 Task: Compose an email with the signature Javier Perez with the subject Thank you for your interest and the message I am writing to request your inputs on the upcoming product launch. from softage.8@softage.net to softage.6@softage.net Select the numbered list and change the font typography to strikethroughSelect the numbered list and remove the font typography strikethrough Send the email. Finally, move the email from Sent Items to the label Syllabi
Action: Mouse moved to (1327, 69)
Screenshot: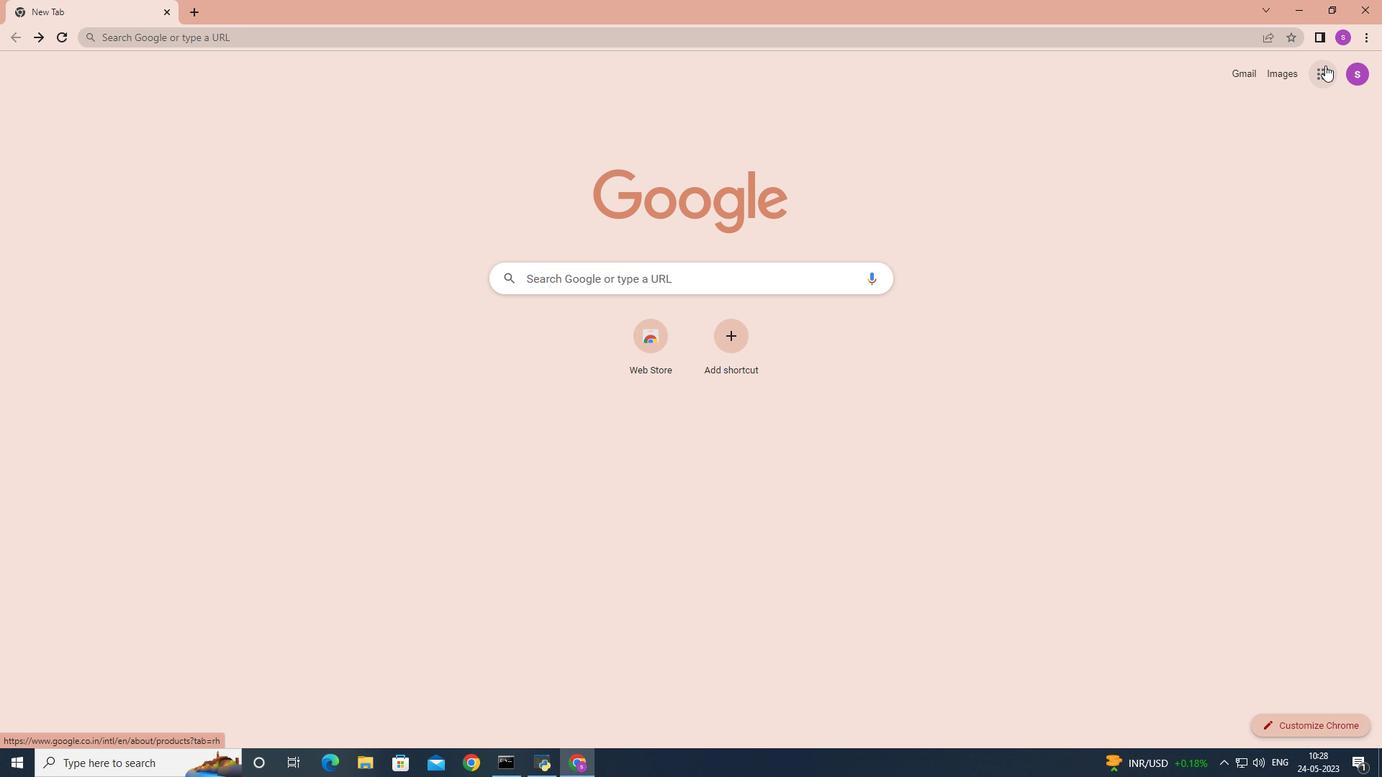
Action: Mouse pressed left at (1327, 69)
Screenshot: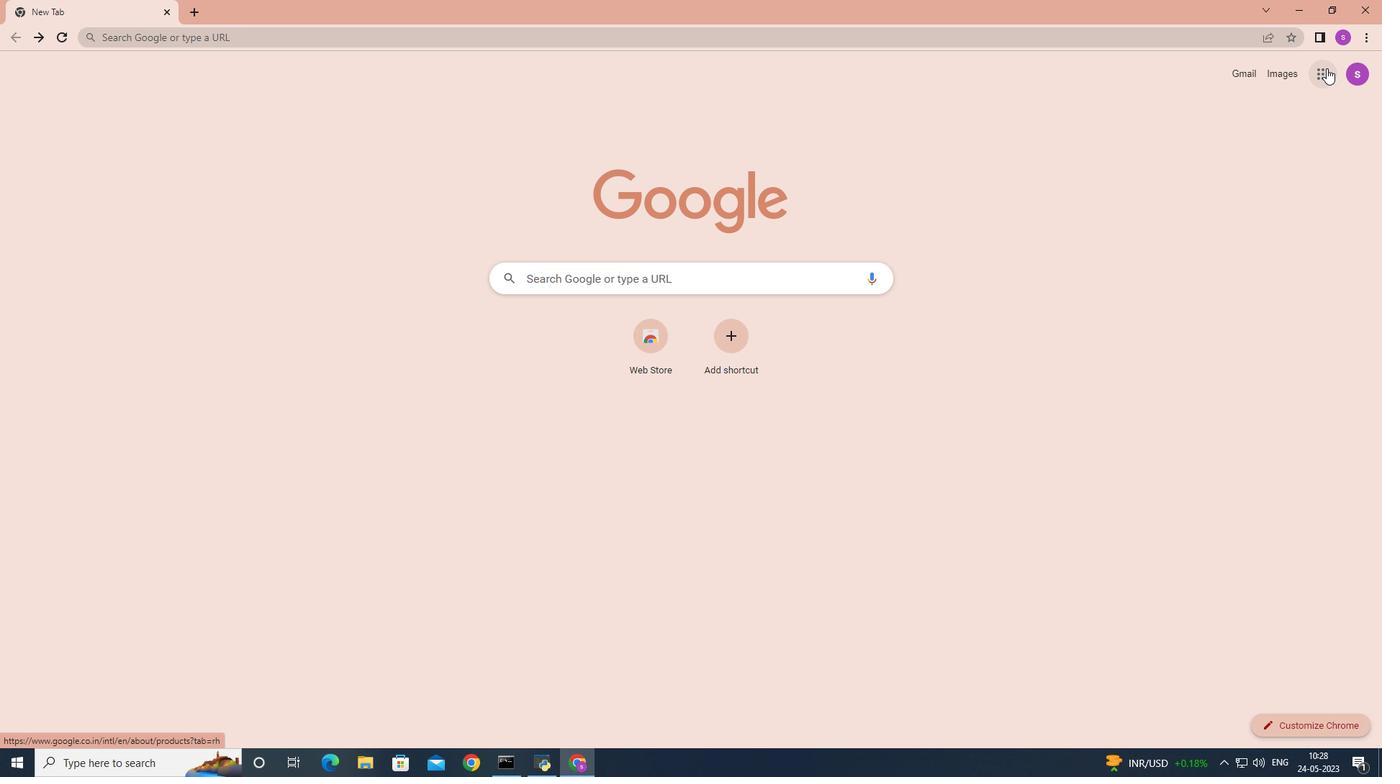 
Action: Mouse moved to (1261, 142)
Screenshot: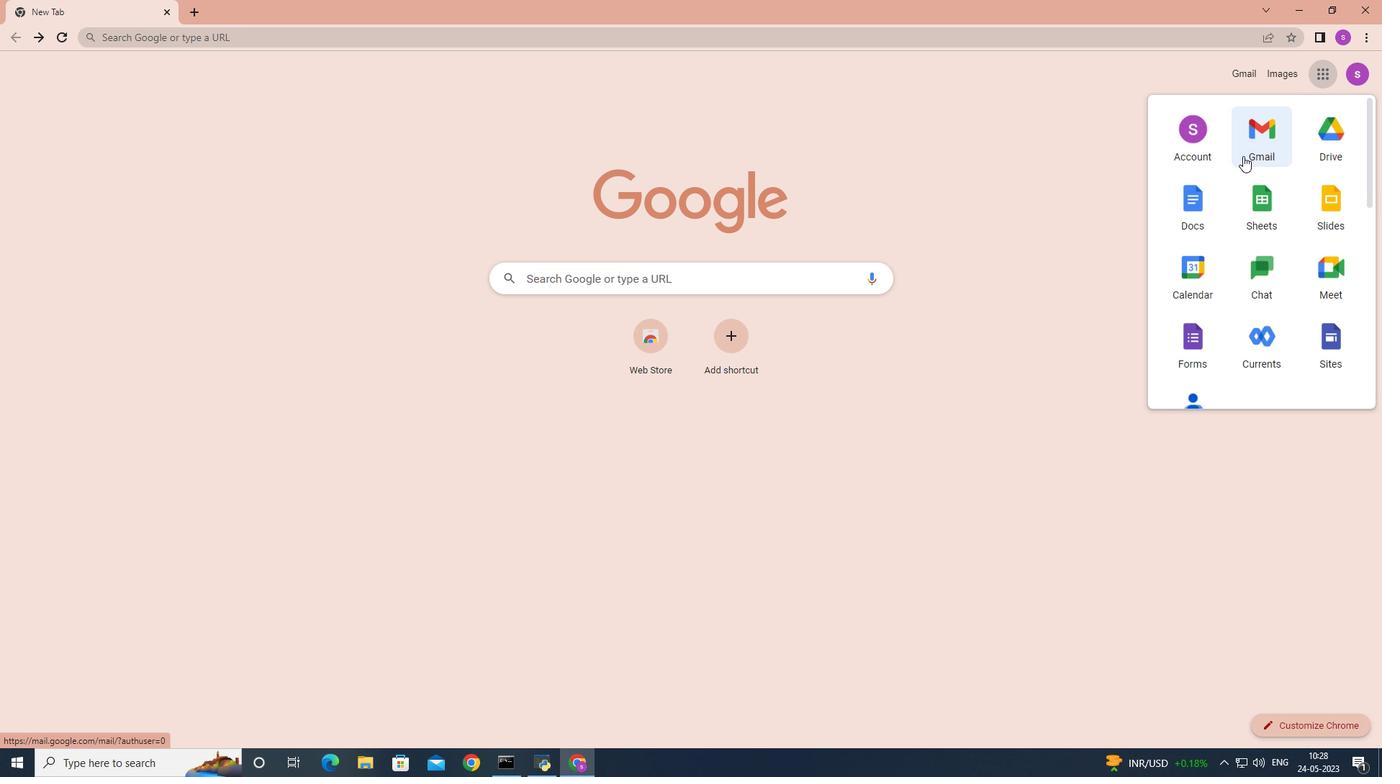 
Action: Mouse pressed left at (1261, 142)
Screenshot: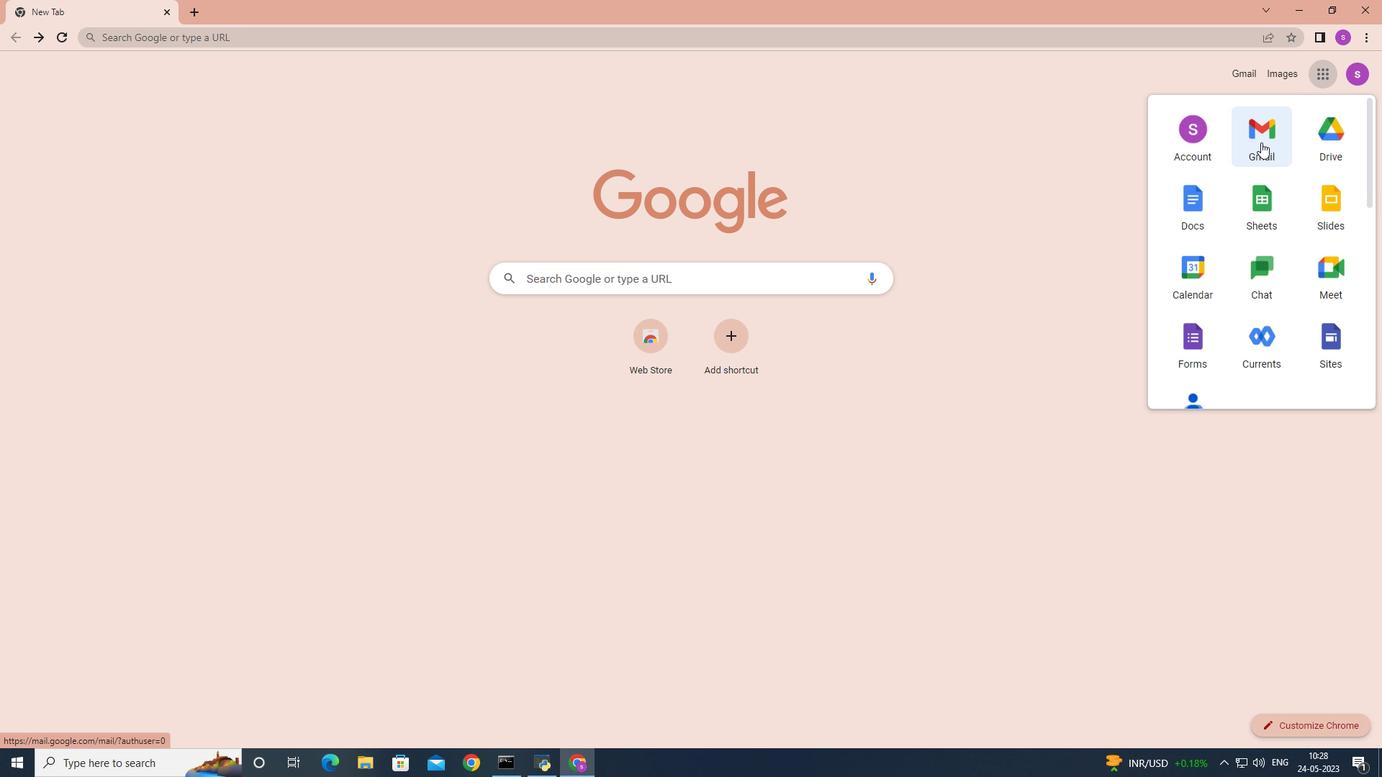 
Action: Mouse moved to (1219, 80)
Screenshot: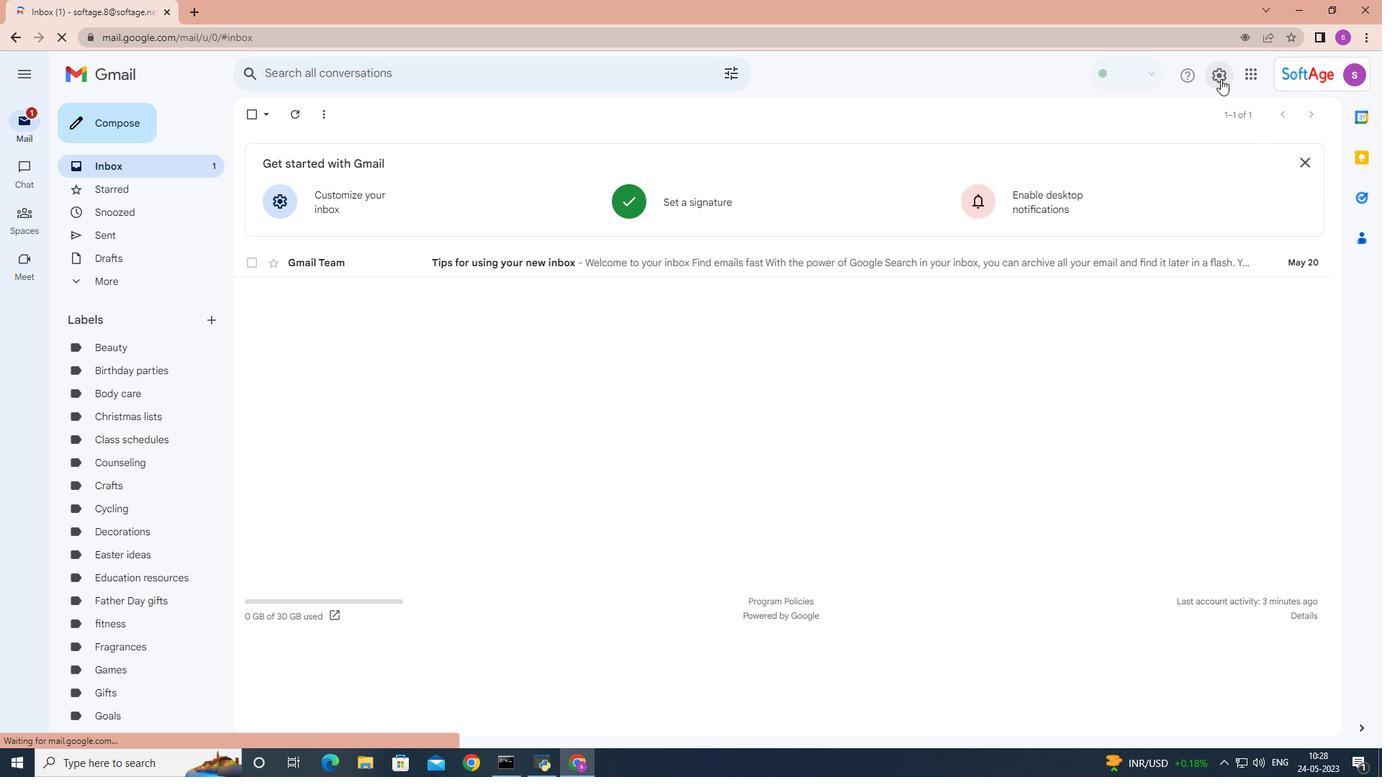 
Action: Mouse pressed left at (1219, 80)
Screenshot: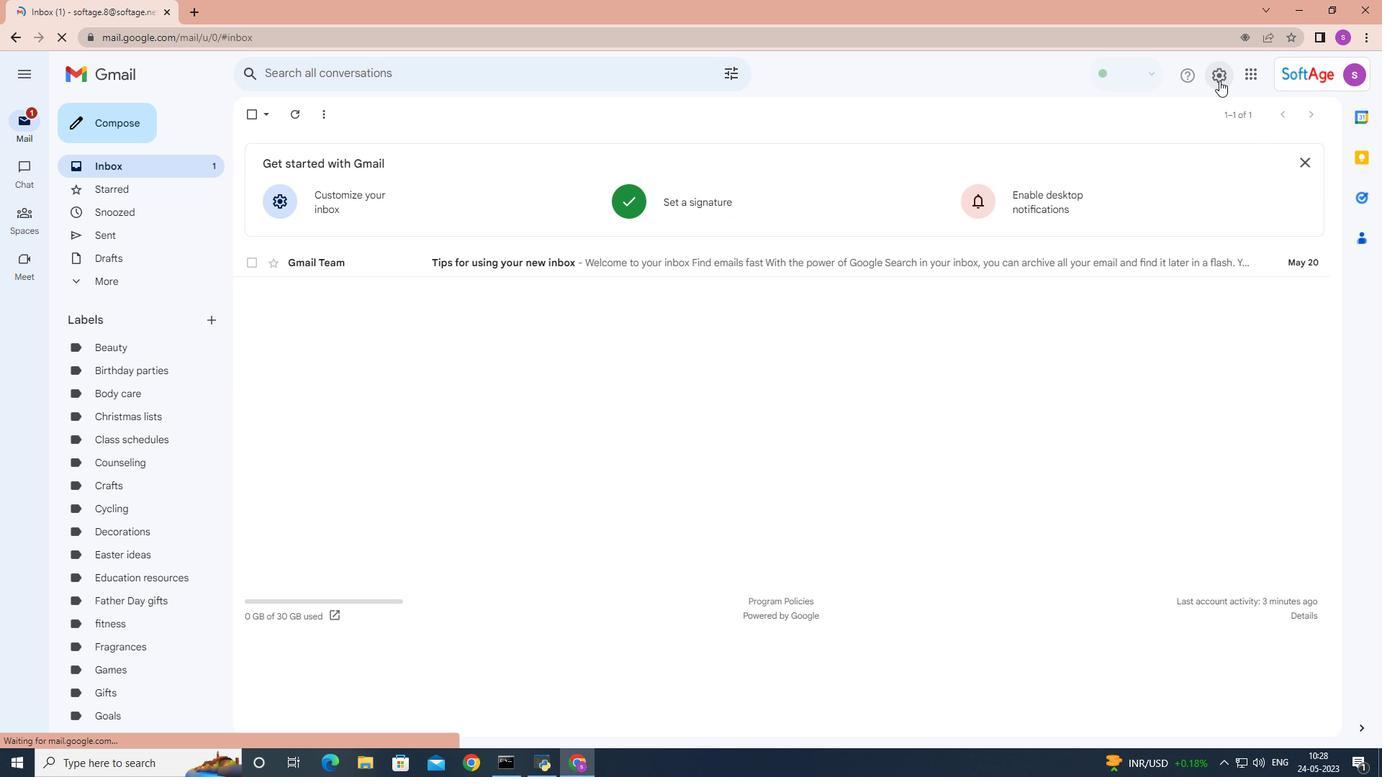 
Action: Mouse moved to (1233, 145)
Screenshot: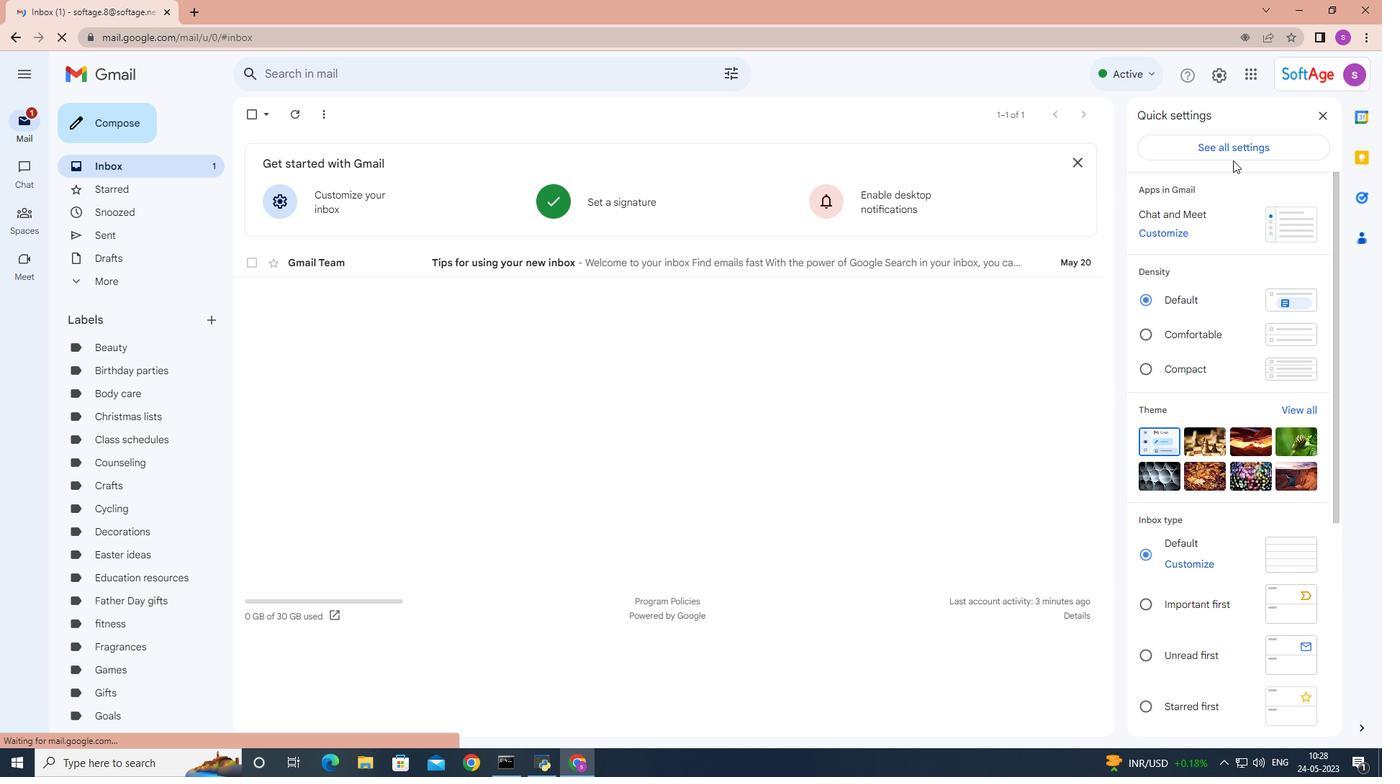 
Action: Mouse pressed left at (1233, 145)
Screenshot: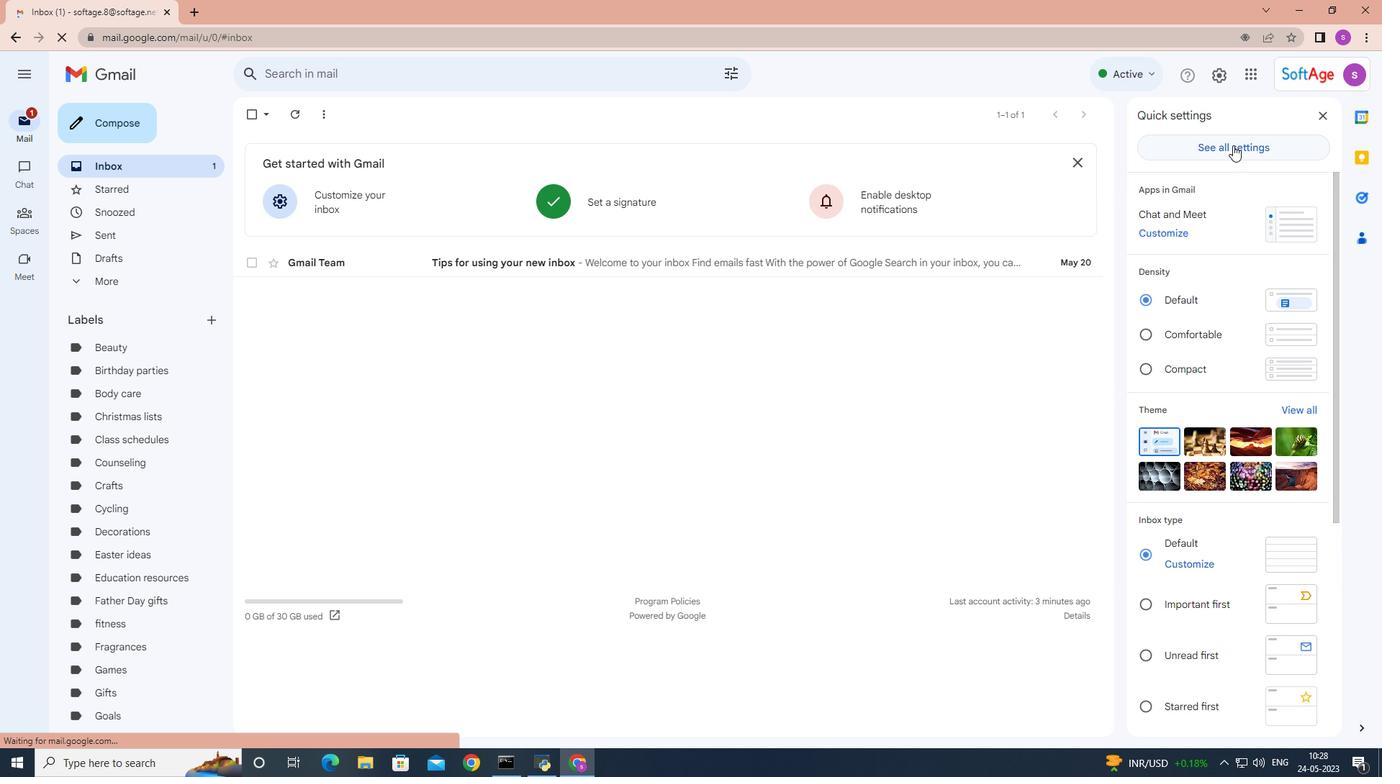 
Action: Mouse moved to (898, 280)
Screenshot: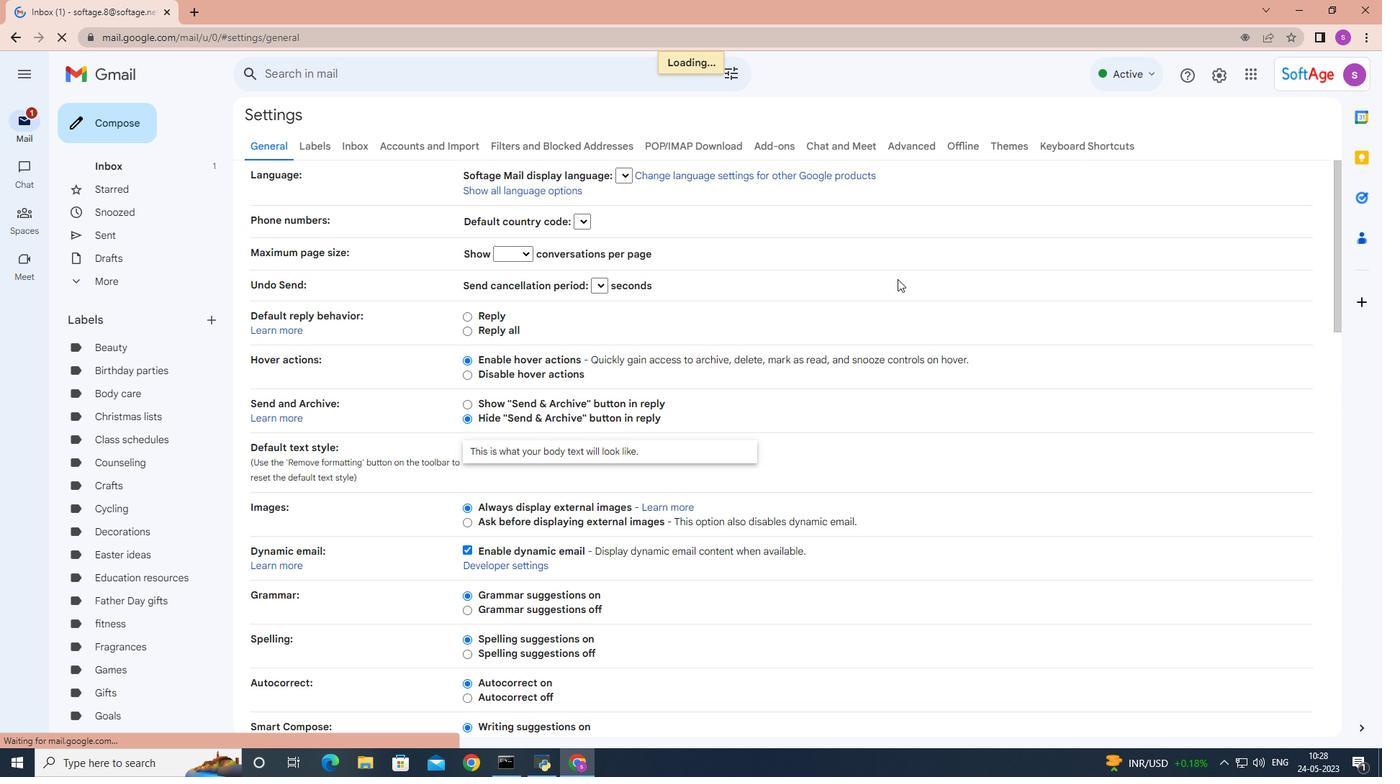 
Action: Mouse scrolled (898, 279) with delta (0, 0)
Screenshot: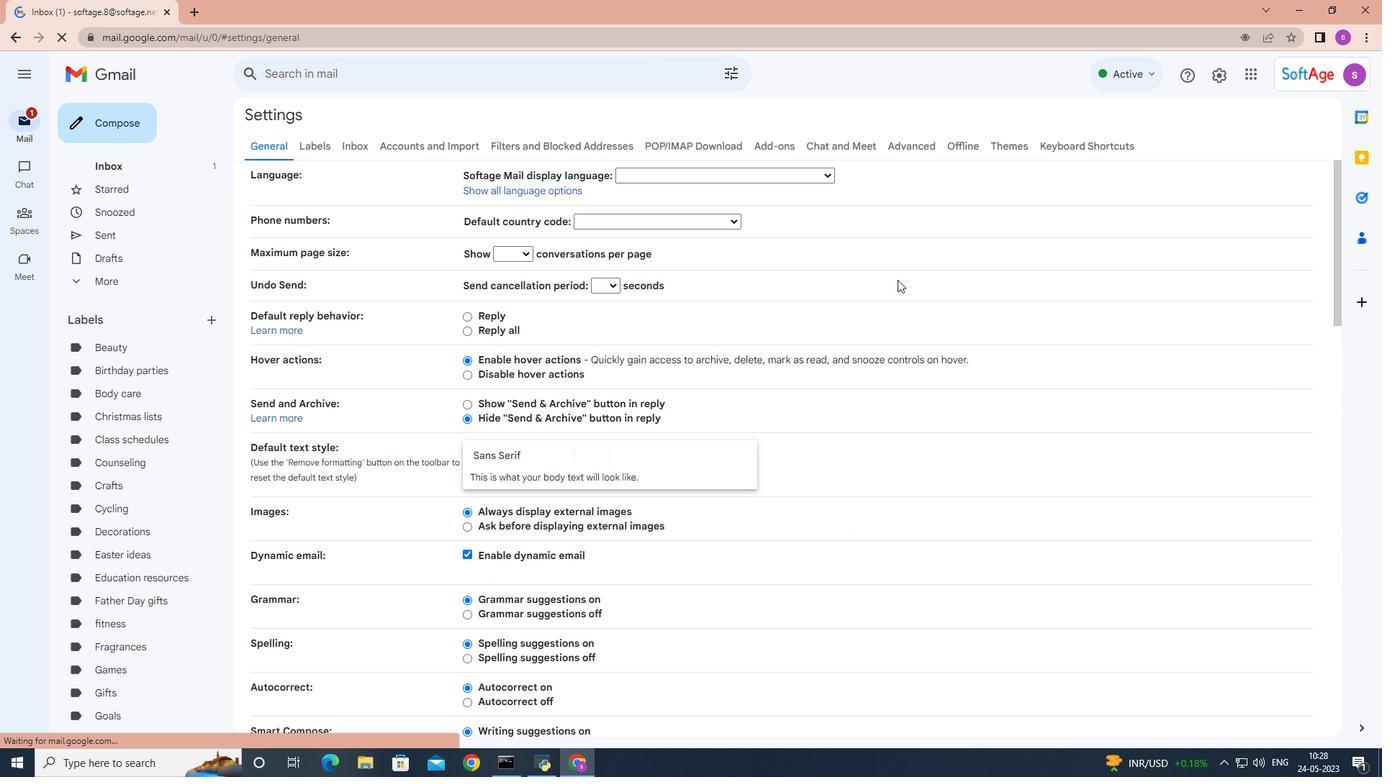 
Action: Mouse moved to (898, 280)
Screenshot: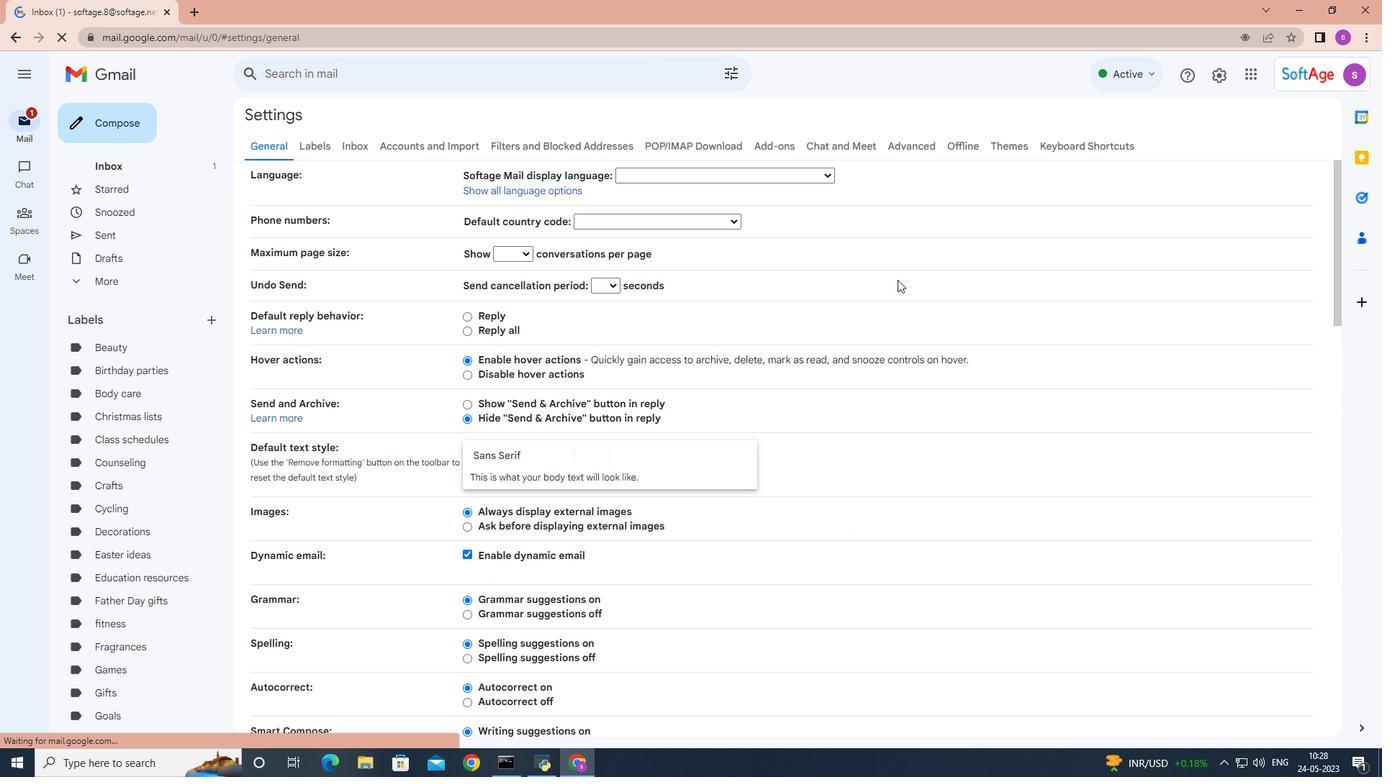 
Action: Mouse scrolled (898, 280) with delta (0, 0)
Screenshot: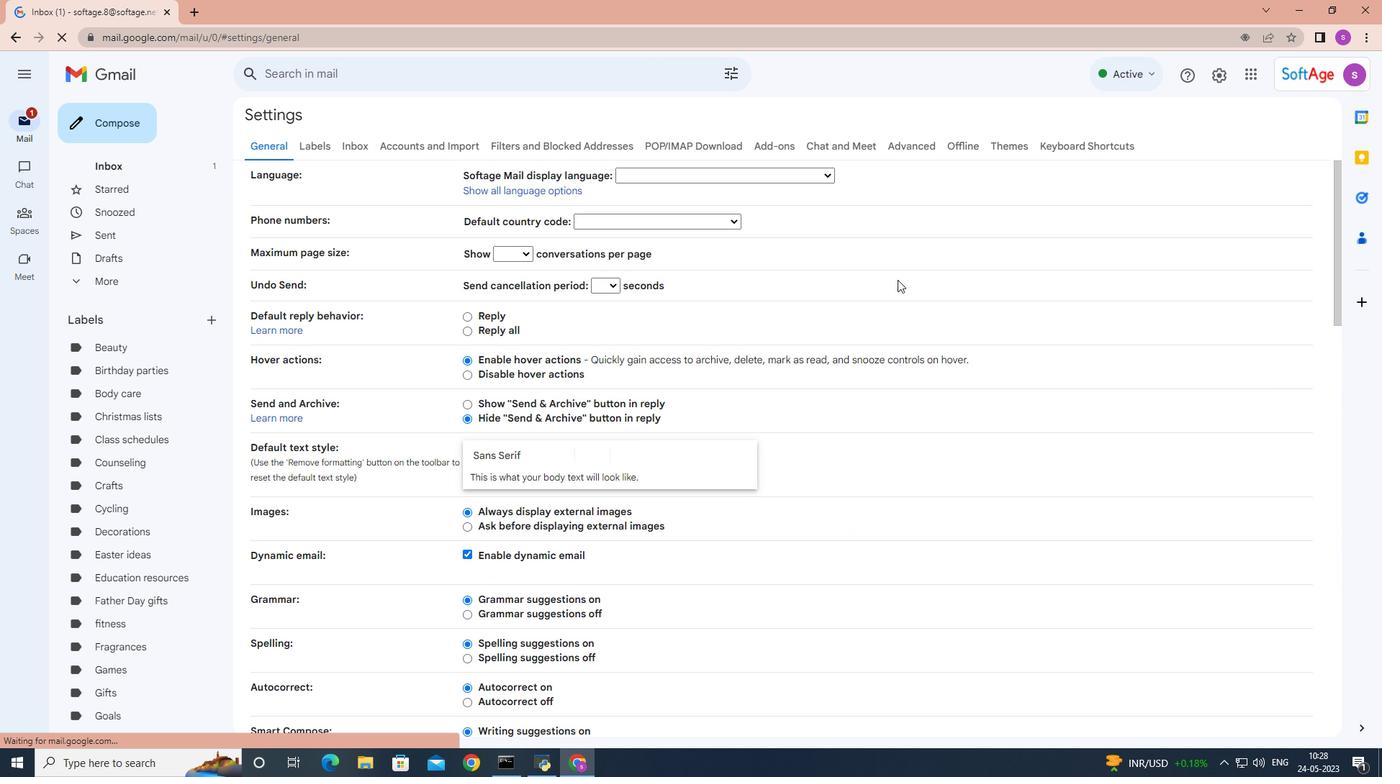 
Action: Mouse moved to (898, 280)
Screenshot: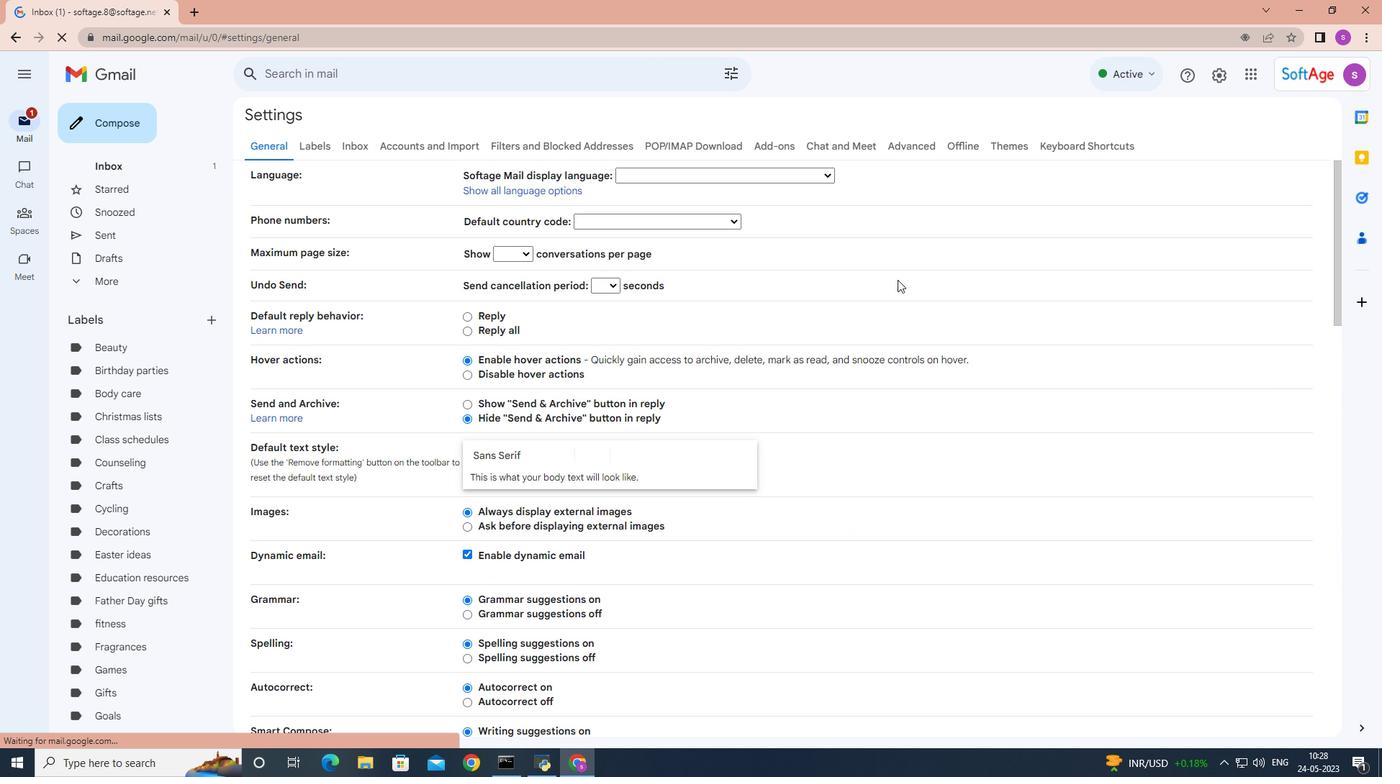 
Action: Mouse scrolled (898, 280) with delta (0, 0)
Screenshot: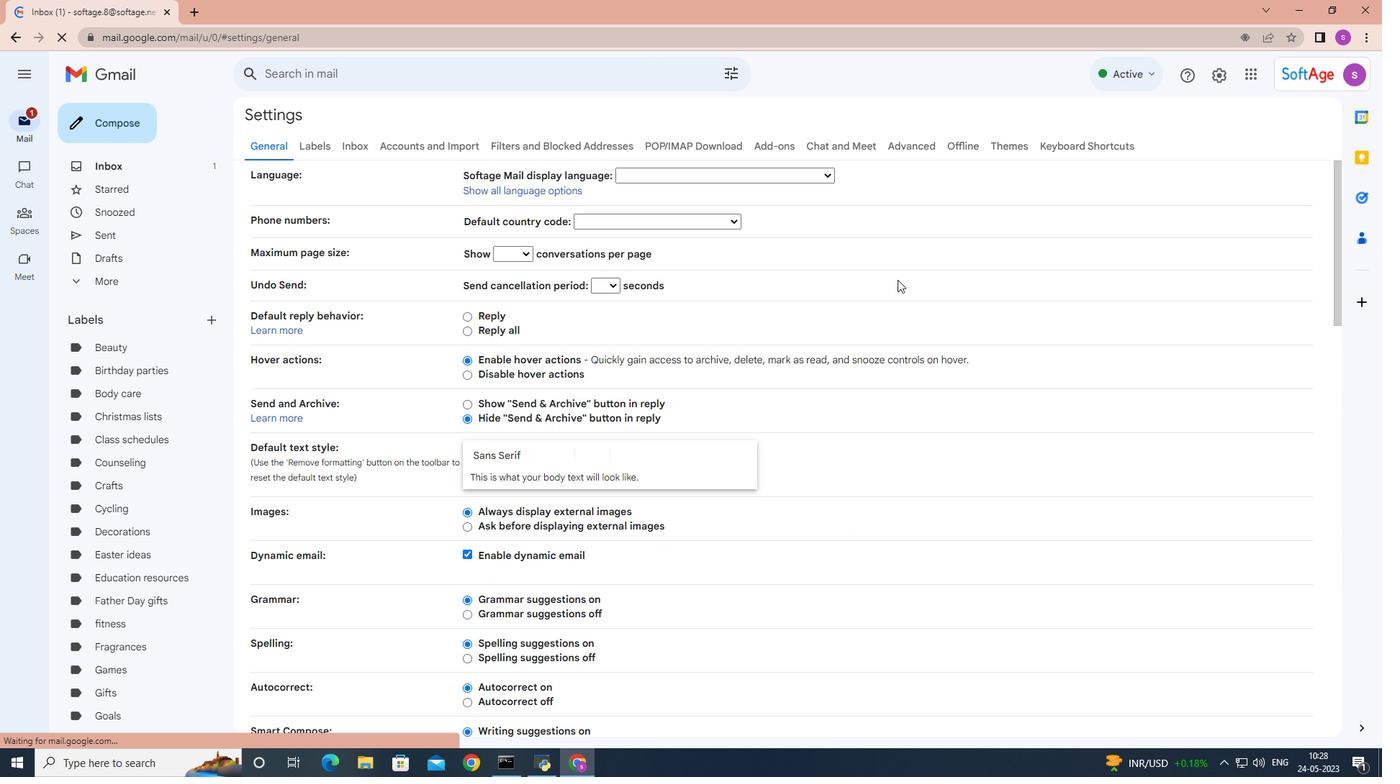 
Action: Mouse moved to (898, 281)
Screenshot: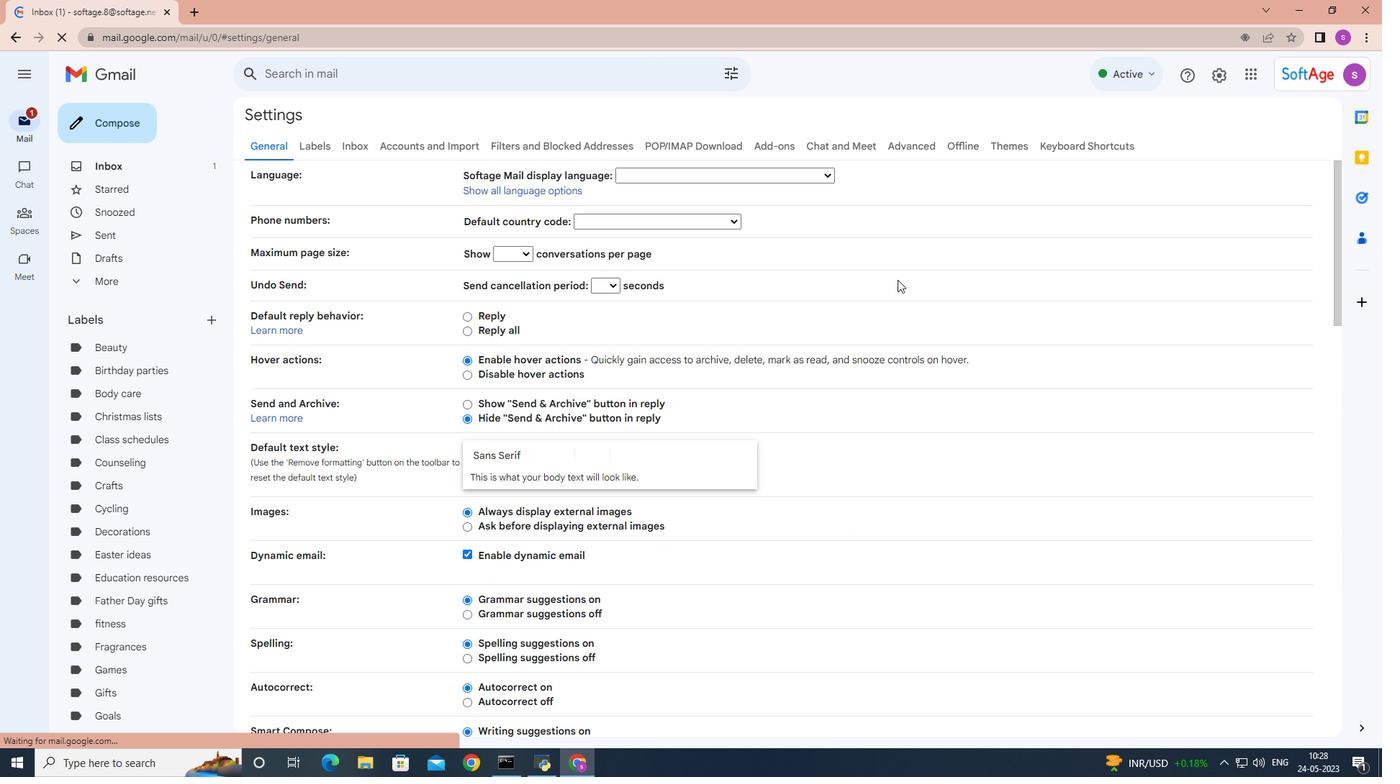 
Action: Mouse scrolled (898, 280) with delta (0, 0)
Screenshot: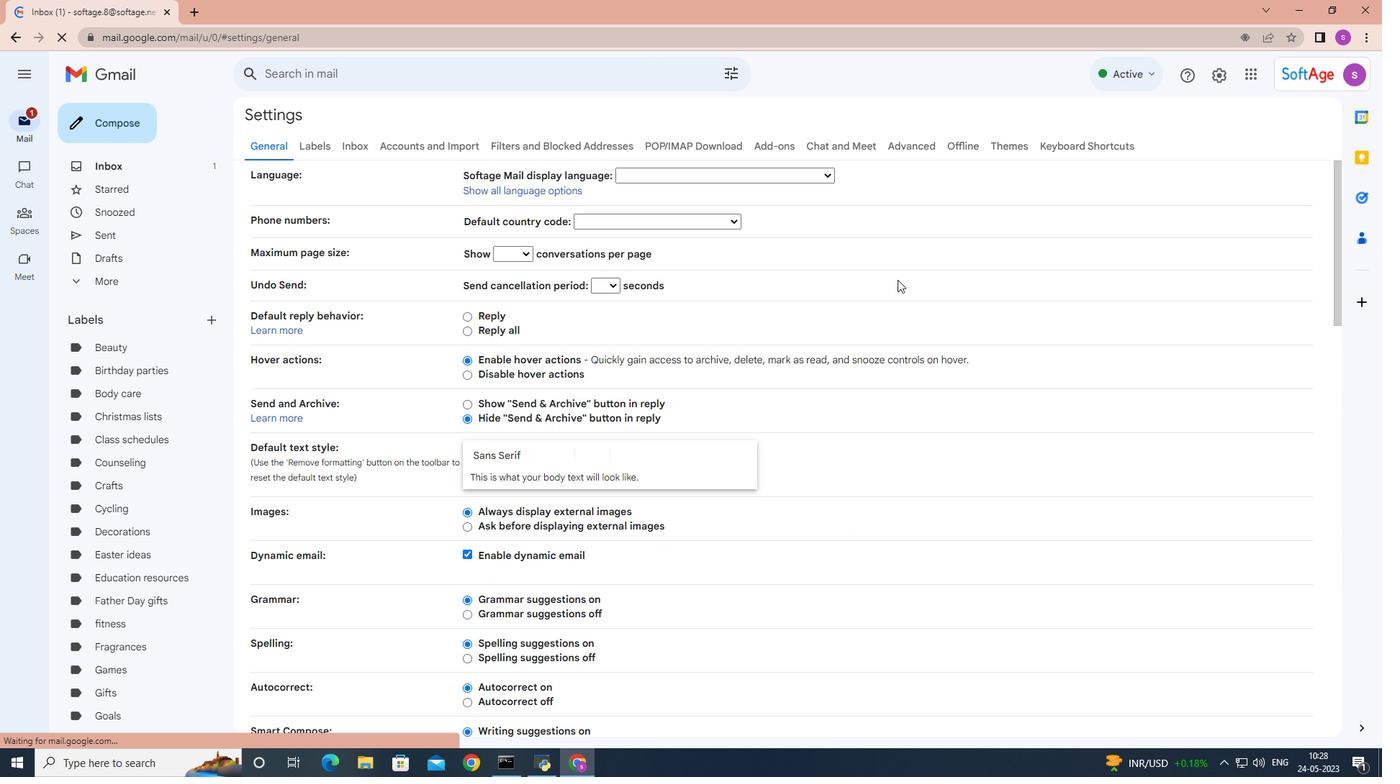 
Action: Mouse scrolled (898, 280) with delta (0, 0)
Screenshot: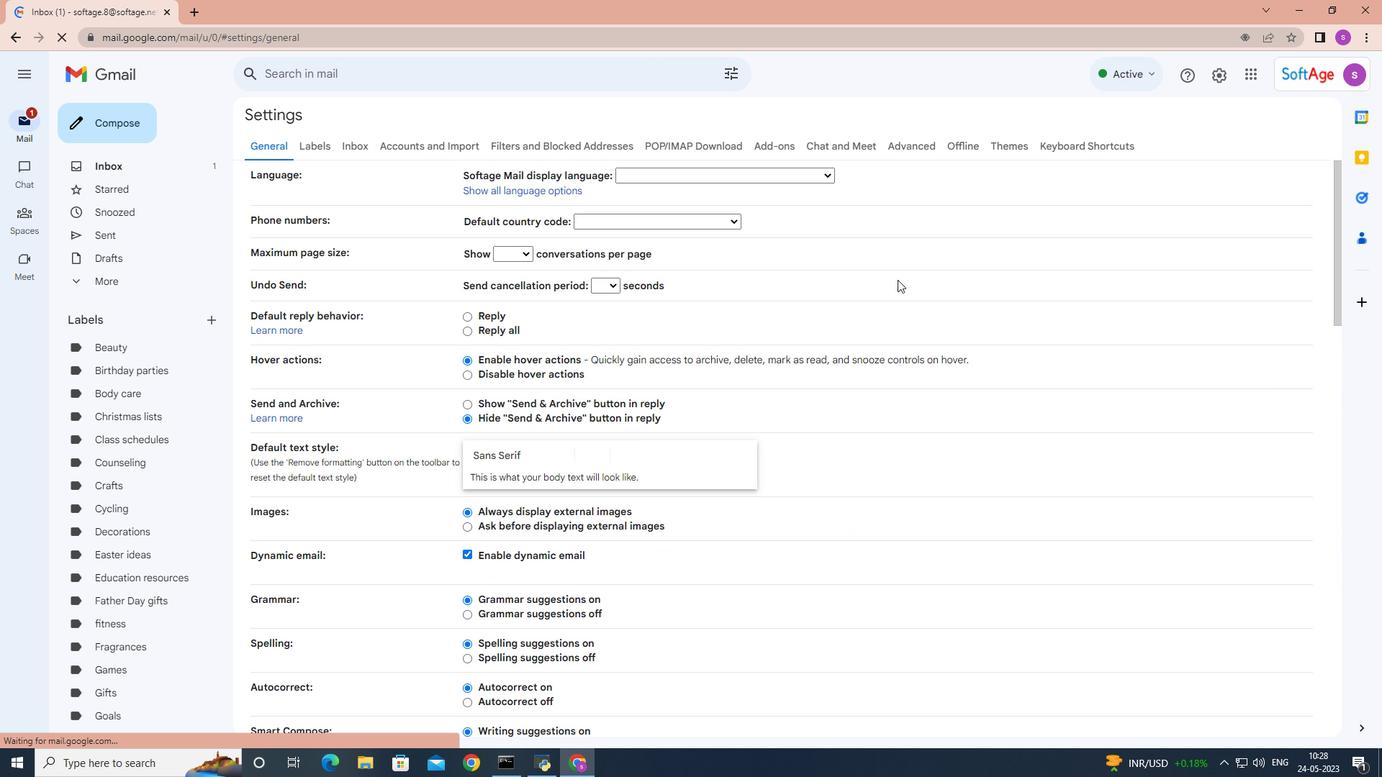 
Action: Mouse moved to (898, 281)
Screenshot: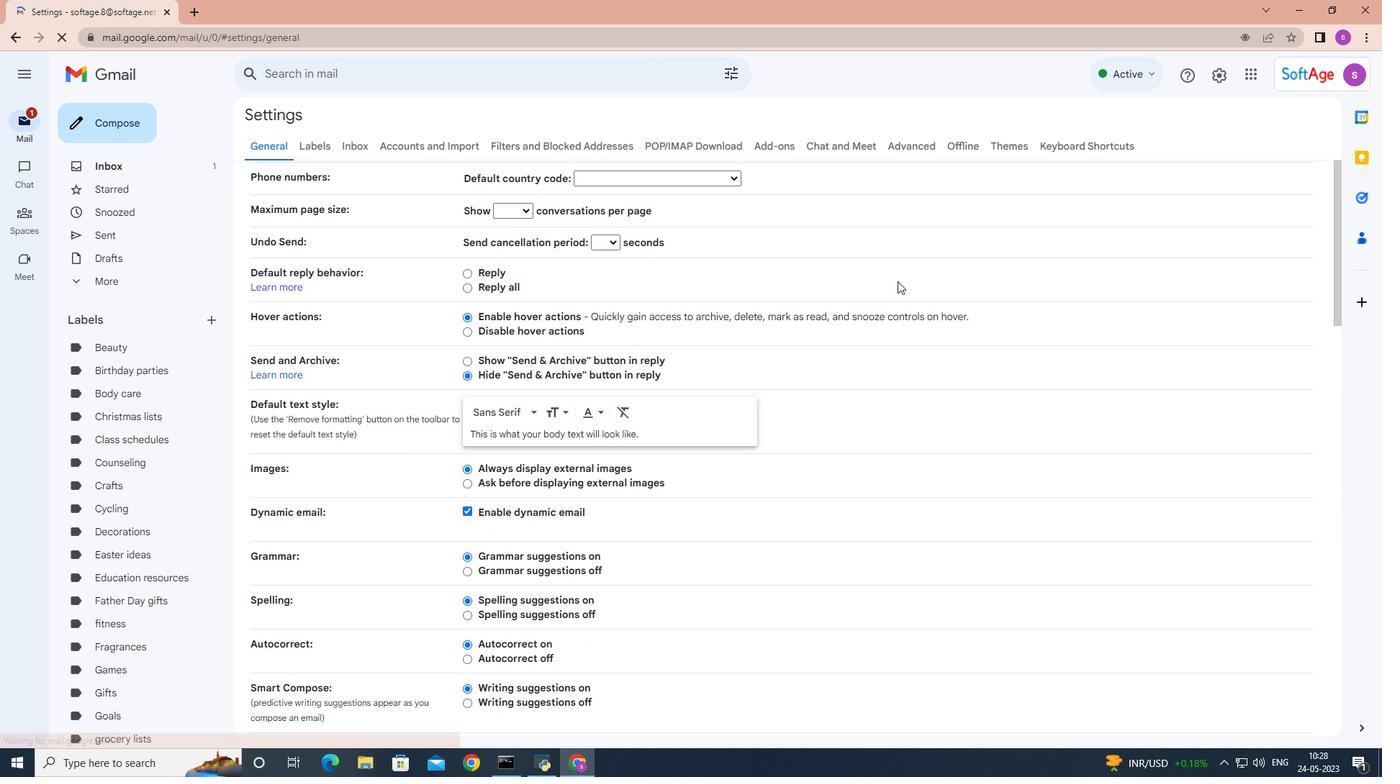 
Action: Mouse scrolled (898, 280) with delta (0, 0)
Screenshot: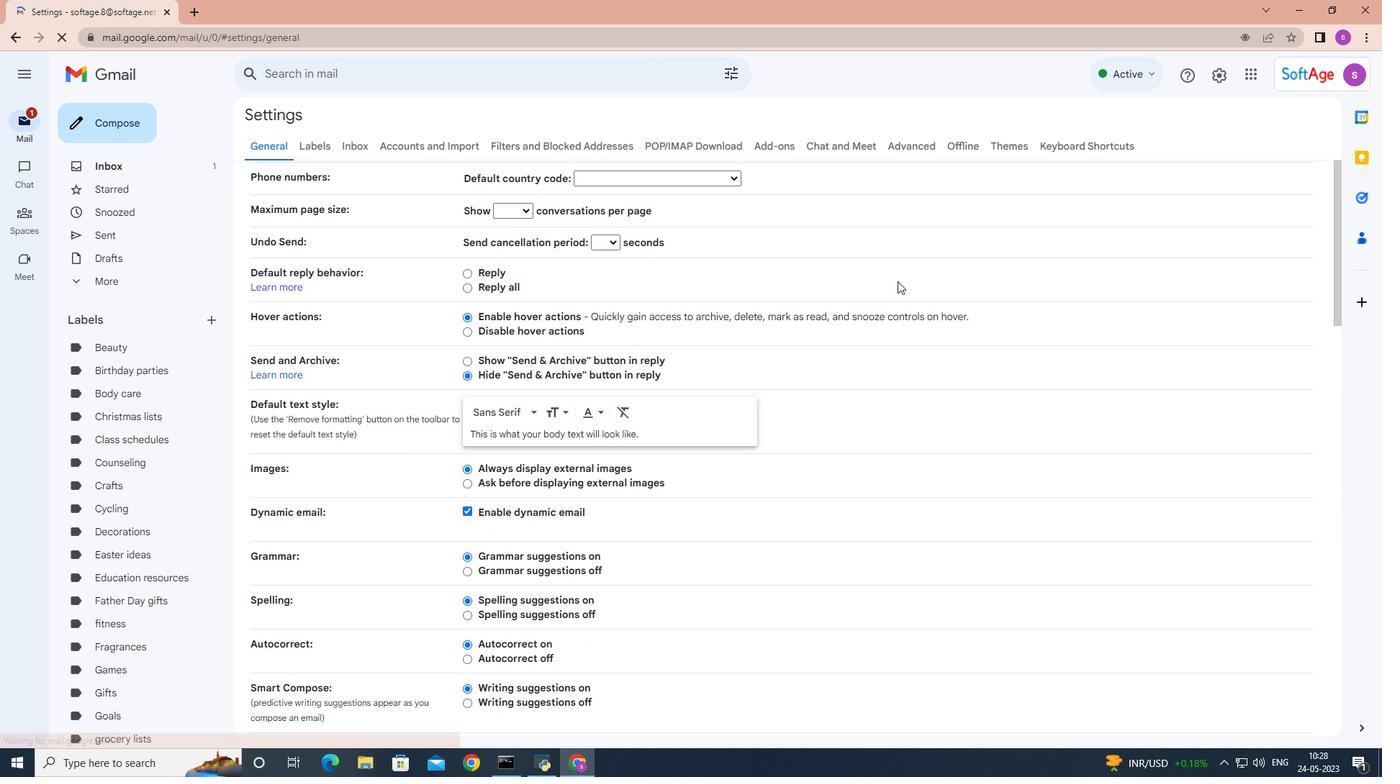 
Action: Mouse moved to (895, 278)
Screenshot: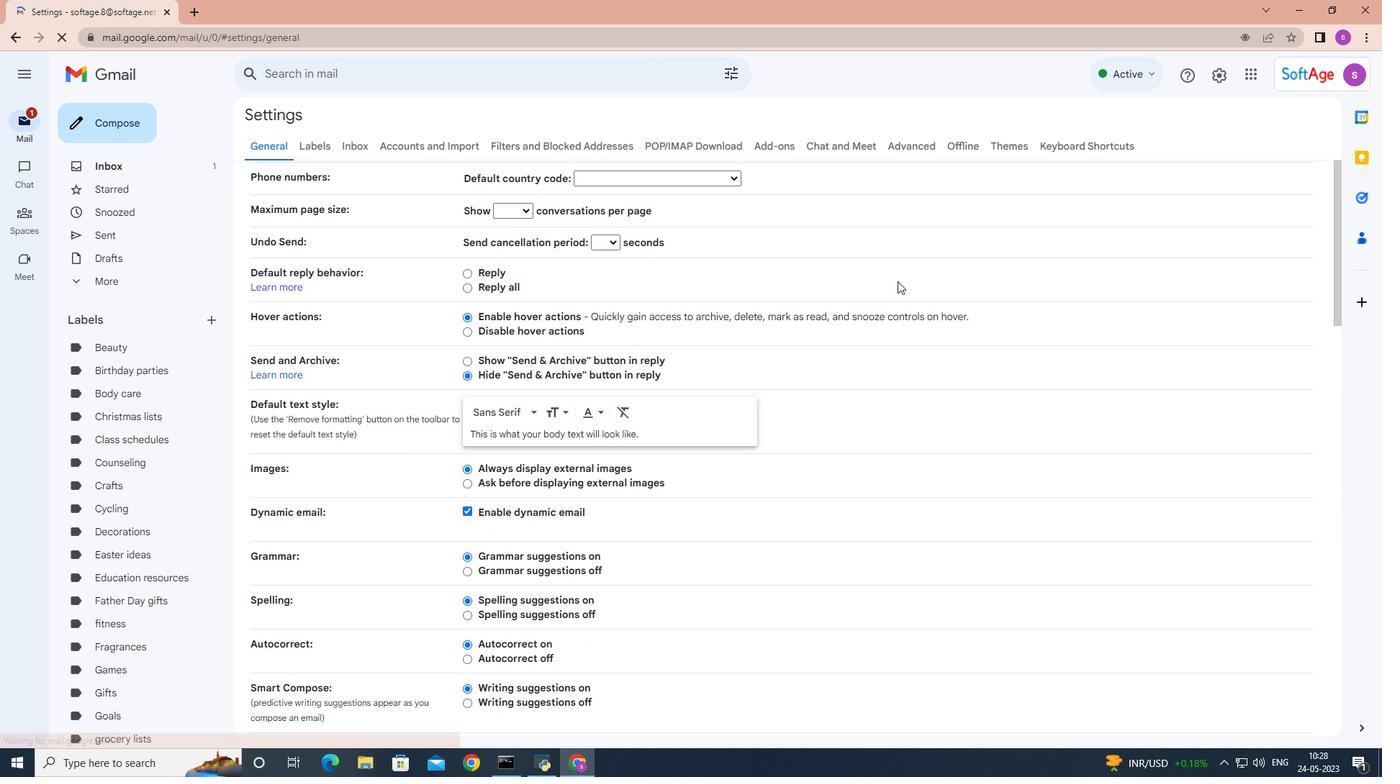 
Action: Mouse scrolled (898, 280) with delta (0, 0)
Screenshot: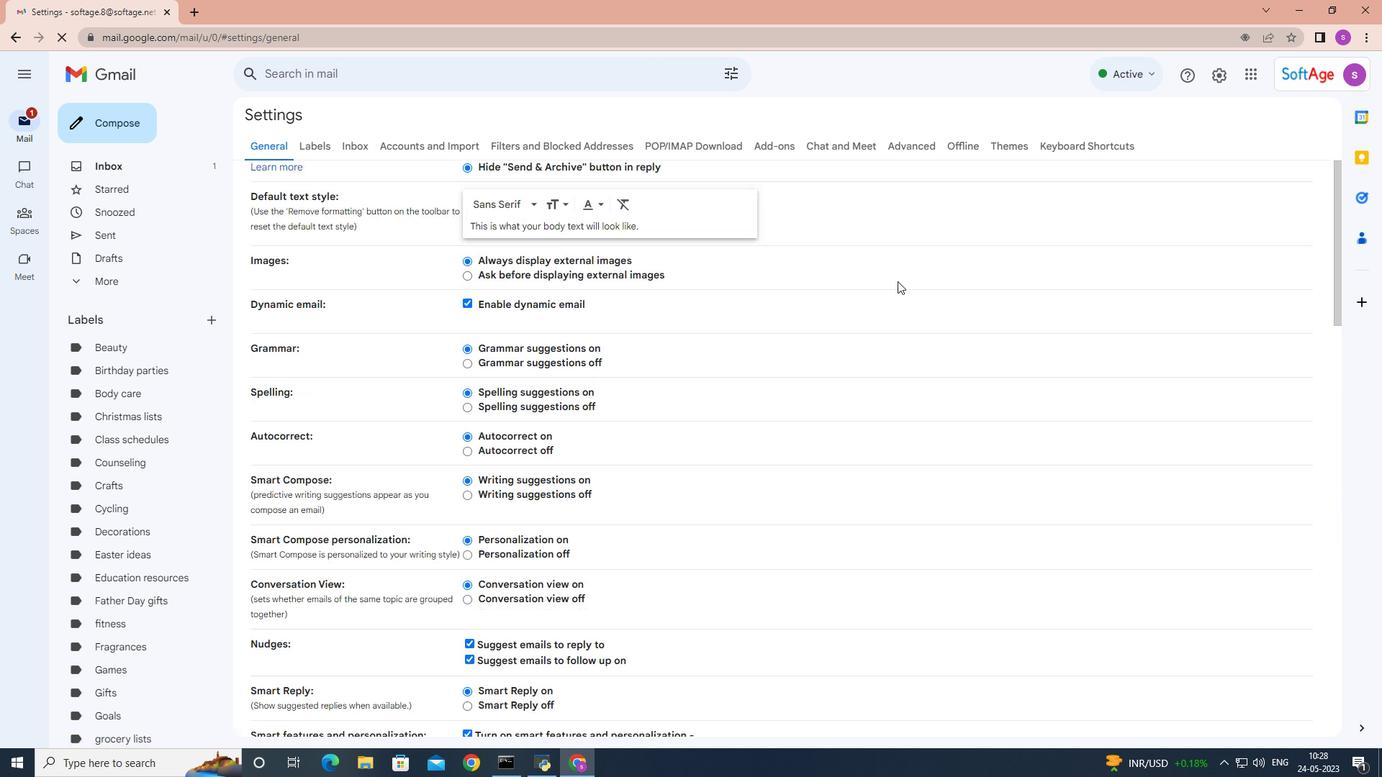 
Action: Mouse scrolled (895, 277) with delta (0, 0)
Screenshot: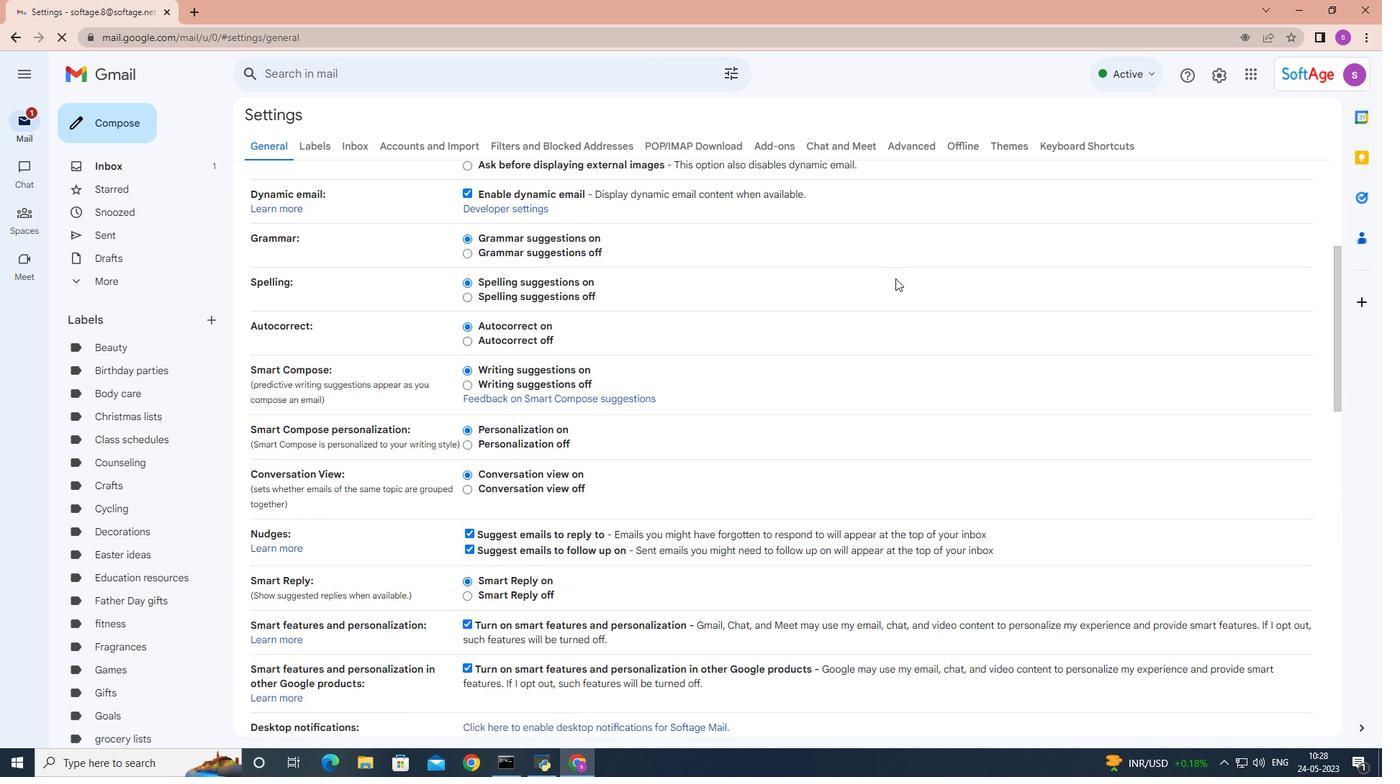 
Action: Mouse scrolled (895, 277) with delta (0, 0)
Screenshot: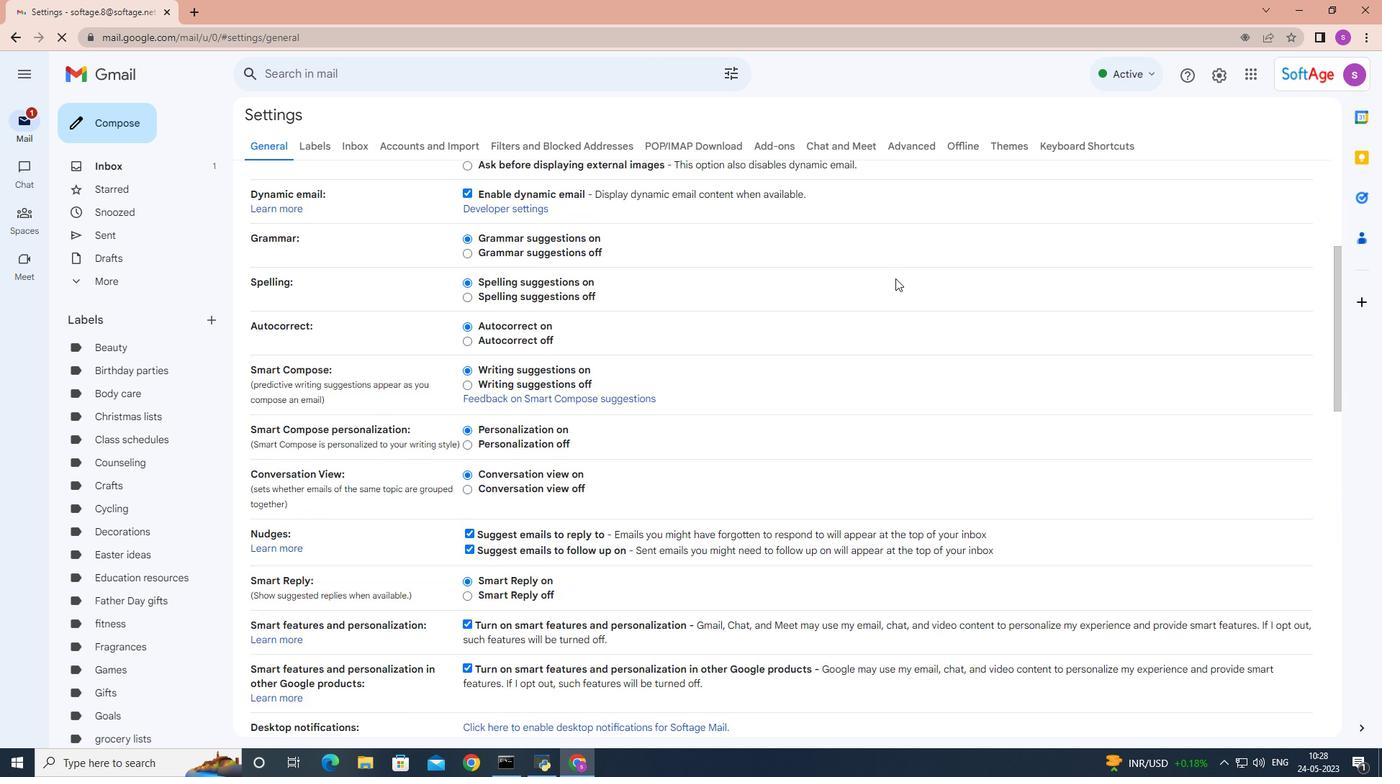 
Action: Mouse scrolled (895, 277) with delta (0, 0)
Screenshot: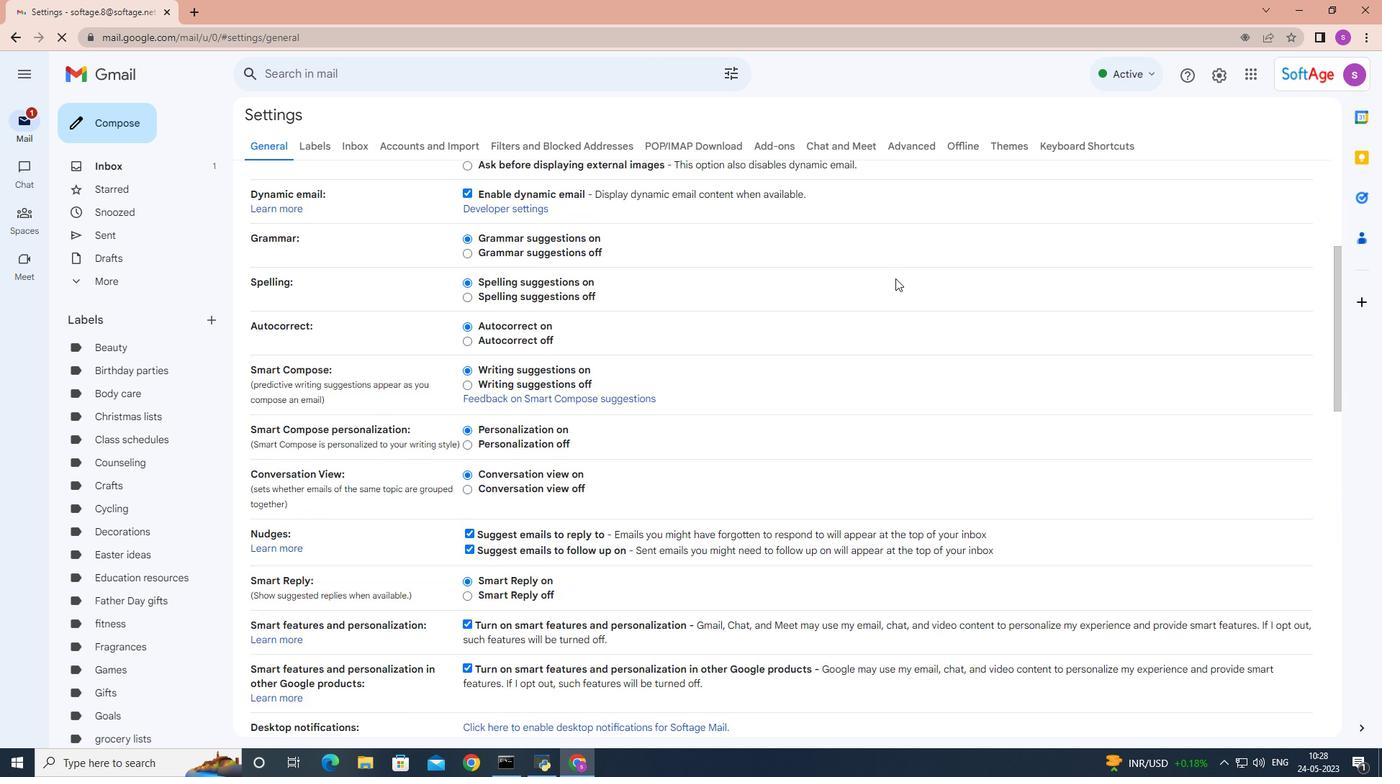 
Action: Mouse scrolled (895, 277) with delta (0, 0)
Screenshot: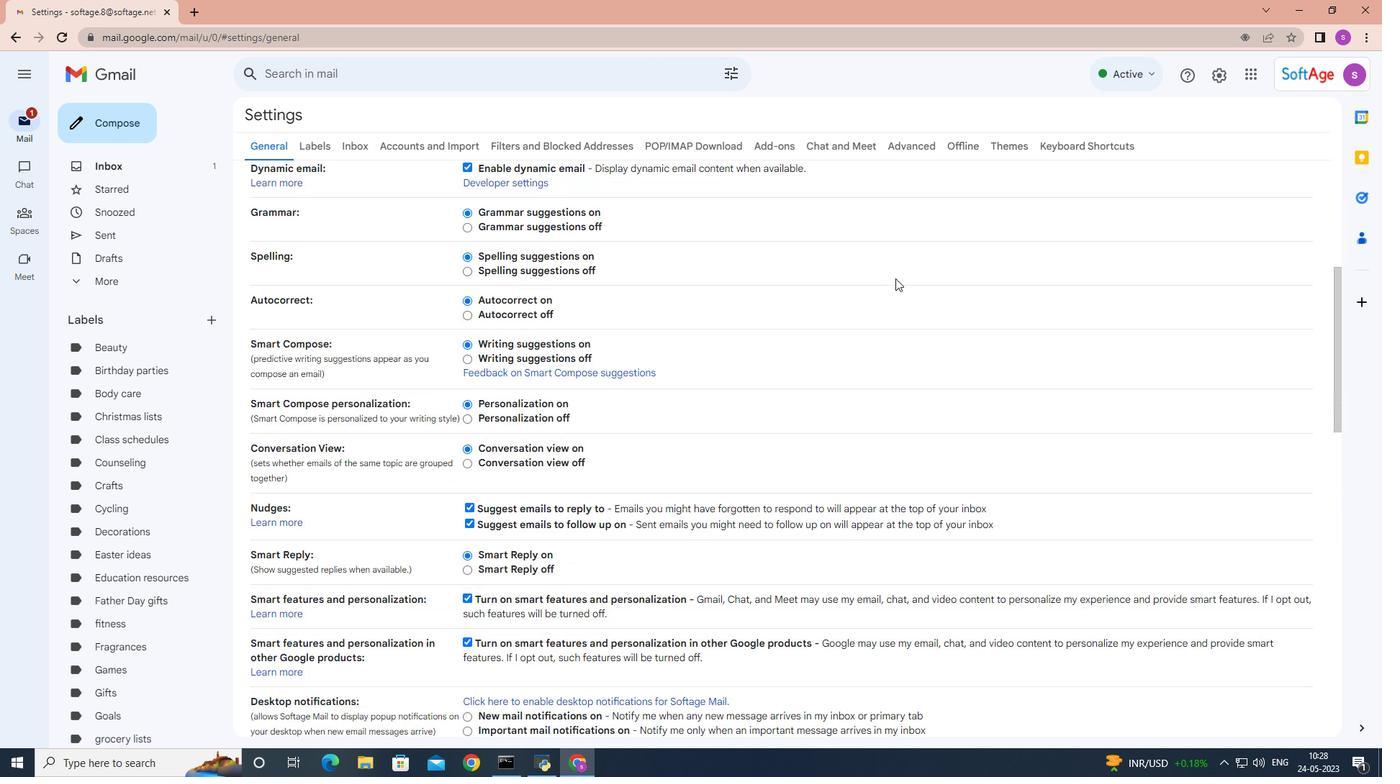 
Action: Mouse moved to (895, 278)
Screenshot: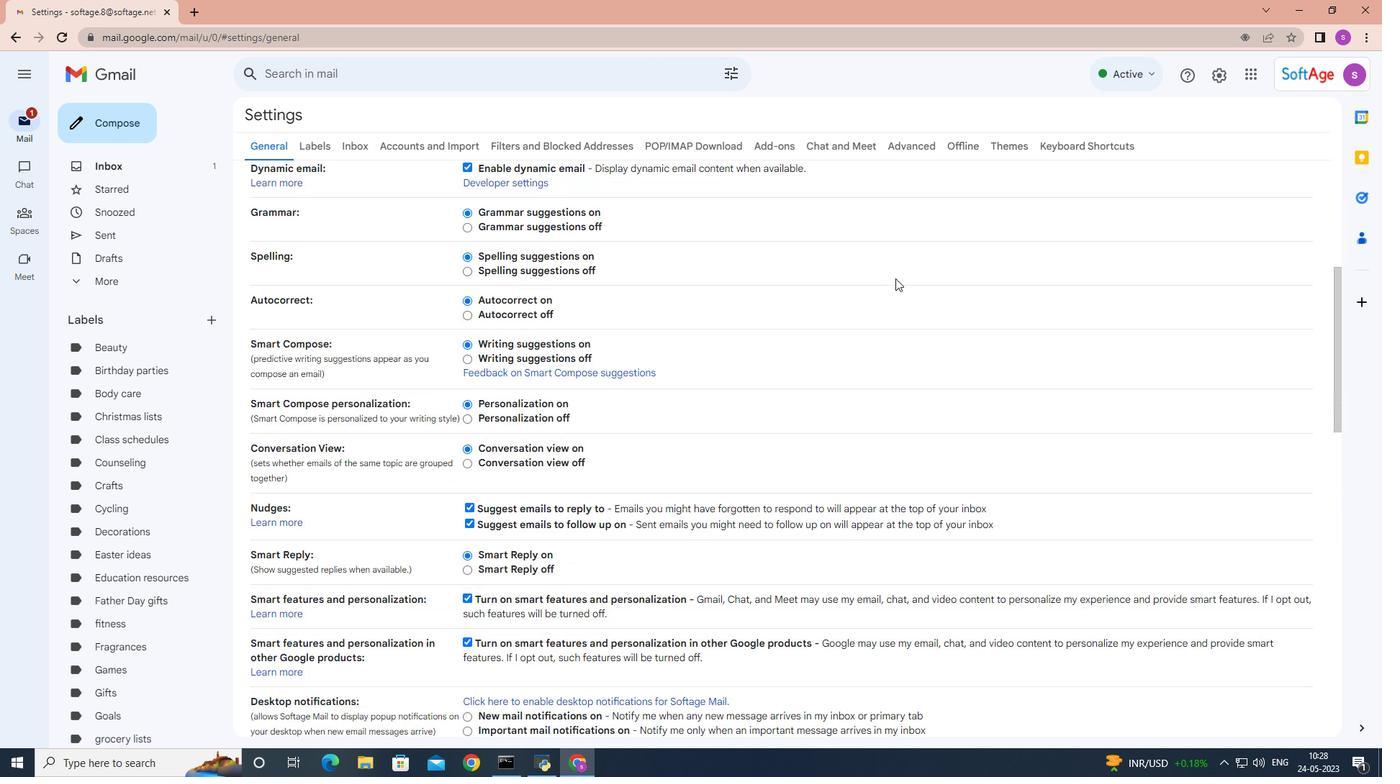 
Action: Mouse scrolled (895, 277) with delta (0, 0)
Screenshot: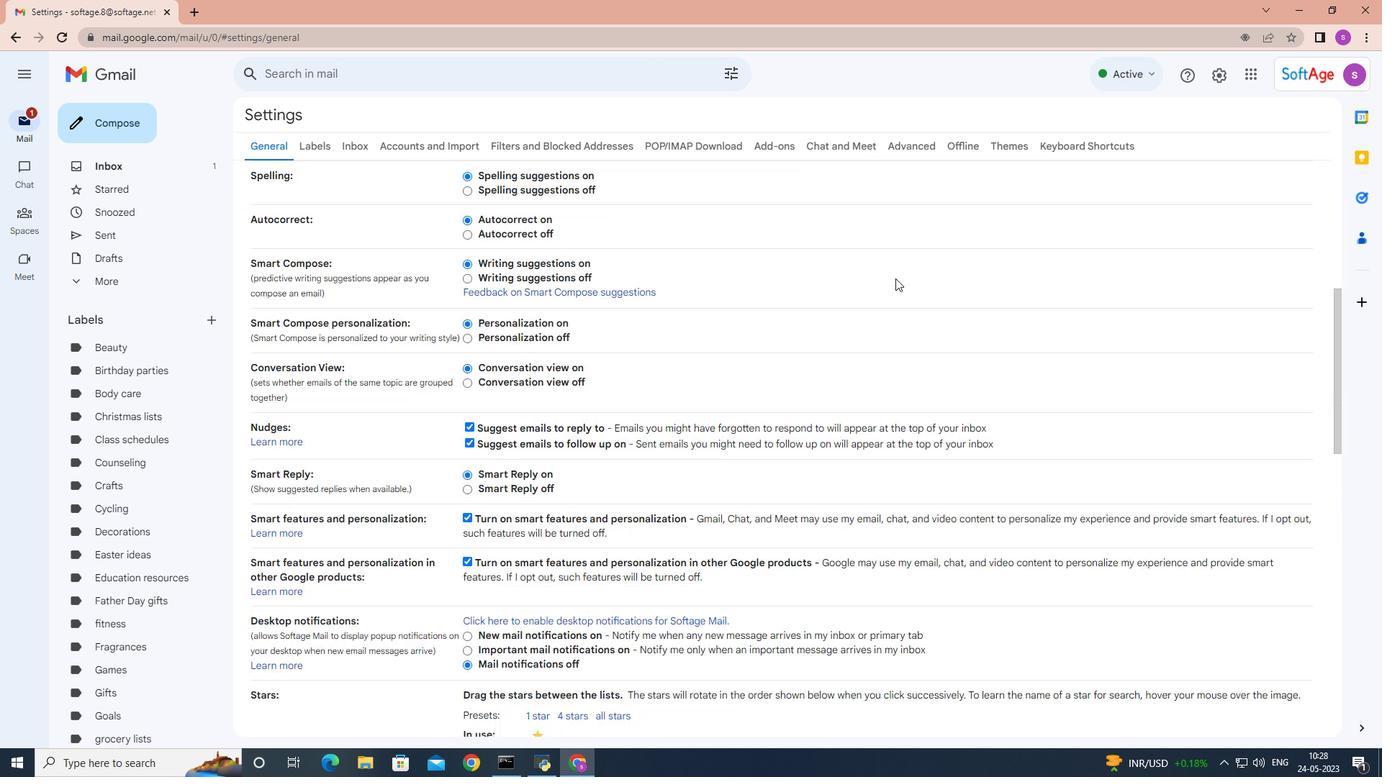 
Action: Mouse moved to (893, 277)
Screenshot: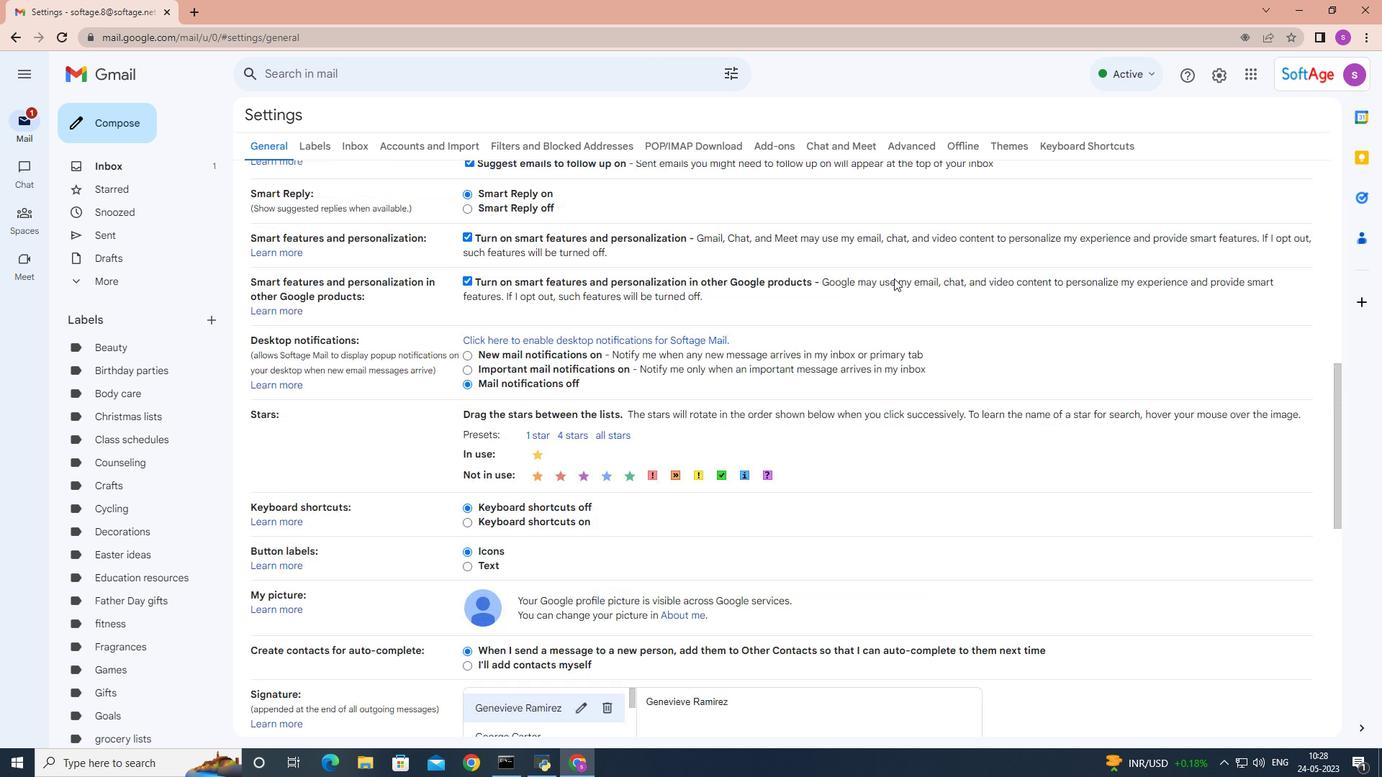 
Action: Mouse scrolled (893, 277) with delta (0, 0)
Screenshot: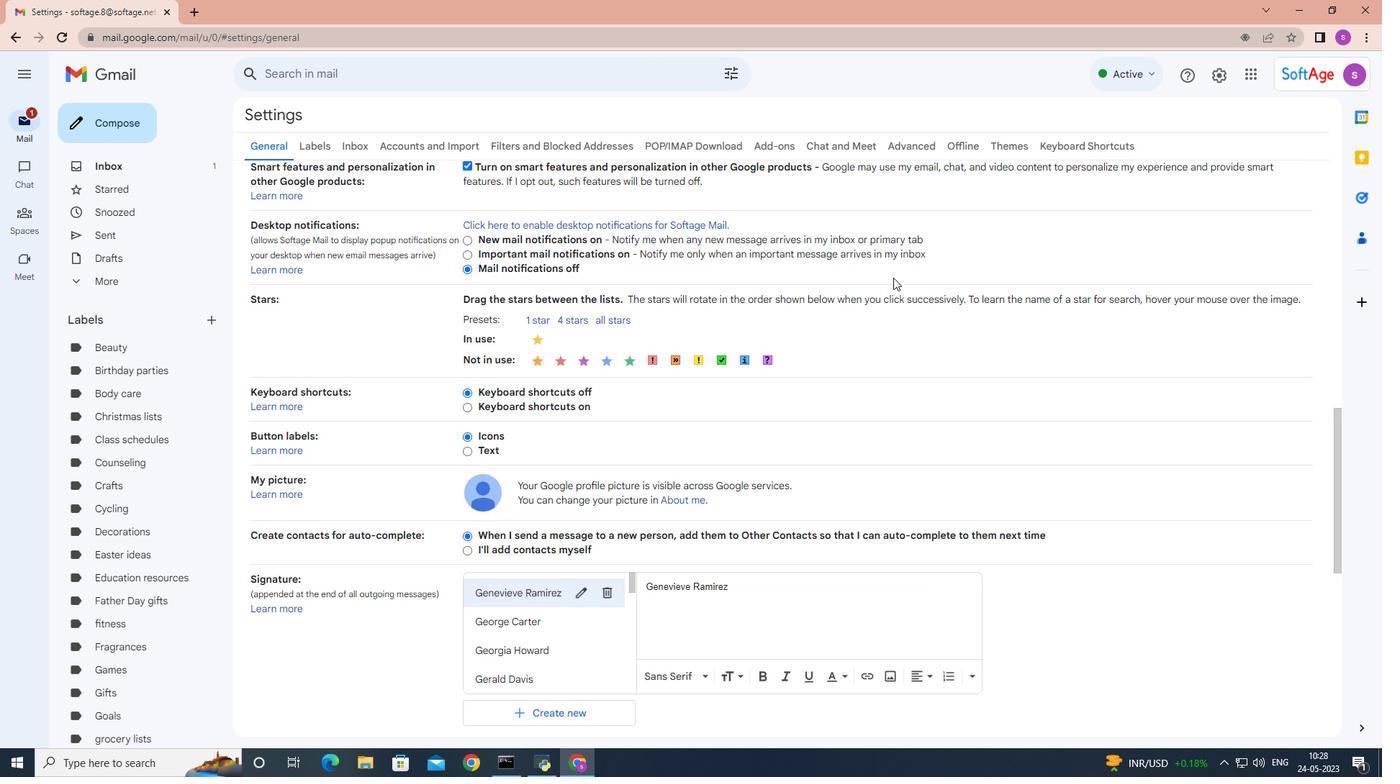
Action: Mouse scrolled (893, 277) with delta (0, 0)
Screenshot: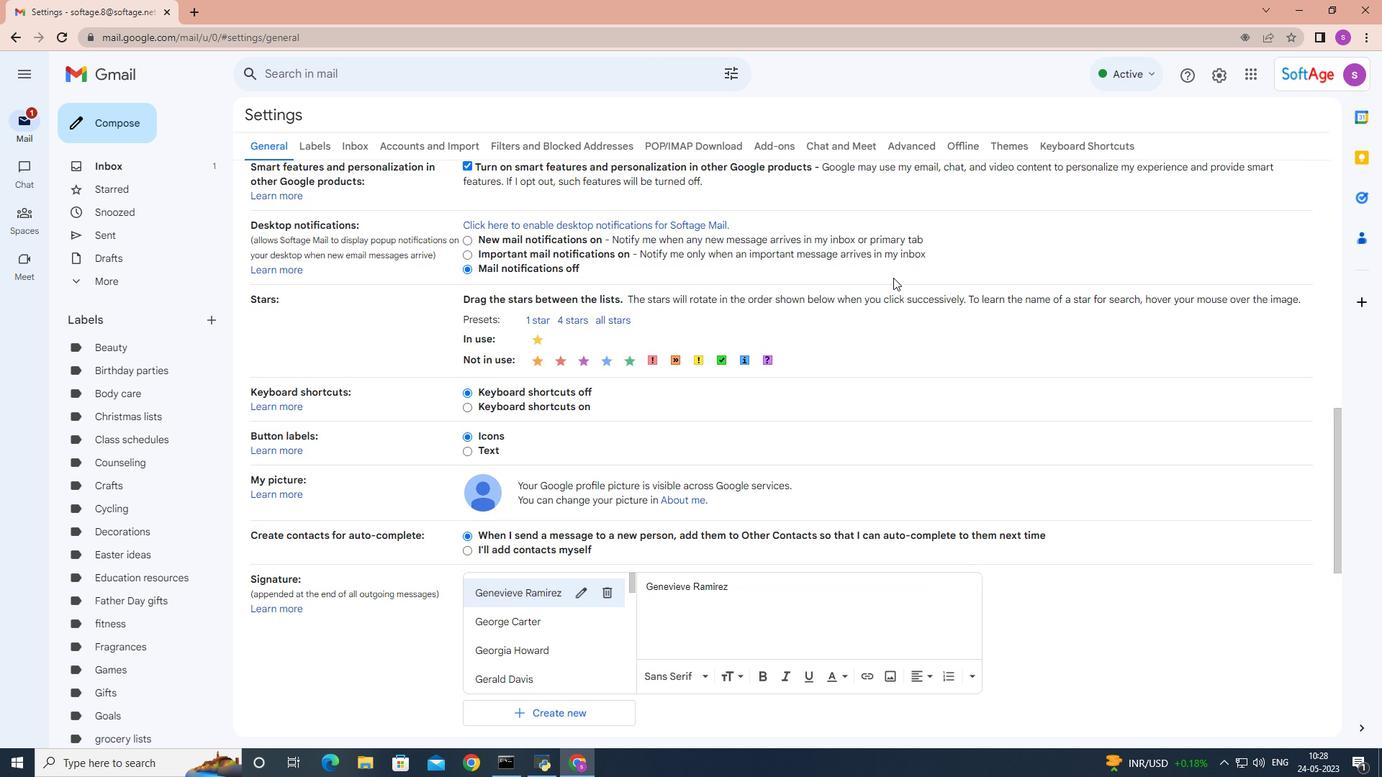 
Action: Mouse scrolled (893, 277) with delta (0, 0)
Screenshot: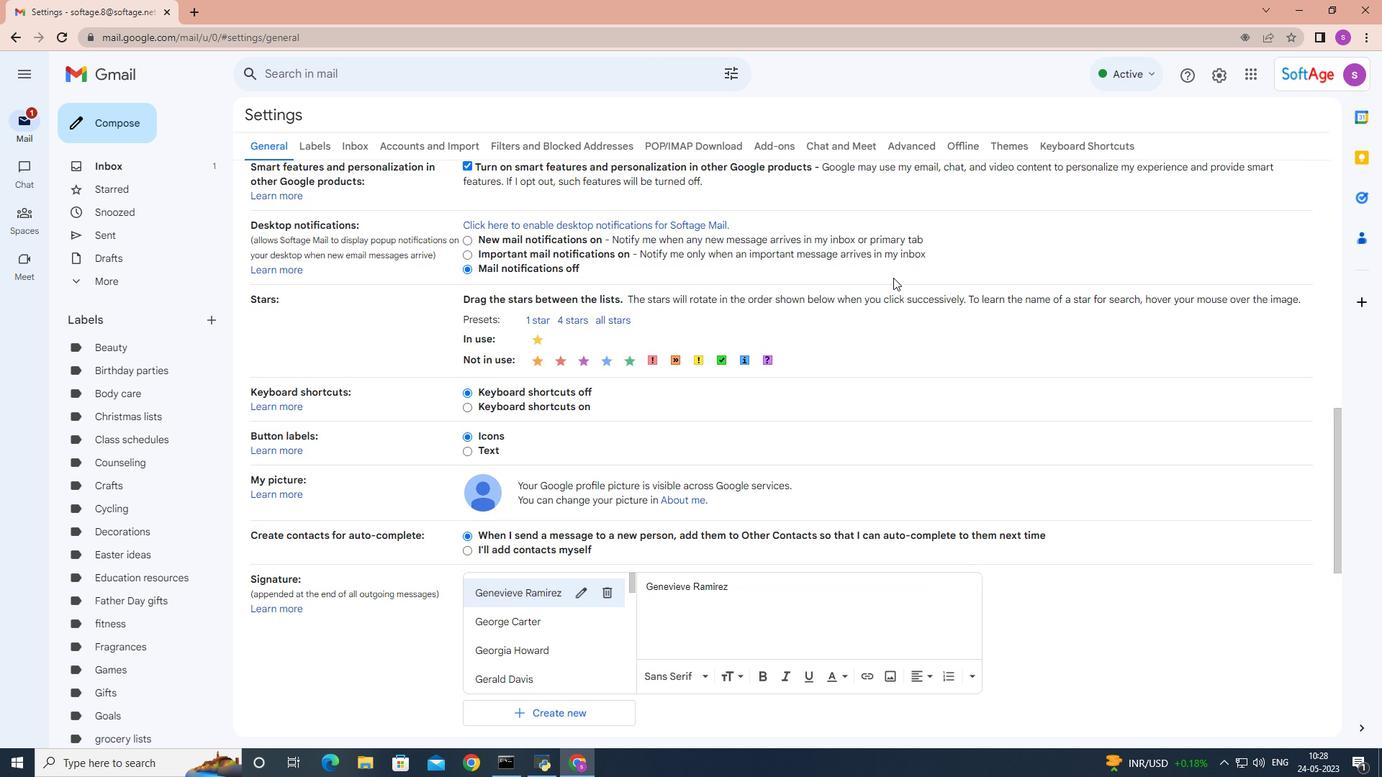 
Action: Mouse scrolled (893, 277) with delta (0, 0)
Screenshot: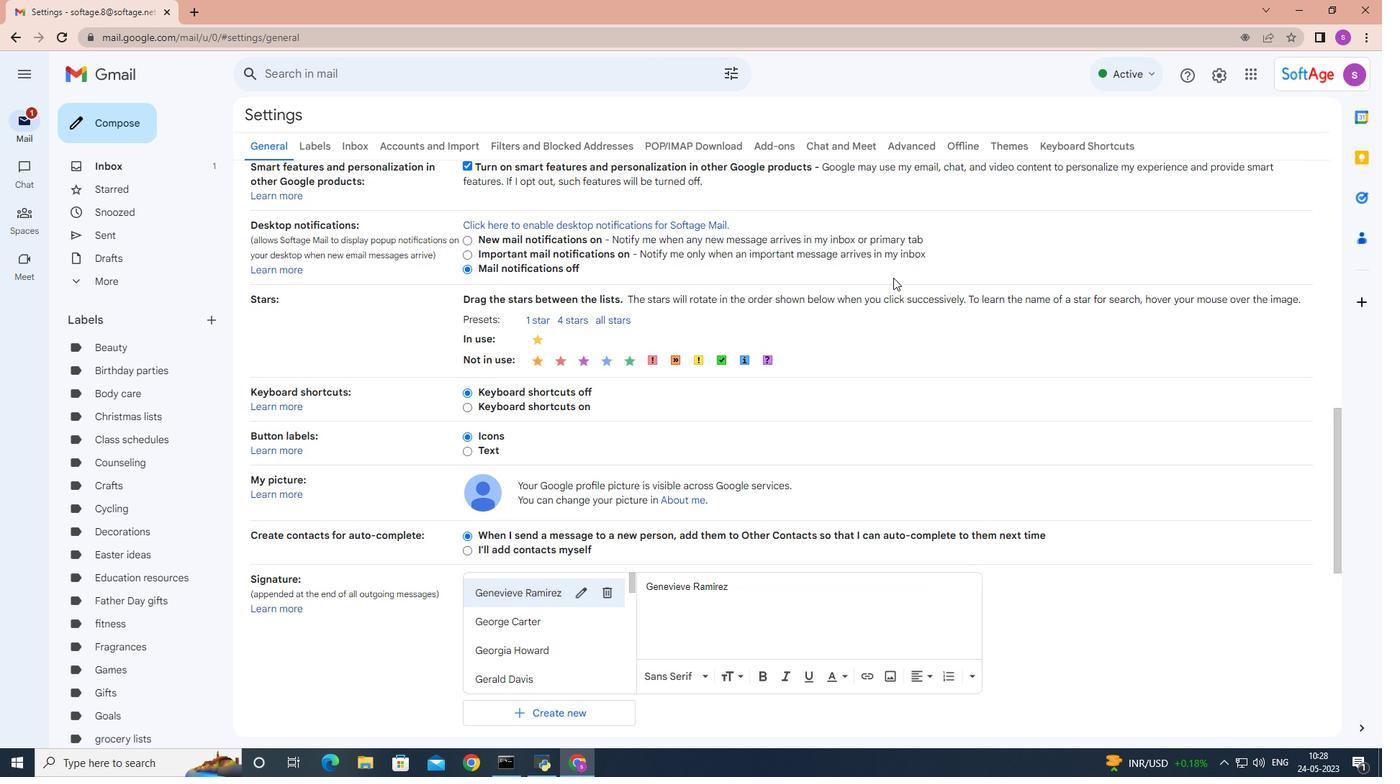 
Action: Mouse moved to (602, 420)
Screenshot: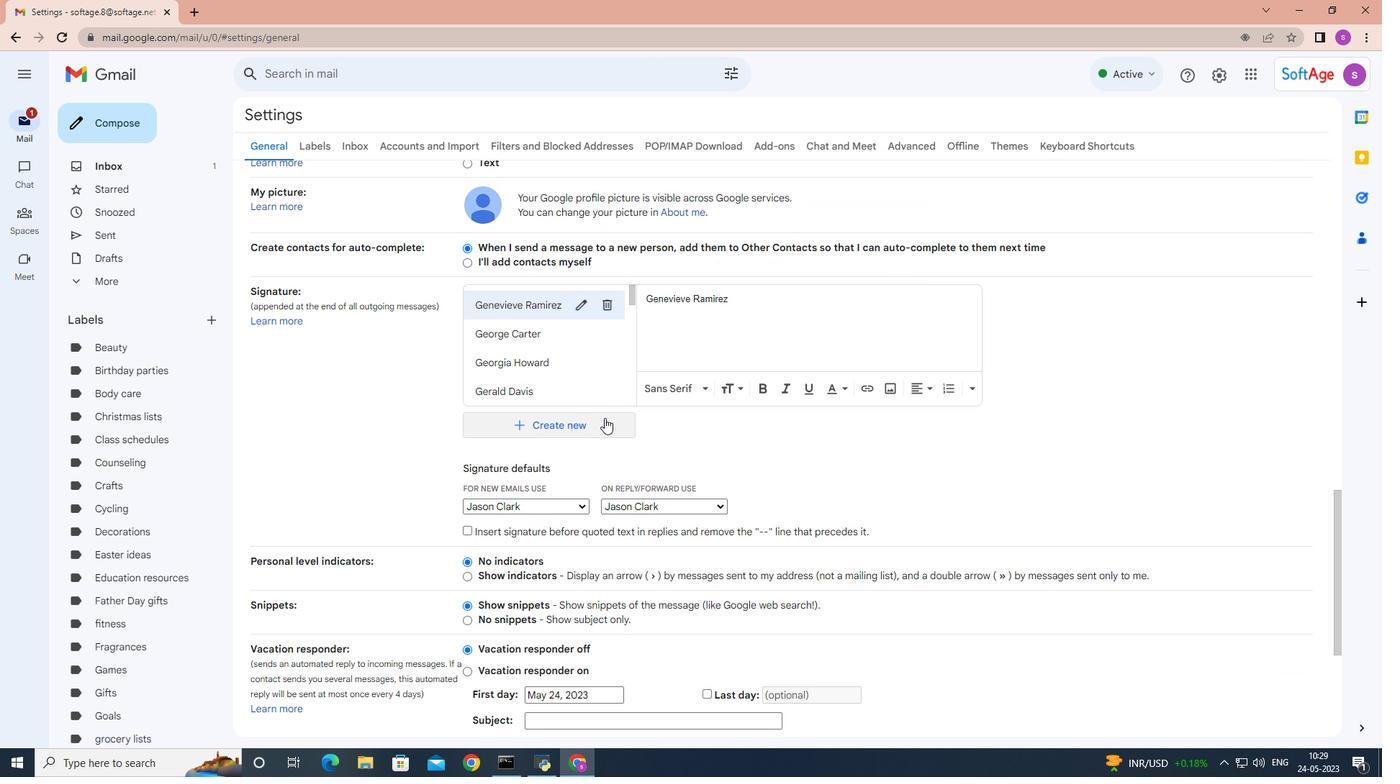 
Action: Mouse pressed left at (602, 420)
Screenshot: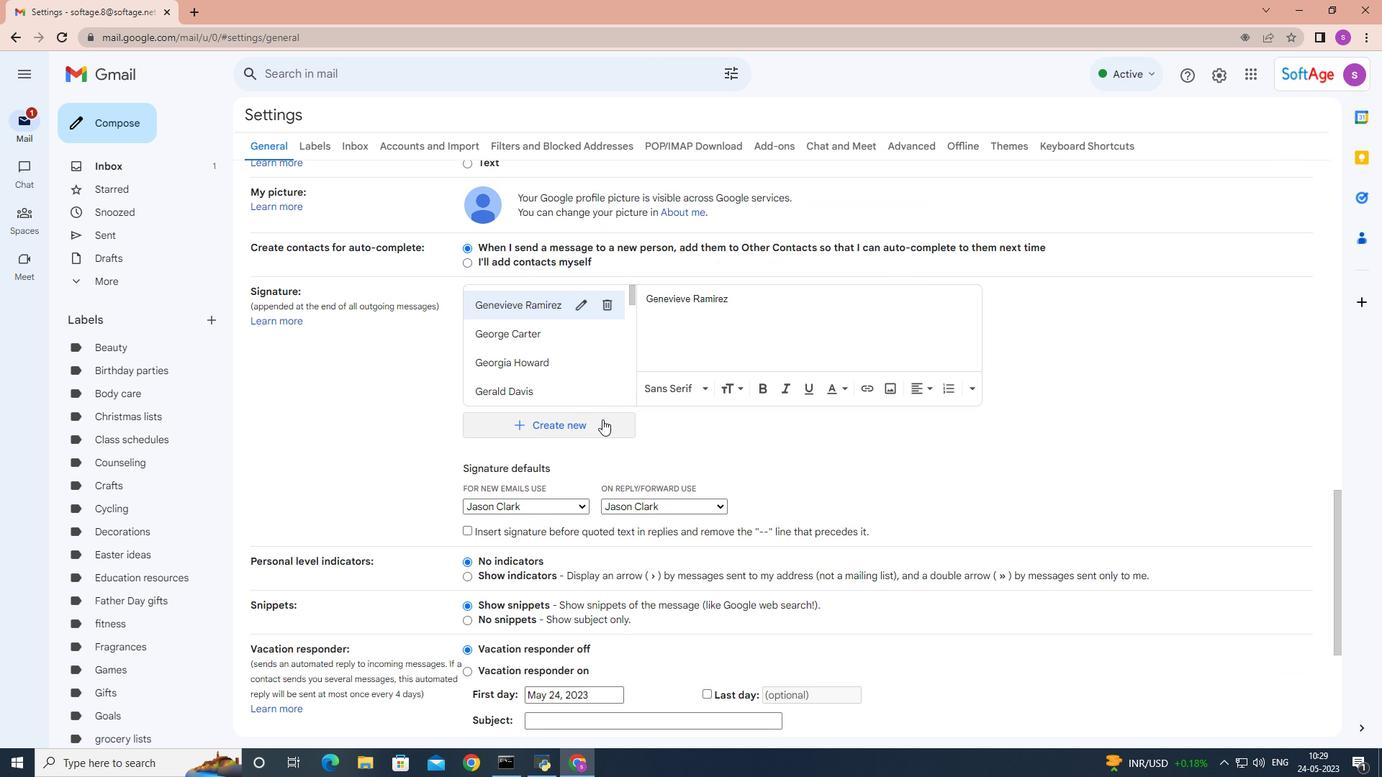 
Action: Mouse moved to (652, 401)
Screenshot: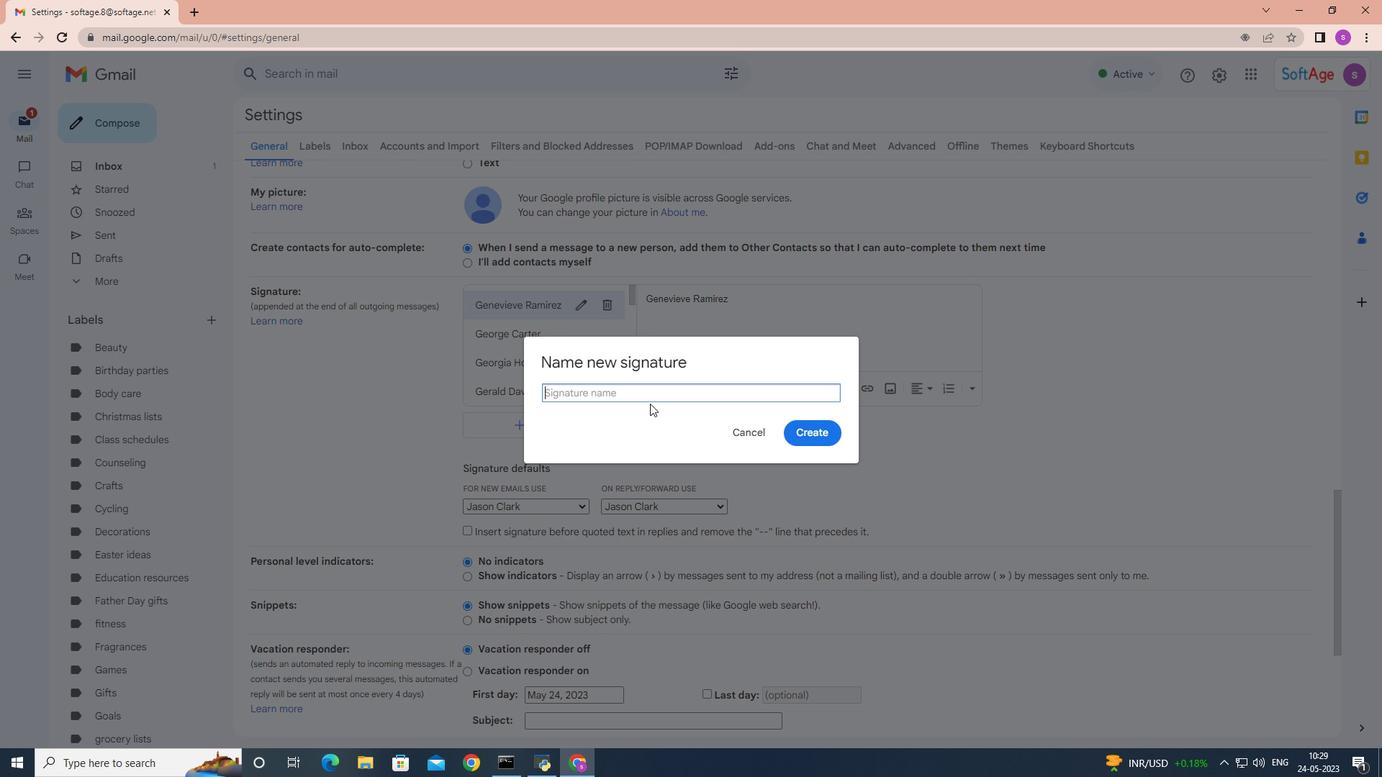 
Action: Key pressed <Key.shift>Javier<Key.space><Key.shift>Perez
Screenshot: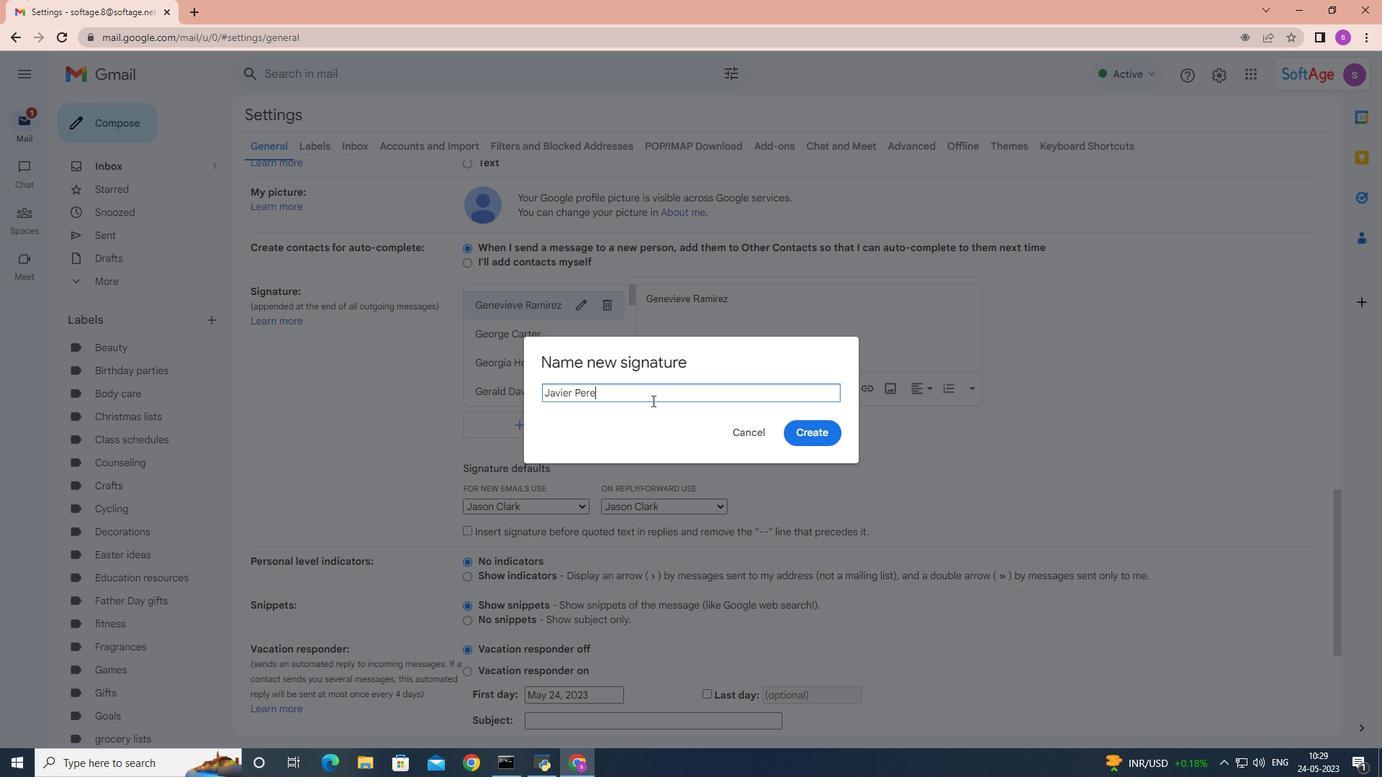 
Action: Mouse moved to (806, 432)
Screenshot: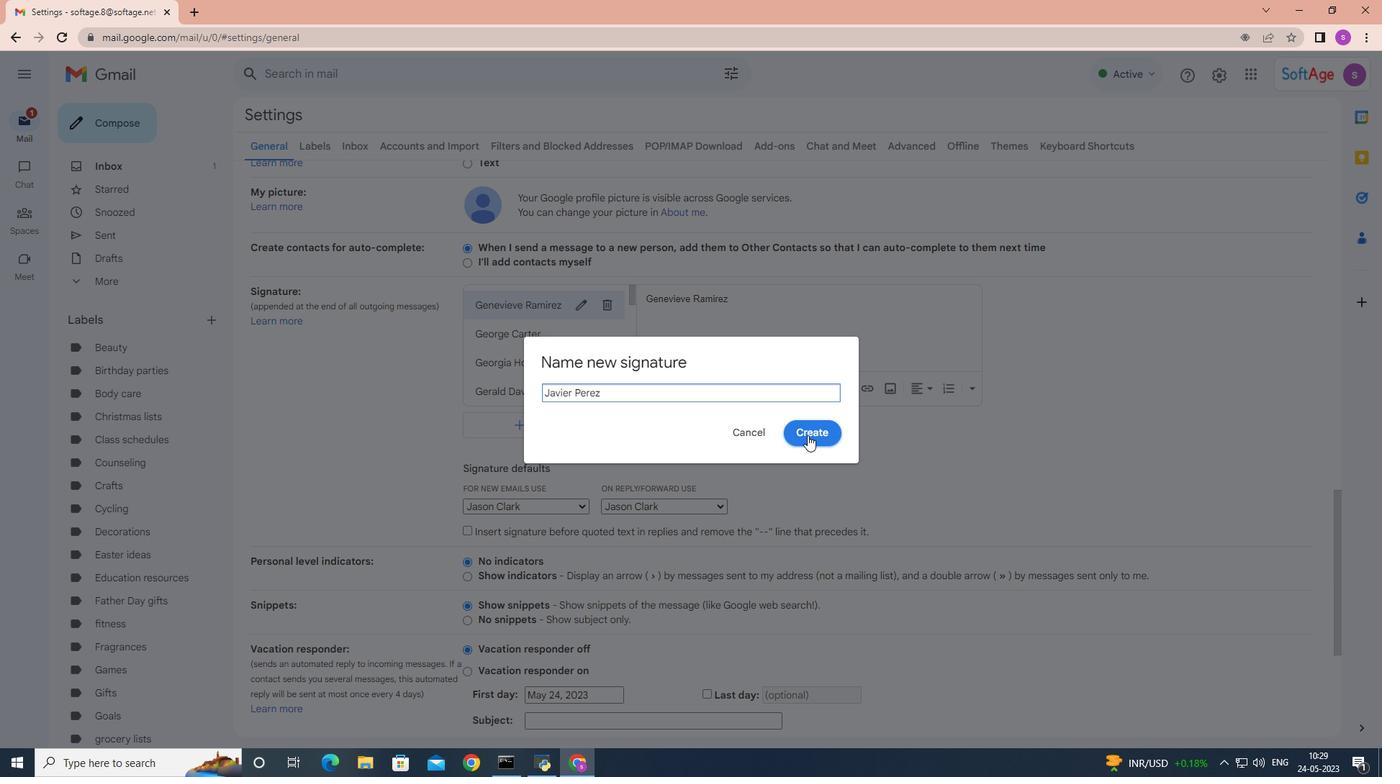 
Action: Mouse pressed left at (806, 432)
Screenshot: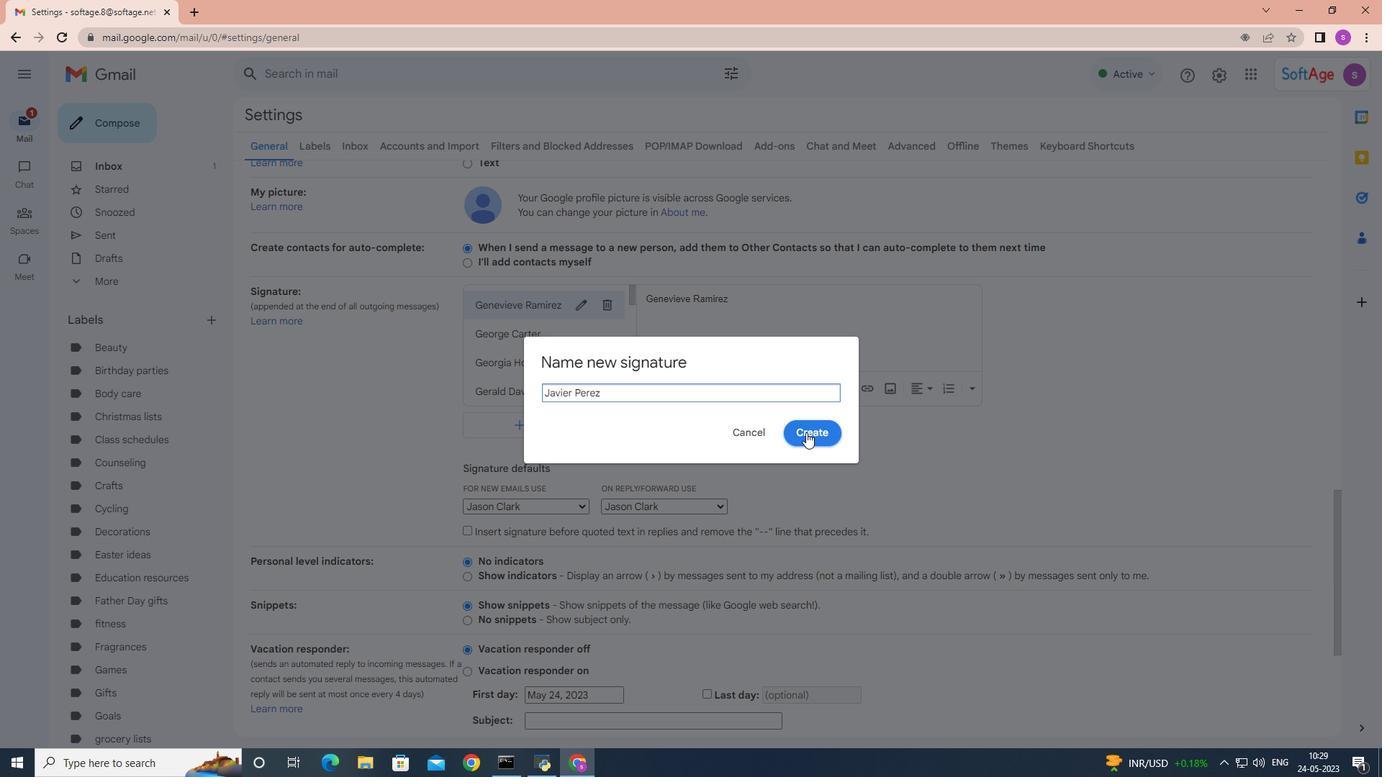 
Action: Key pressed <Key.shift>Javier<Key.space><Key.shift>Perez
Screenshot: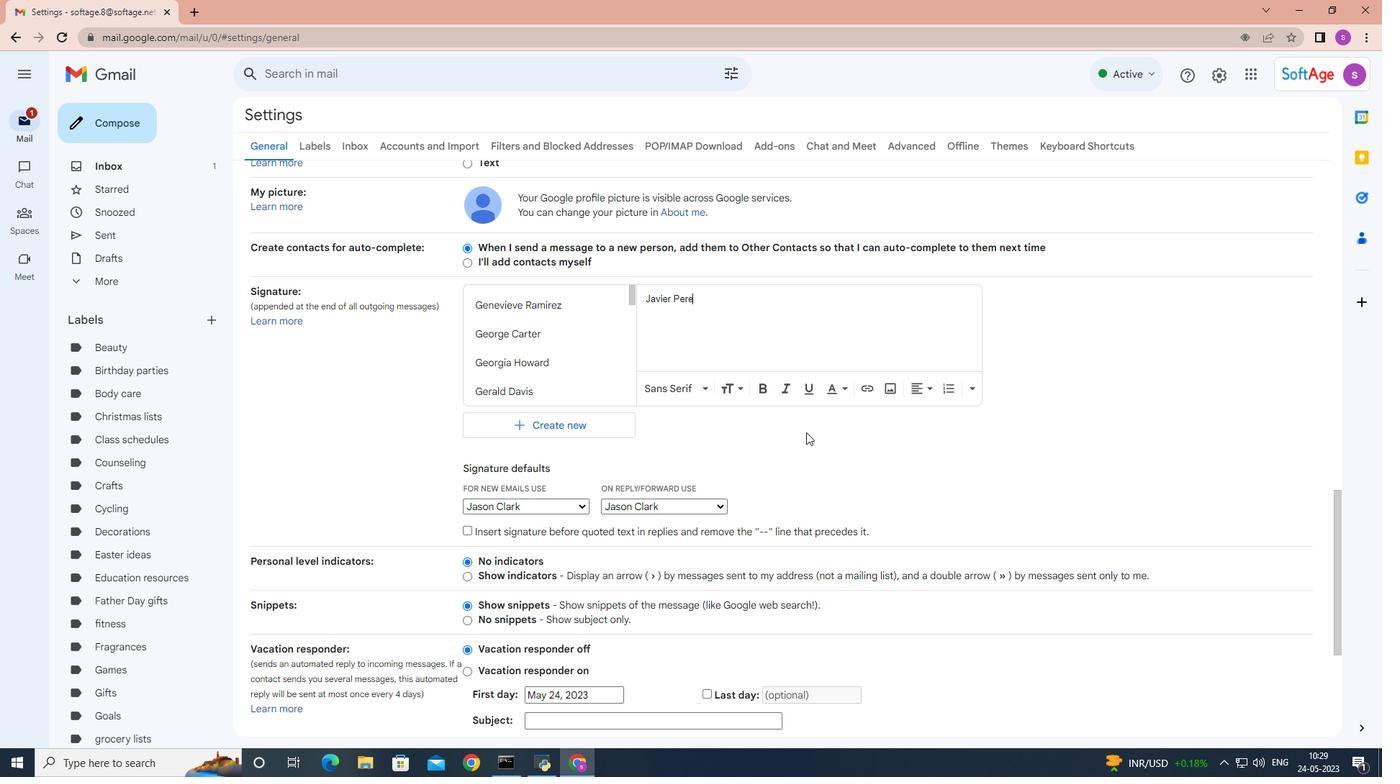 
Action: Mouse moved to (739, 463)
Screenshot: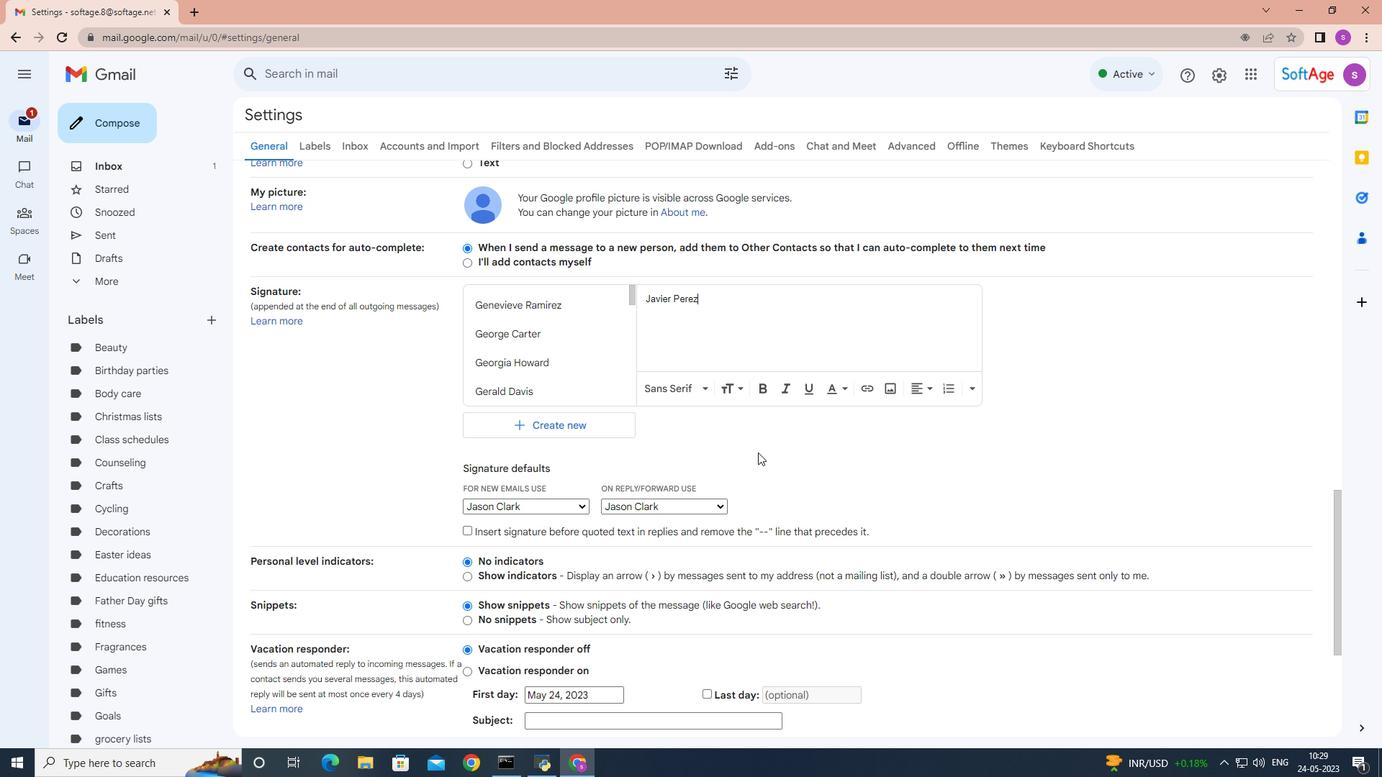 
Action: Mouse scrolled (739, 462) with delta (0, 0)
Screenshot: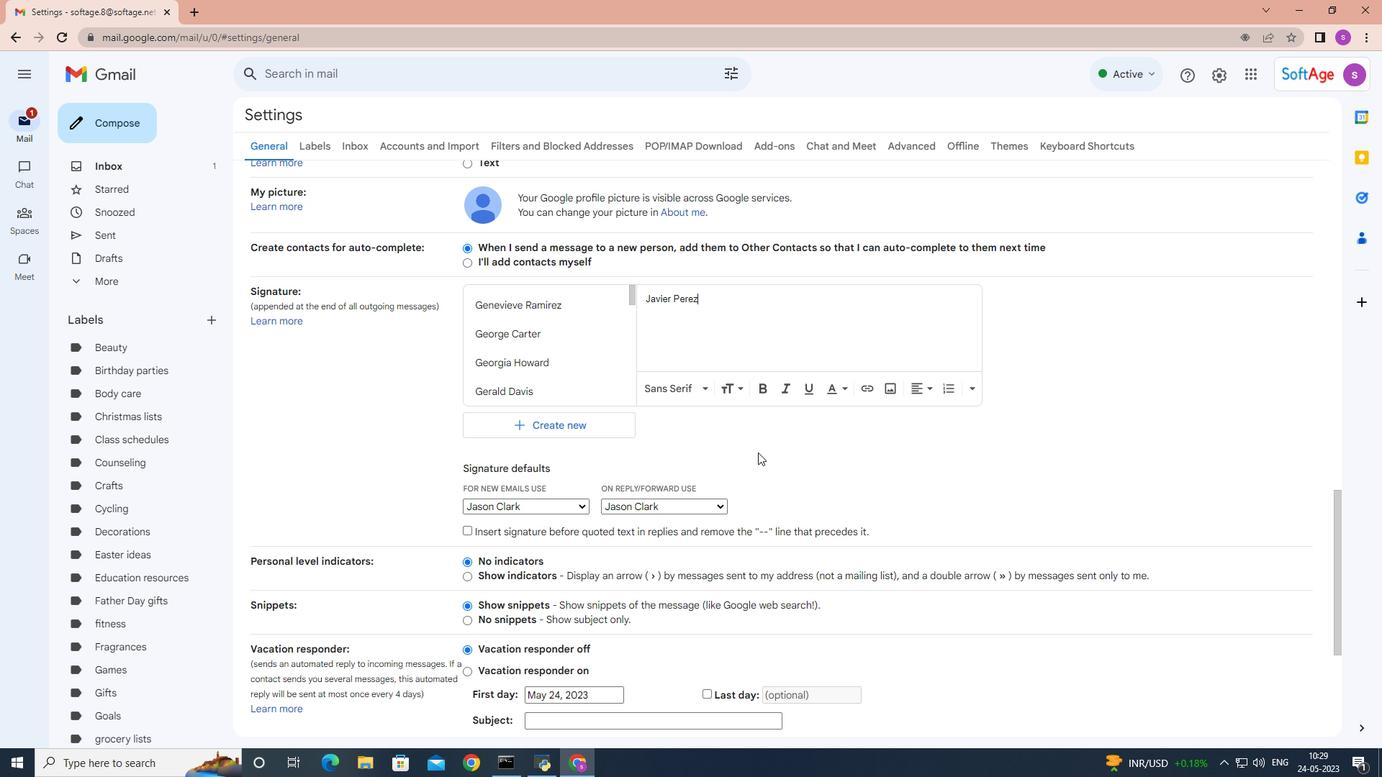 
Action: Mouse moved to (581, 437)
Screenshot: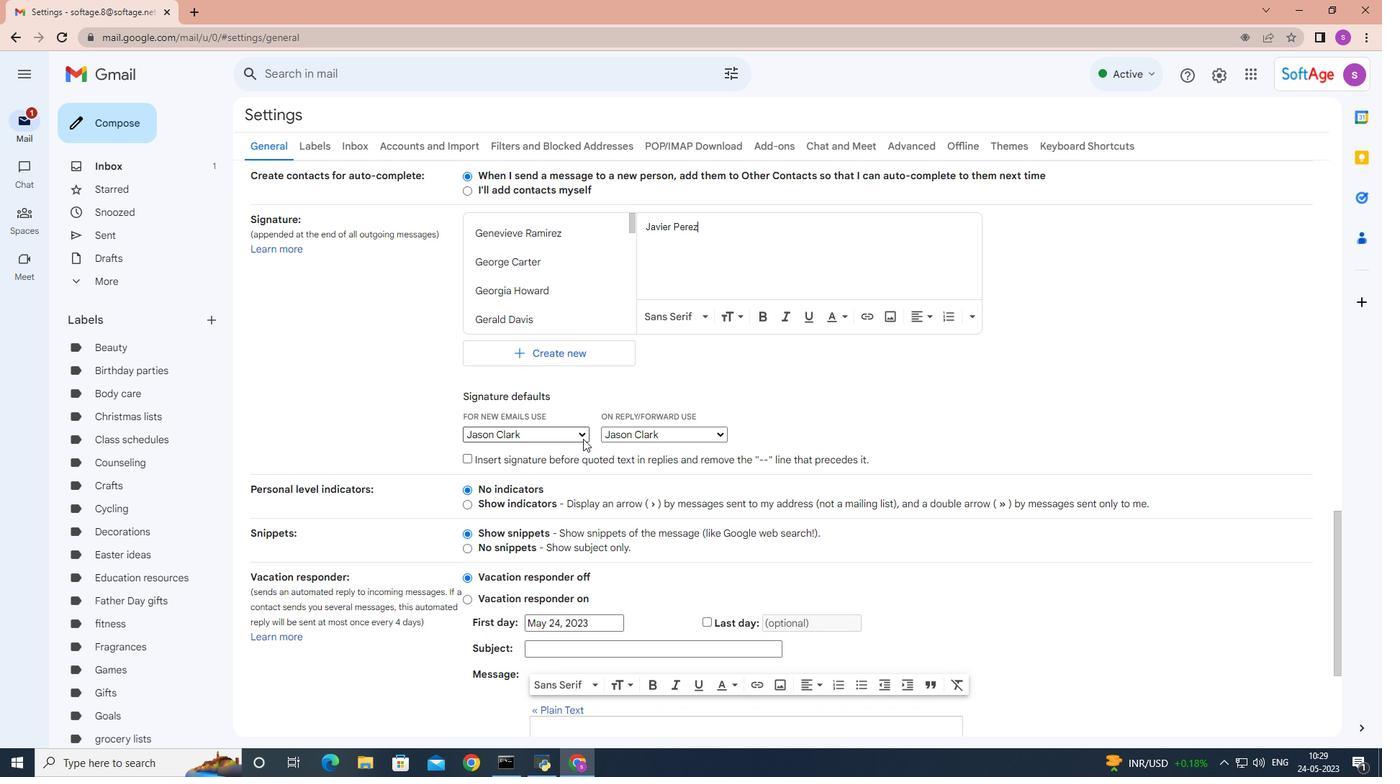 
Action: Mouse pressed left at (581, 437)
Screenshot: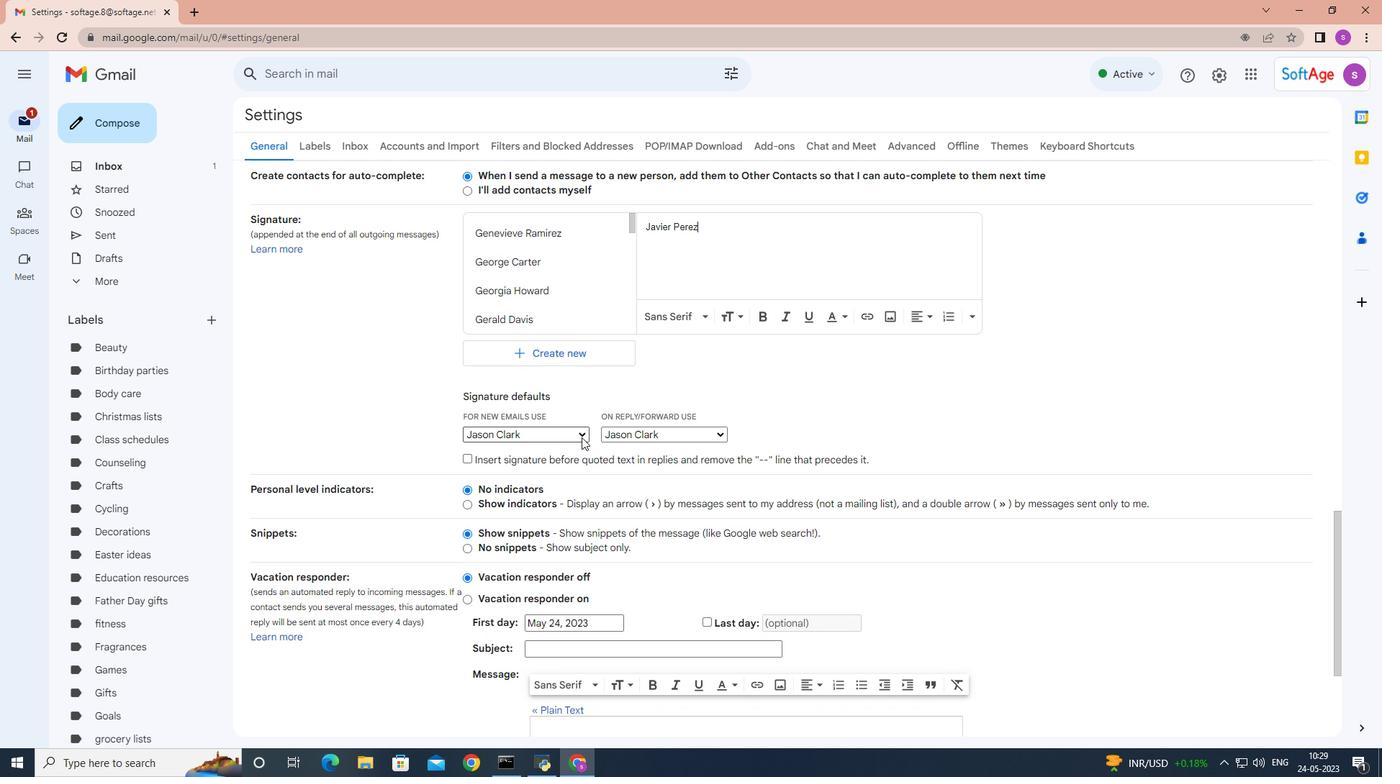 
Action: Mouse moved to (522, 618)
Screenshot: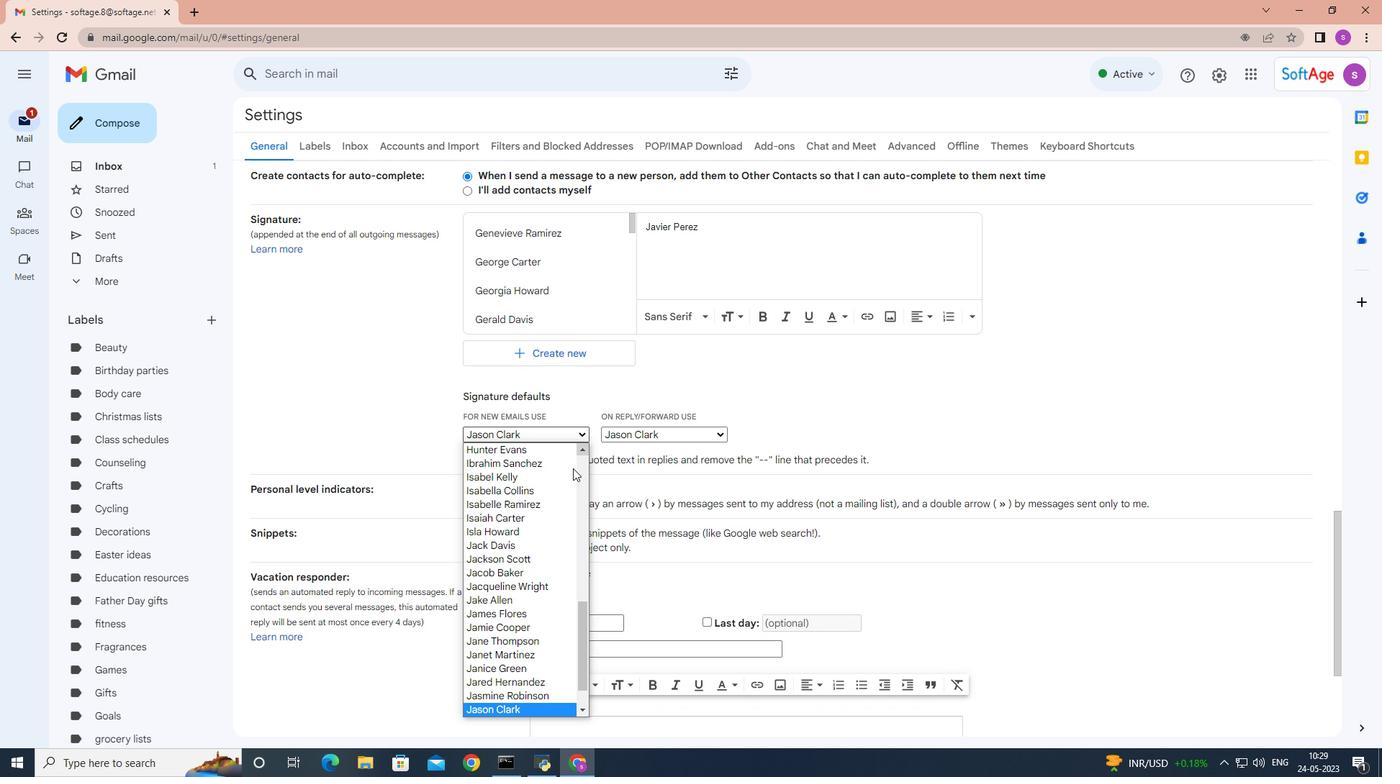 
Action: Mouse scrolled (522, 617) with delta (0, 0)
Screenshot: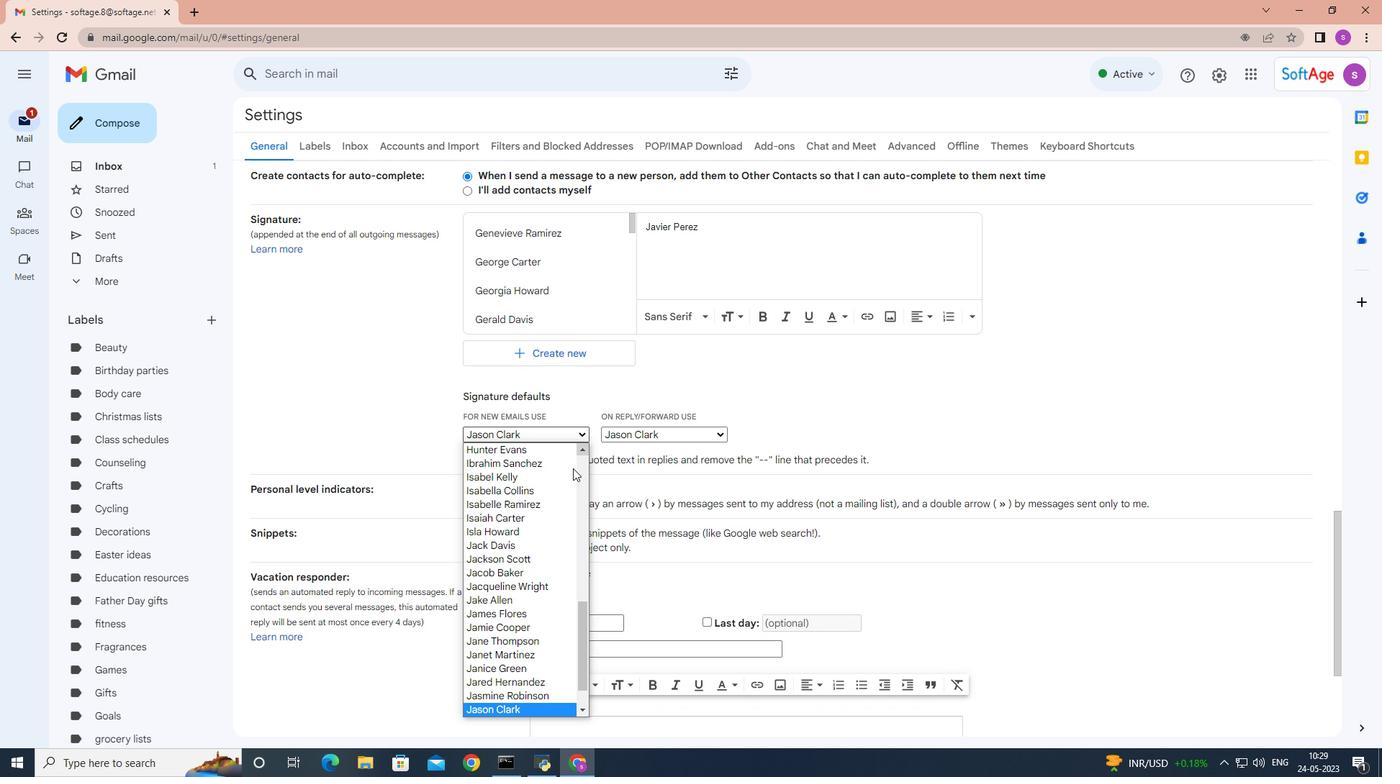 
Action: Mouse moved to (518, 631)
Screenshot: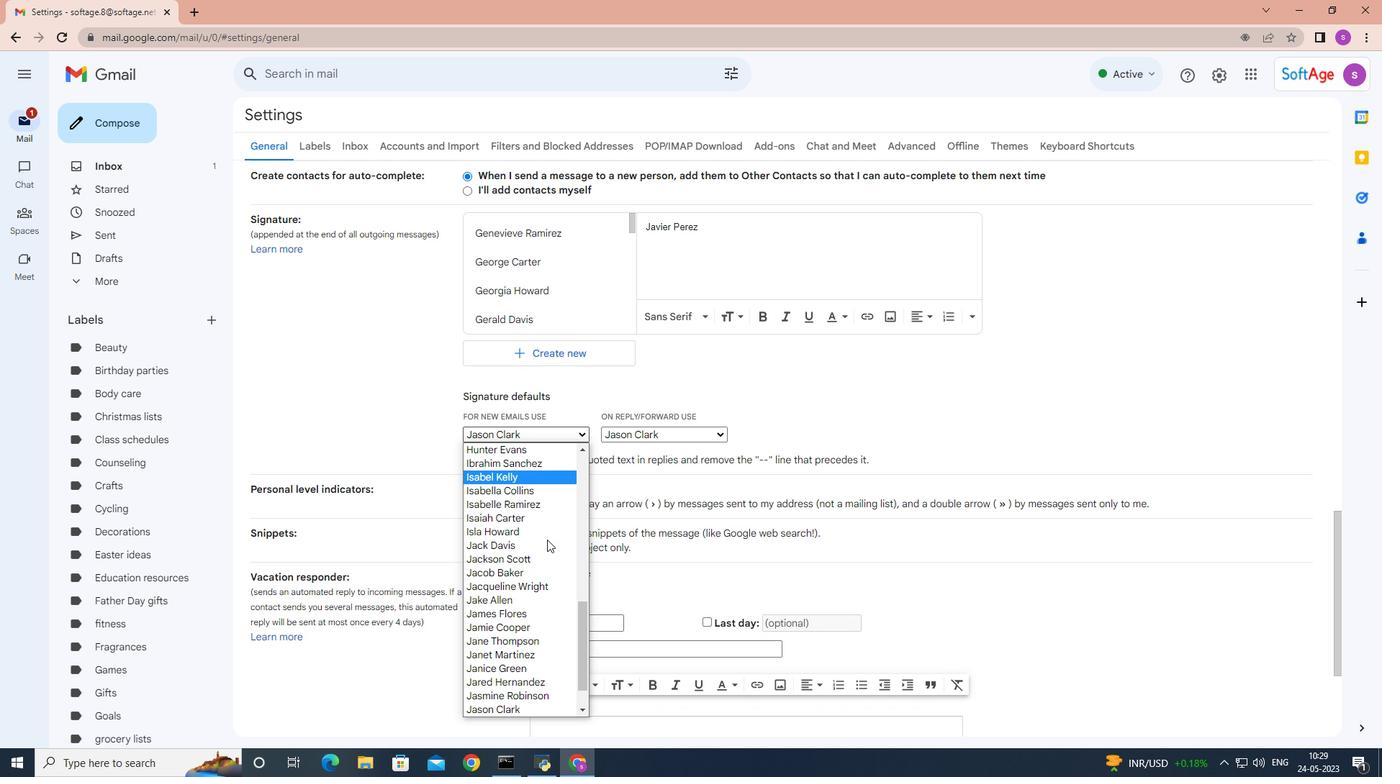 
Action: Mouse scrolled (518, 630) with delta (0, 0)
Screenshot: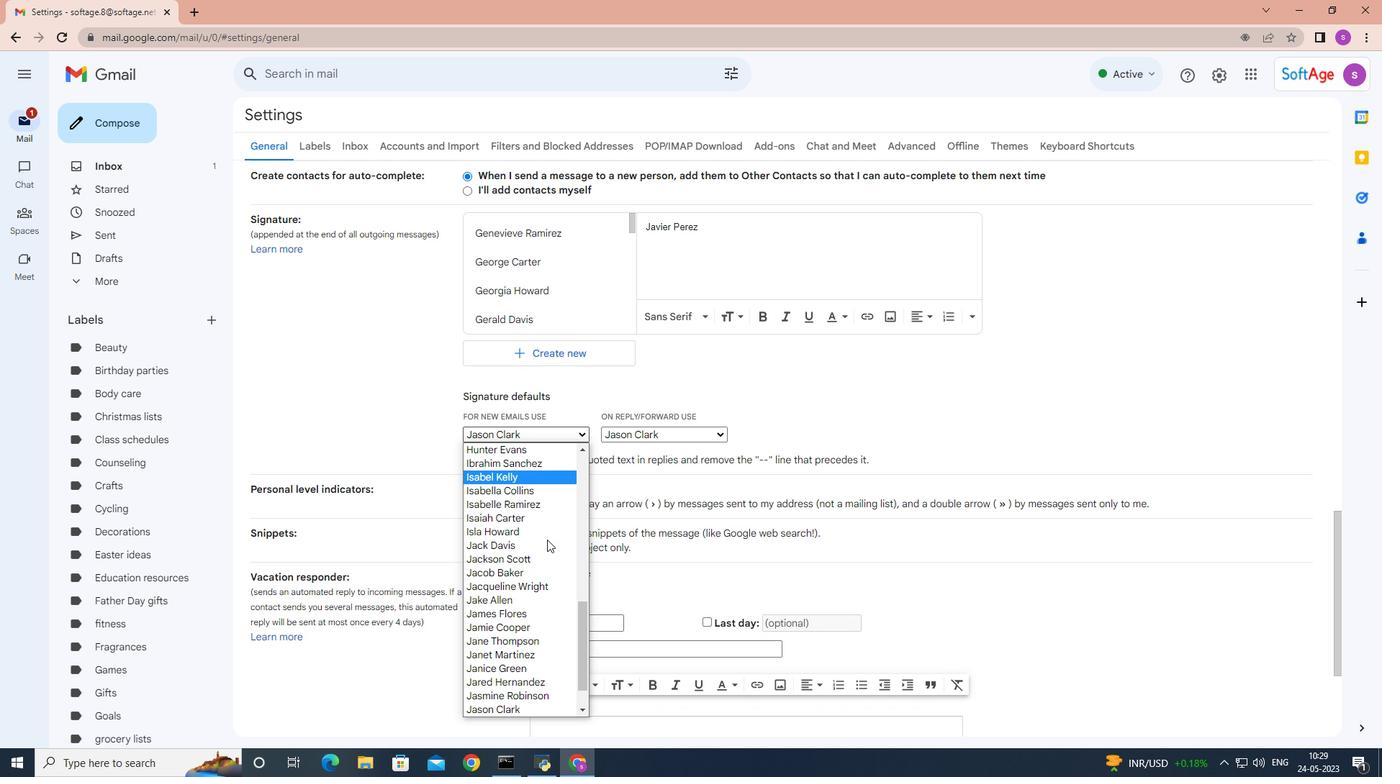 
Action: Mouse moved to (517, 637)
Screenshot: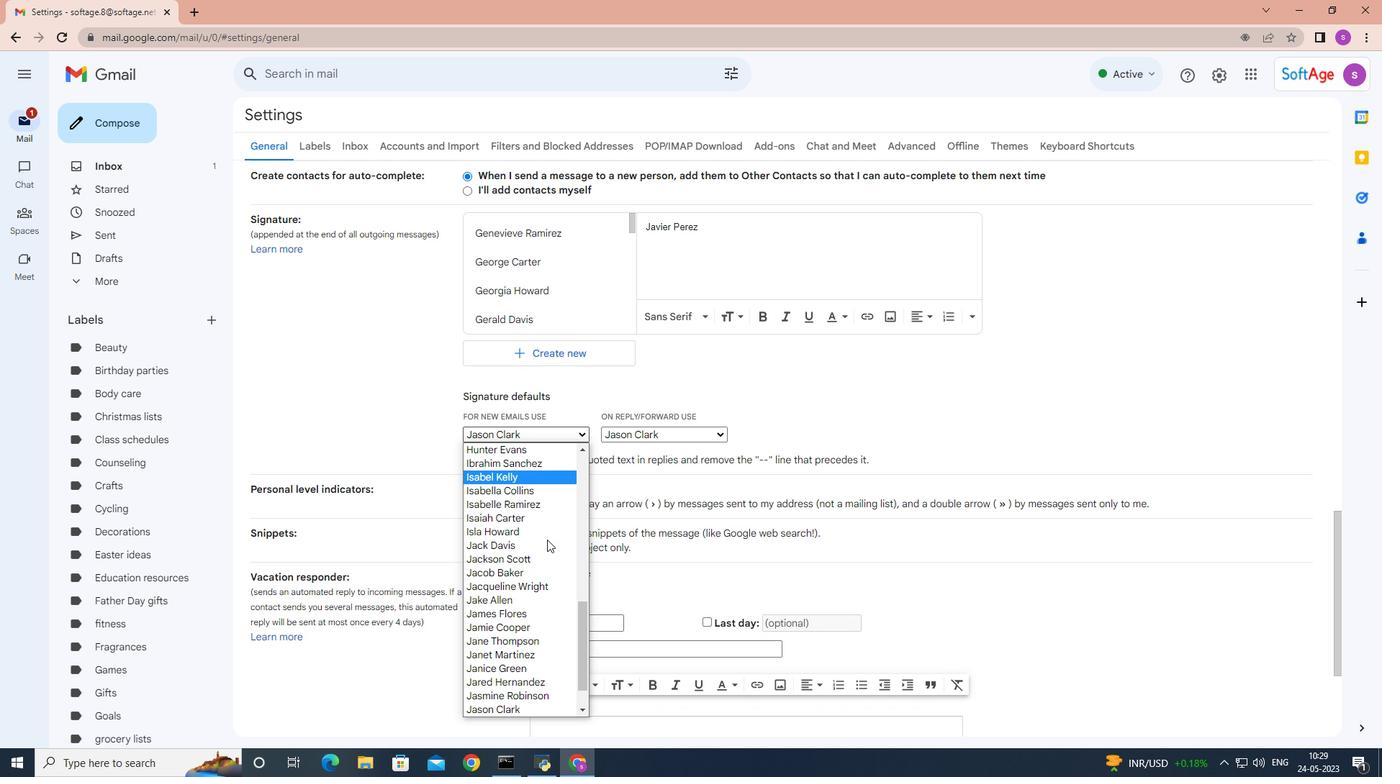 
Action: Mouse scrolled (517, 636) with delta (0, 0)
Screenshot: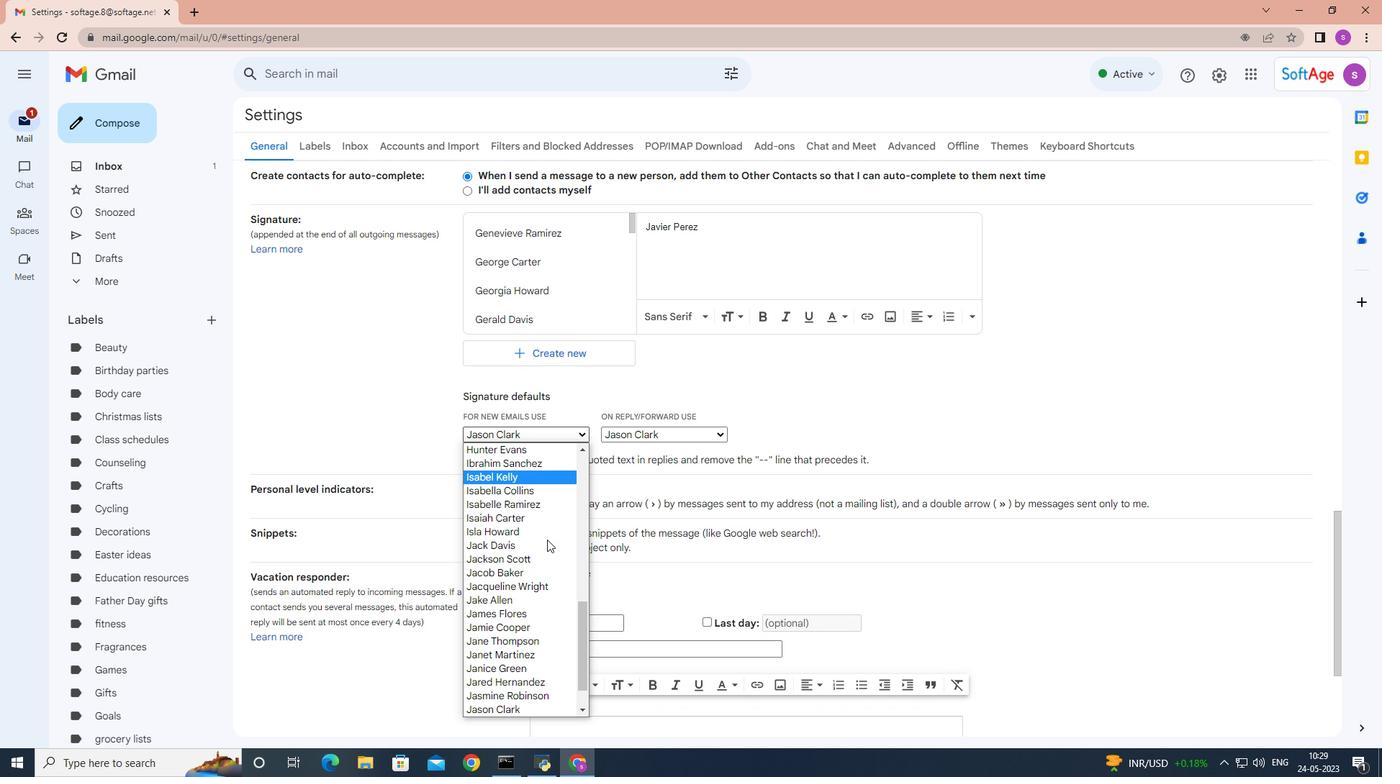 
Action: Mouse moved to (517, 639)
Screenshot: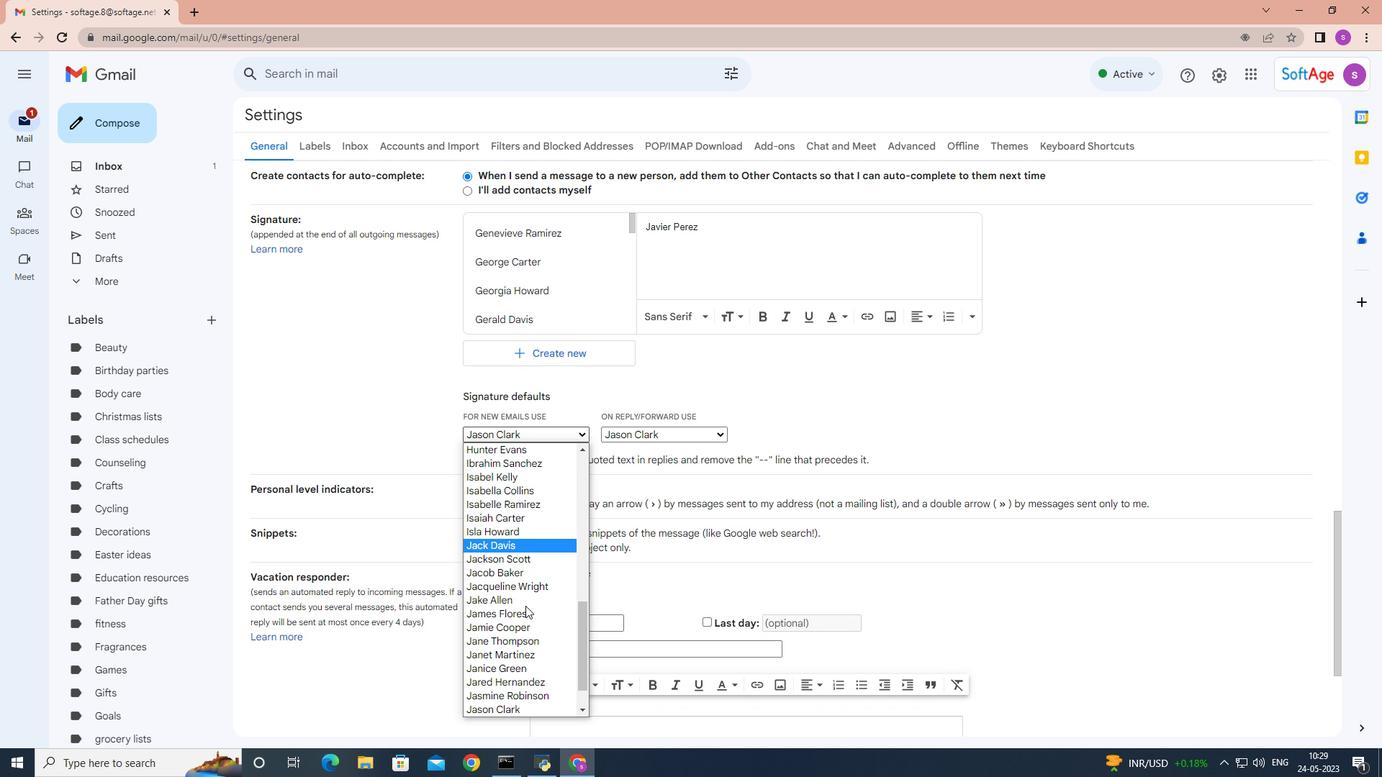 
Action: Mouse scrolled (517, 638) with delta (0, 0)
Screenshot: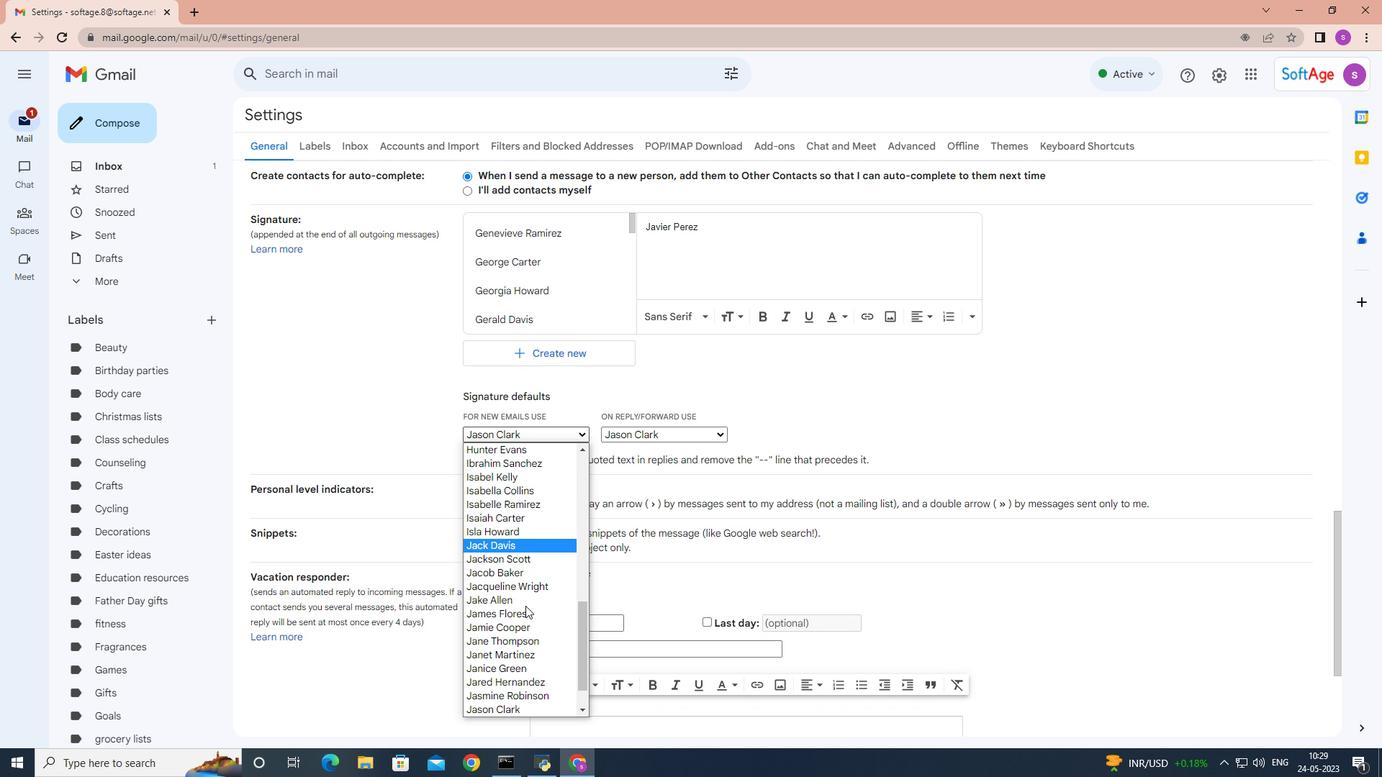 
Action: Mouse scrolled (517, 638) with delta (0, 0)
Screenshot: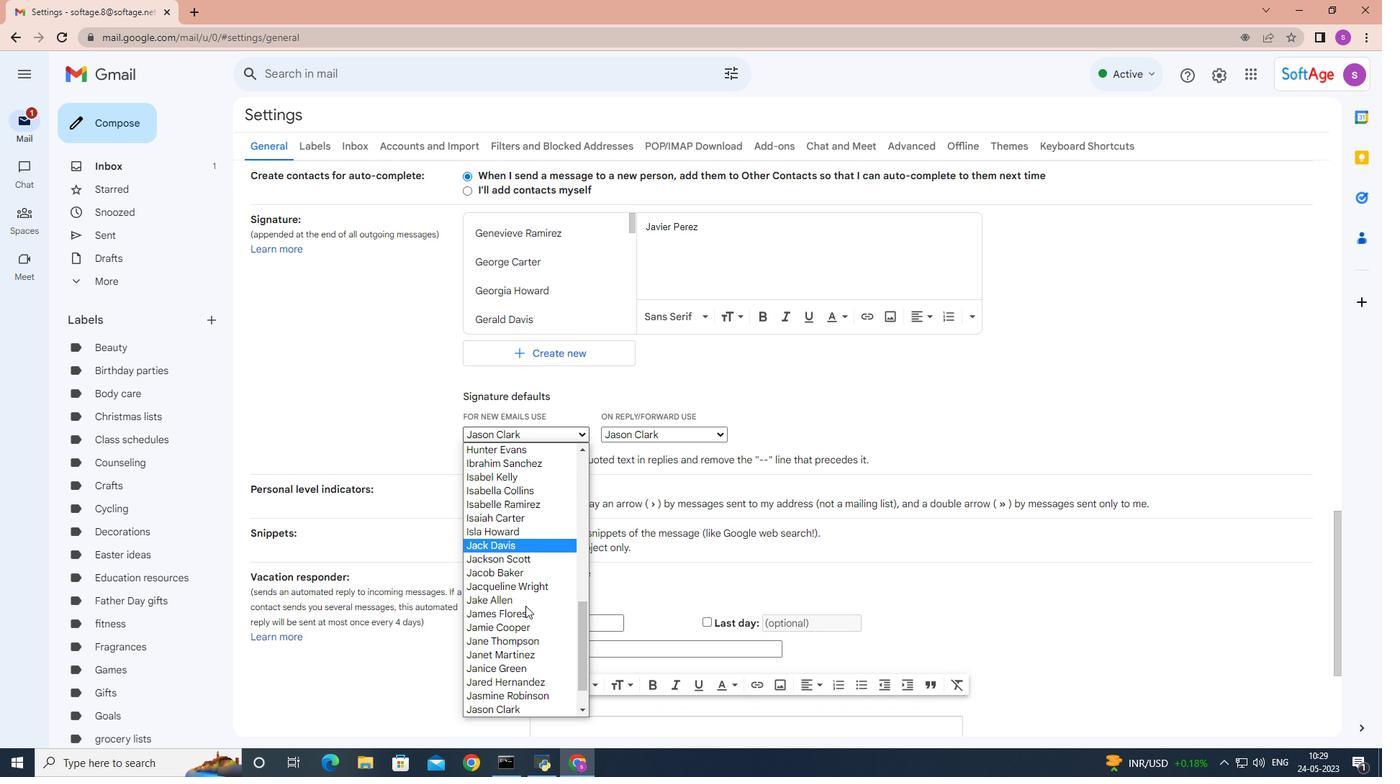 
Action: Mouse scrolled (517, 638) with delta (0, 0)
Screenshot: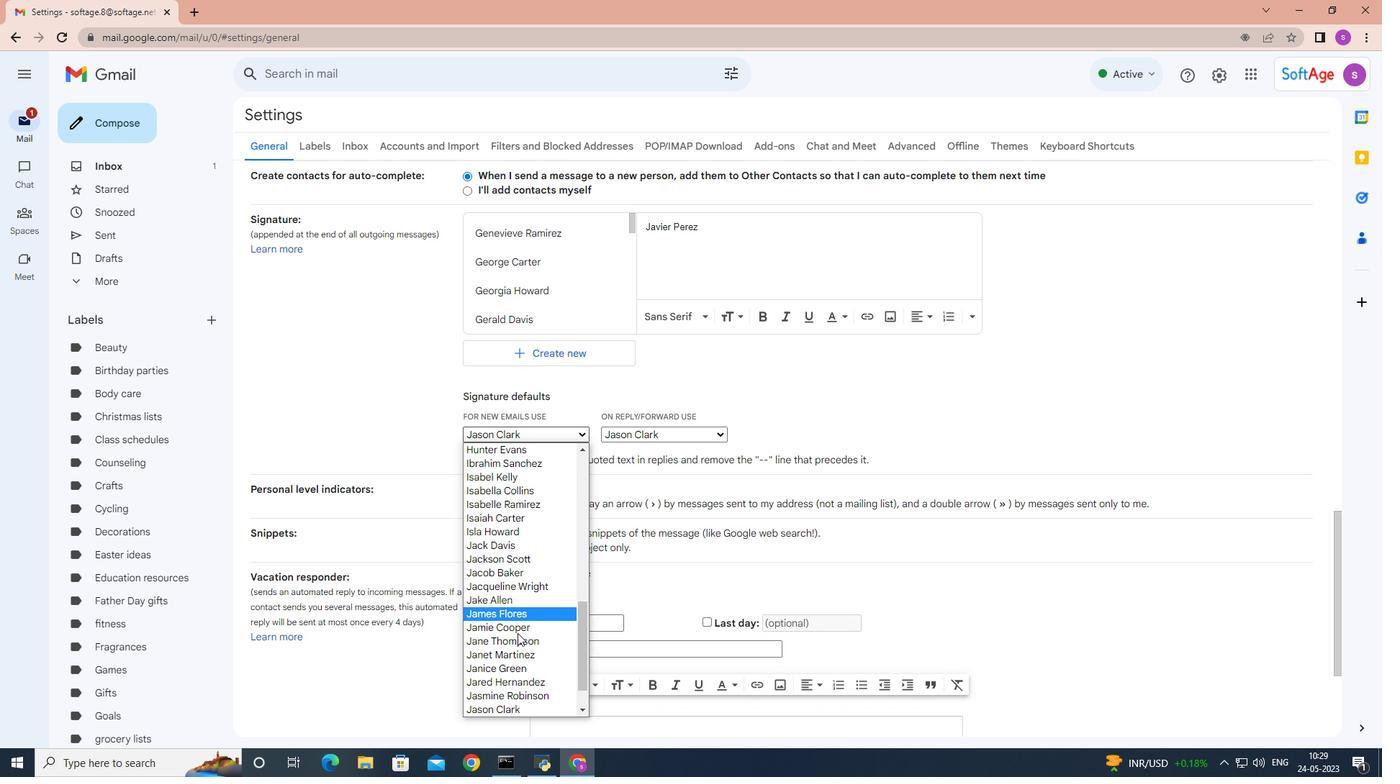 
Action: Mouse moved to (535, 682)
Screenshot: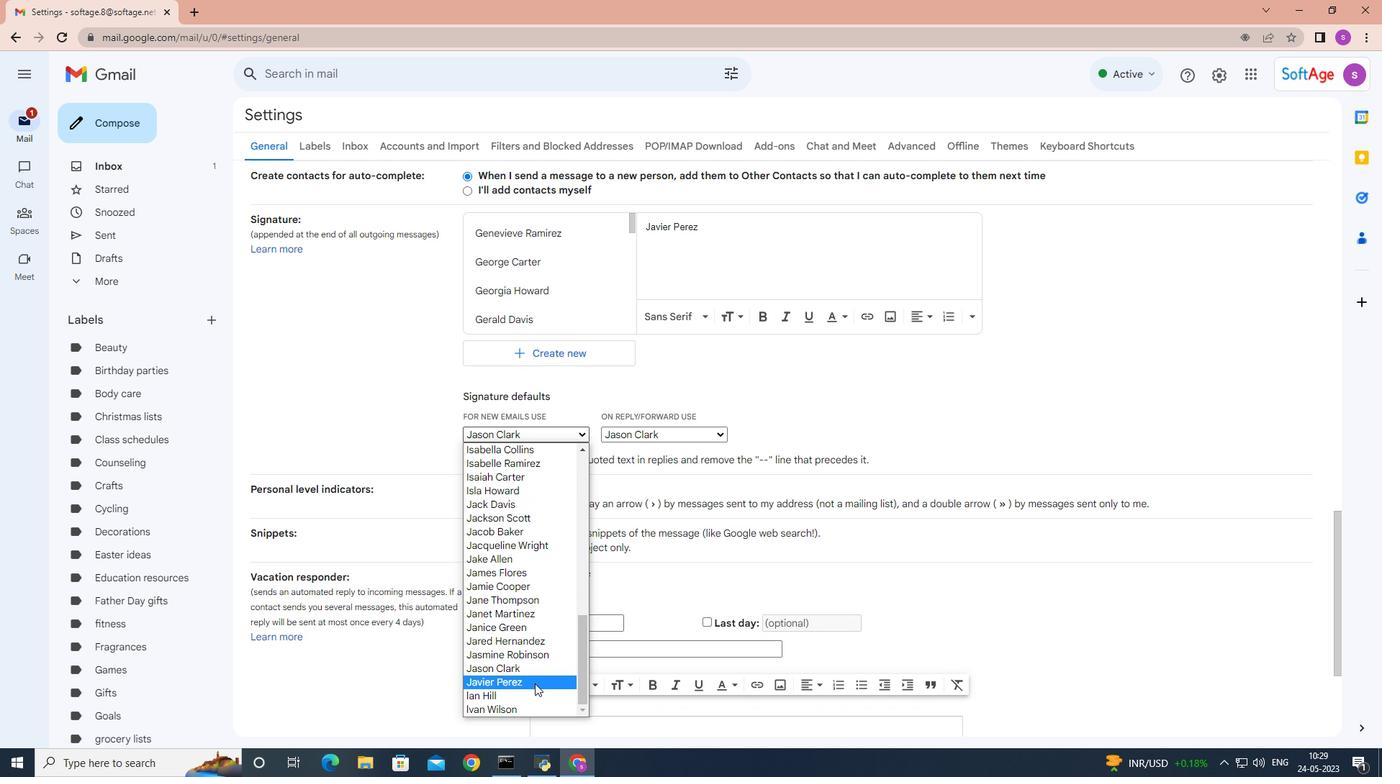 
Action: Mouse pressed left at (535, 682)
Screenshot: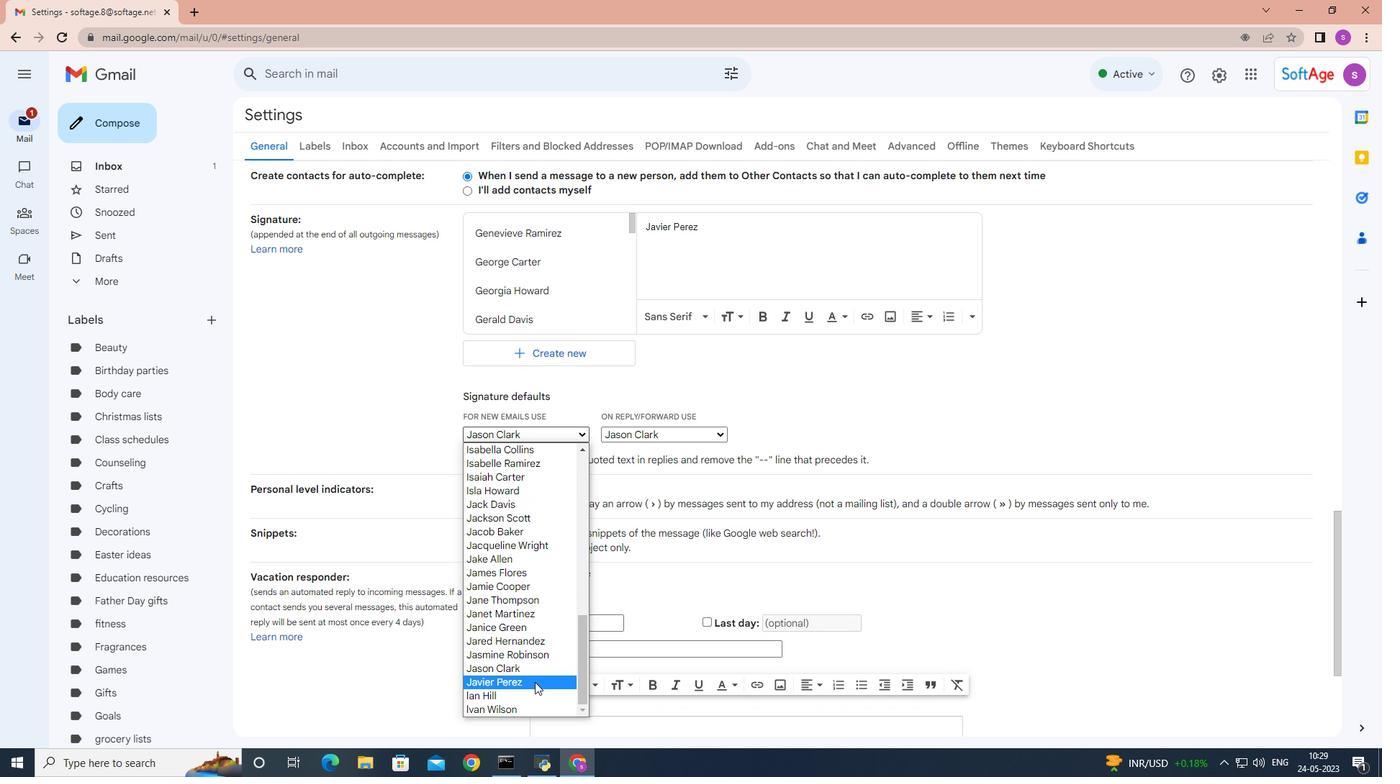 
Action: Mouse moved to (719, 432)
Screenshot: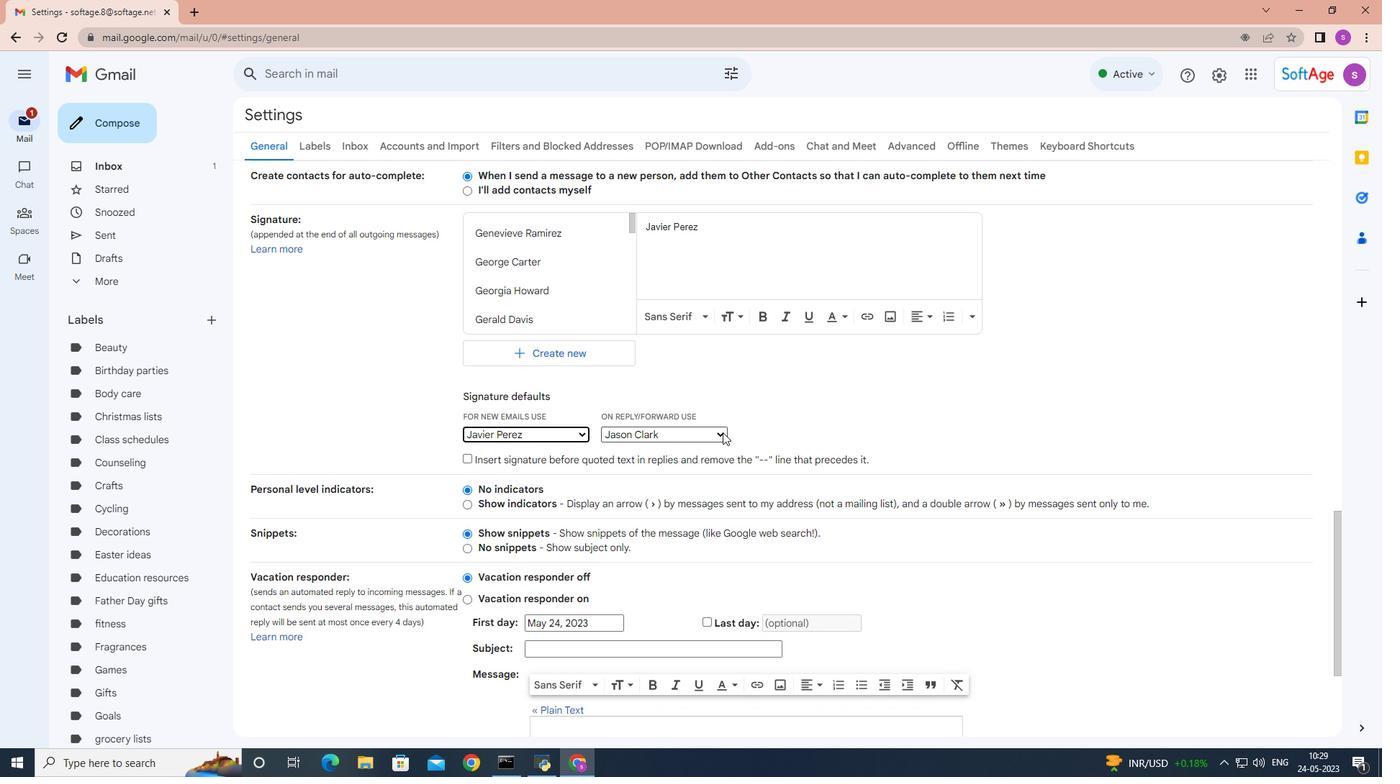 
Action: Mouse pressed left at (719, 432)
Screenshot: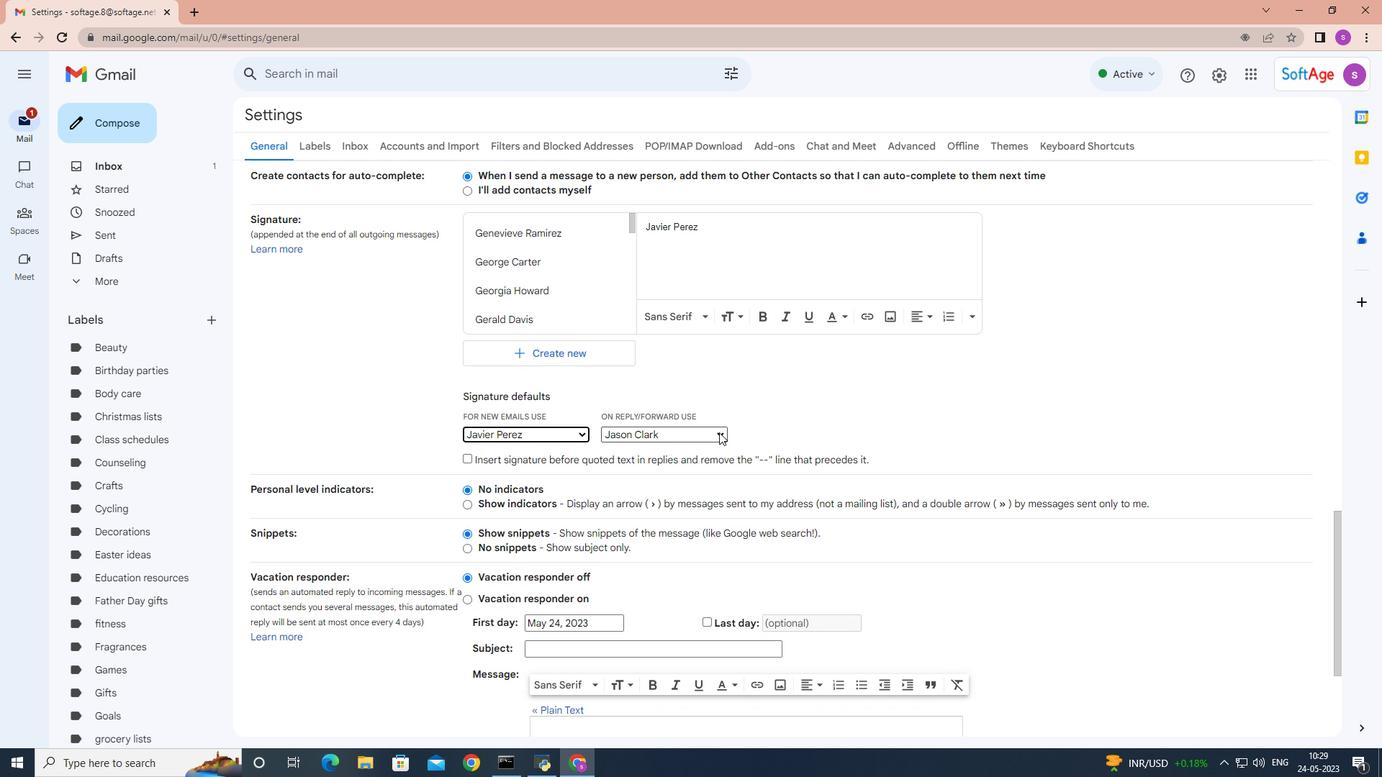 
Action: Mouse moved to (696, 560)
Screenshot: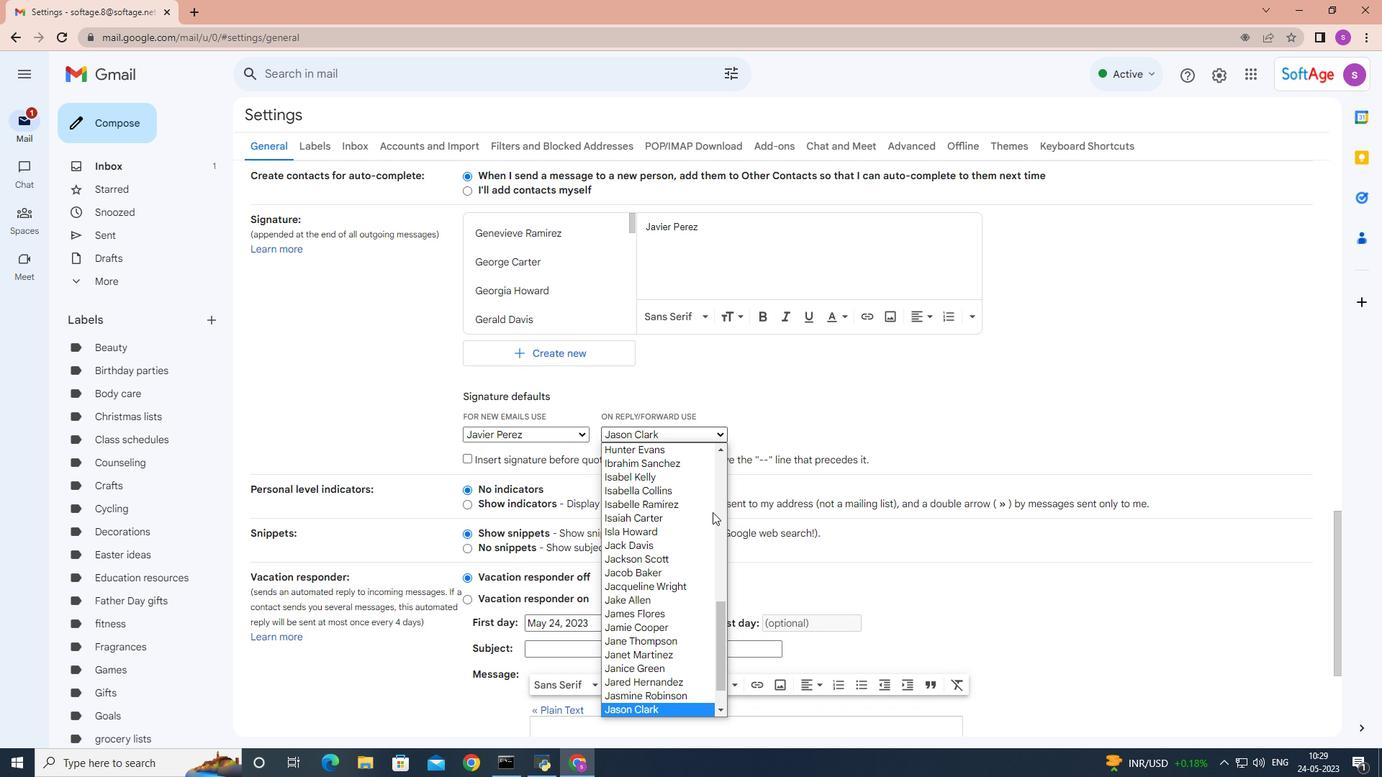 
Action: Mouse scrolled (696, 560) with delta (0, 0)
Screenshot: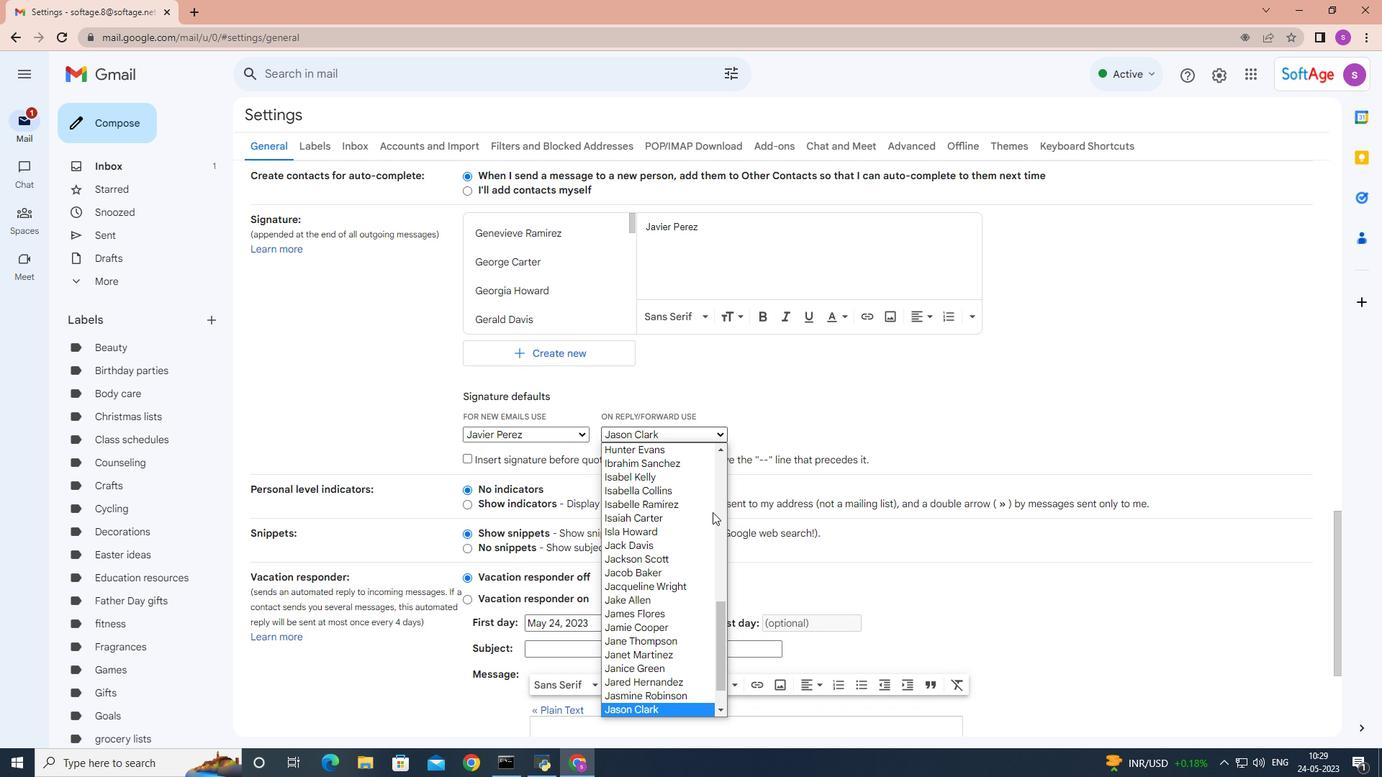 
Action: Mouse moved to (690, 571)
Screenshot: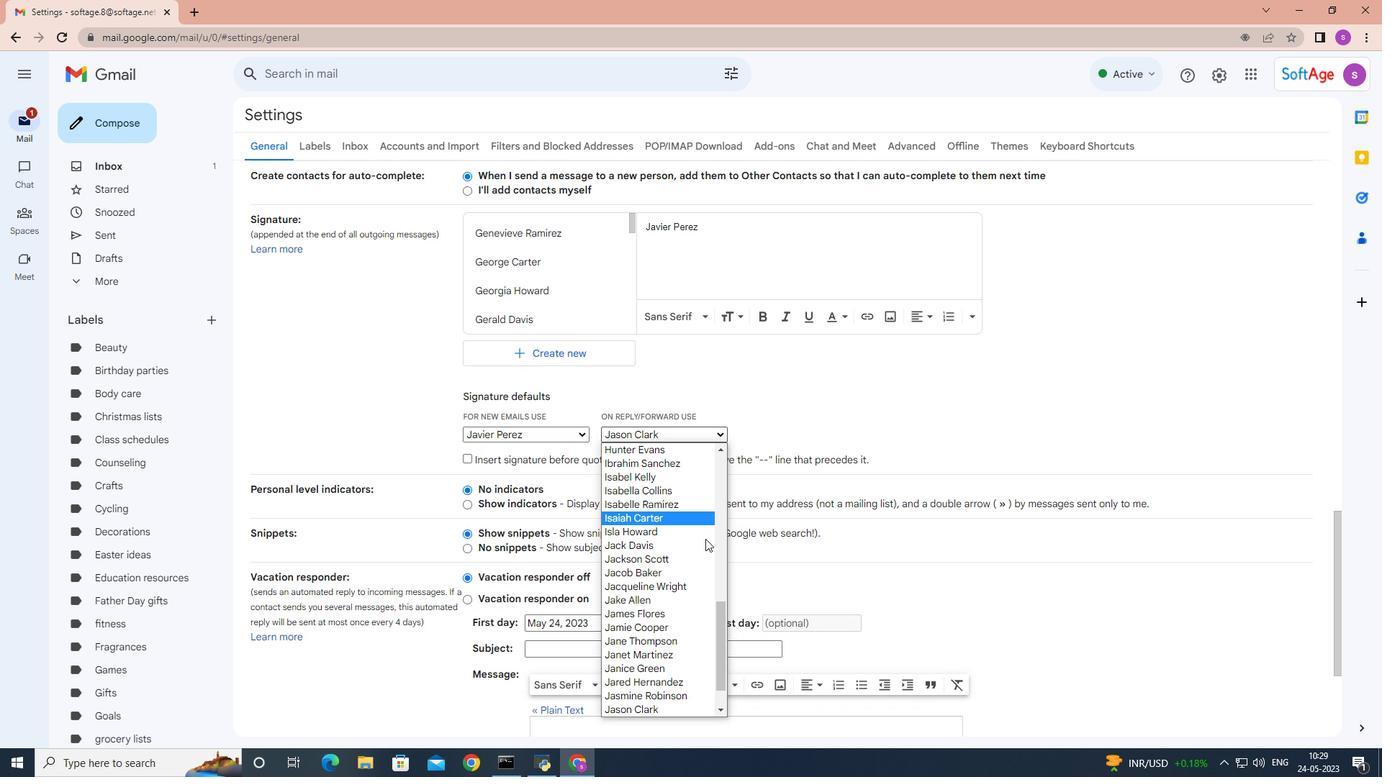 
Action: Mouse scrolled (690, 570) with delta (0, 0)
Screenshot: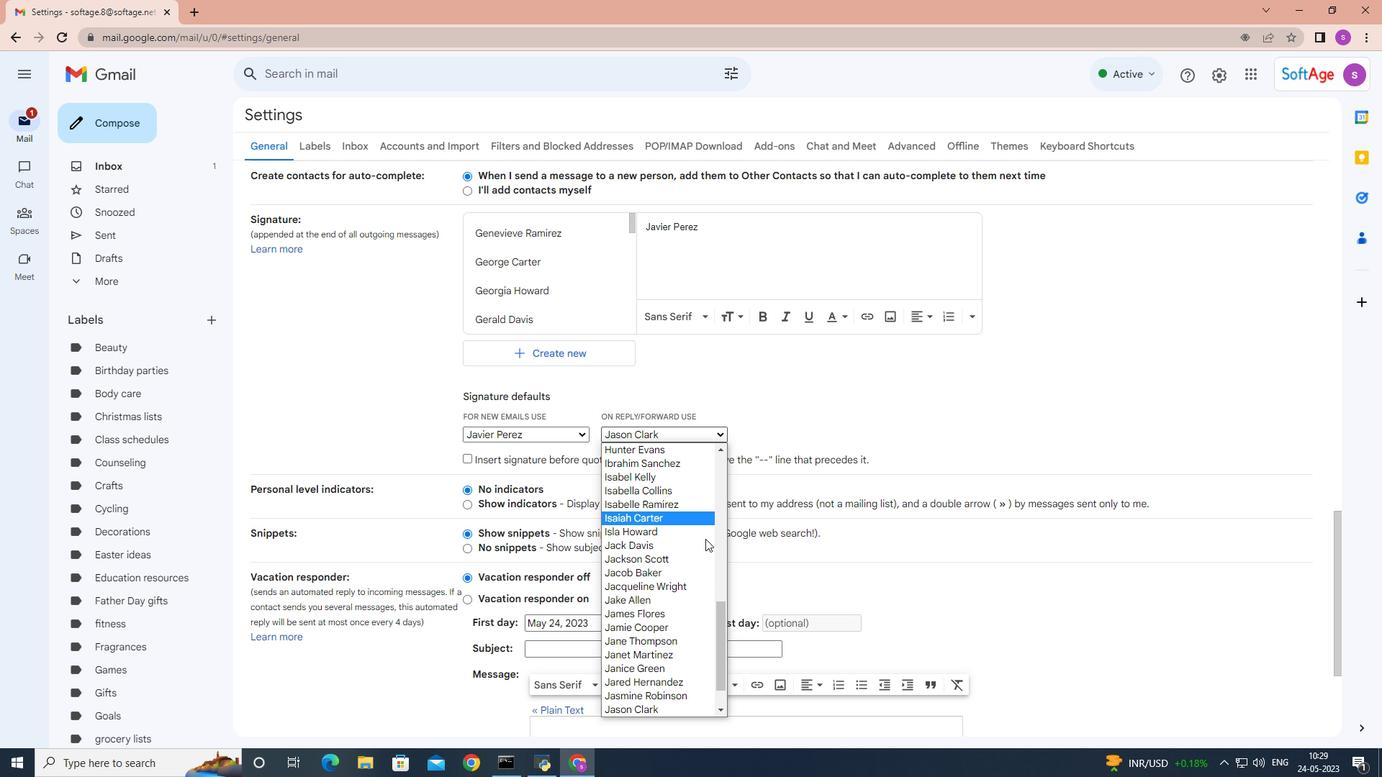 
Action: Mouse moved to (688, 573)
Screenshot: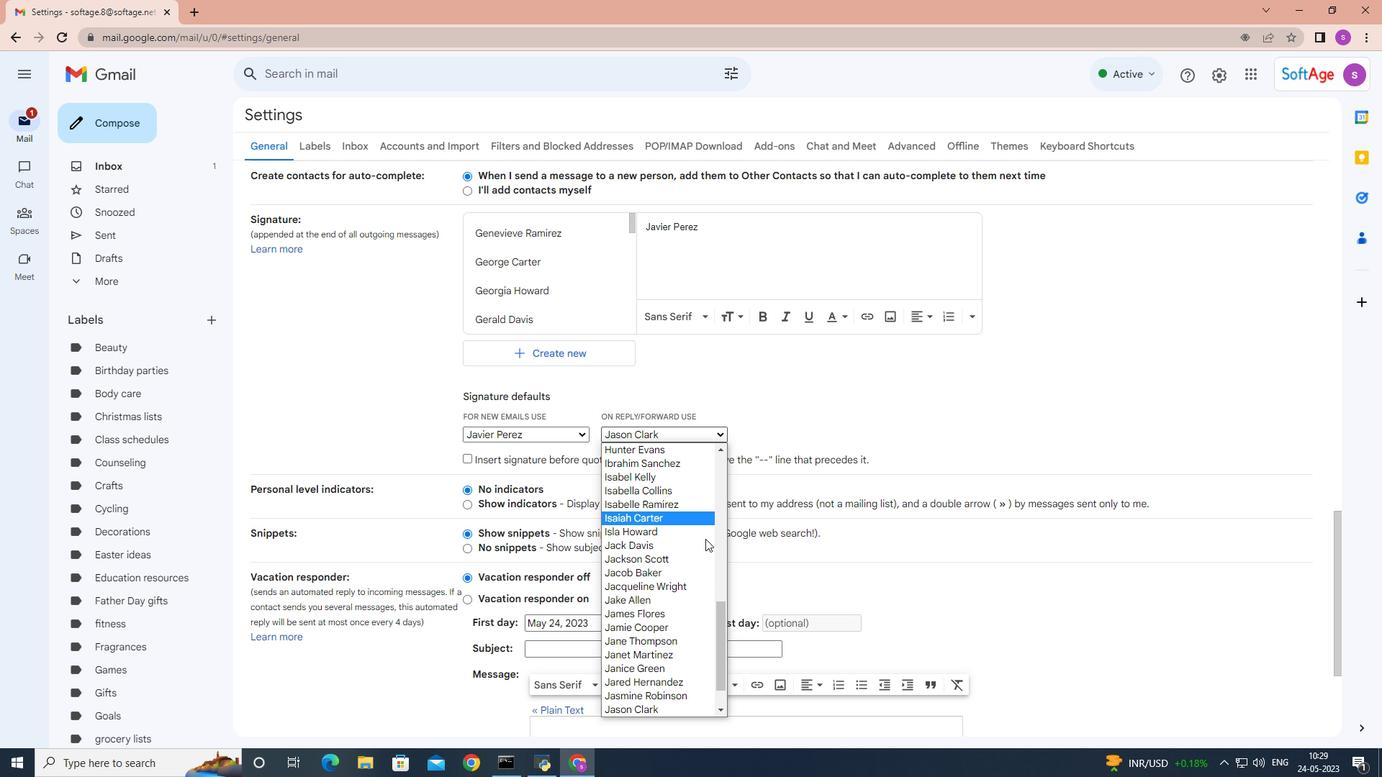 
Action: Mouse scrolled (688, 573) with delta (0, 0)
Screenshot: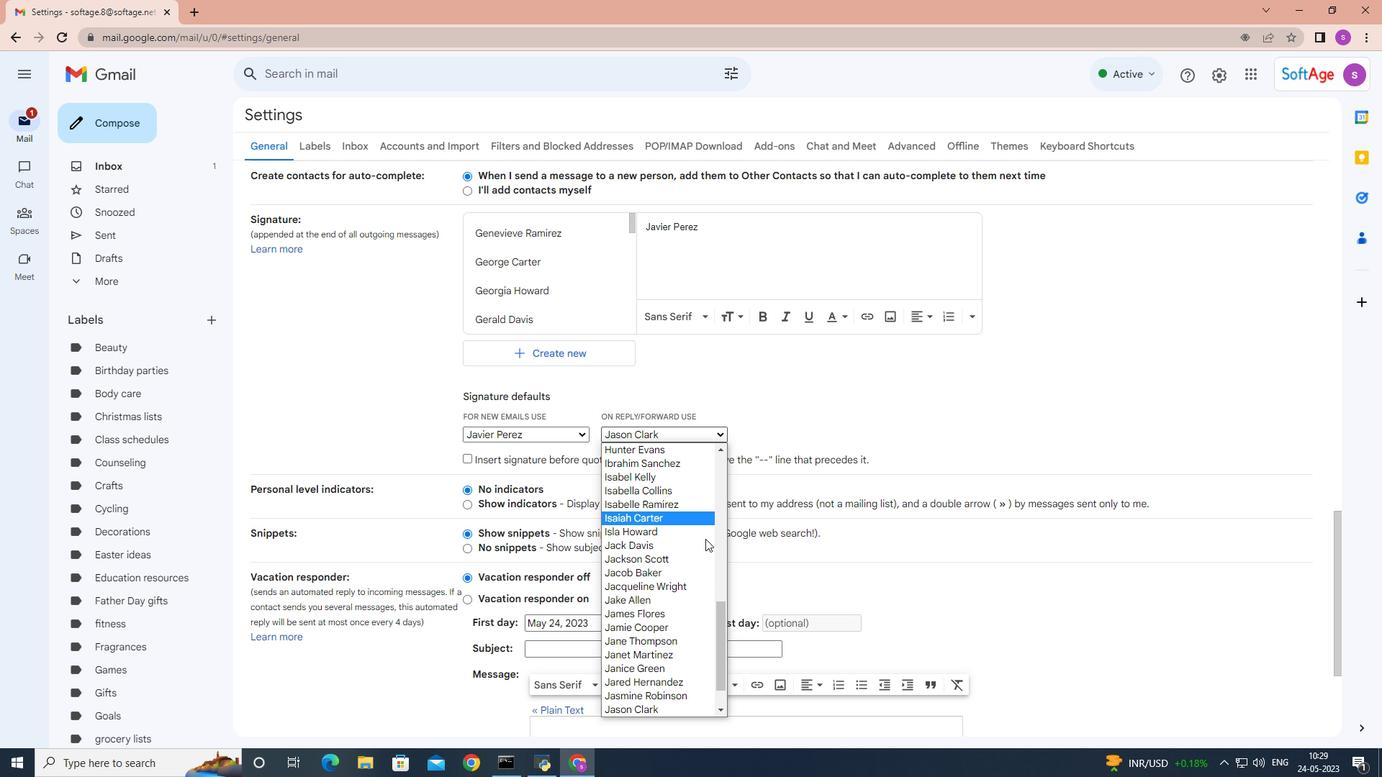 
Action: Mouse moved to (687, 576)
Screenshot: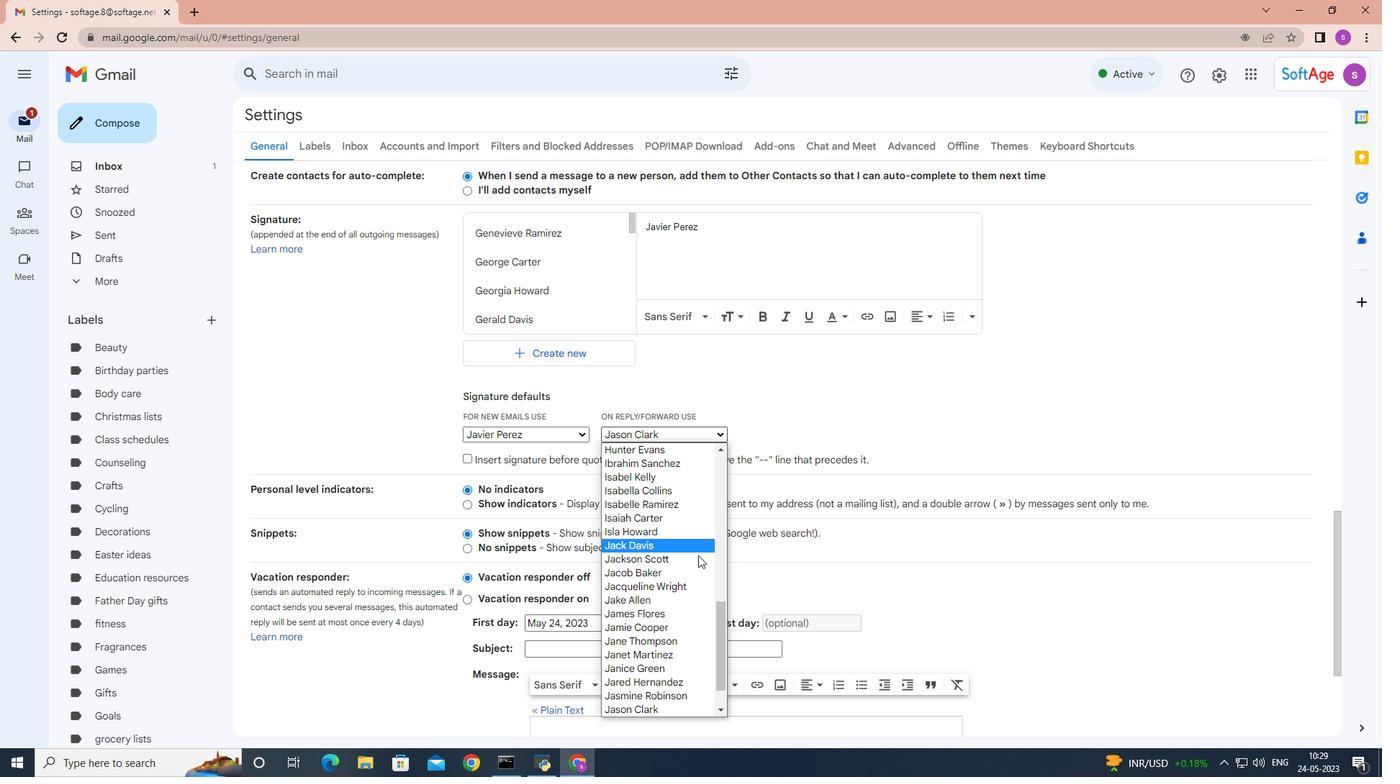 
Action: Mouse scrolled (687, 575) with delta (0, 0)
Screenshot: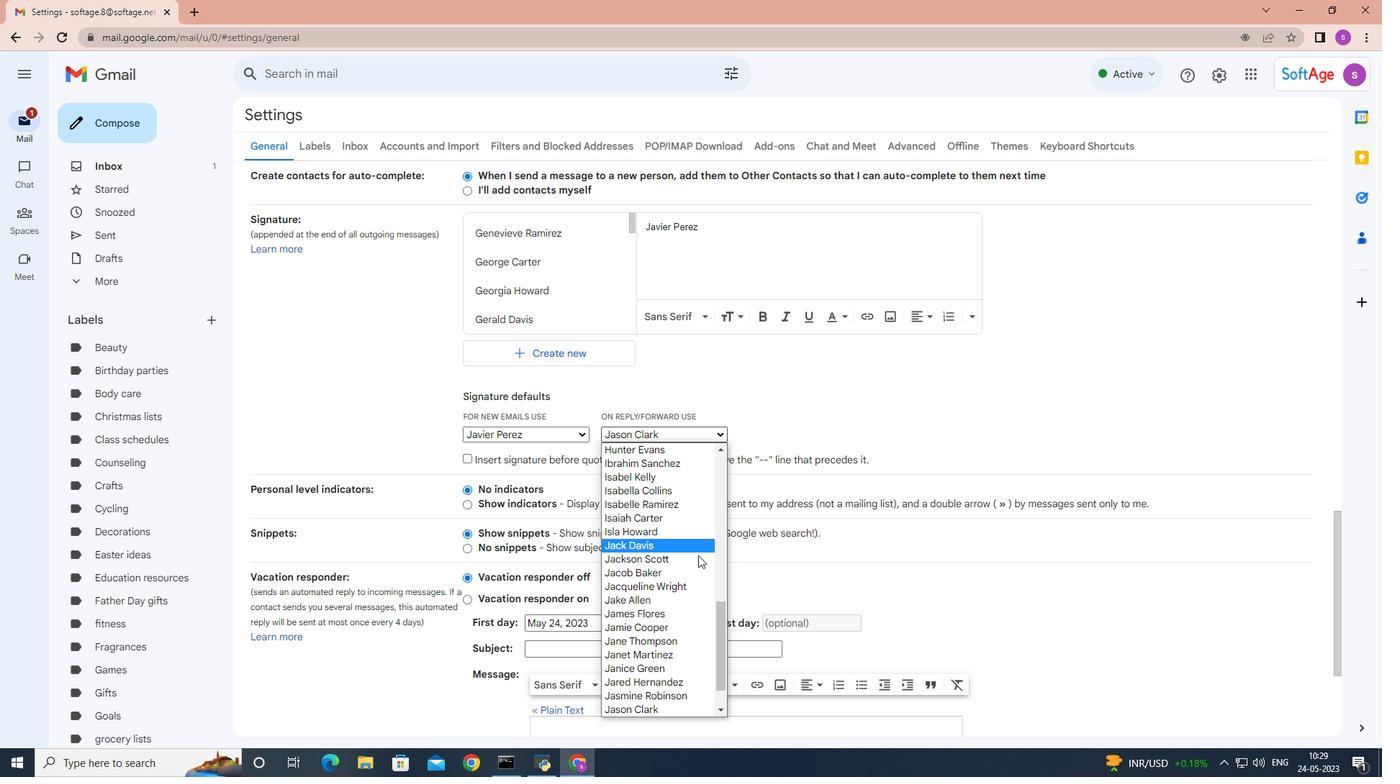 
Action: Mouse scrolled (687, 575) with delta (0, 0)
Screenshot: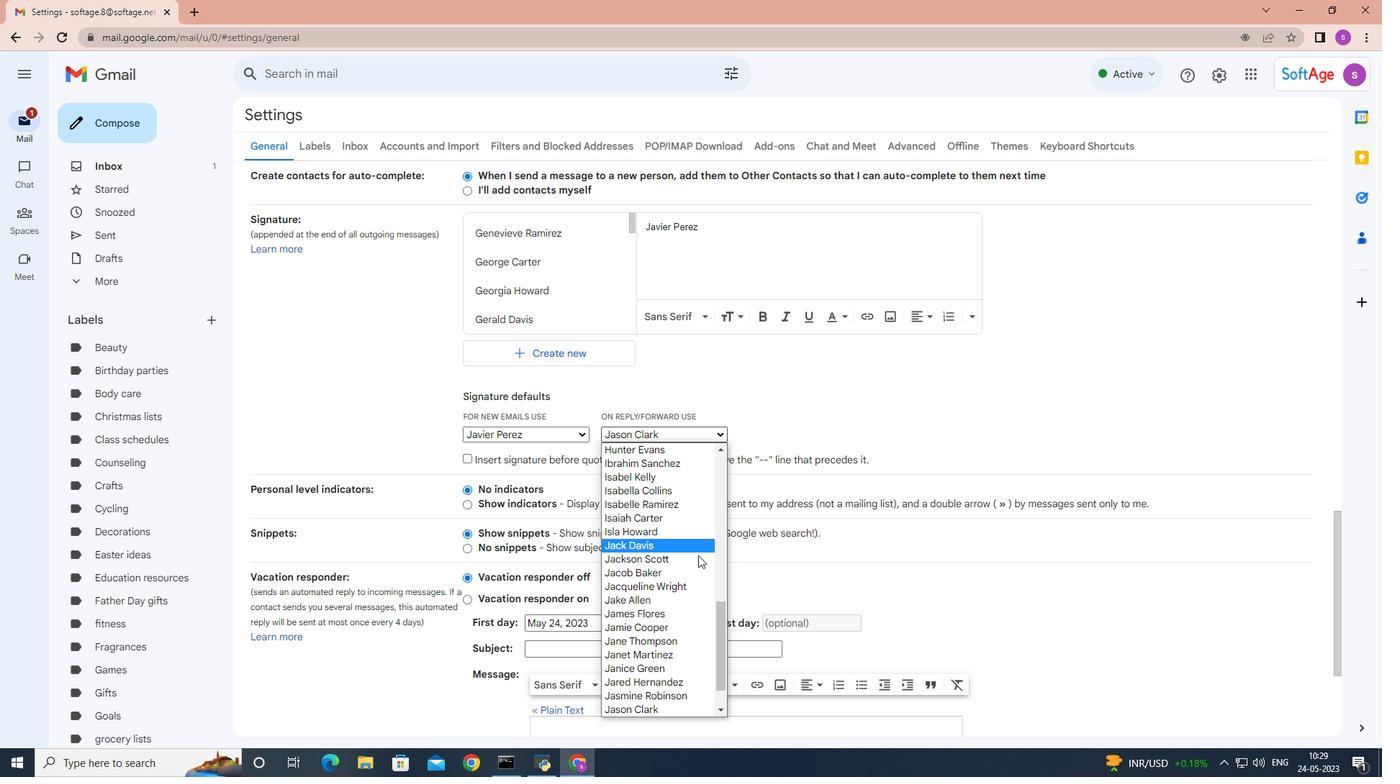 
Action: Mouse scrolled (687, 575) with delta (0, 0)
Screenshot: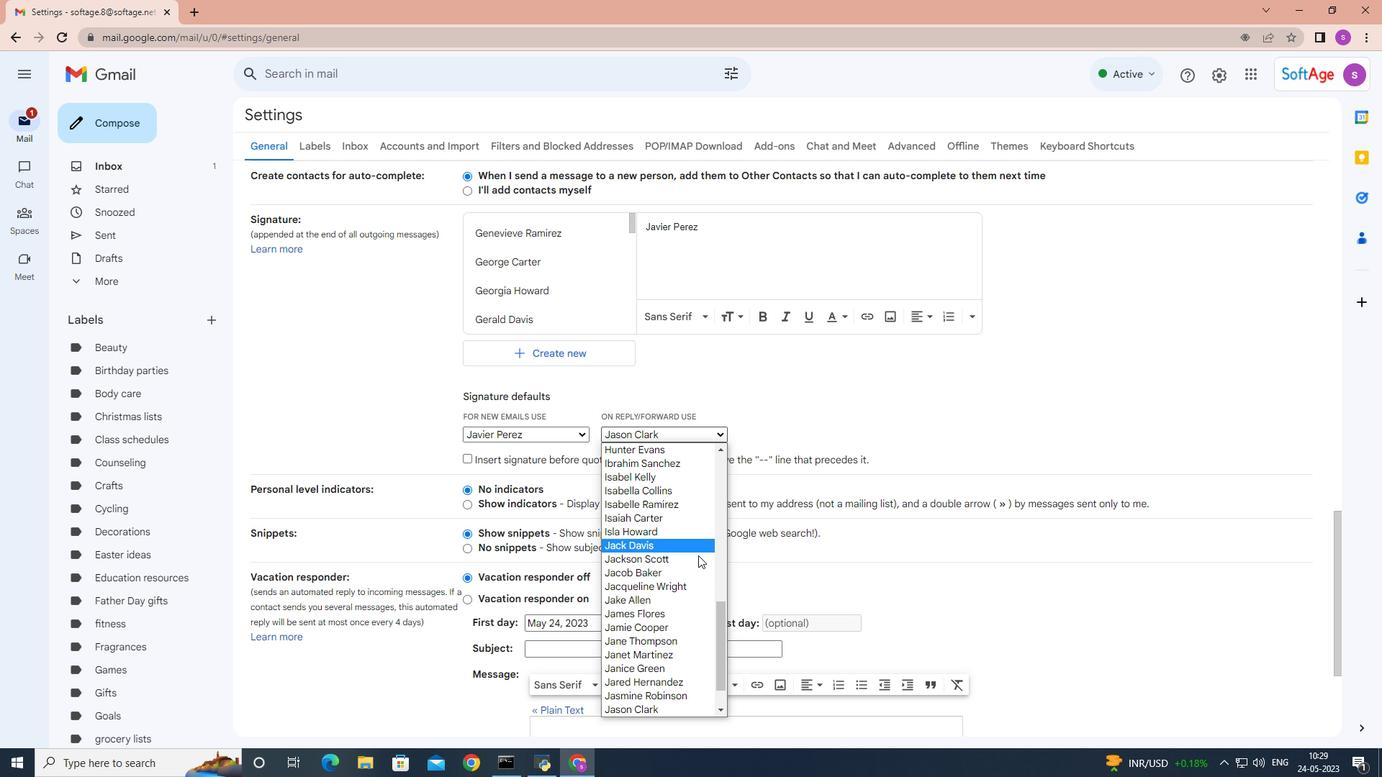 
Action: Mouse scrolled (687, 575) with delta (0, 0)
Screenshot: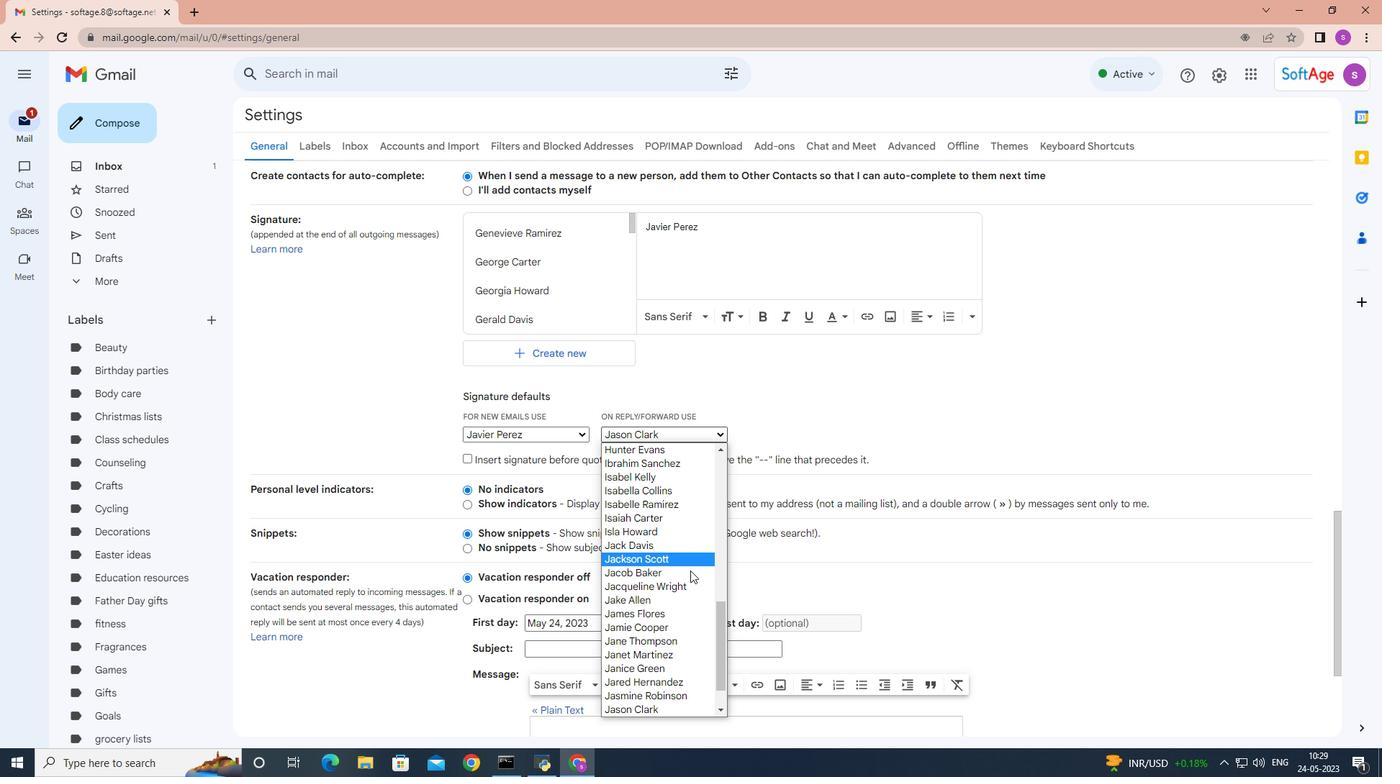 
Action: Mouse moved to (701, 676)
Screenshot: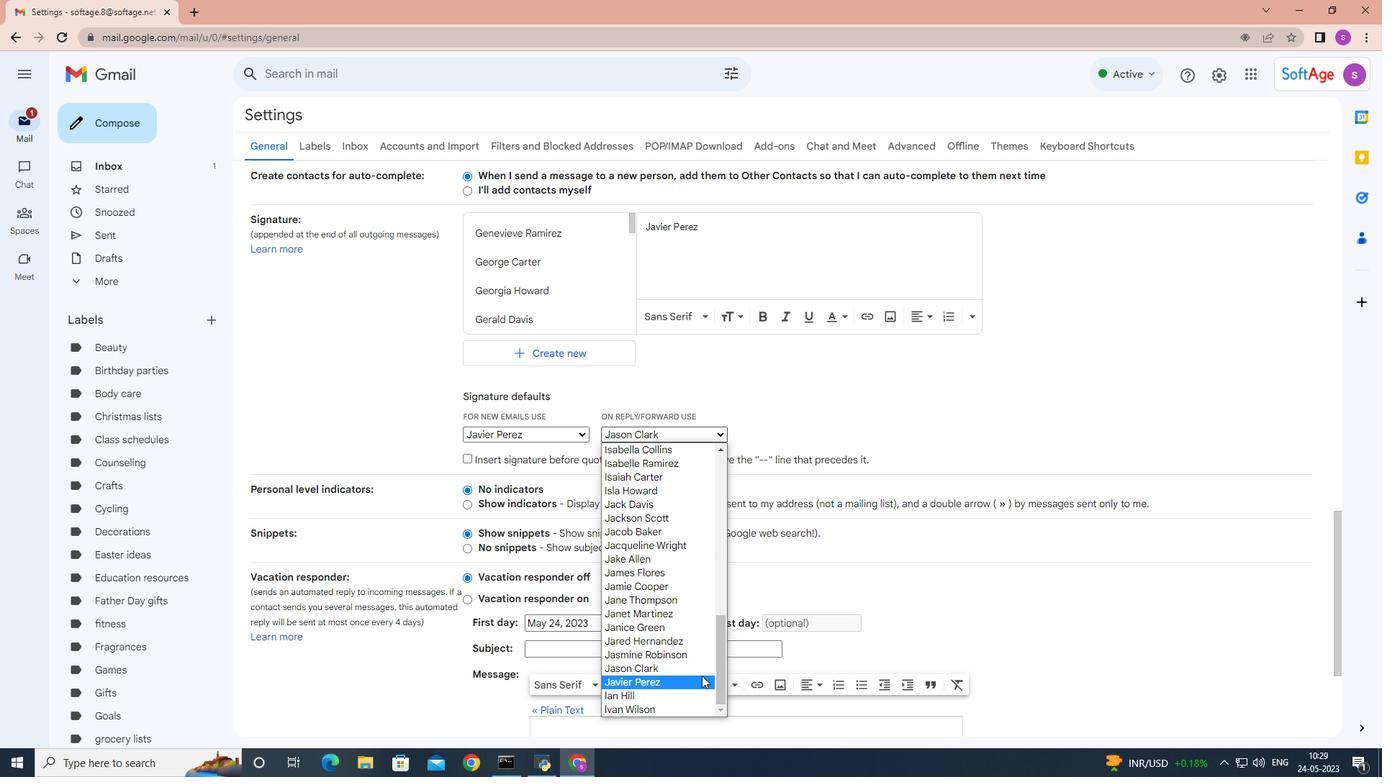 
Action: Mouse pressed left at (701, 676)
Screenshot: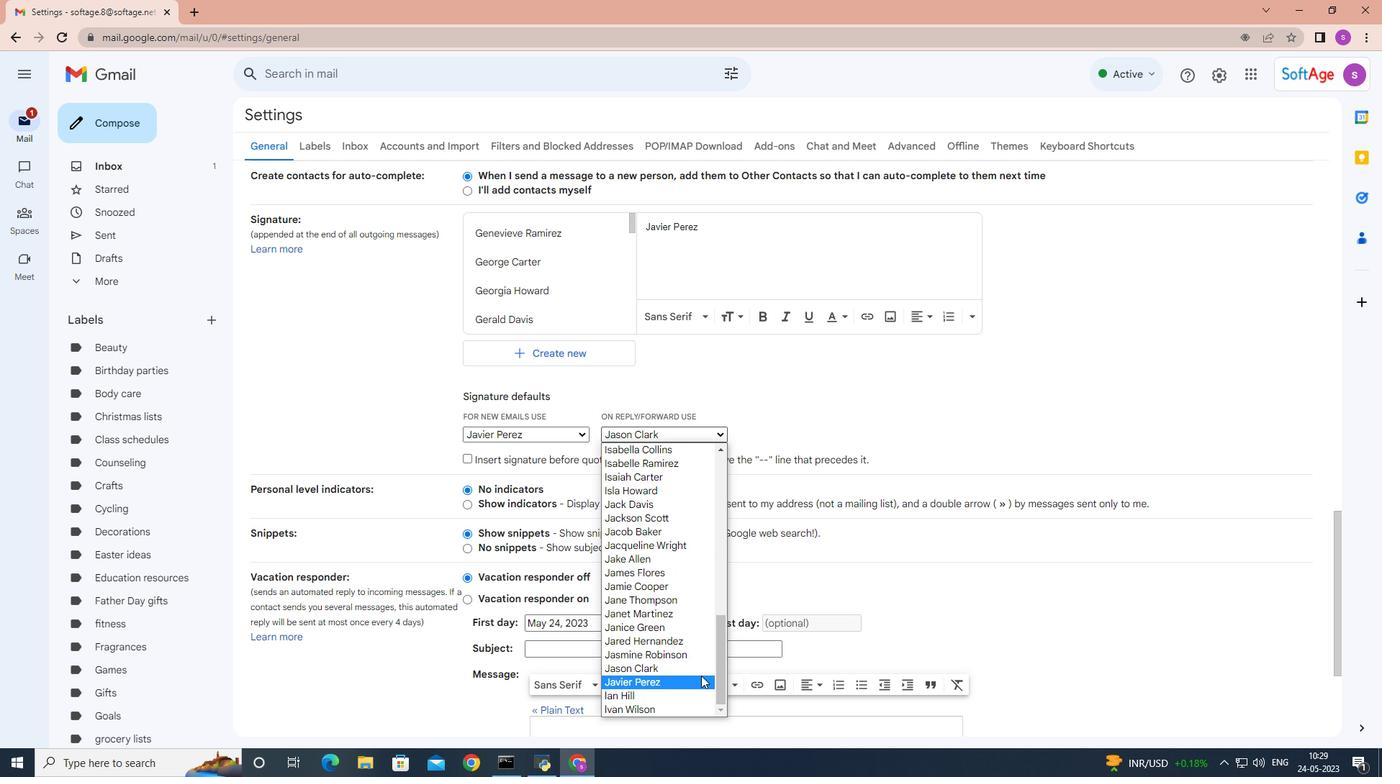 
Action: Mouse moved to (929, 499)
Screenshot: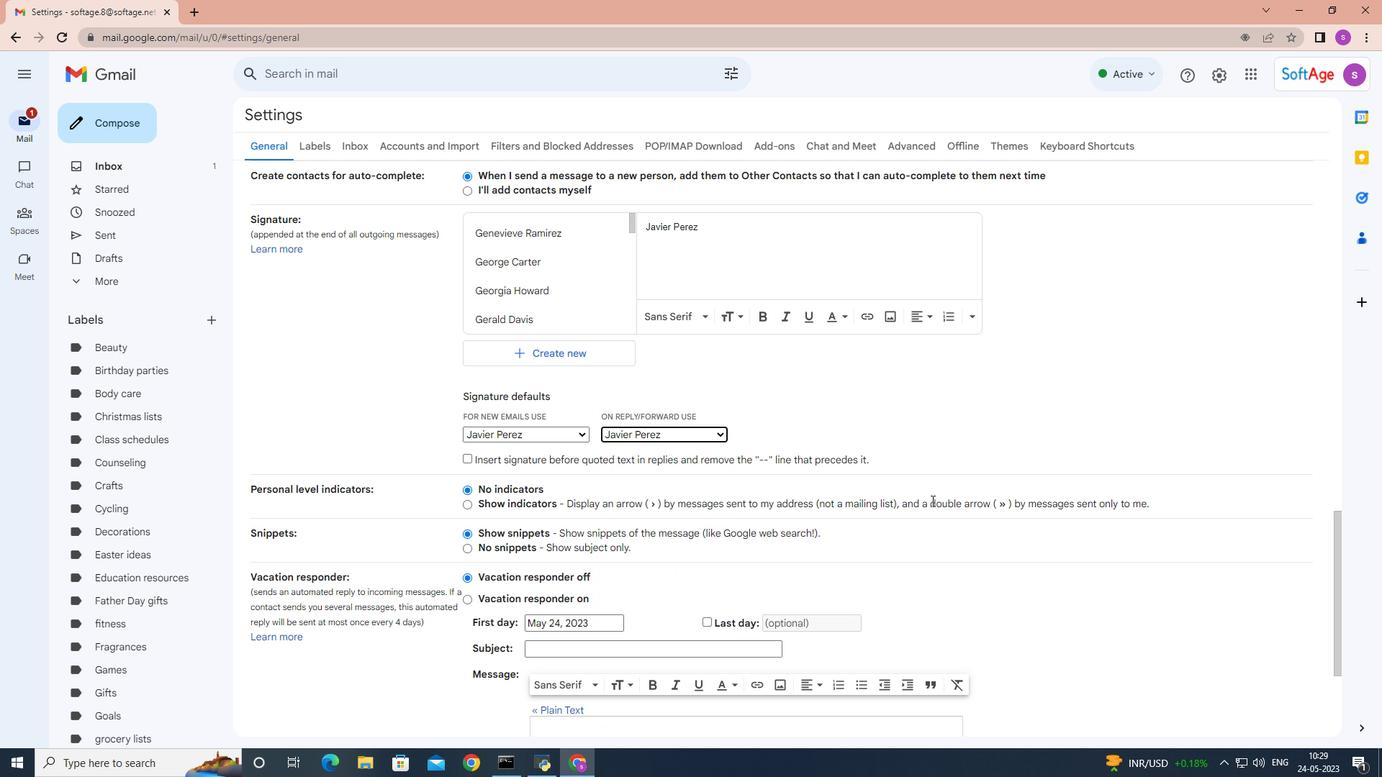 
Action: Mouse scrolled (929, 498) with delta (0, 0)
Screenshot: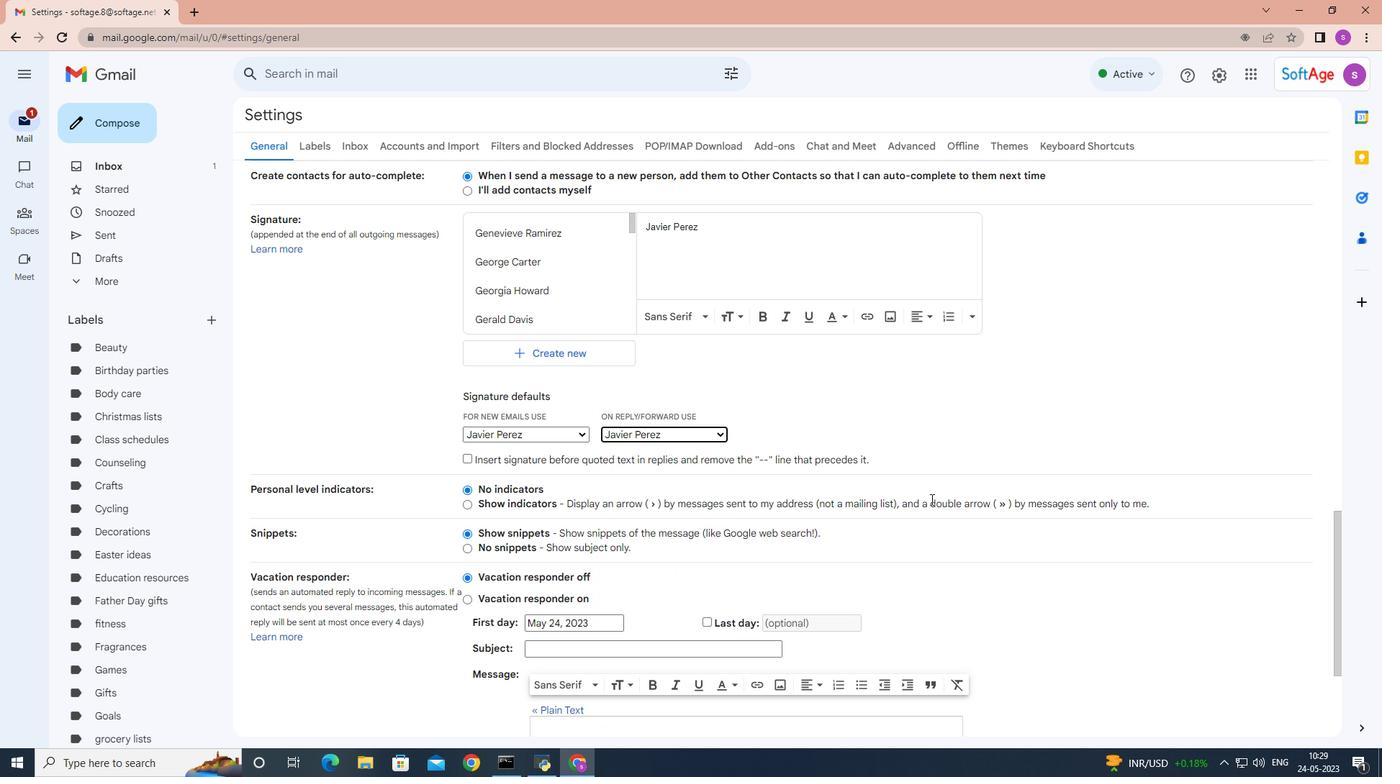 
Action: Mouse scrolled (929, 498) with delta (0, 0)
Screenshot: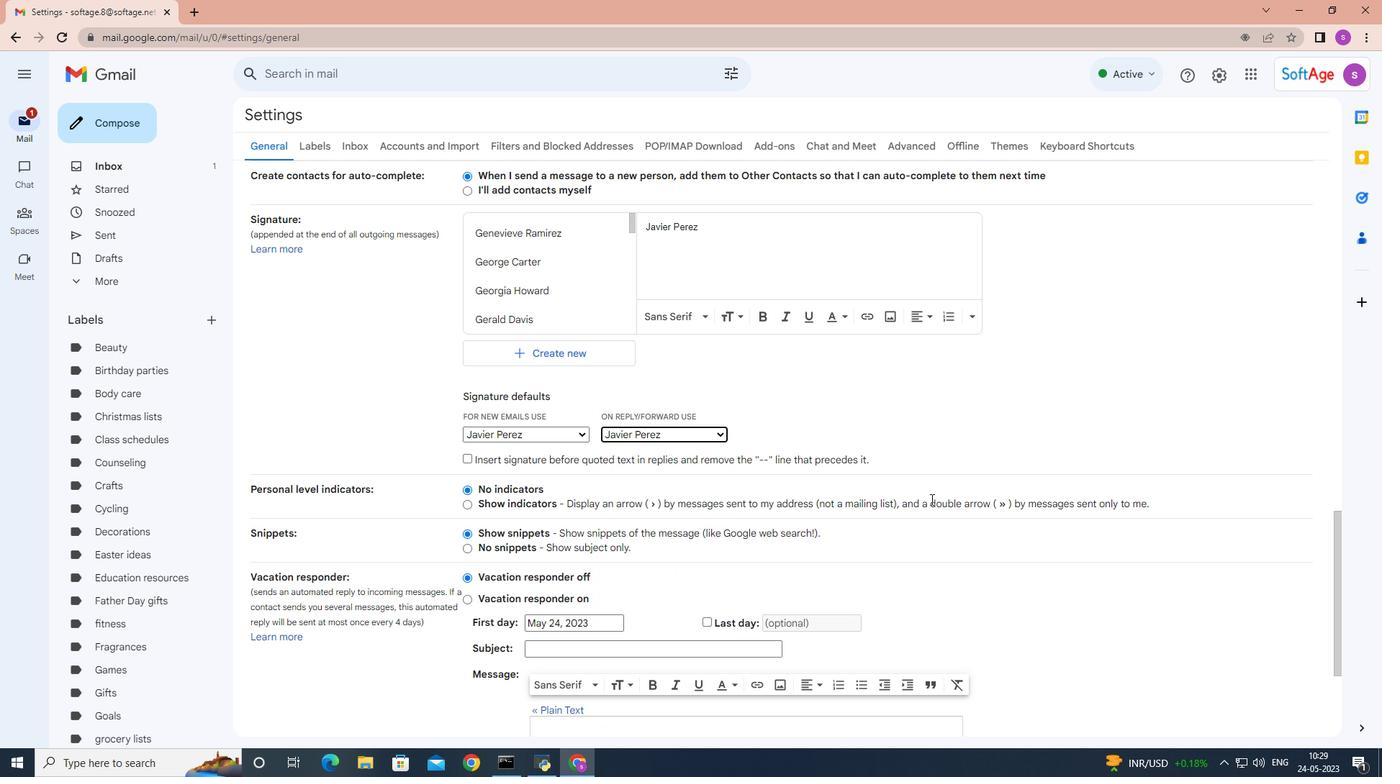 
Action: Mouse moved to (916, 483)
Screenshot: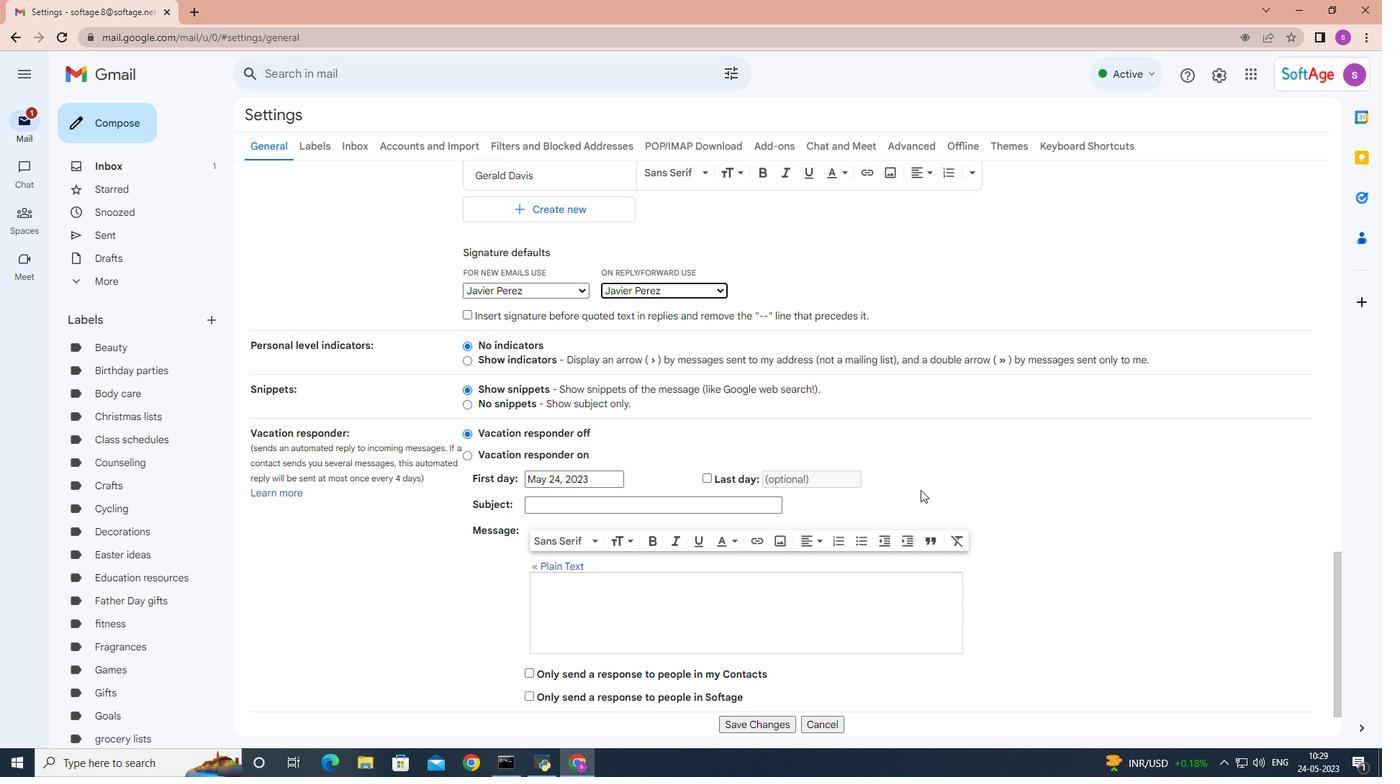 
Action: Mouse scrolled (916, 484) with delta (0, 0)
Screenshot: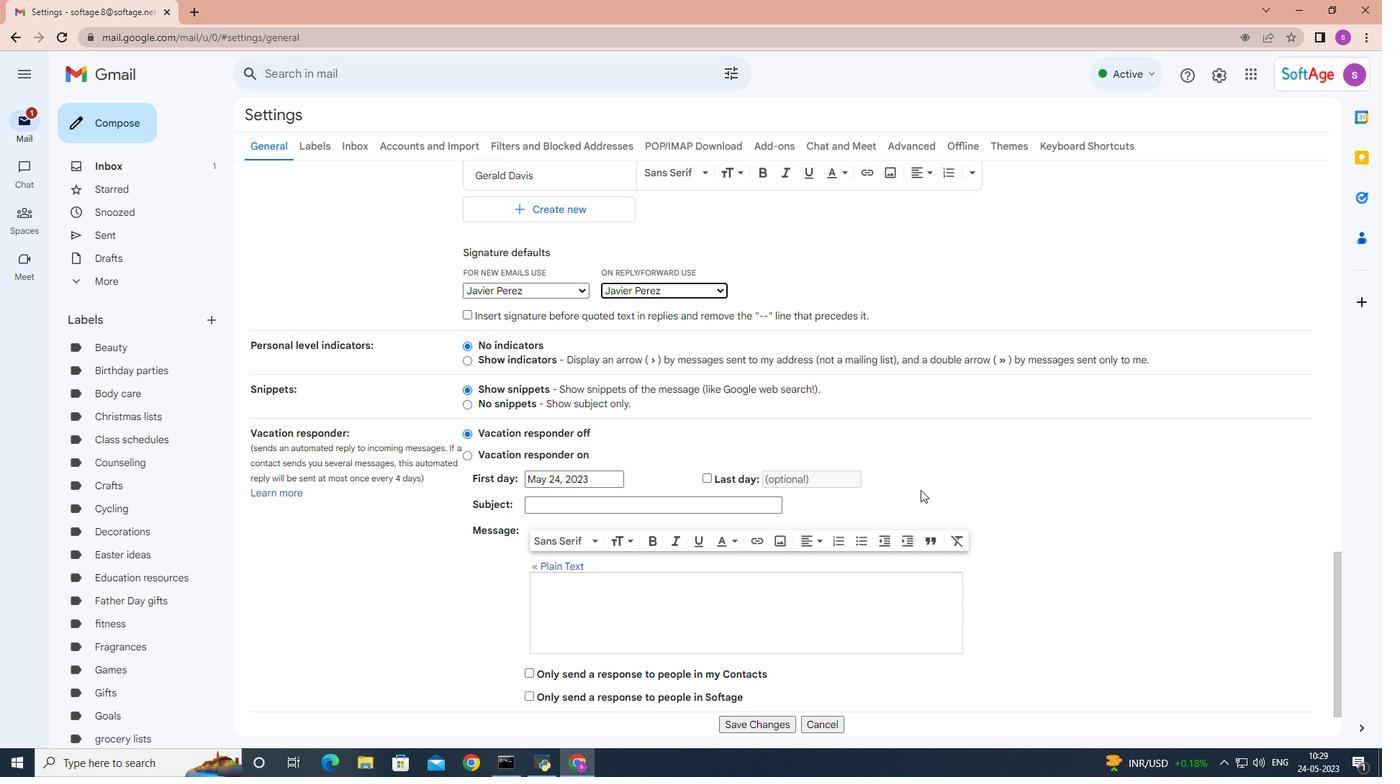 
Action: Mouse scrolled (916, 483) with delta (0, 0)
Screenshot: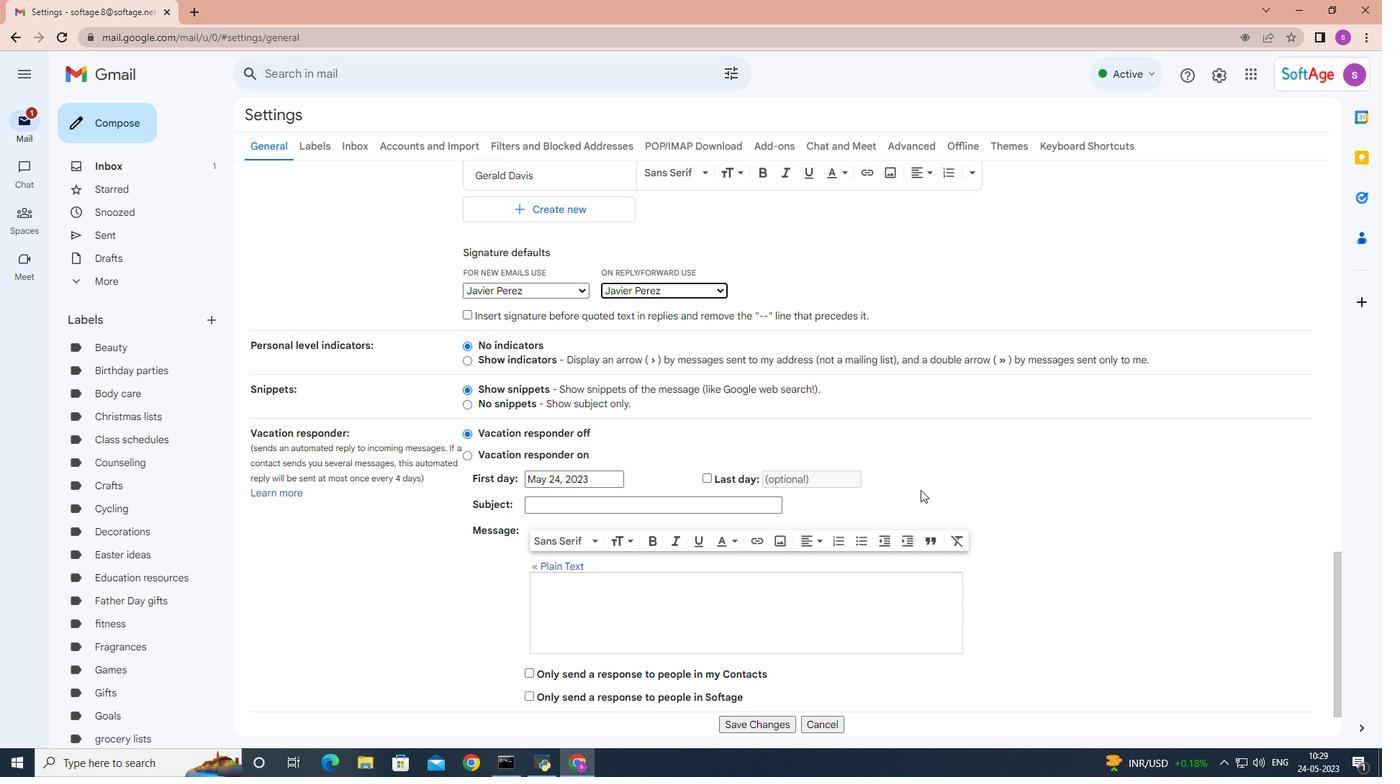 
Action: Mouse scrolled (916, 483) with delta (0, 0)
Screenshot: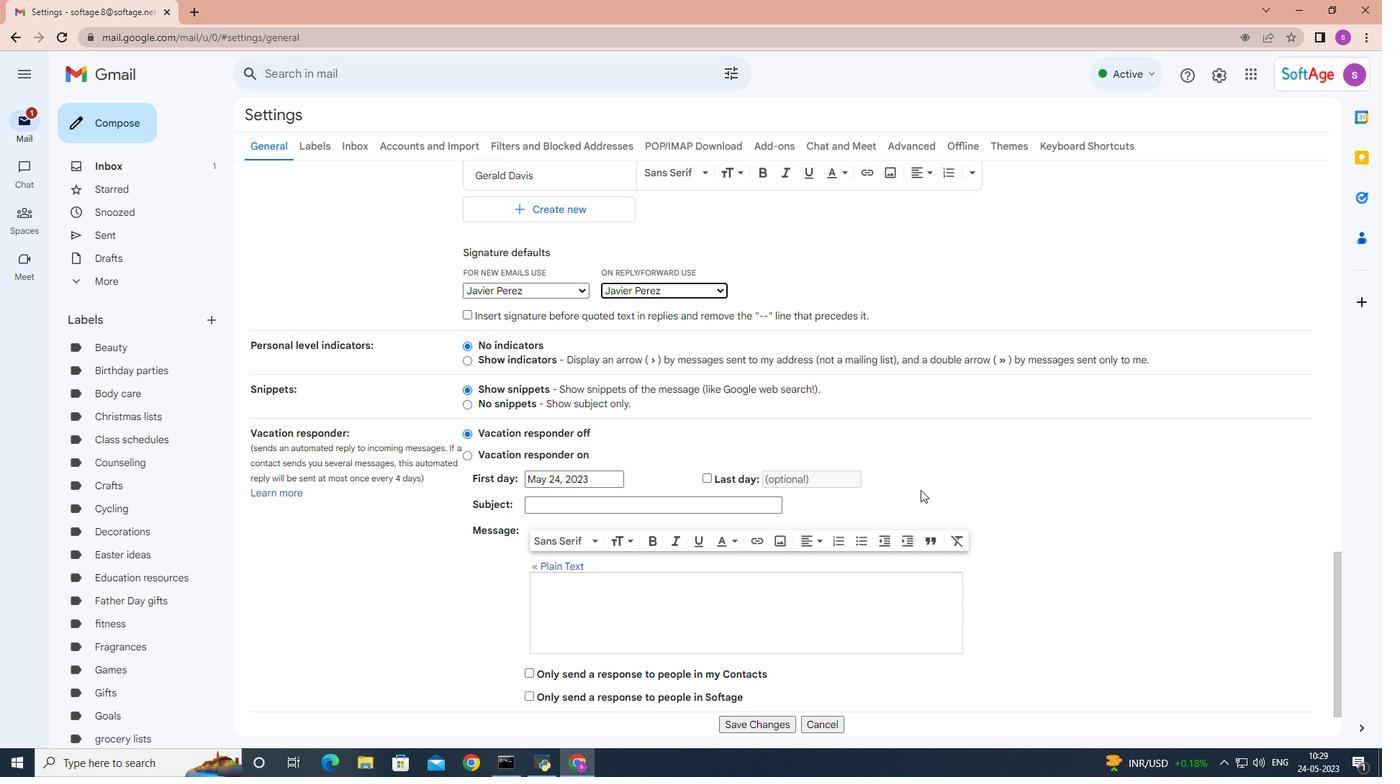 
Action: Mouse scrolled (916, 483) with delta (0, 0)
Screenshot: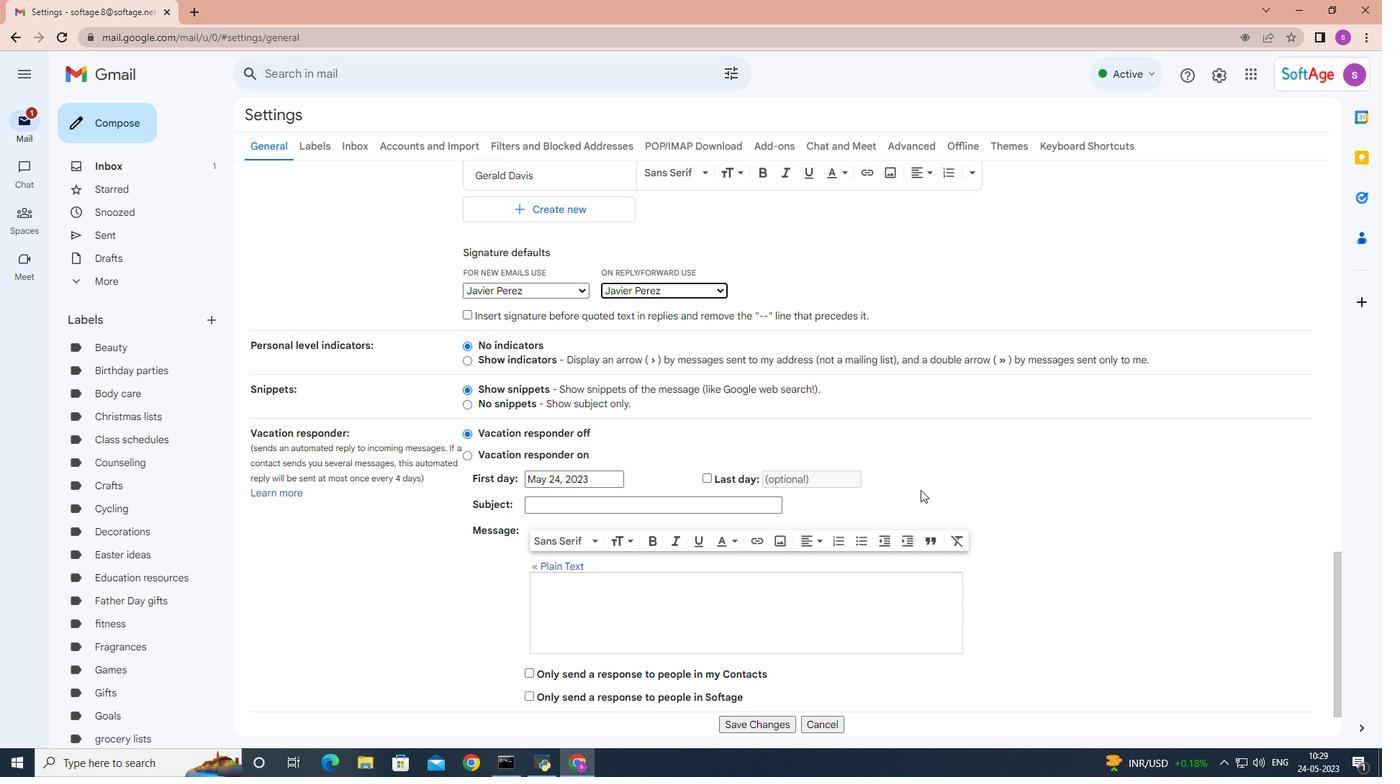 
Action: Mouse scrolled (916, 482) with delta (0, 0)
Screenshot: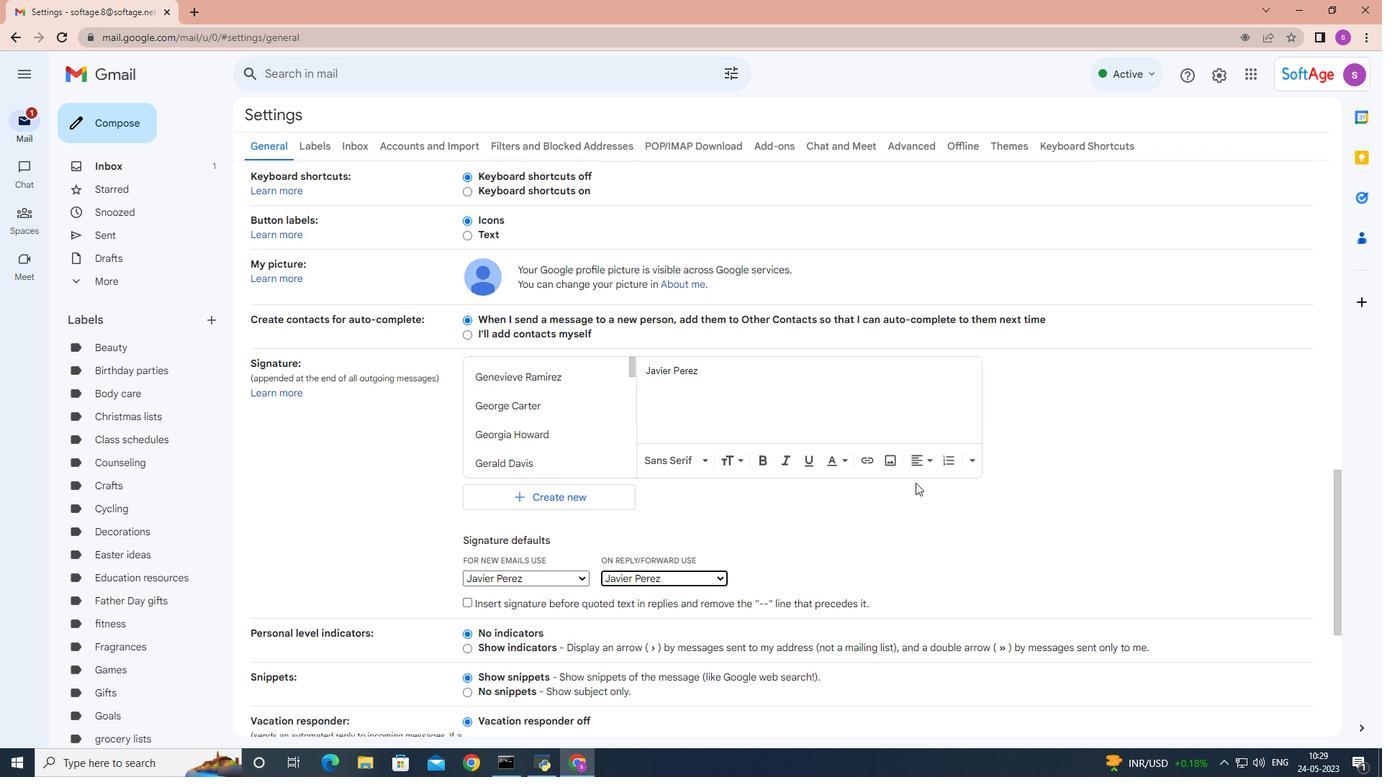 
Action: Mouse scrolled (916, 482) with delta (0, 0)
Screenshot: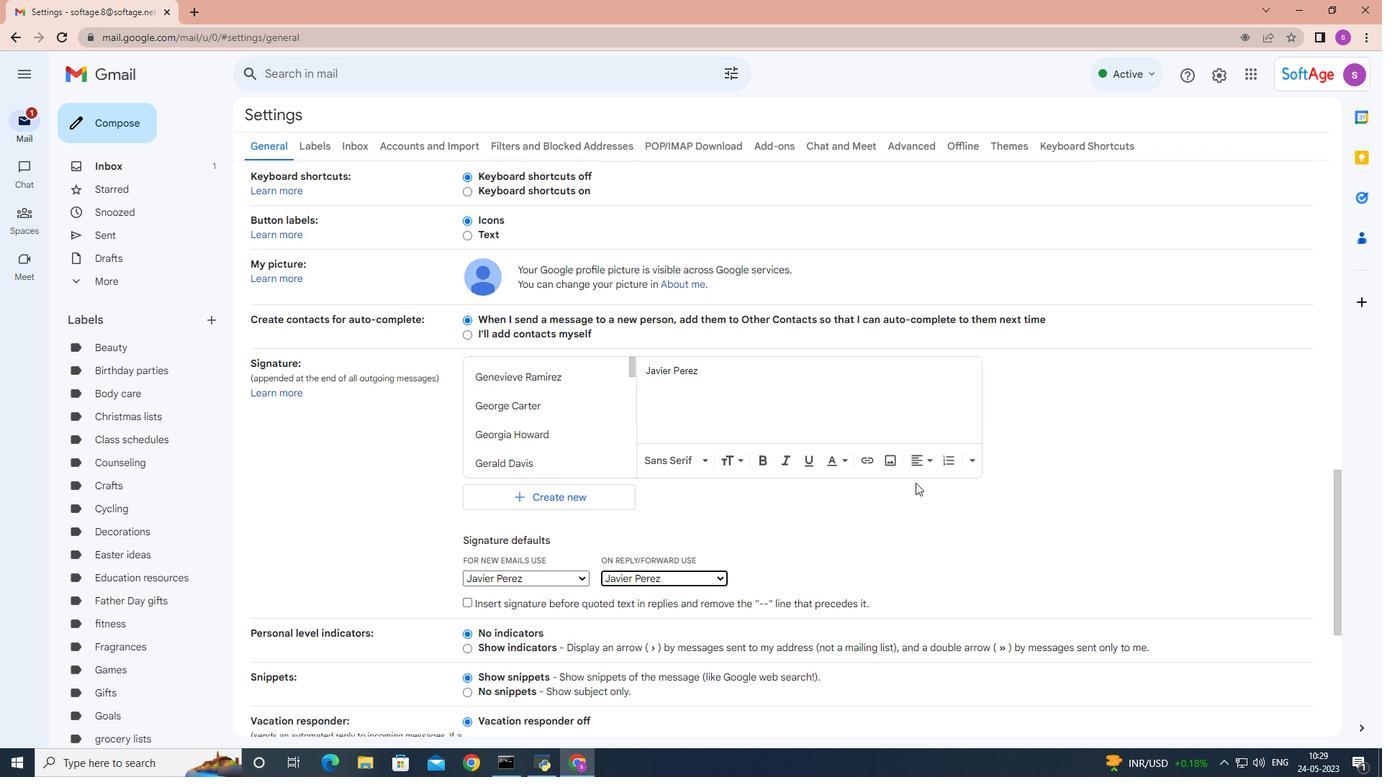 
Action: Mouse scrolled (916, 482) with delta (0, 0)
Screenshot: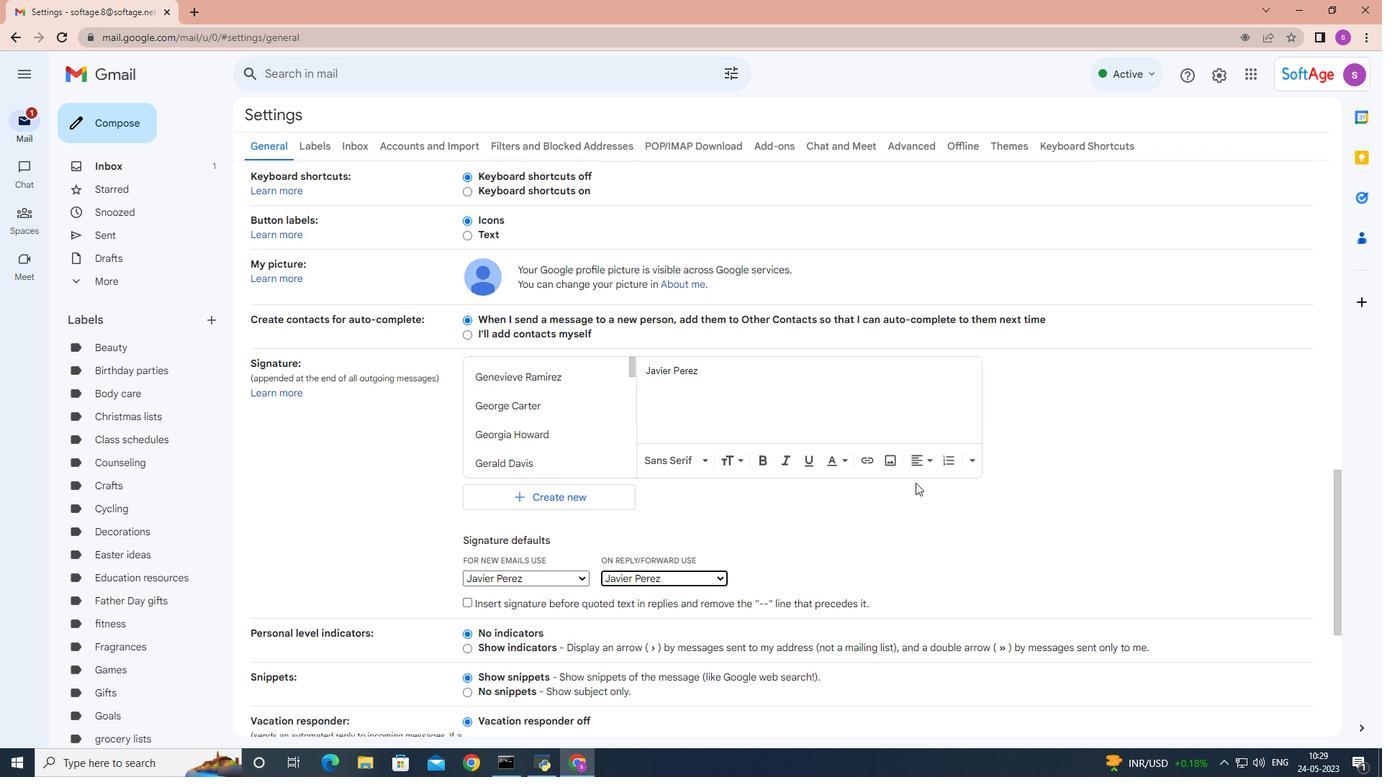 
Action: Mouse scrolled (916, 482) with delta (0, 0)
Screenshot: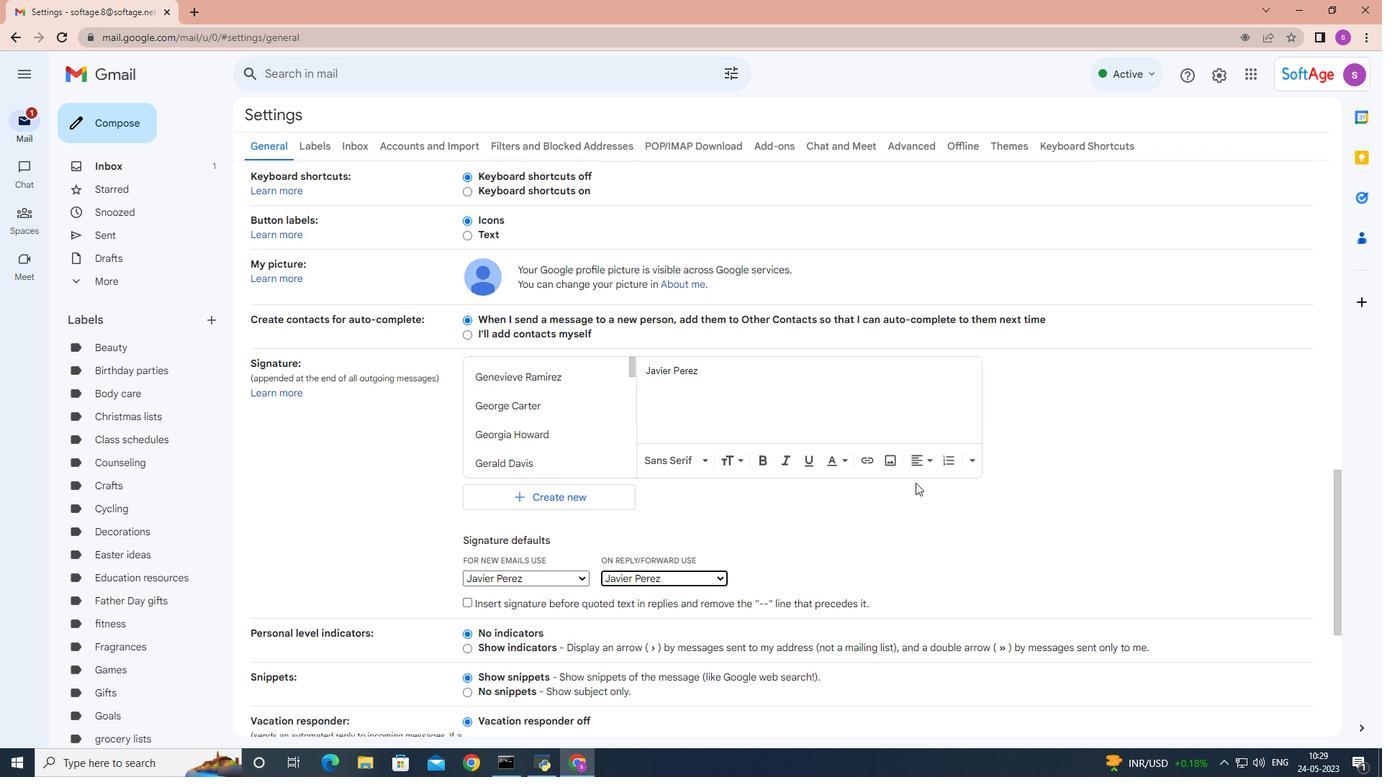 
Action: Mouse scrolled (916, 482) with delta (0, 0)
Screenshot: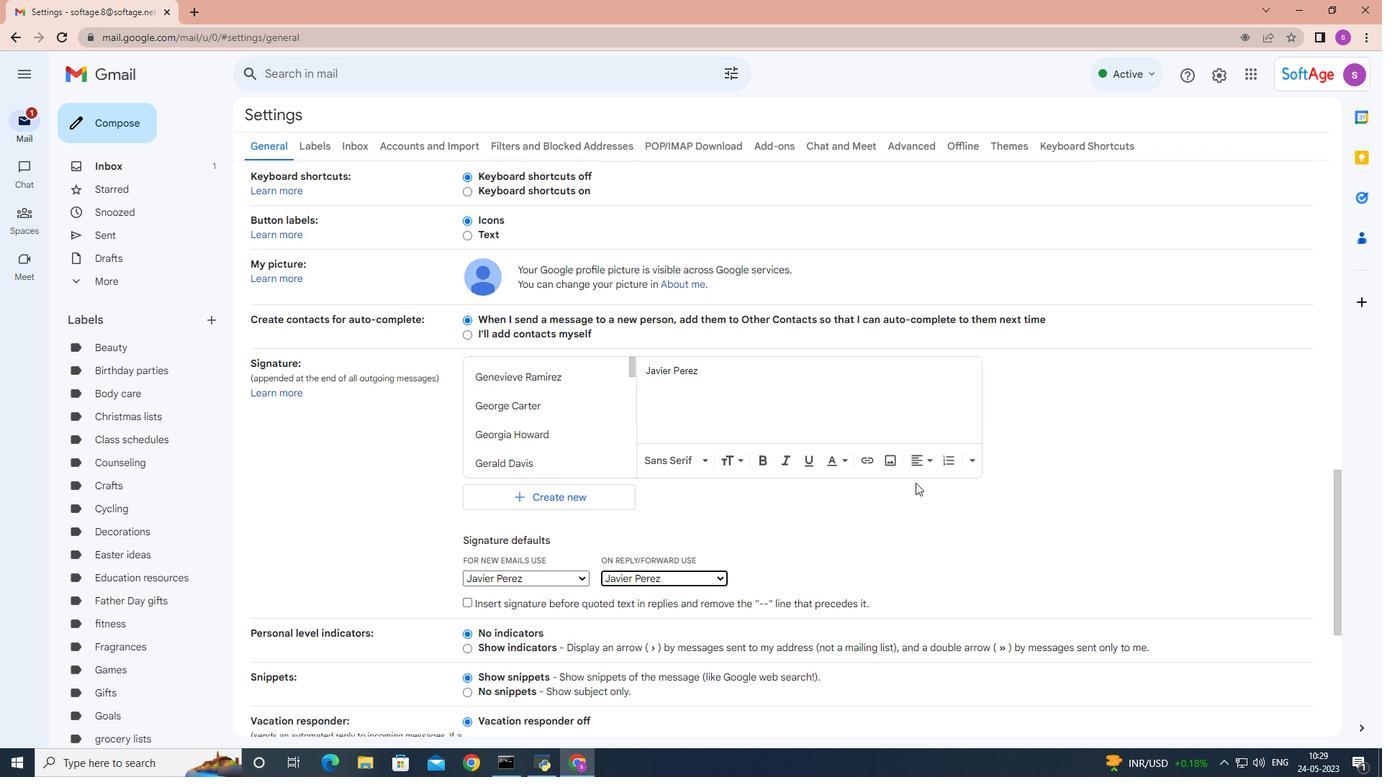
Action: Mouse scrolled (916, 482) with delta (0, 0)
Screenshot: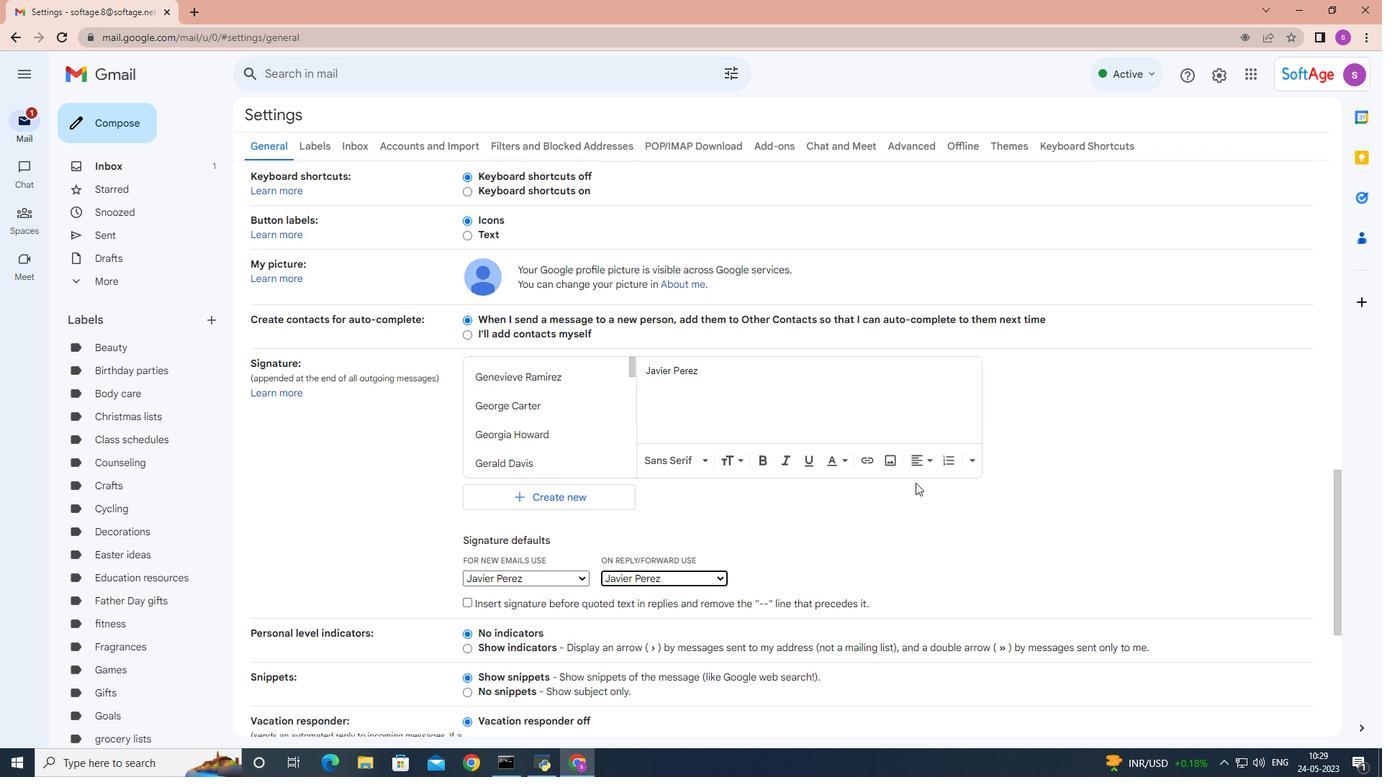 
Action: Mouse moved to (915, 483)
Screenshot: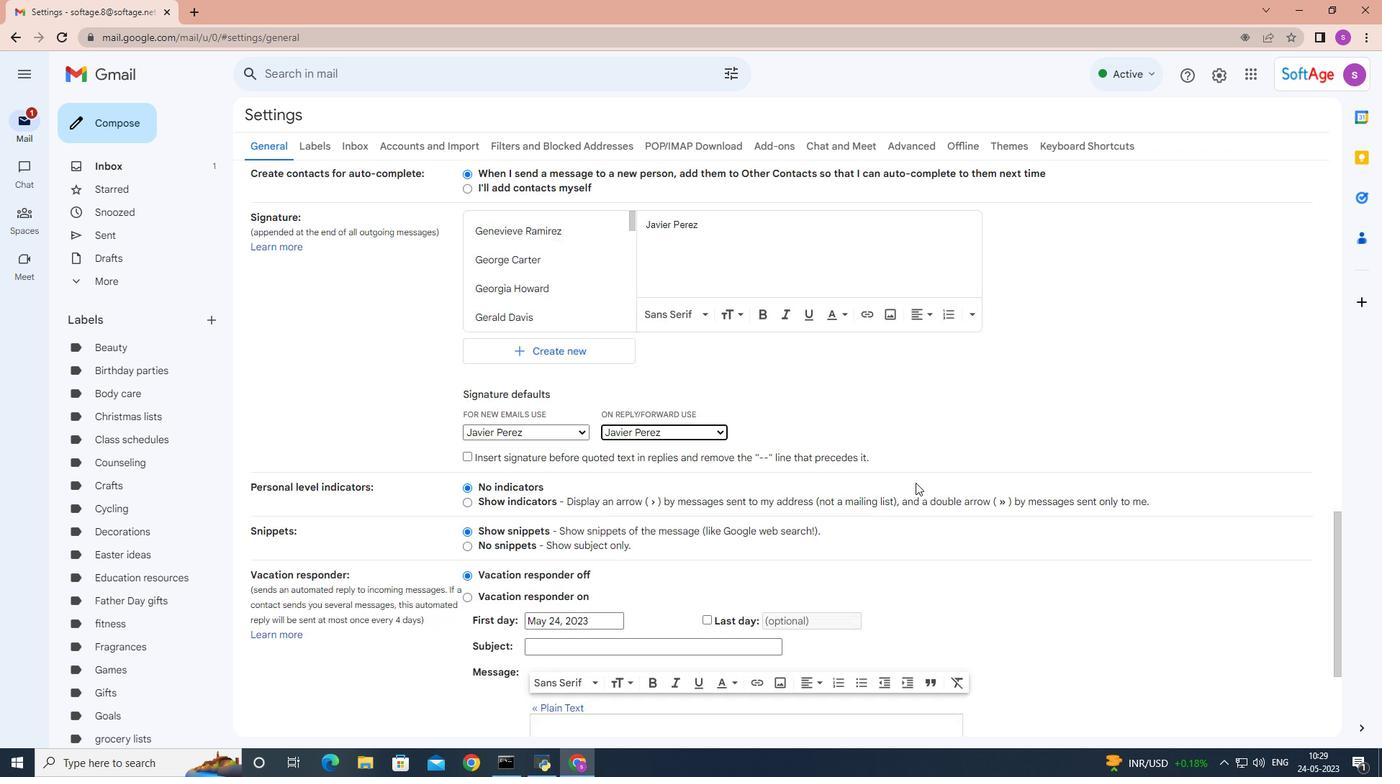 
Action: Mouse scrolled (915, 482) with delta (0, 0)
Screenshot: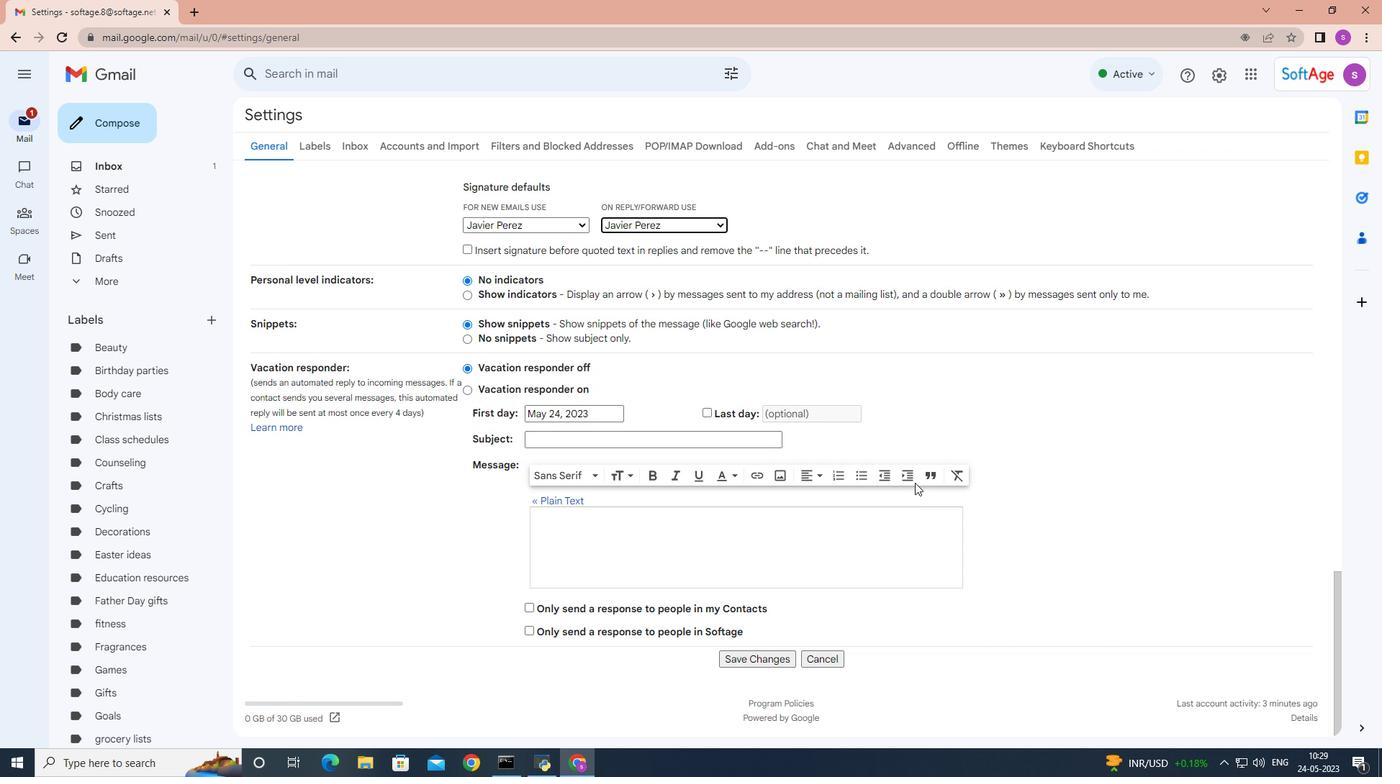 
Action: Mouse scrolled (915, 482) with delta (0, 0)
Screenshot: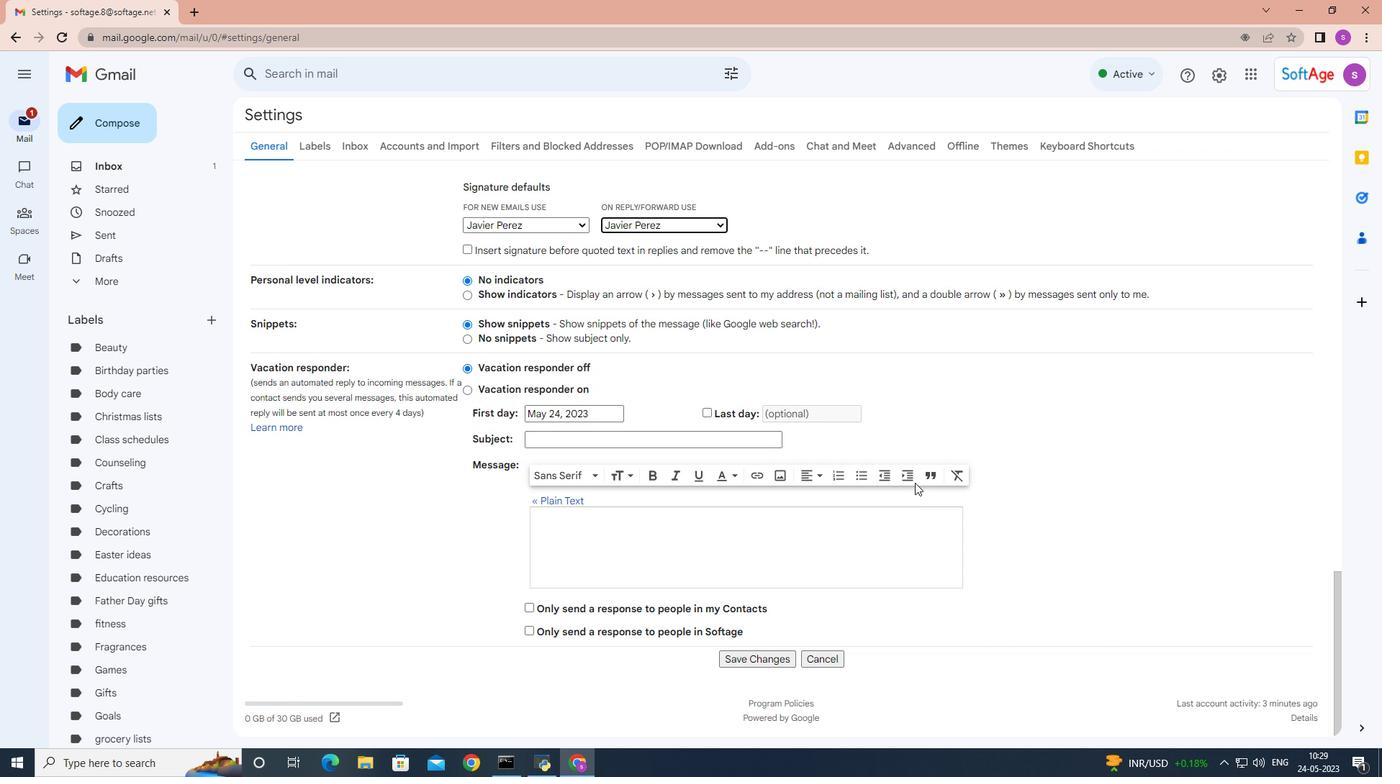 
Action: Mouse scrolled (915, 482) with delta (0, 0)
Screenshot: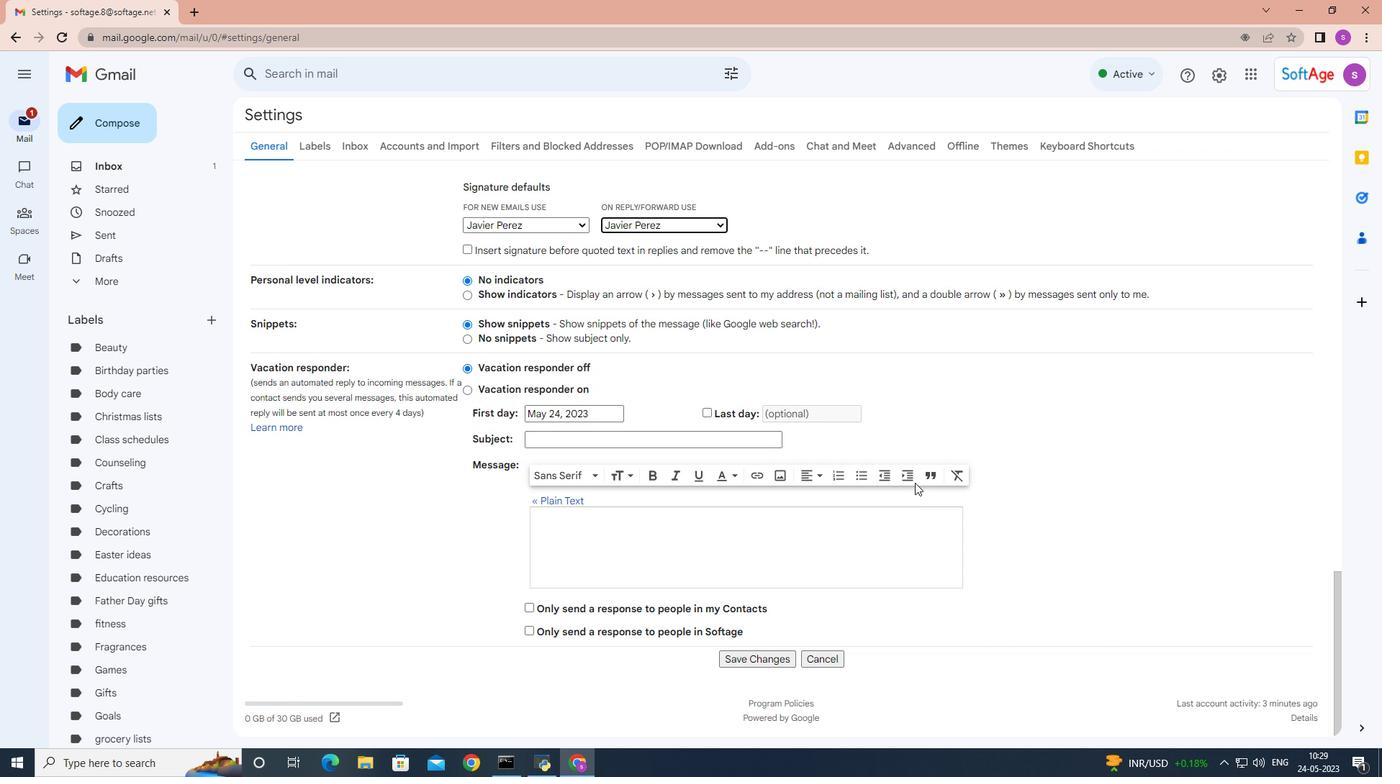 
Action: Mouse scrolled (915, 482) with delta (0, 0)
Screenshot: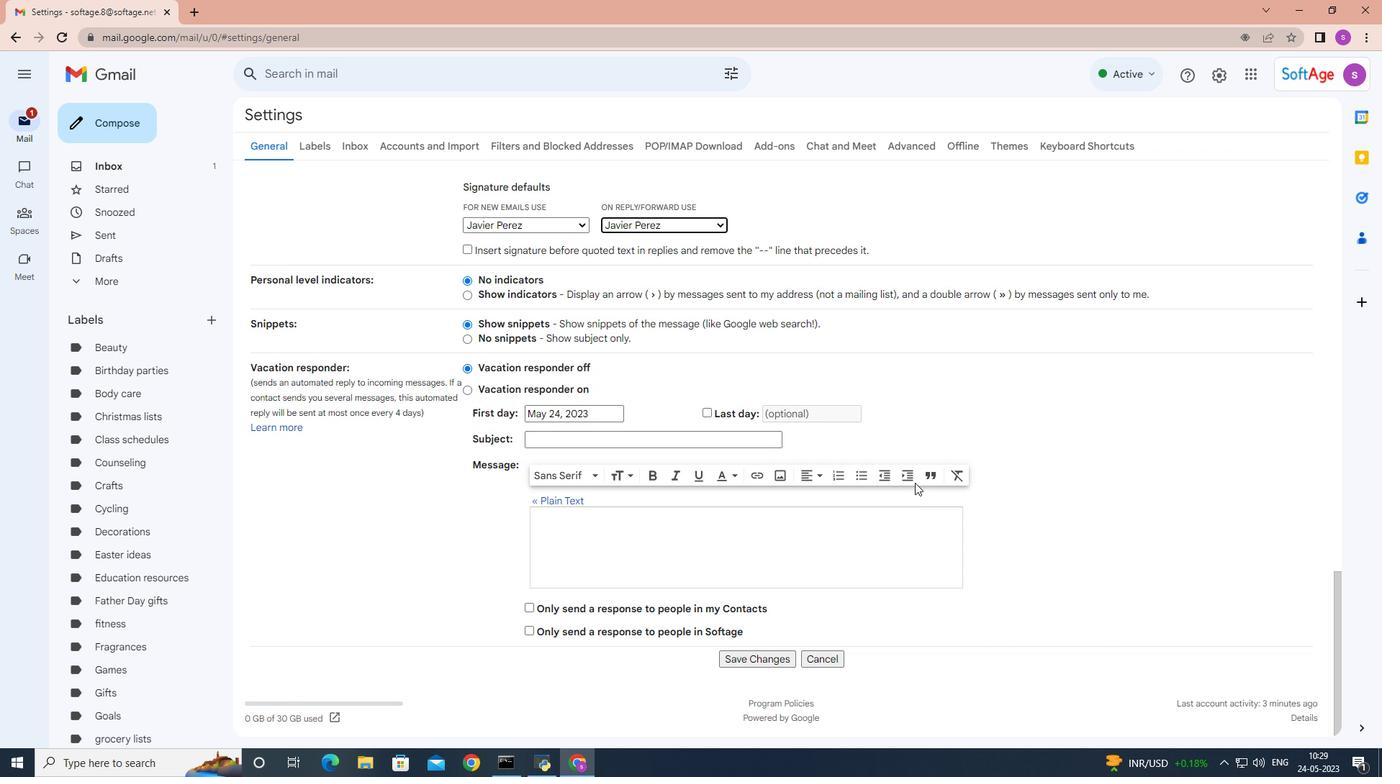 
Action: Mouse moved to (772, 660)
Screenshot: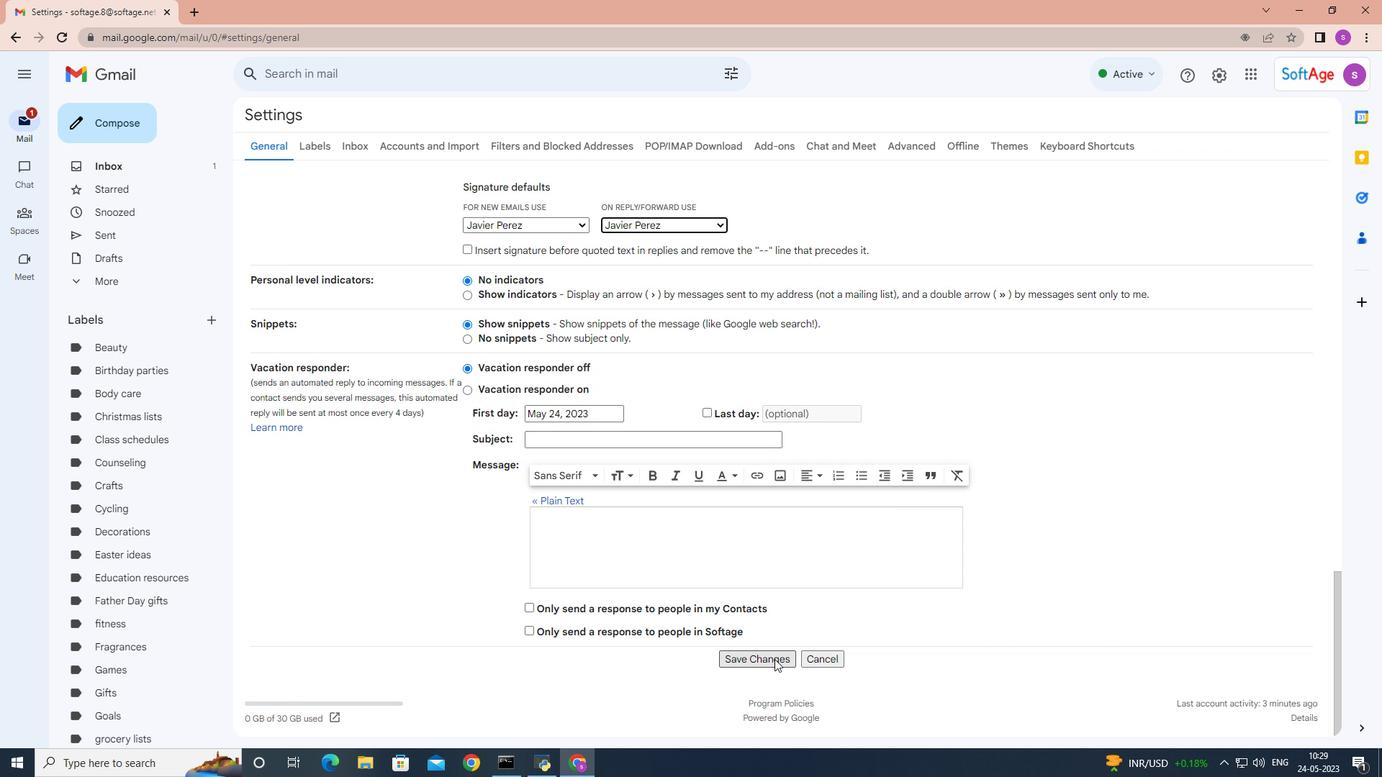 
Action: Mouse pressed left at (772, 660)
Screenshot: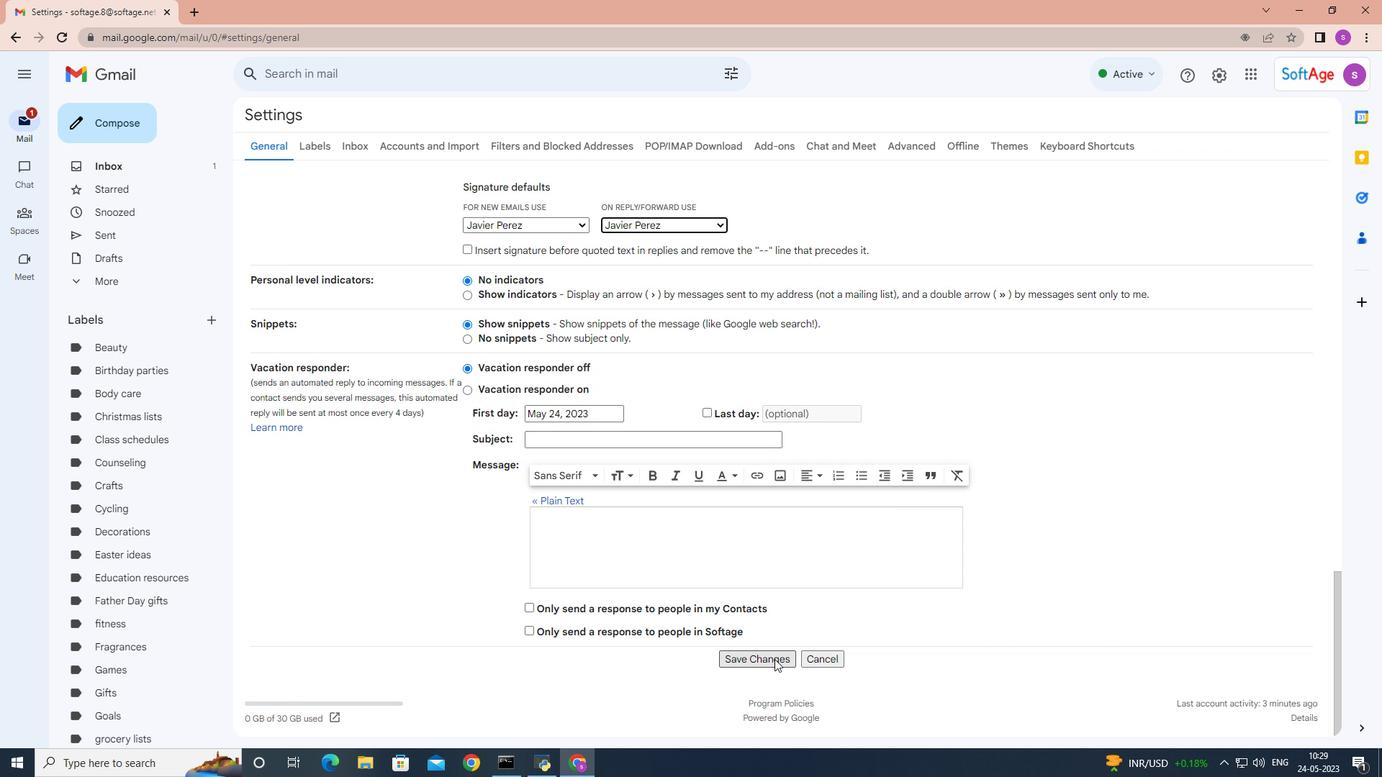 
Action: Mouse moved to (118, 128)
Screenshot: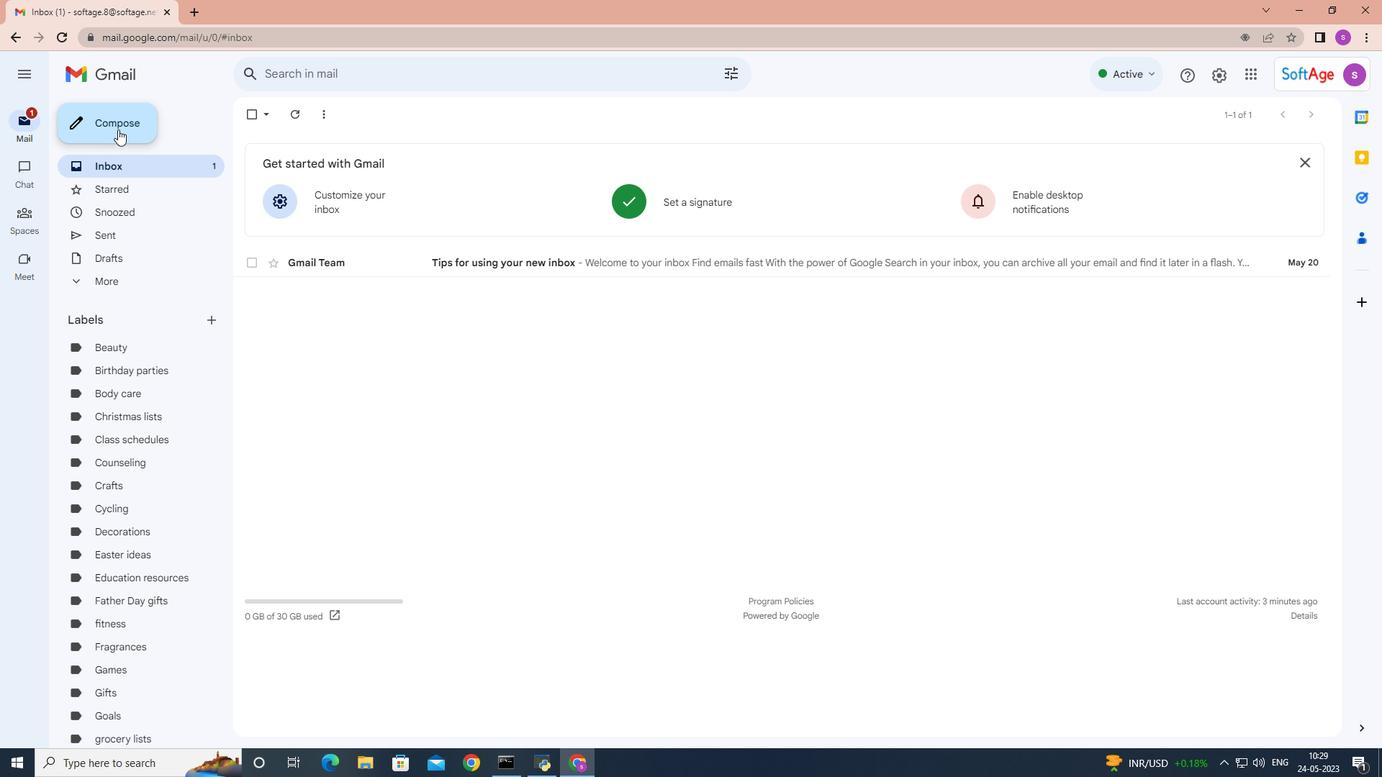 
Action: Mouse pressed left at (118, 128)
Screenshot: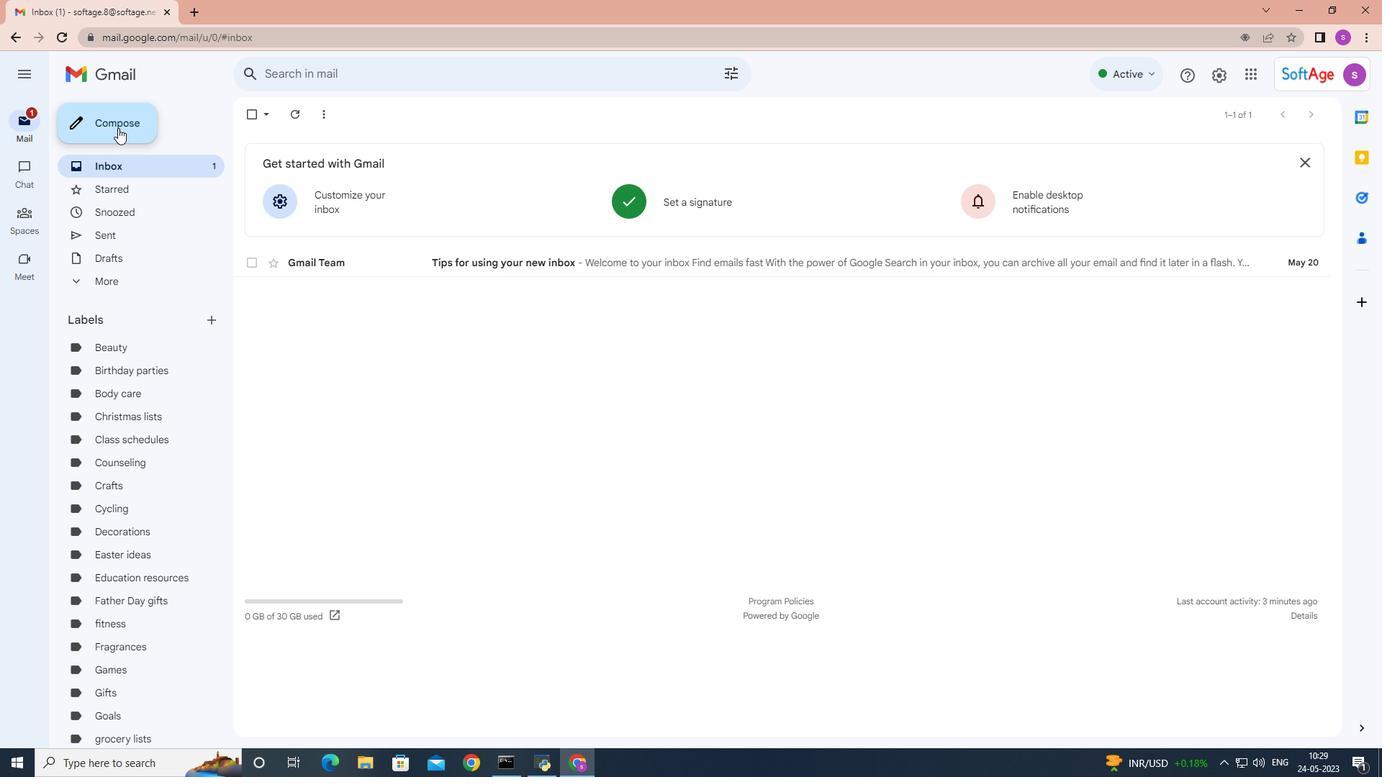 
Action: Mouse moved to (946, 379)
Screenshot: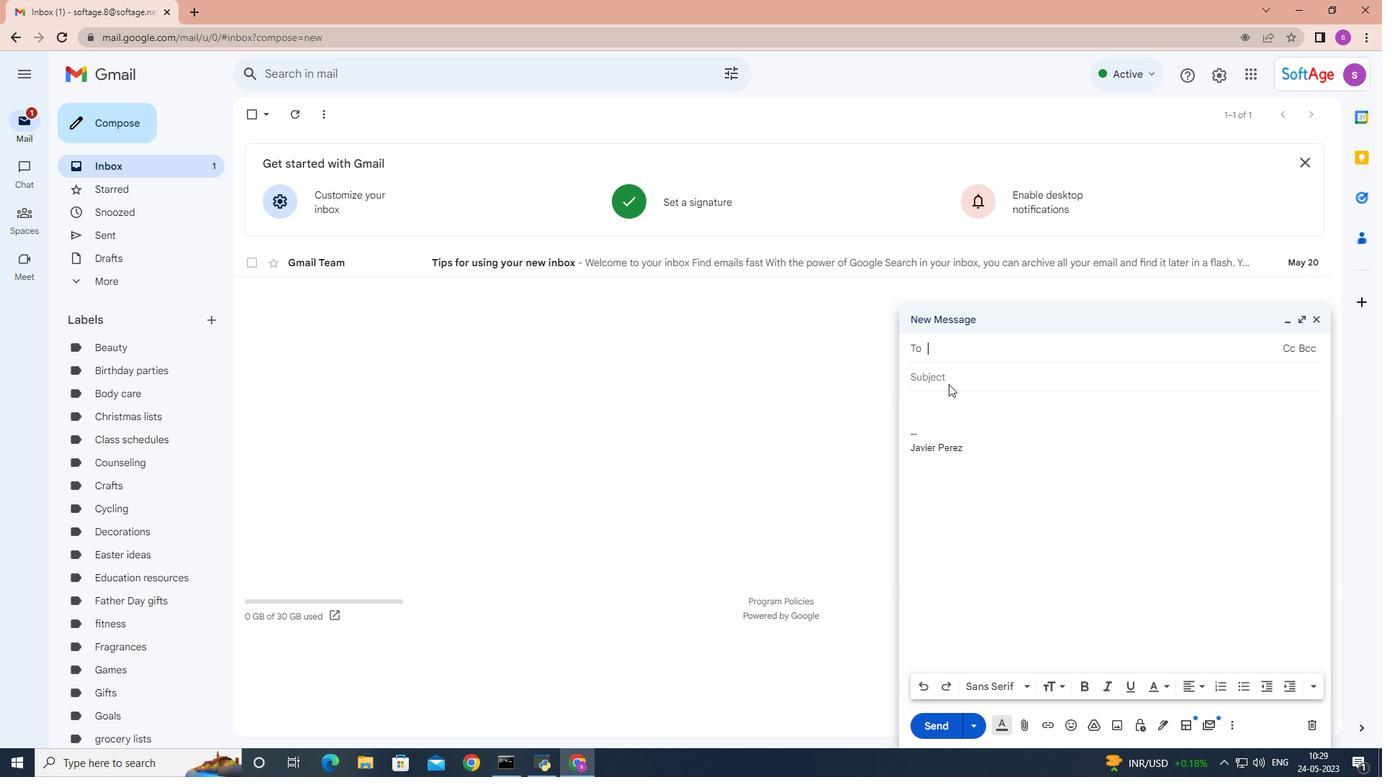 
Action: Mouse pressed left at (946, 379)
Screenshot: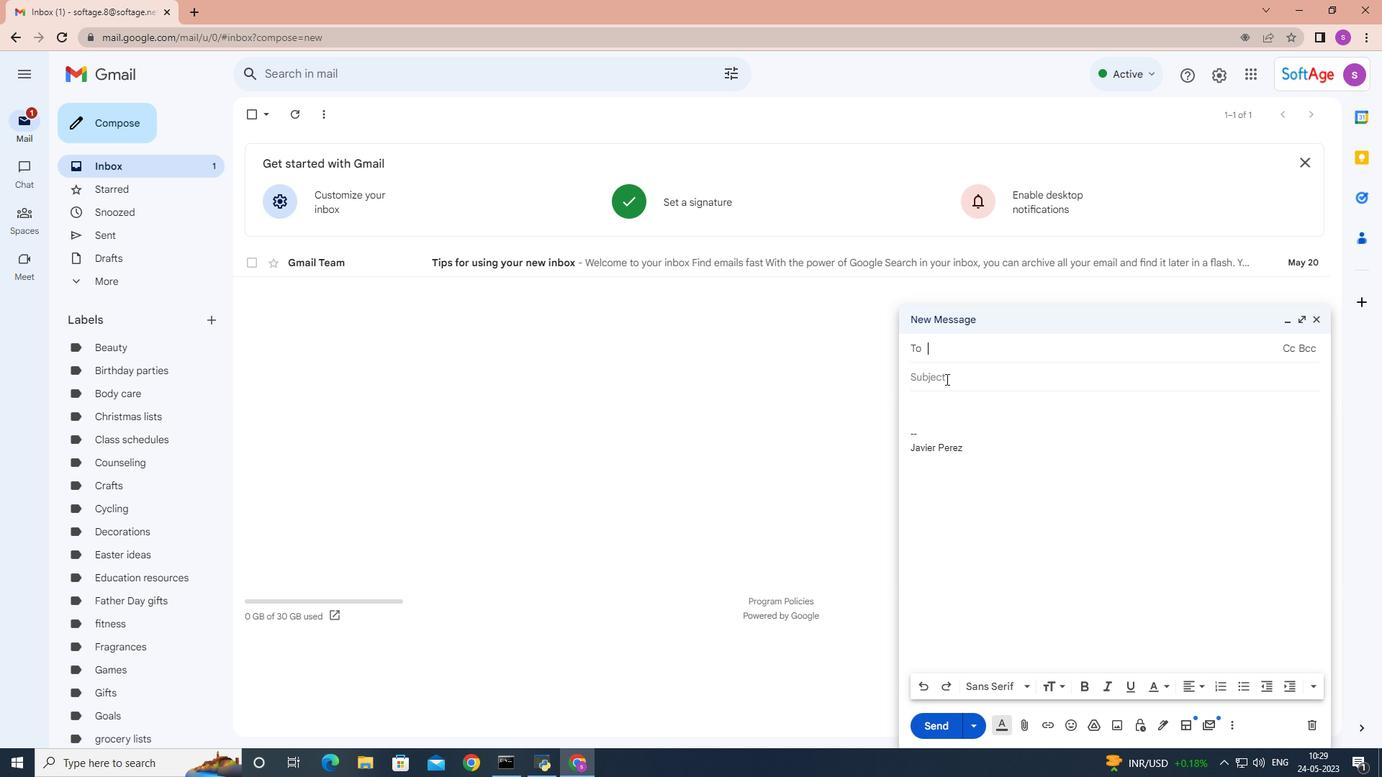 
Action: Key pressed <Key.shift>Thank<Key.space>your<Key.space><Key.backspace><Key.backspace><Key.space>for<Key.space>your<Key.space>interest<Key.space>
Screenshot: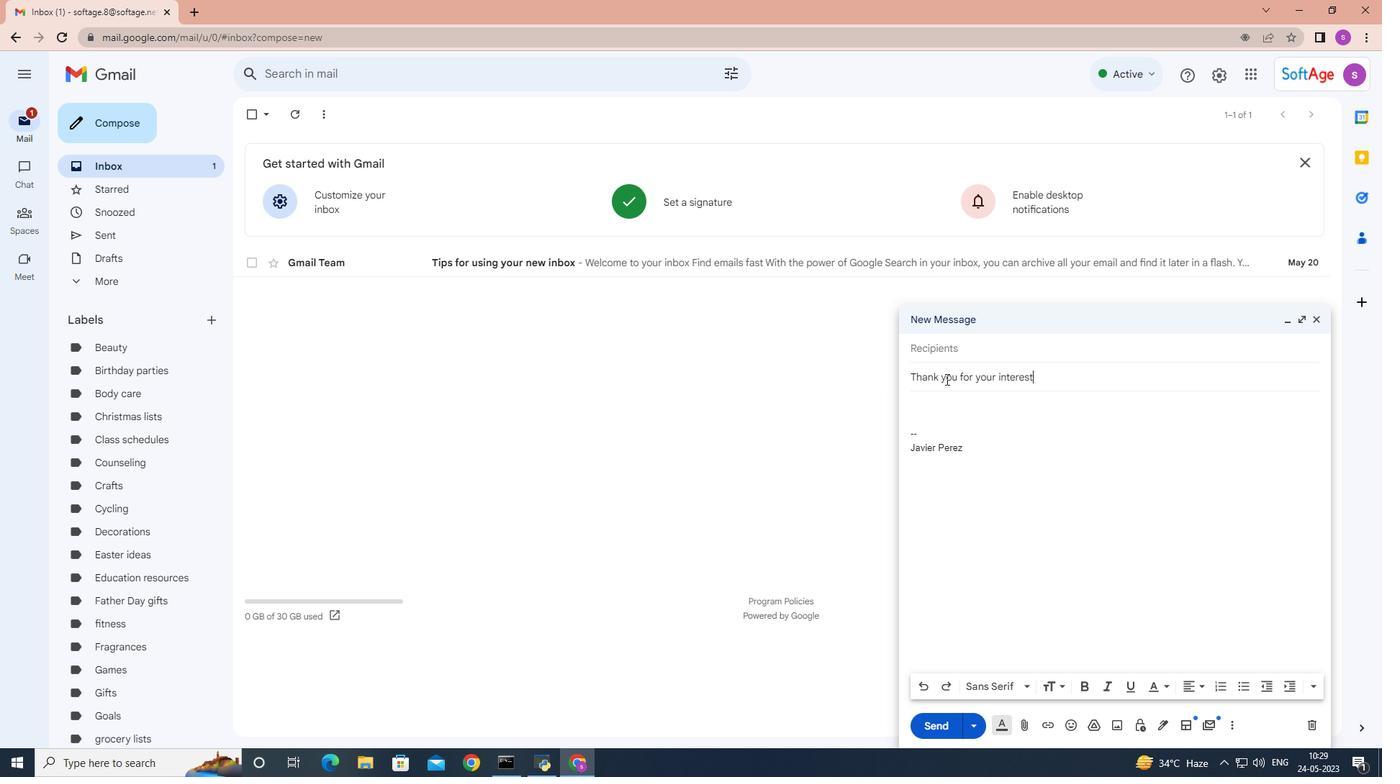 
Action: Mouse moved to (926, 400)
Screenshot: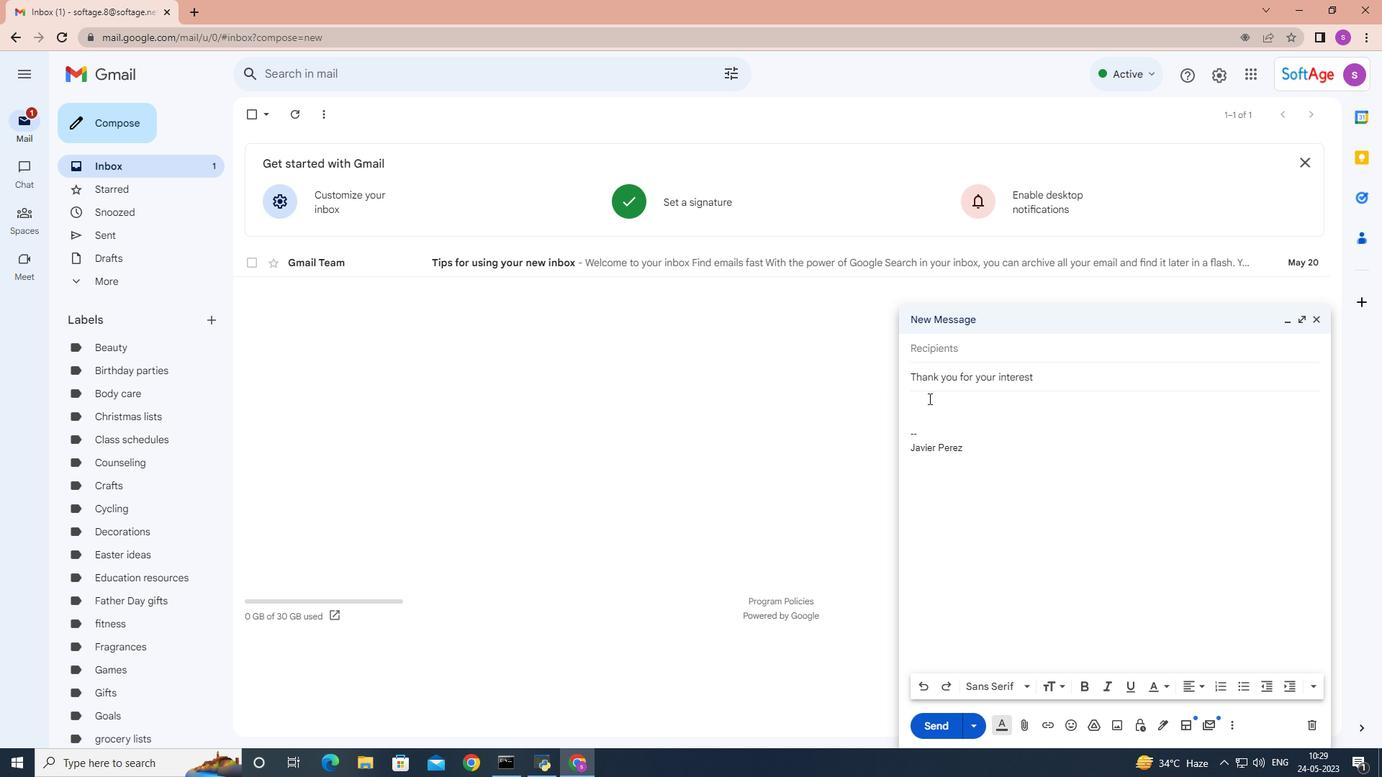 
Action: Mouse pressed left at (926, 400)
Screenshot: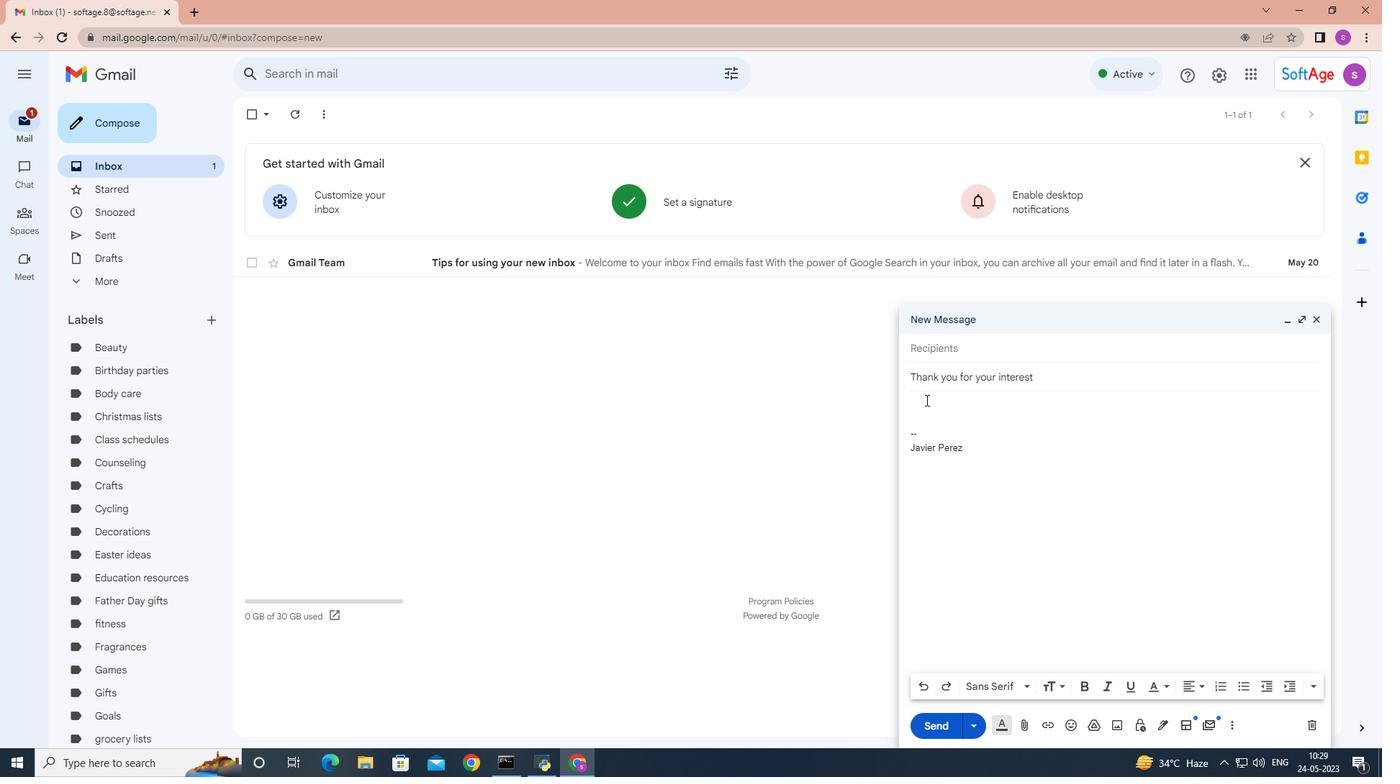 
Action: Key pressed <Key.shift>I<Key.space>am<Key.space>writing<Key.space>to<Key.space>request<Key.space>yor<Key.space>inputs<Key.space>on<Key.space>the<Key.space>upcoming<Key.space>product<Key.space>lan<Key.backspace>uc<Key.backspace>nch.
Screenshot: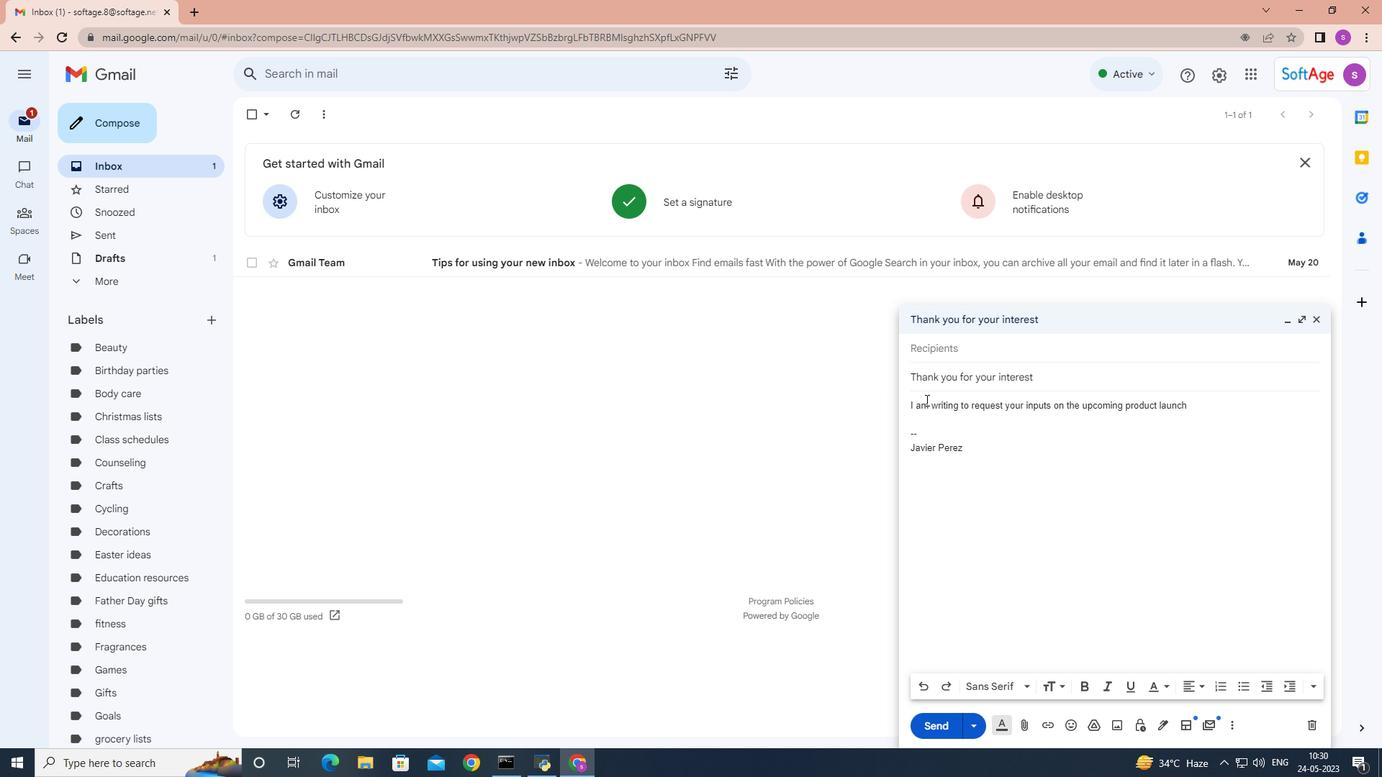 
Action: Mouse moved to (945, 353)
Screenshot: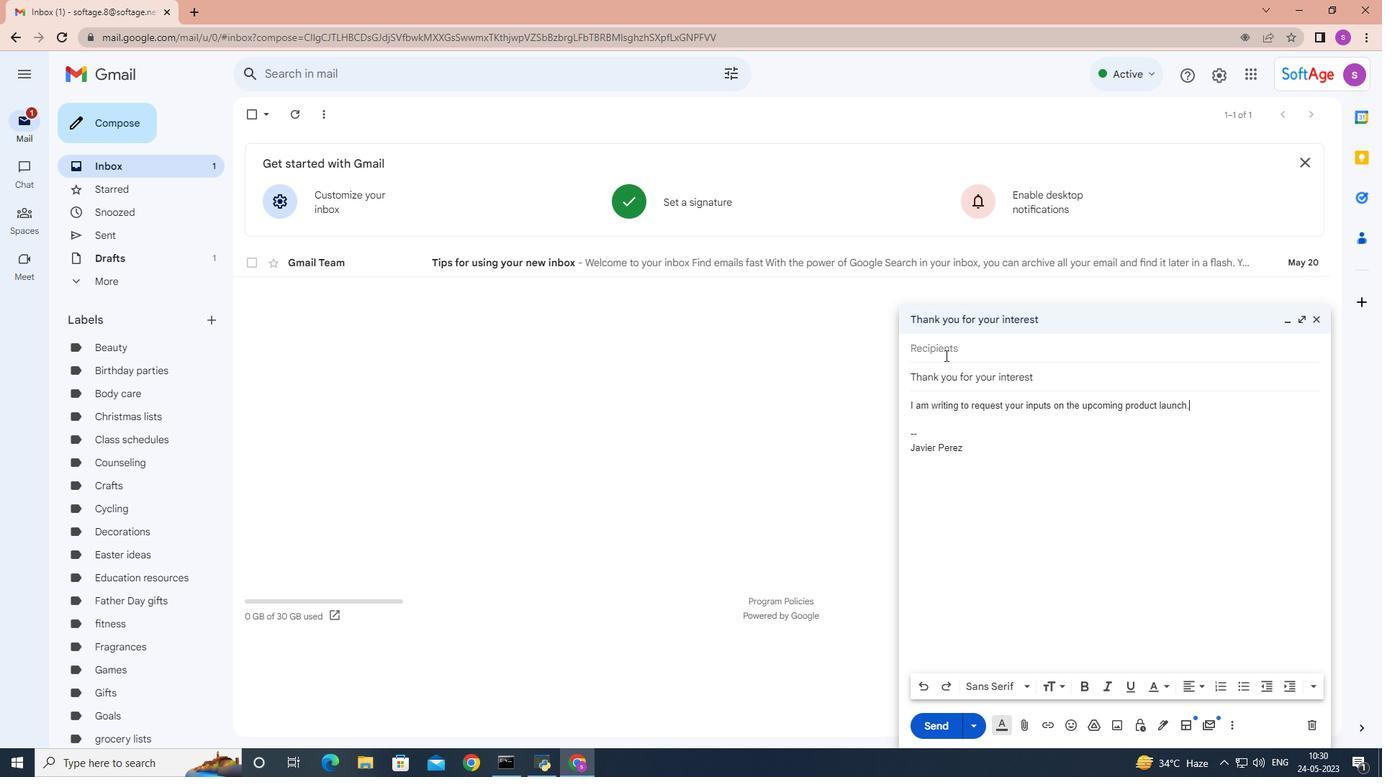
Action: Mouse pressed left at (945, 353)
Screenshot: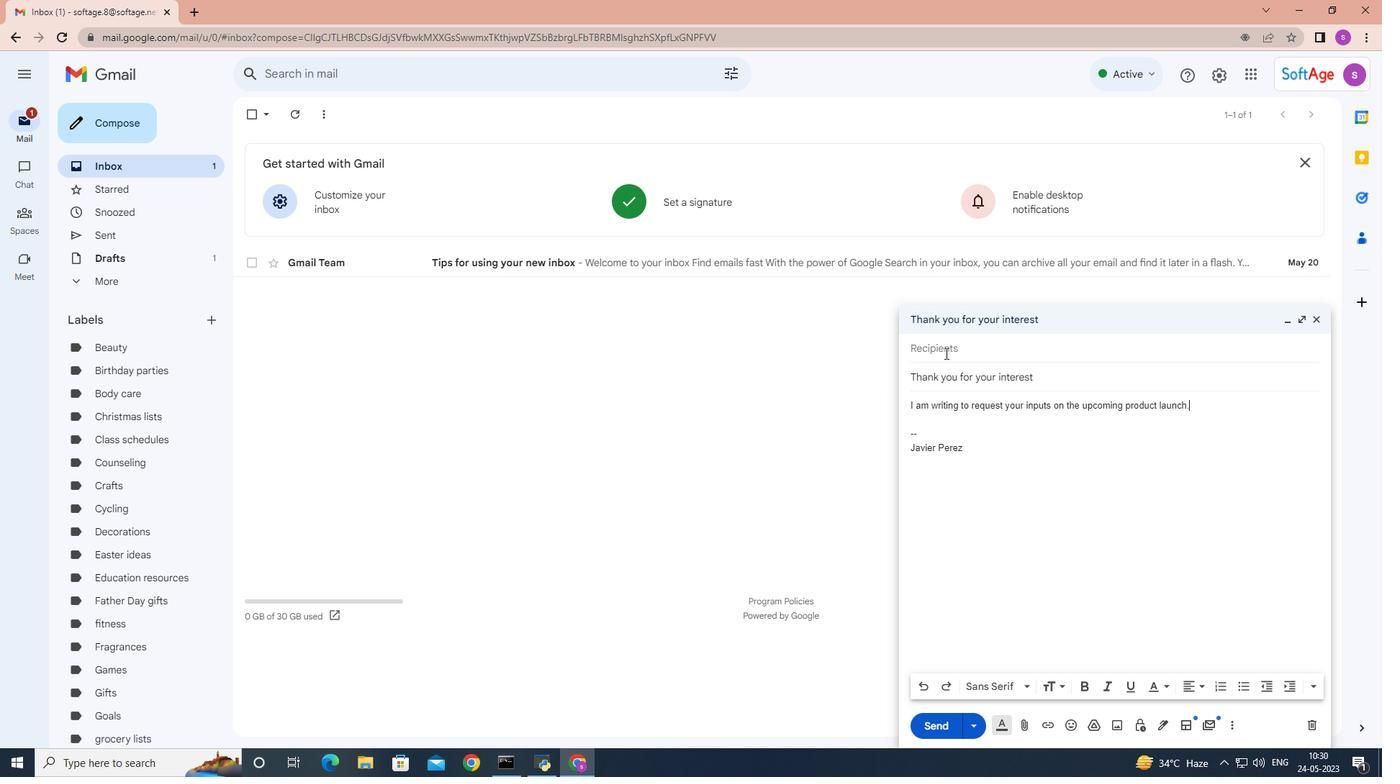 
Action: Key pressed <Key.shift>Softag
Screenshot: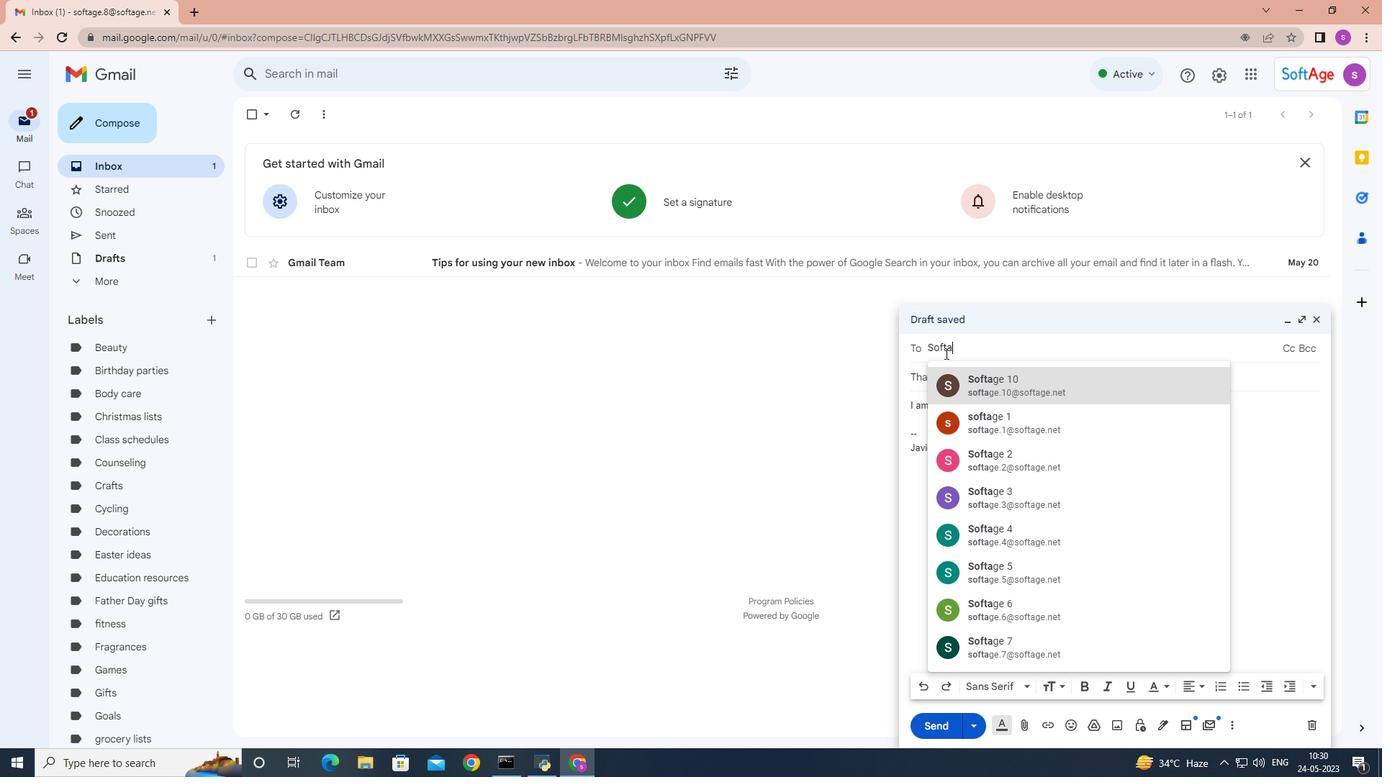 
Action: Mouse moved to (1034, 610)
Screenshot: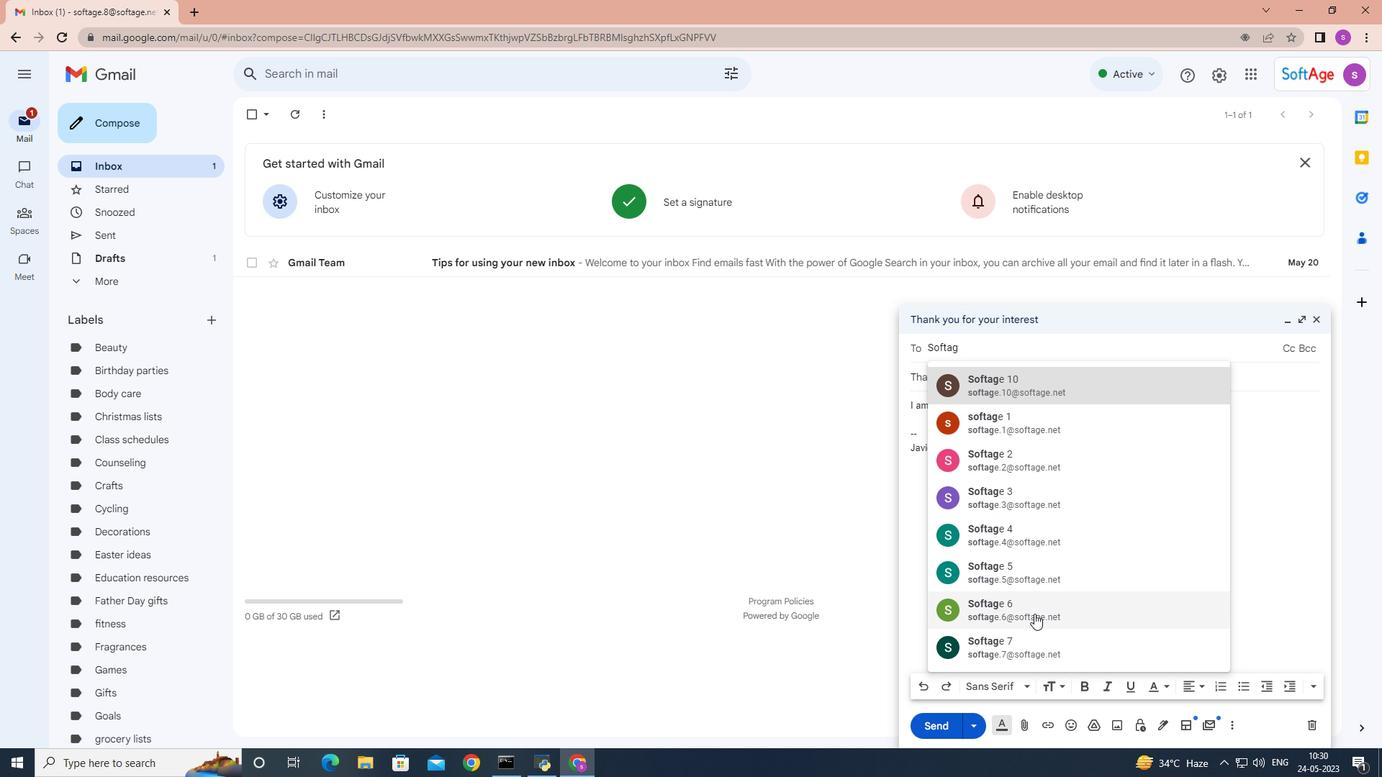 
Action: Mouse pressed left at (1034, 610)
Screenshot: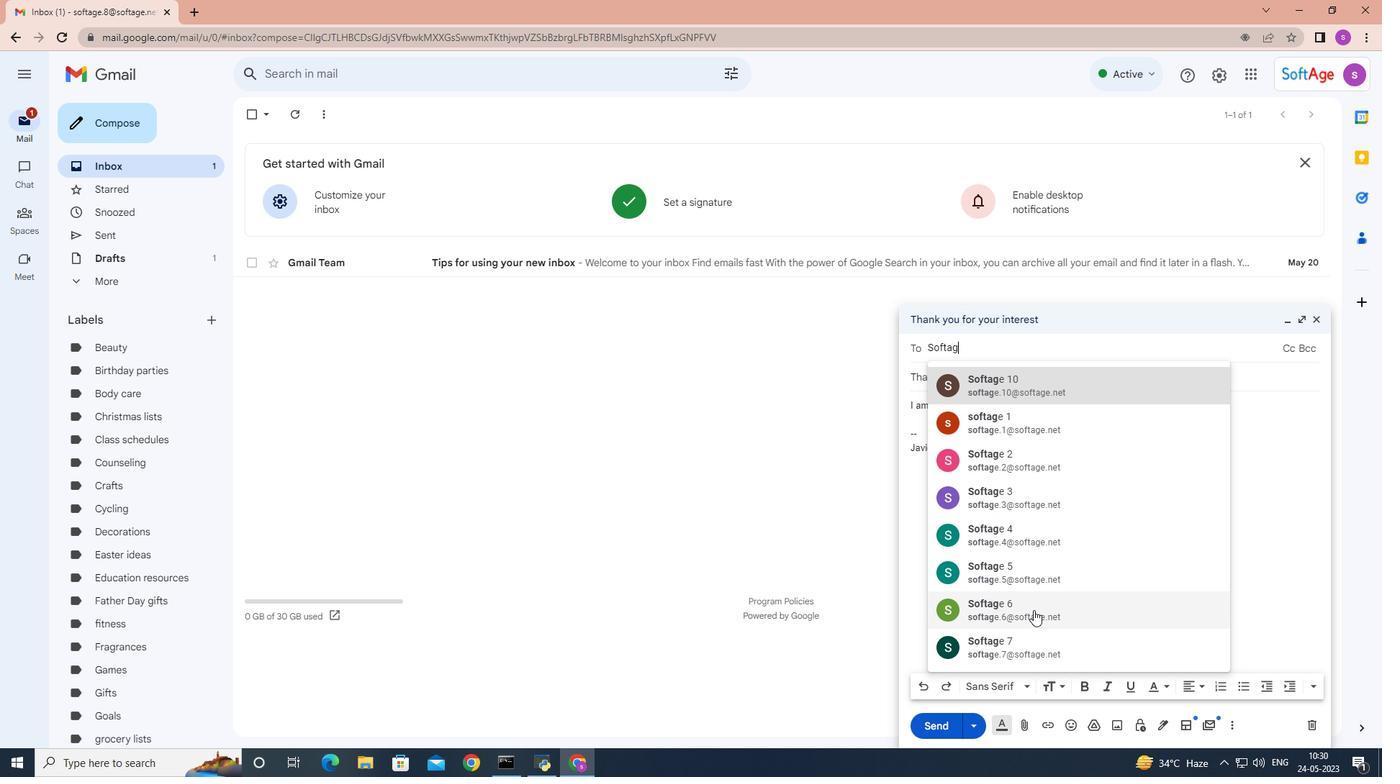 
Action: Mouse moved to (1113, 512)
Screenshot: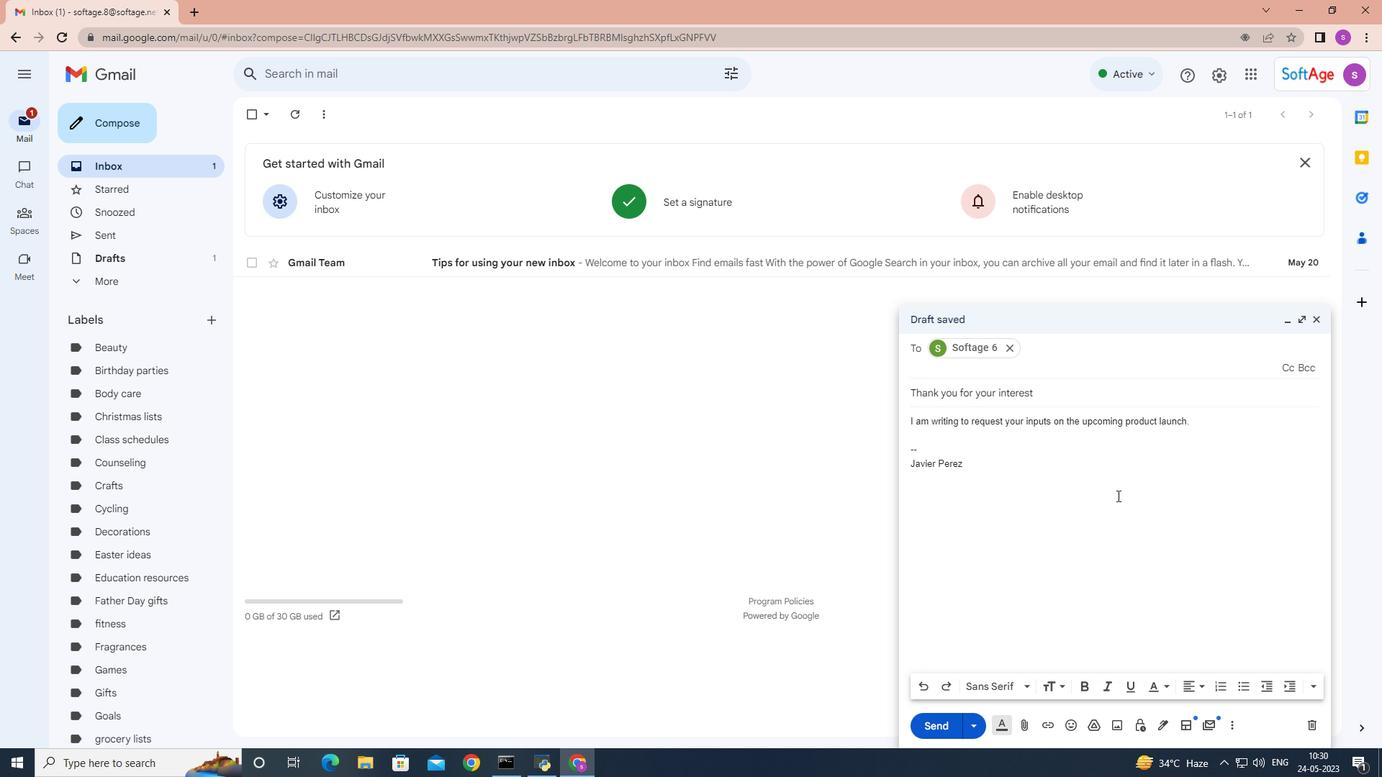 
Action: Mouse scrolled (1113, 512) with delta (0, 0)
Screenshot: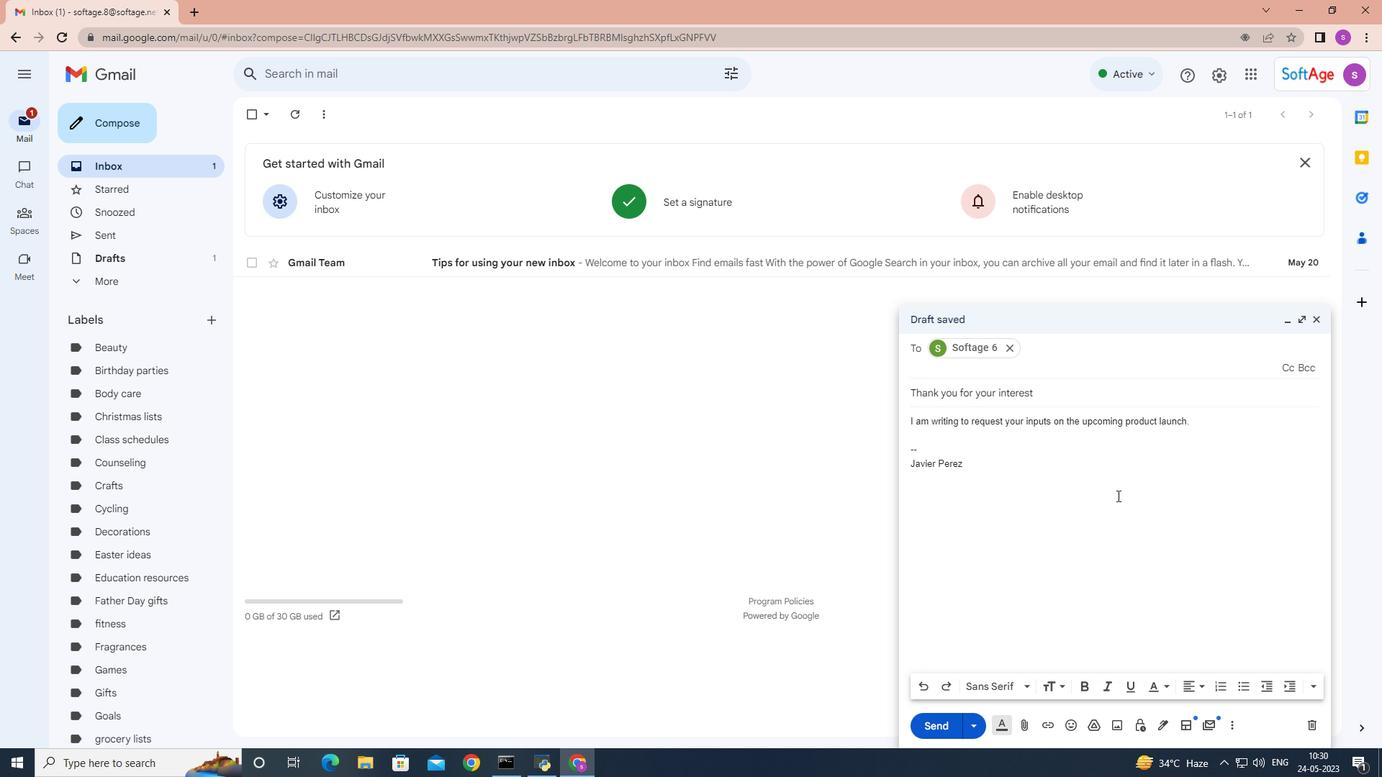 
Action: Mouse moved to (1196, 421)
Screenshot: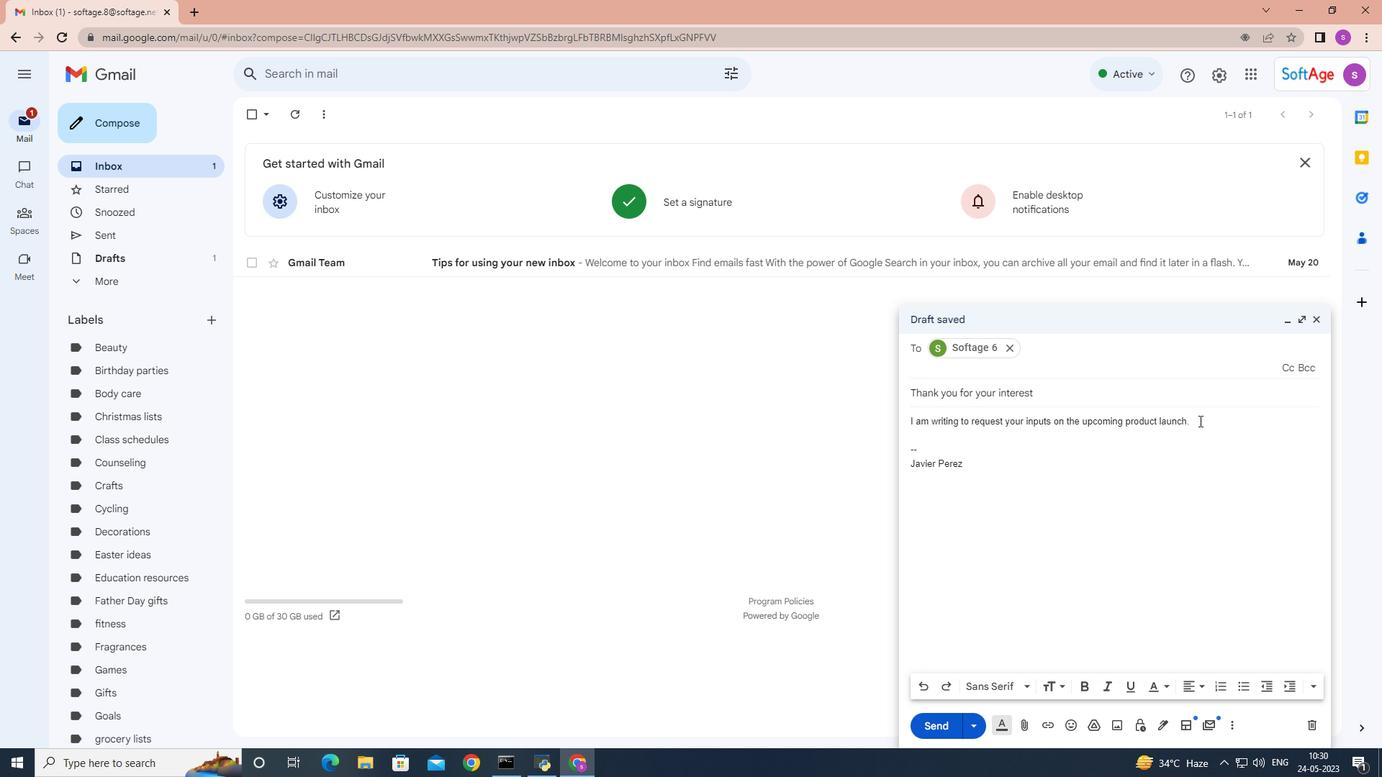 
Action: Mouse pressed left at (1196, 421)
Screenshot: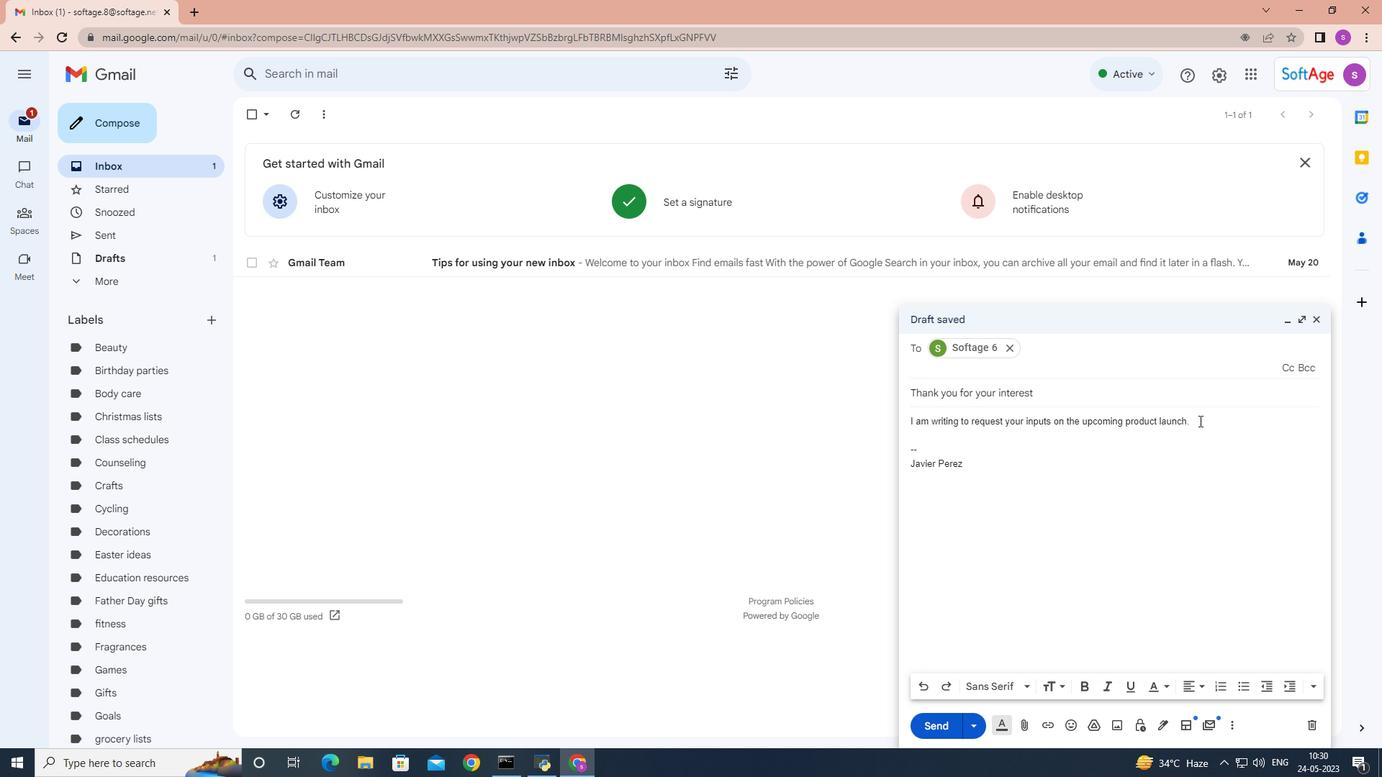 
Action: Mouse moved to (1188, 406)
Screenshot: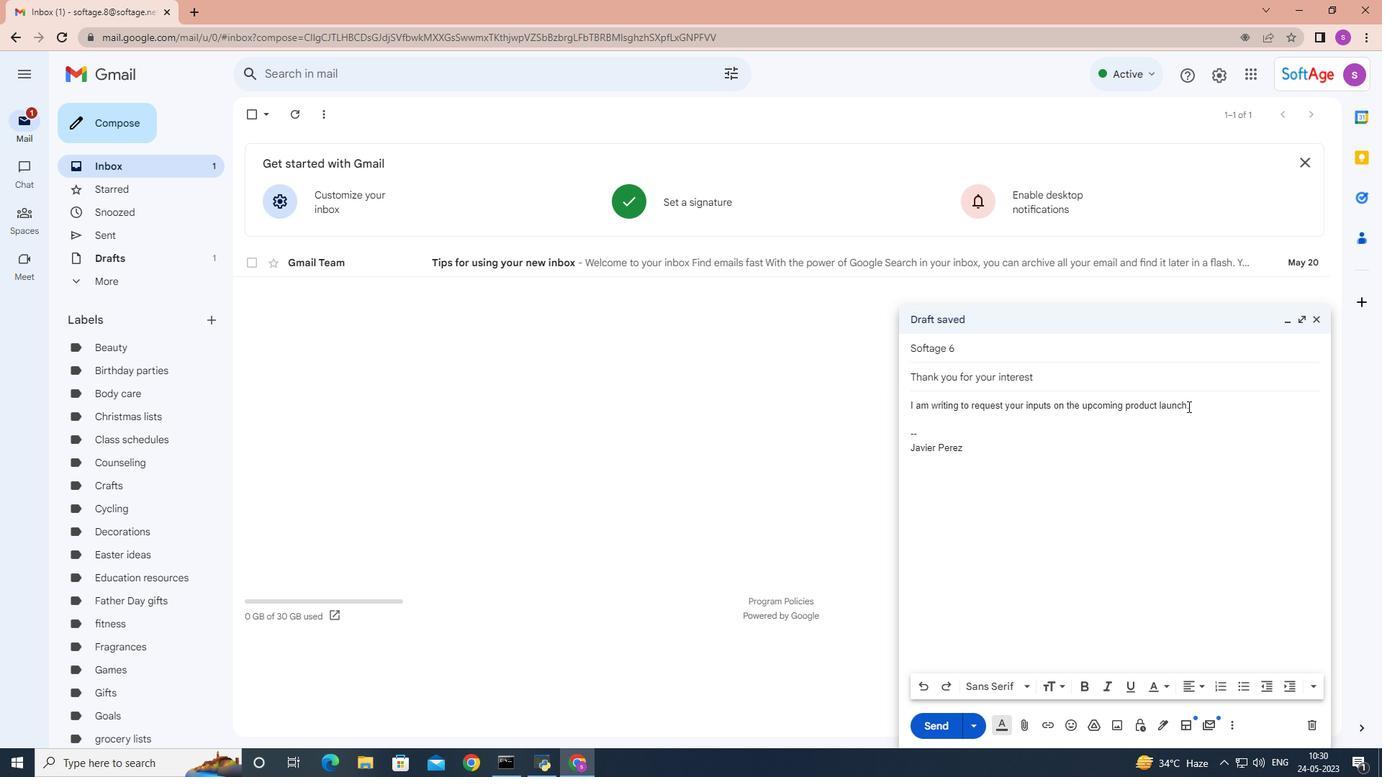 
Action: Mouse pressed left at (1188, 406)
Screenshot: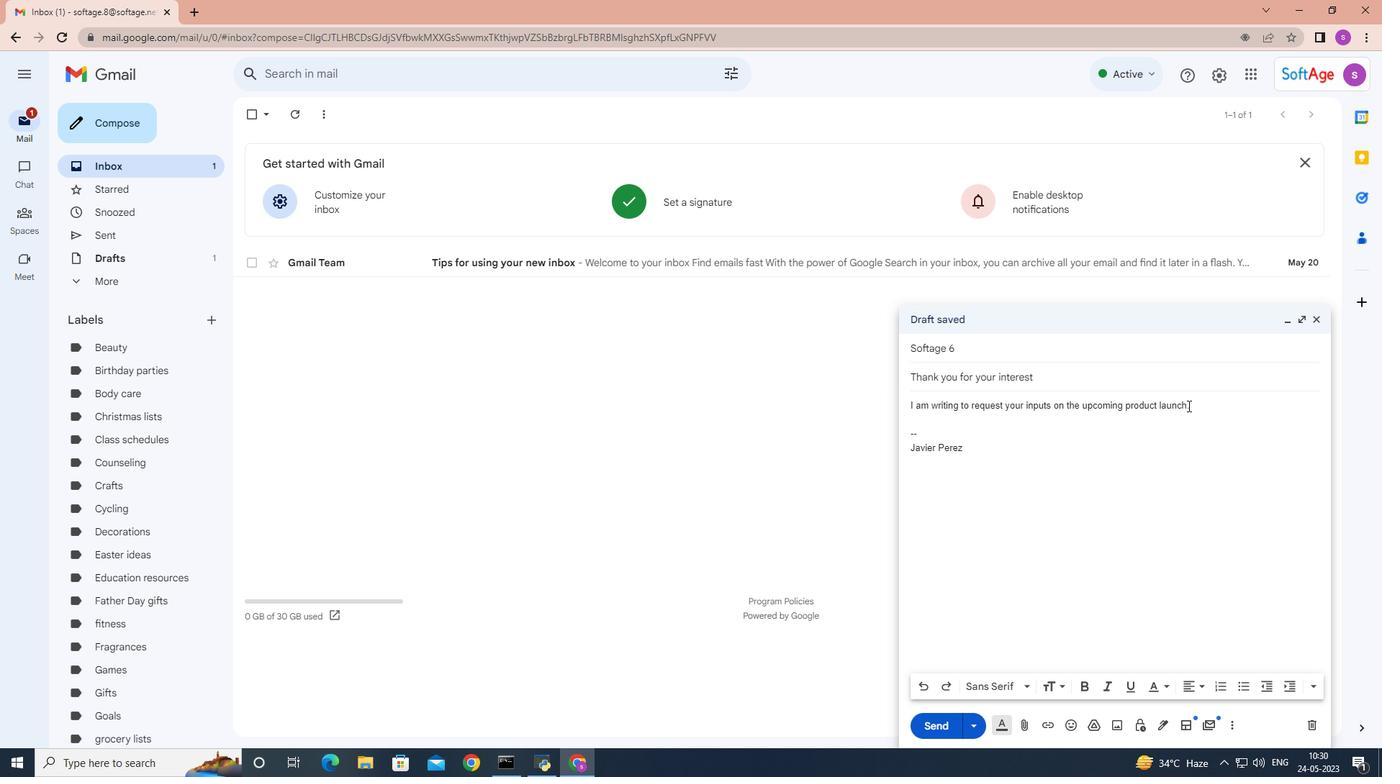 
Action: Mouse moved to (1219, 687)
Screenshot: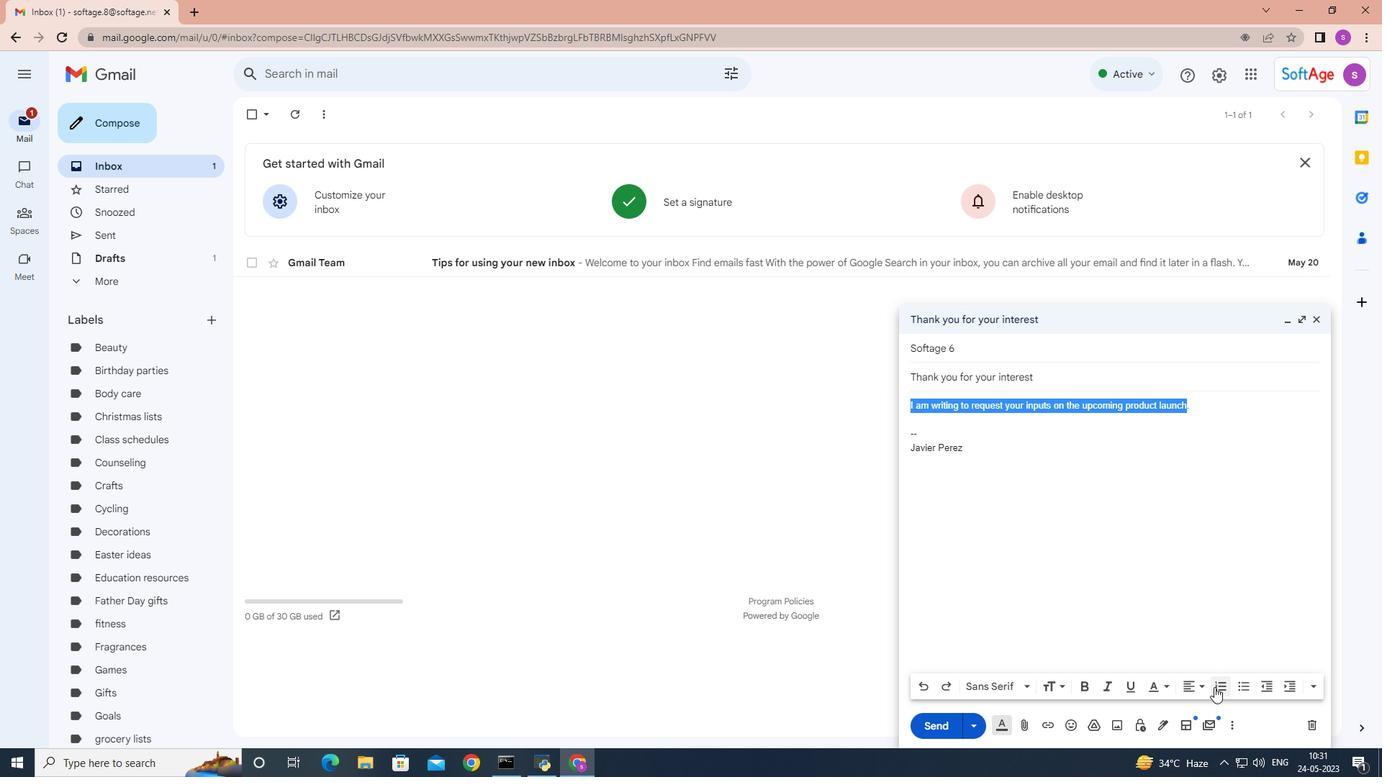 
Action: Mouse pressed left at (1219, 687)
Screenshot: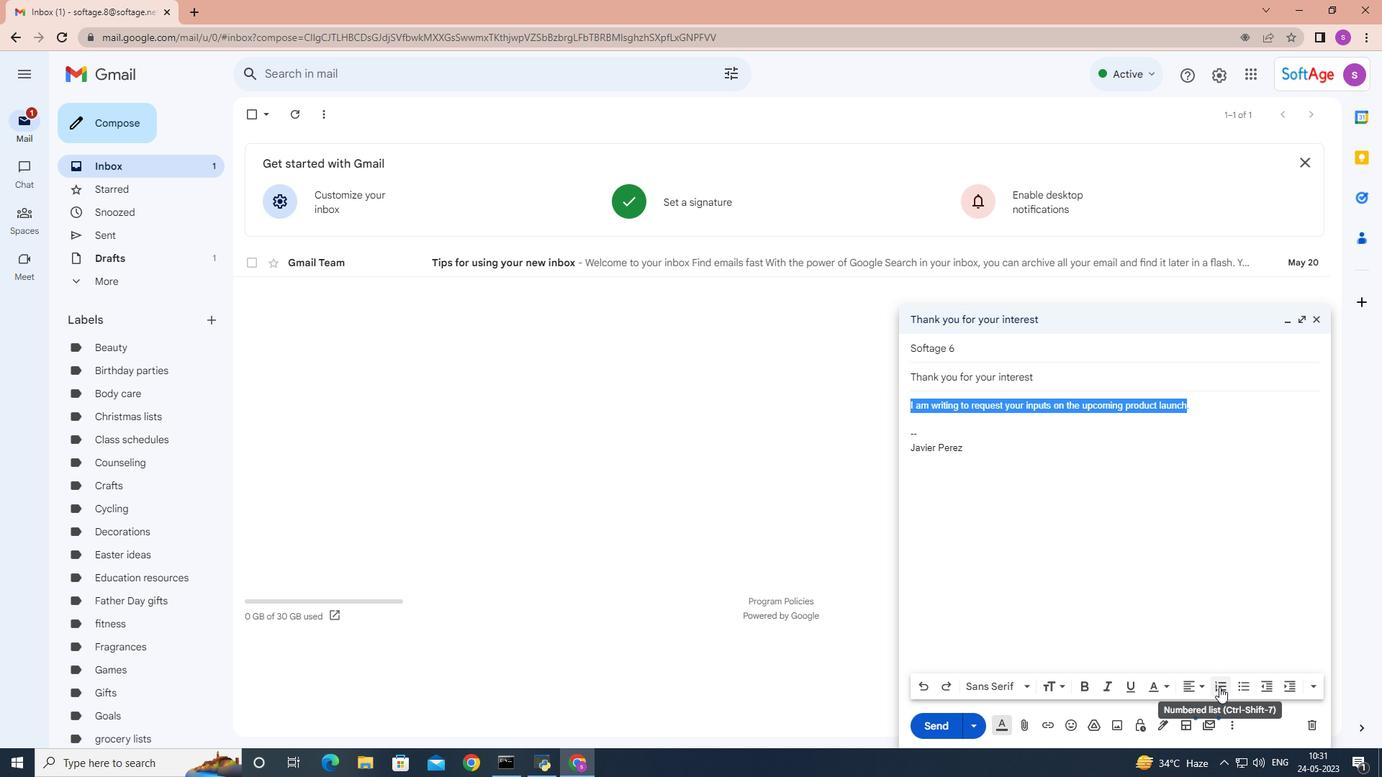 
Action: Mouse moved to (1025, 689)
Screenshot: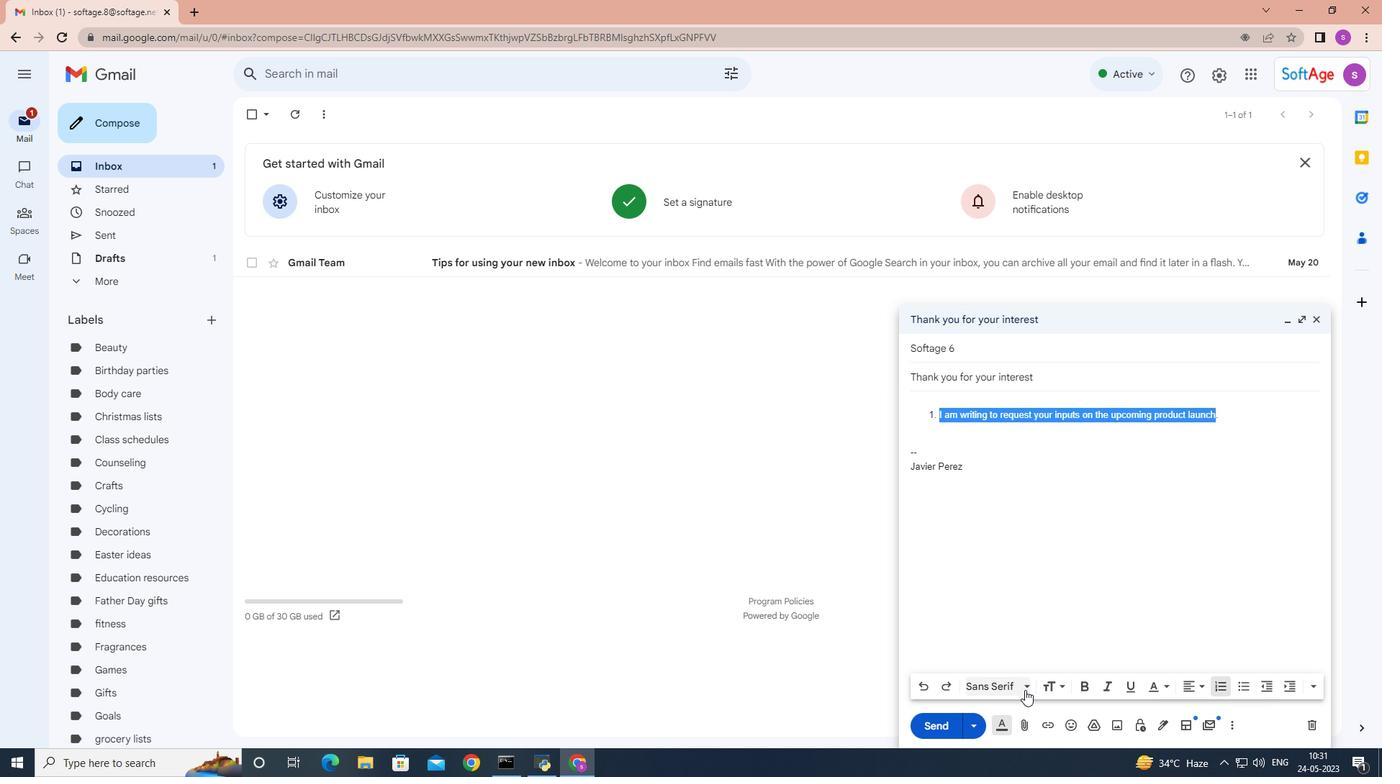 
Action: Mouse pressed left at (1025, 689)
Screenshot: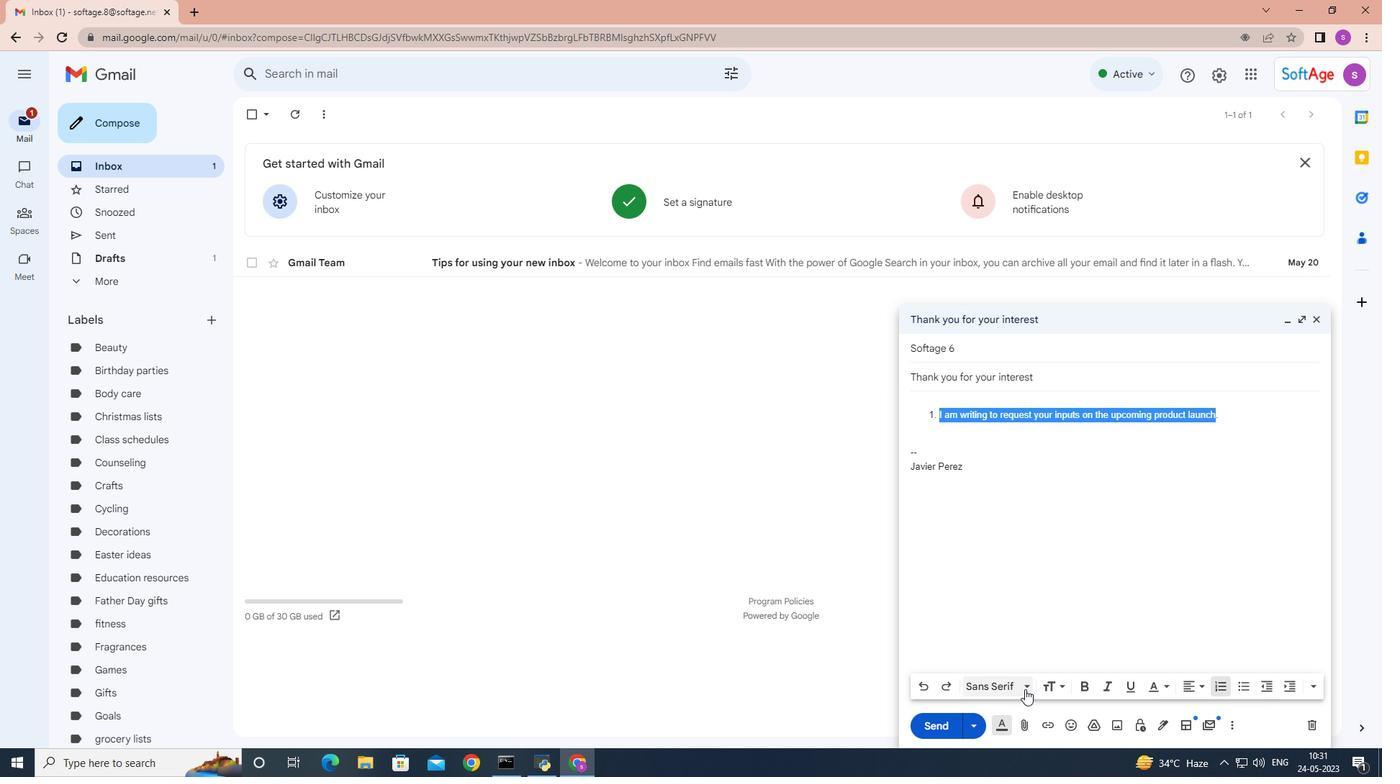 
Action: Mouse moved to (1041, 551)
Screenshot: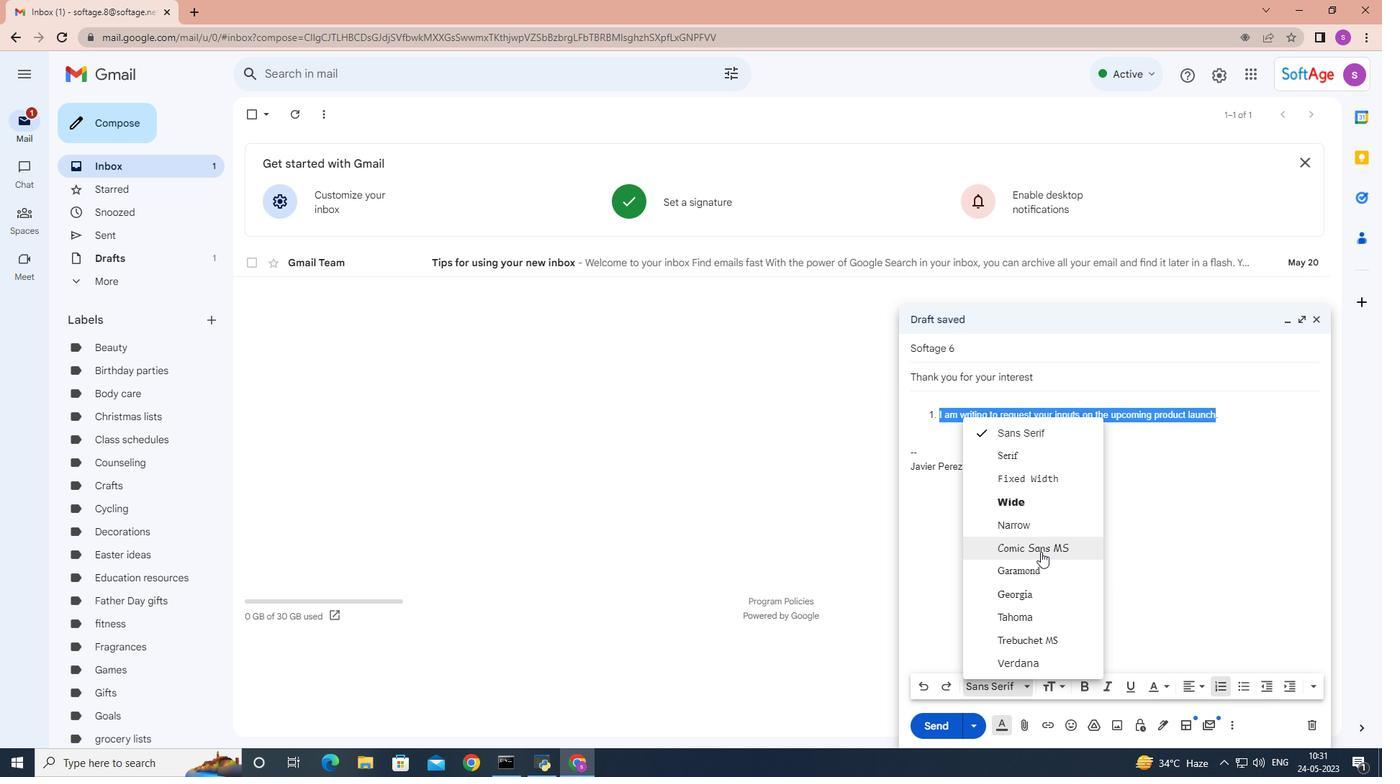 
Action: Mouse pressed left at (1041, 551)
Screenshot: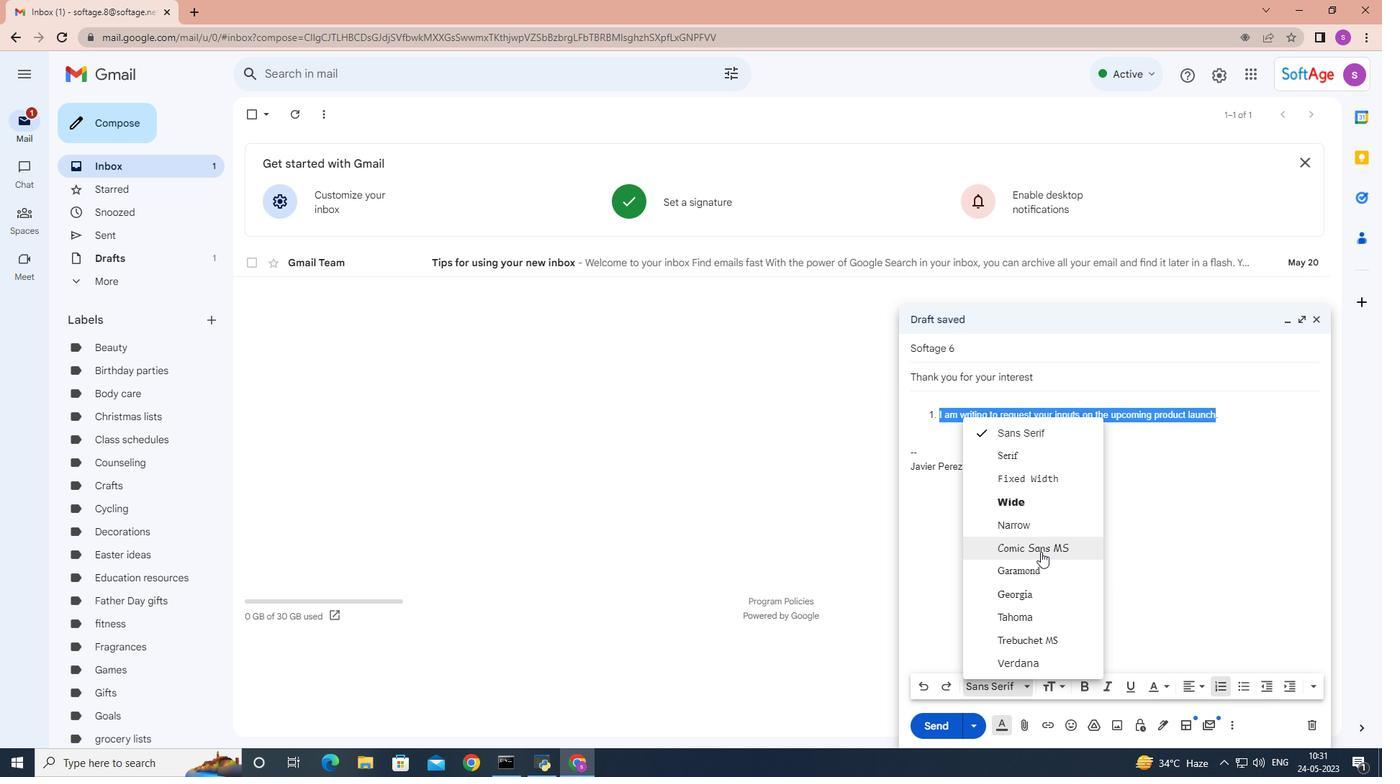 
Action: Mouse moved to (1309, 694)
Screenshot: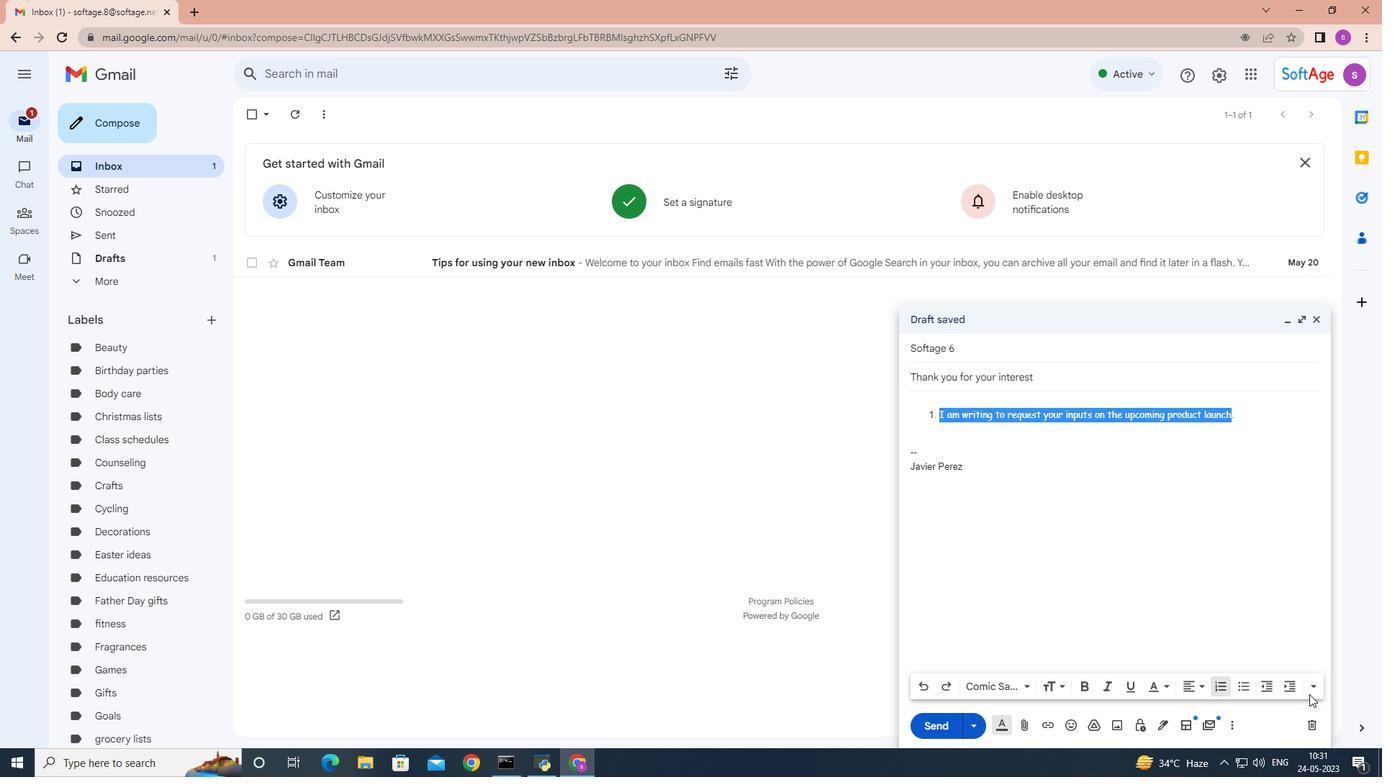 
Action: Mouse pressed left at (1309, 694)
Screenshot: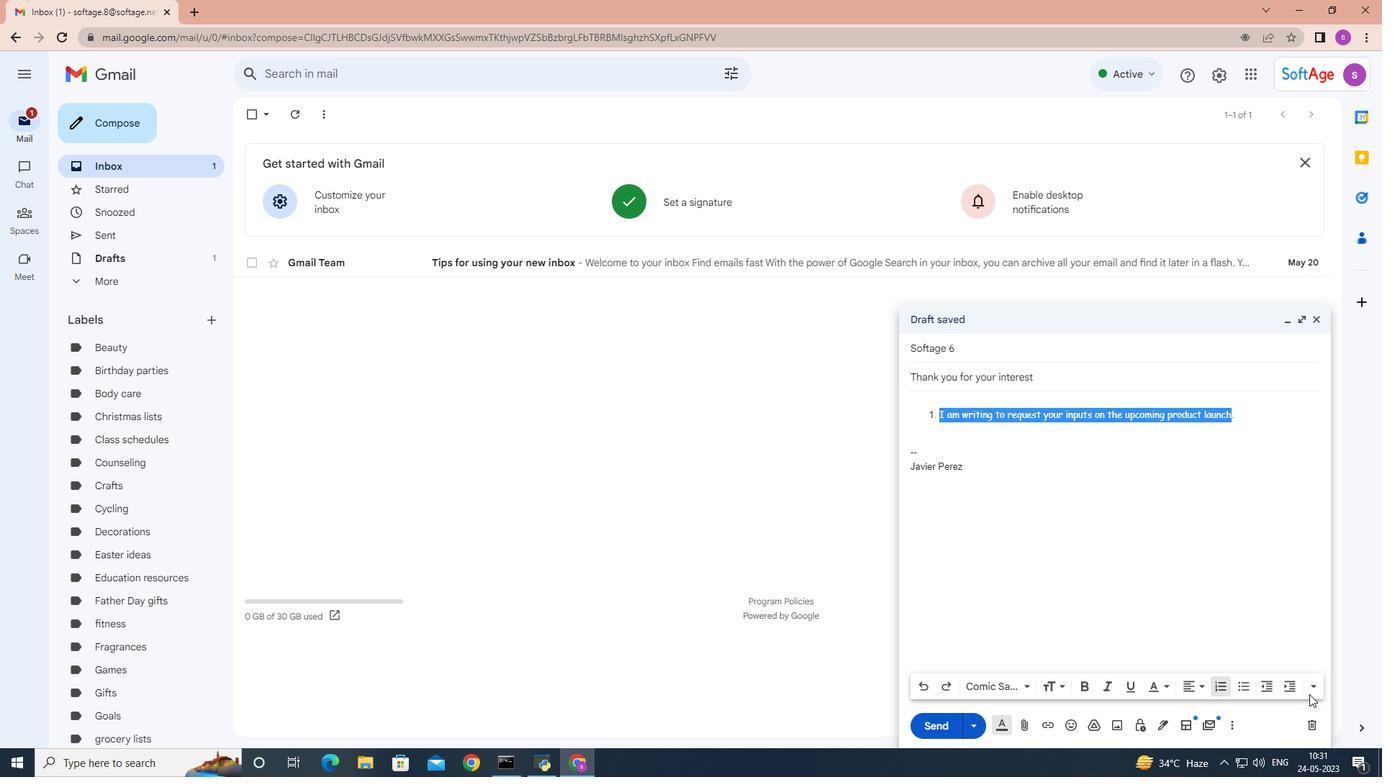 
Action: Mouse moved to (1314, 689)
Screenshot: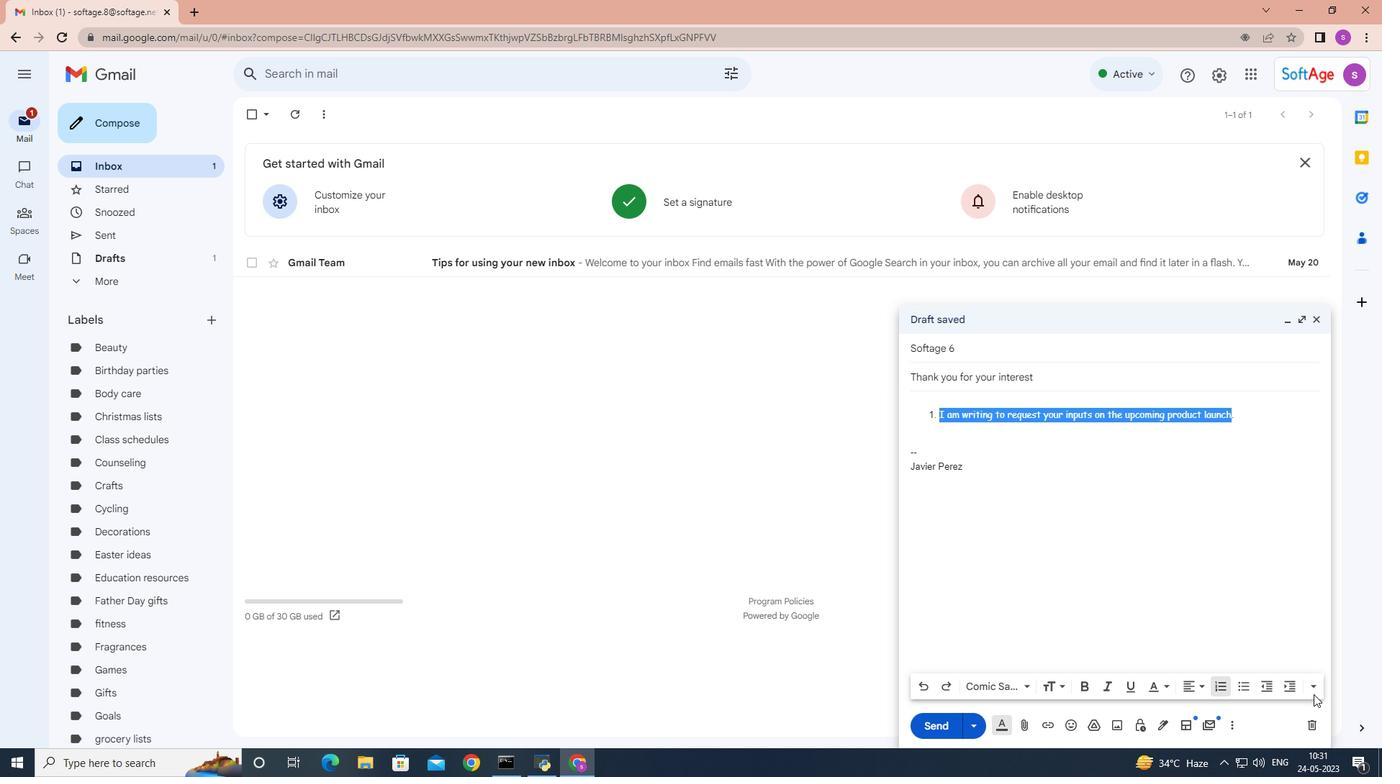 
Action: Mouse pressed left at (1314, 689)
Screenshot: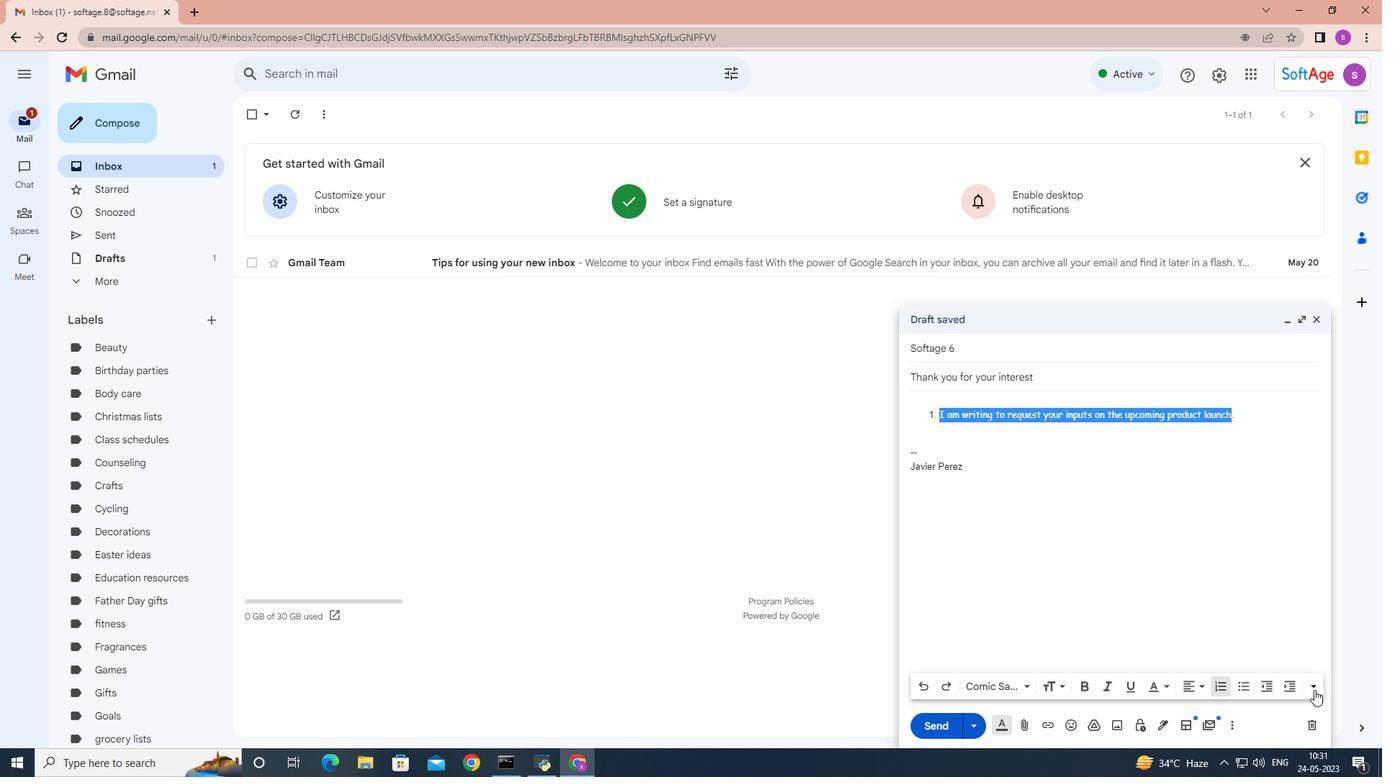 
Action: Mouse moved to (1317, 647)
Screenshot: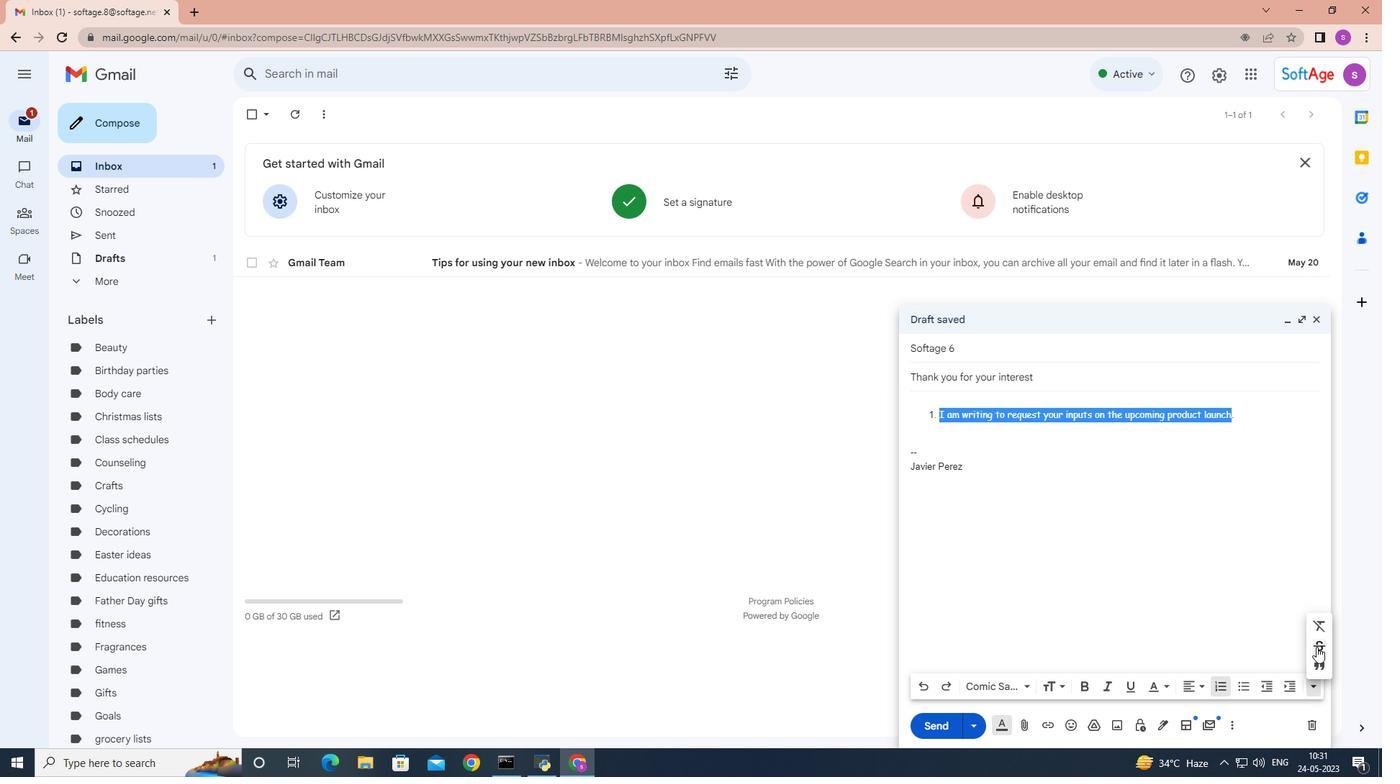 
Action: Mouse pressed left at (1317, 647)
Screenshot: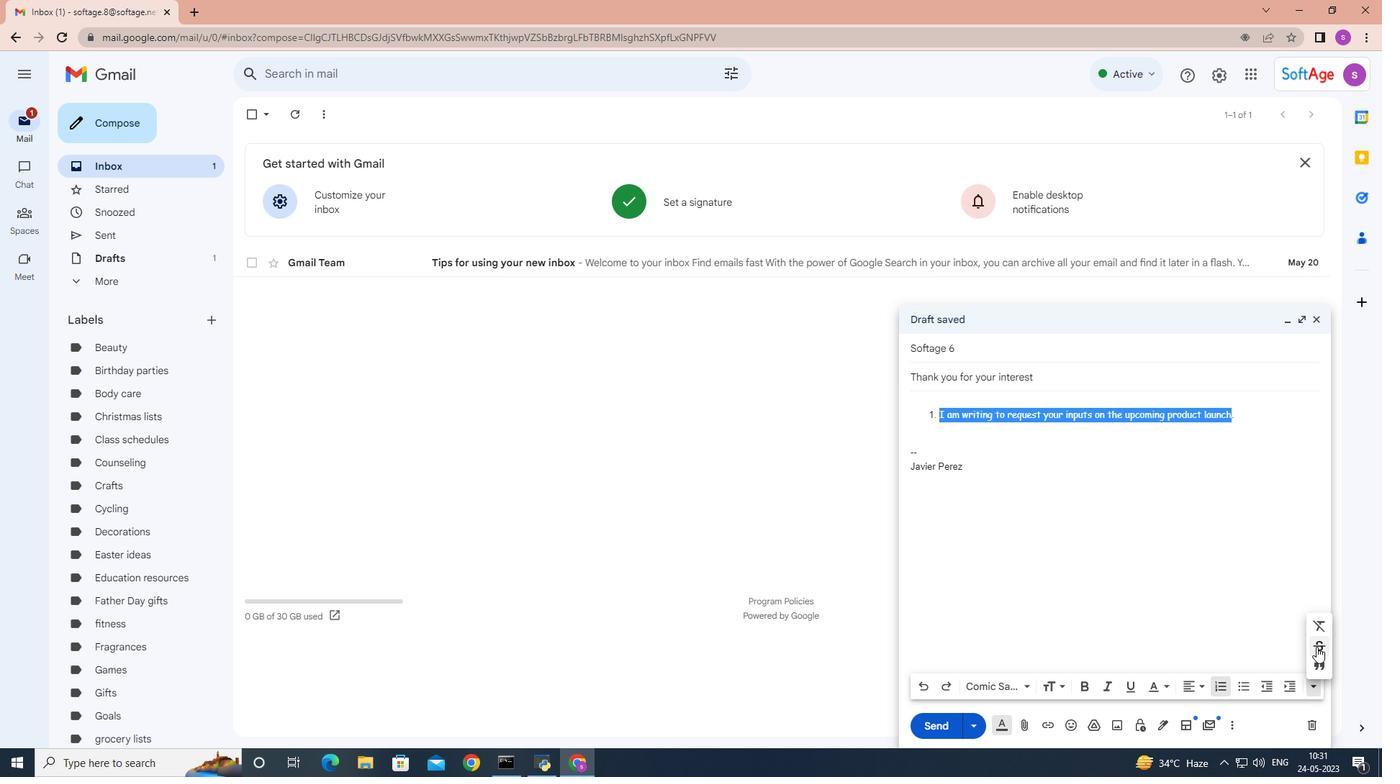 
Action: Mouse moved to (1225, 689)
Screenshot: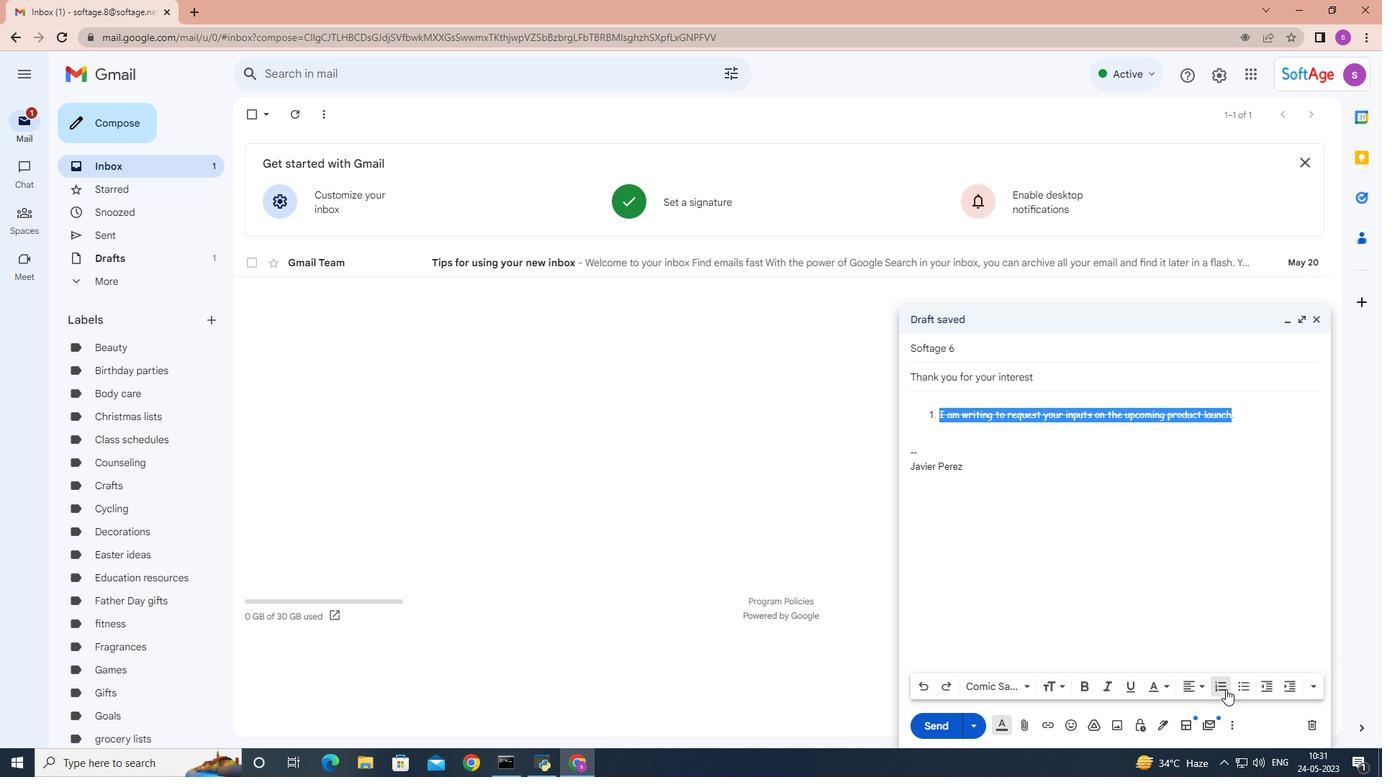 
Action: Mouse pressed left at (1225, 689)
Screenshot: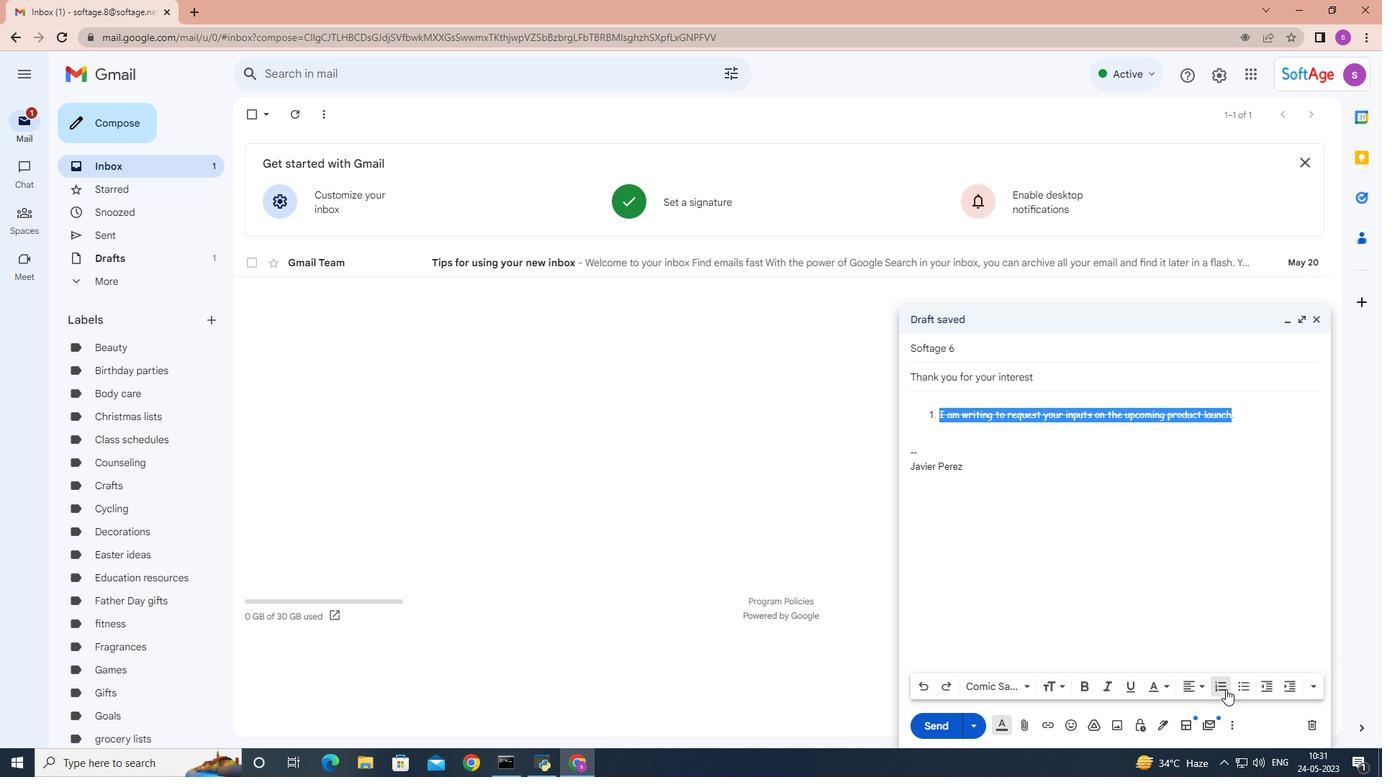 
Action: Mouse moved to (1029, 689)
Screenshot: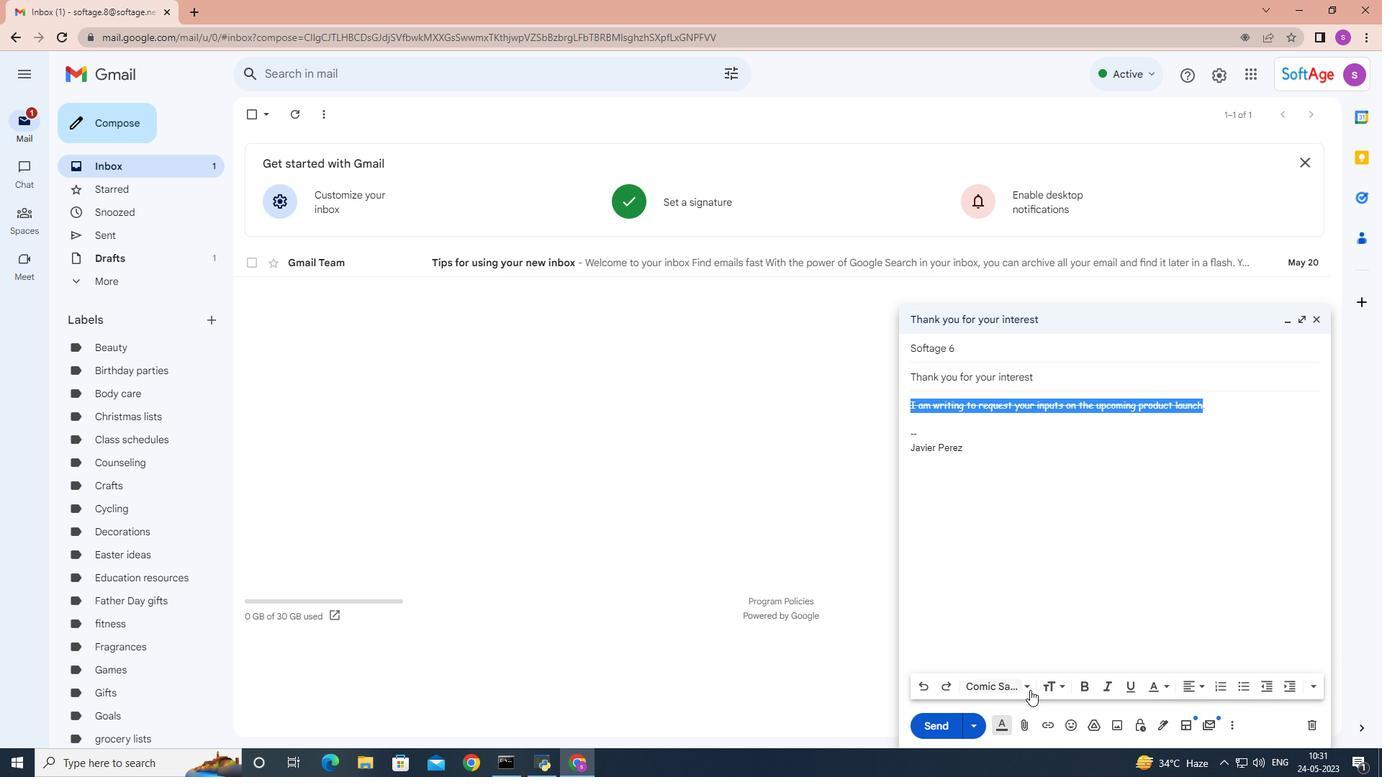 
Action: Mouse pressed left at (1029, 689)
Screenshot: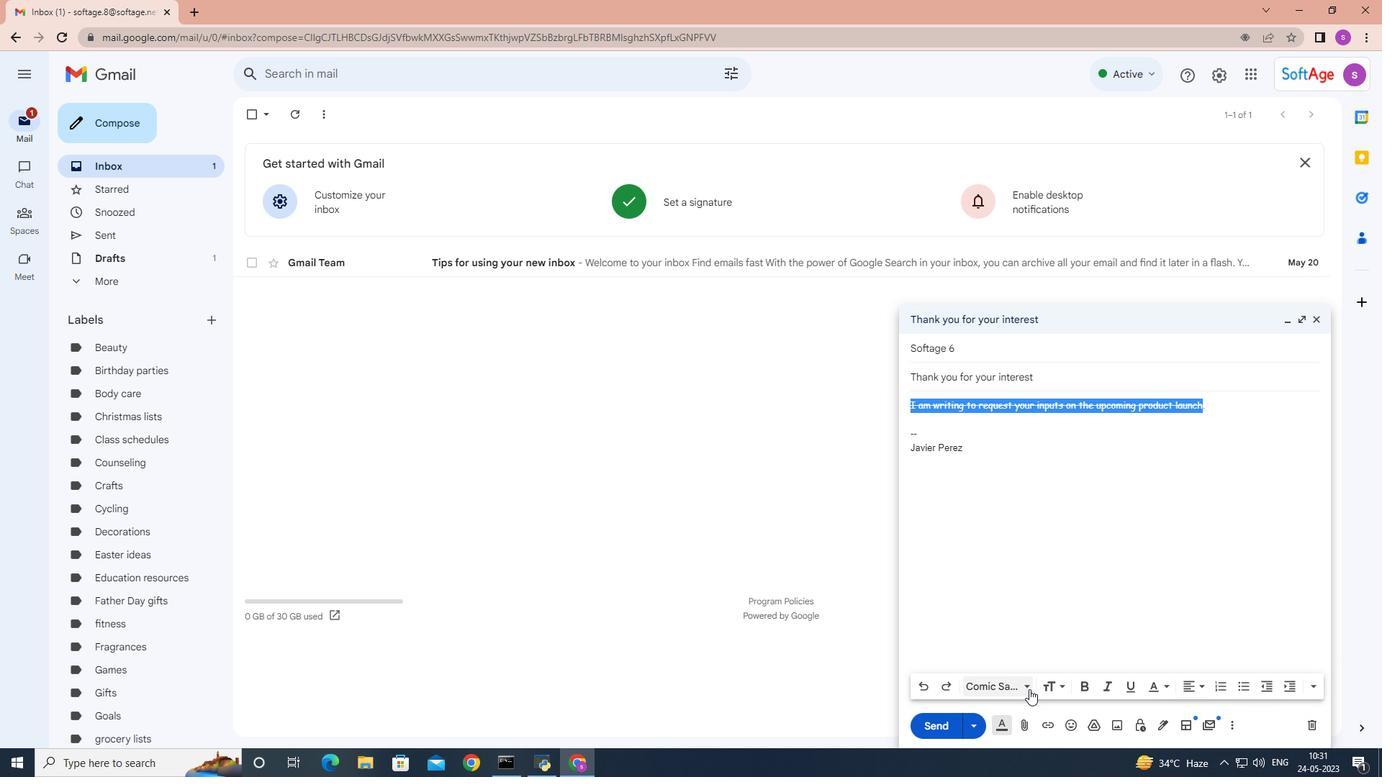 
Action: Mouse moved to (1029, 435)
Screenshot: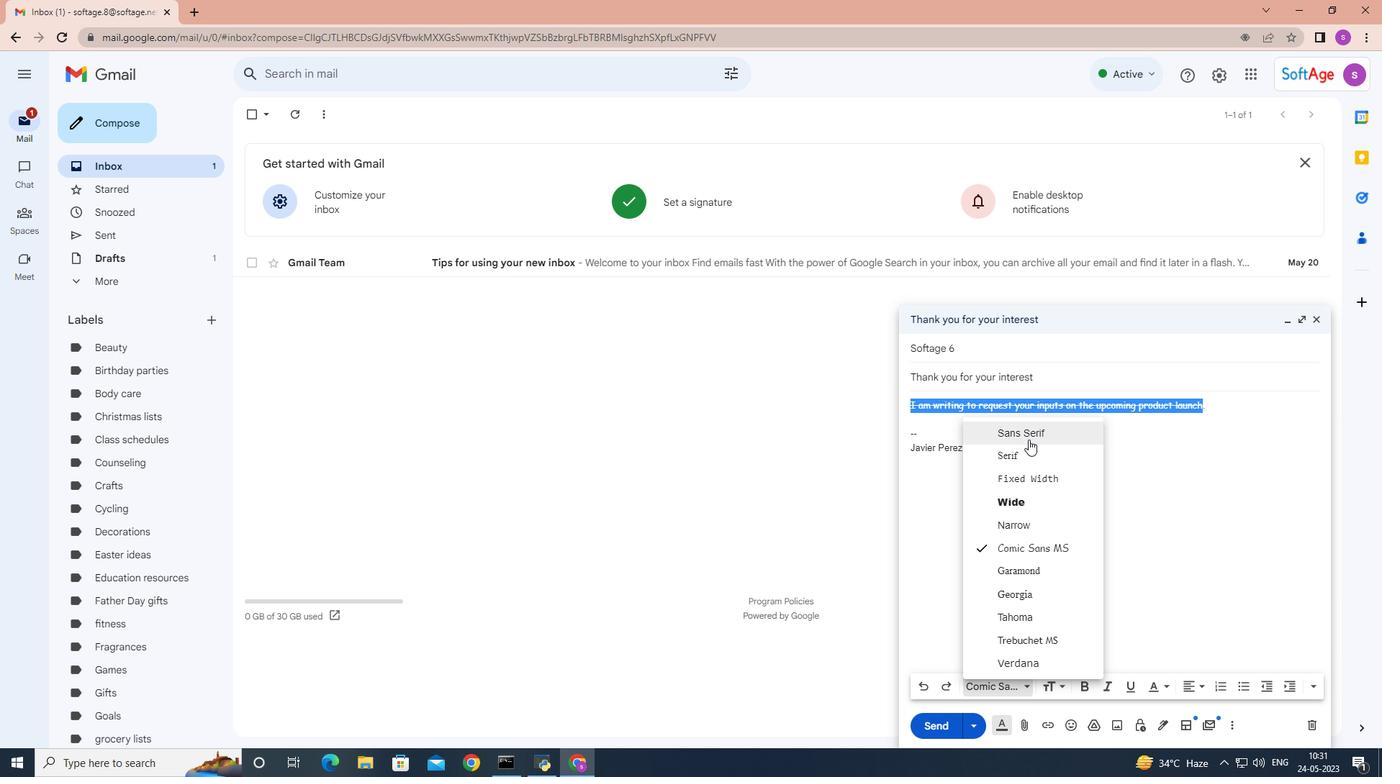 
Action: Mouse pressed left at (1029, 435)
Screenshot: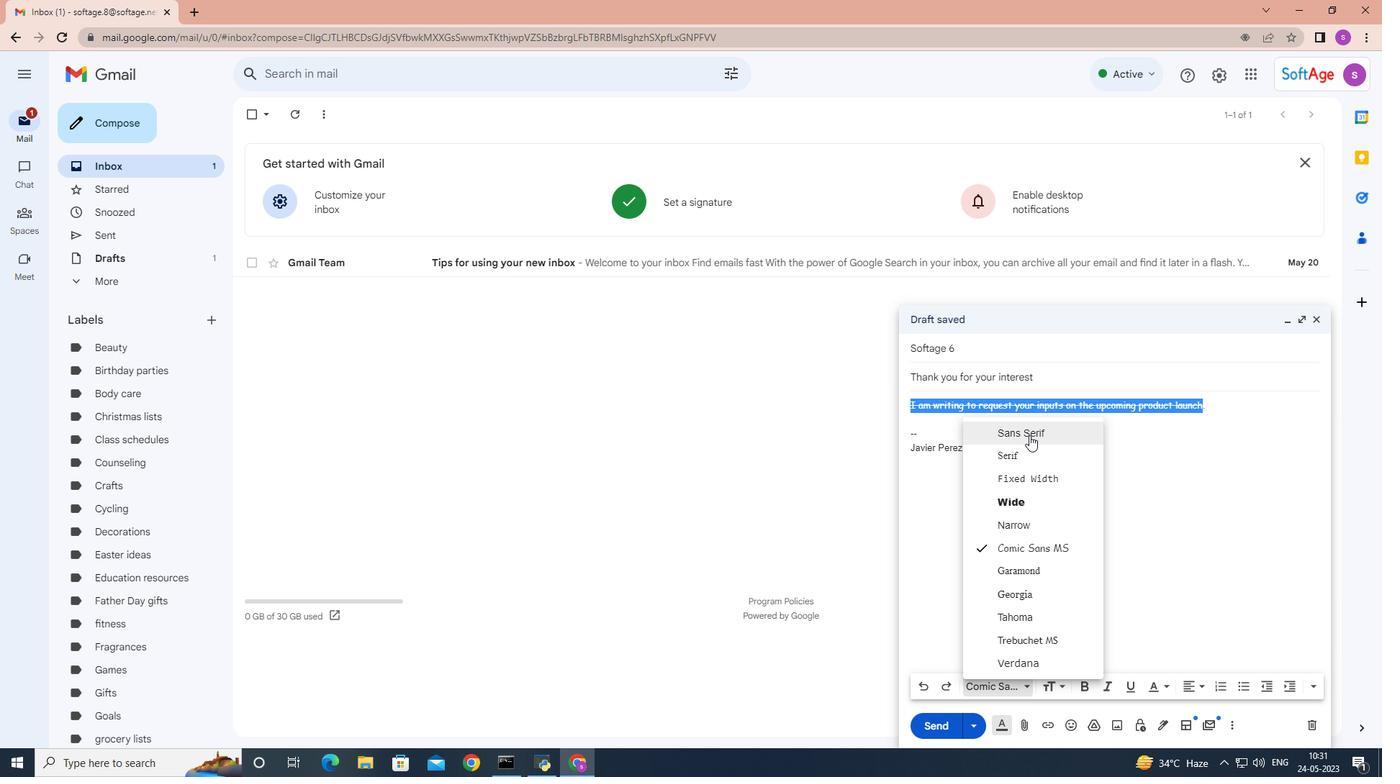 
Action: Mouse moved to (1314, 686)
Screenshot: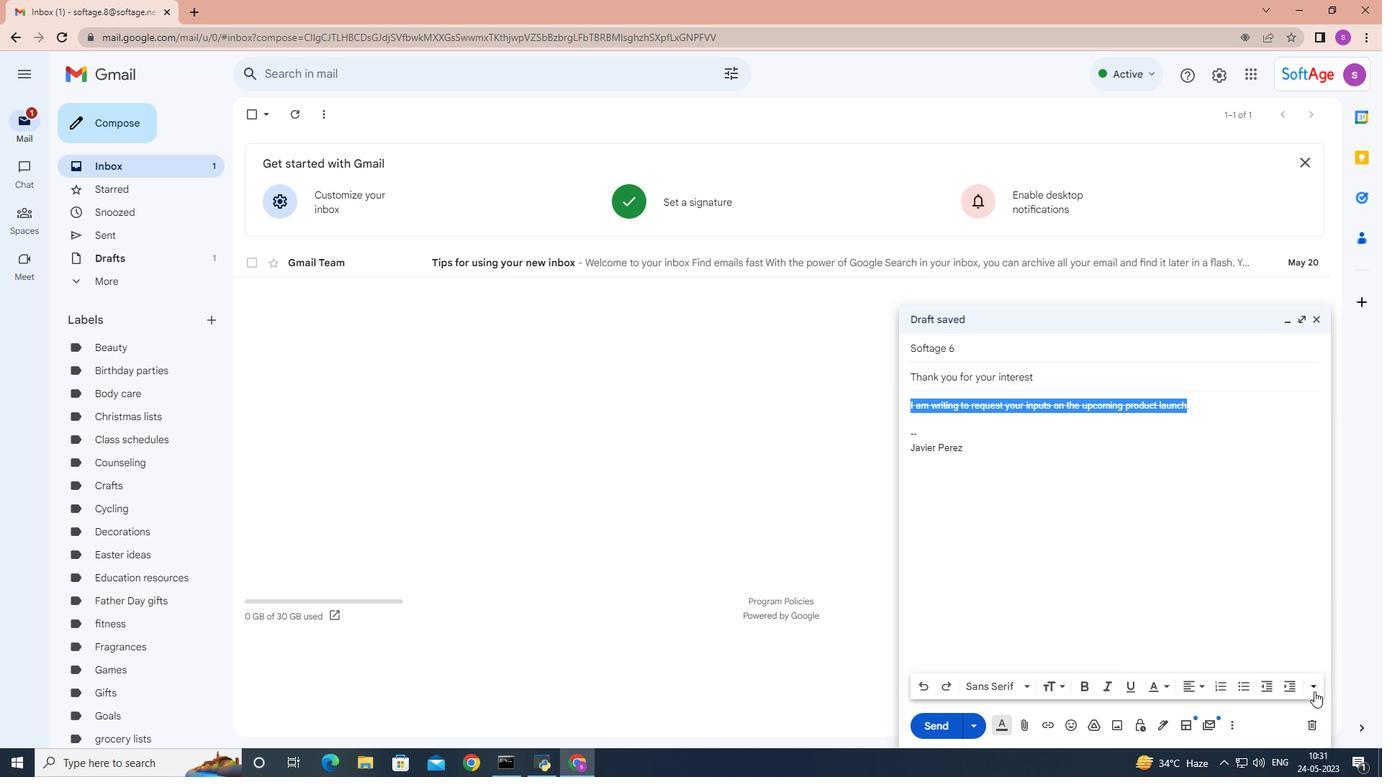 
Action: Mouse pressed left at (1314, 686)
Screenshot: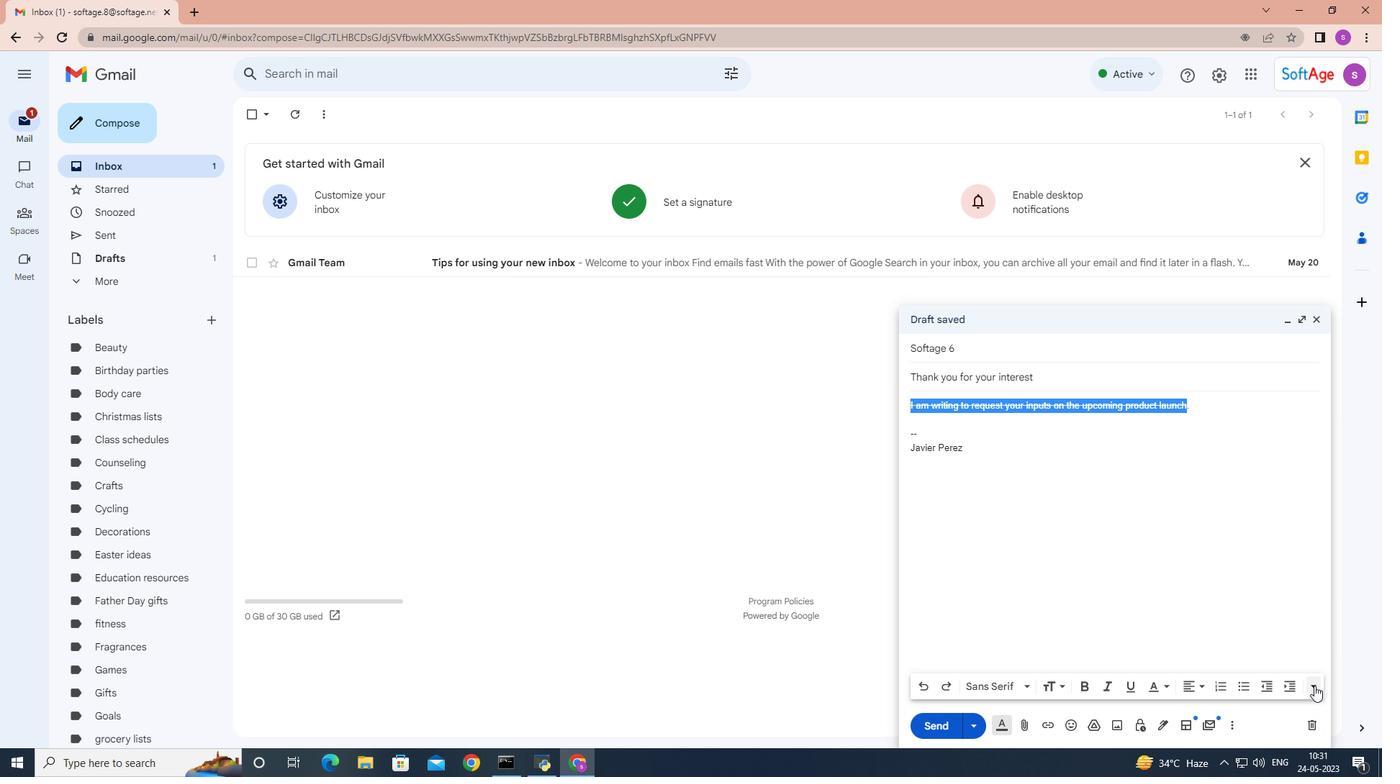 
Action: Mouse moved to (1319, 647)
Screenshot: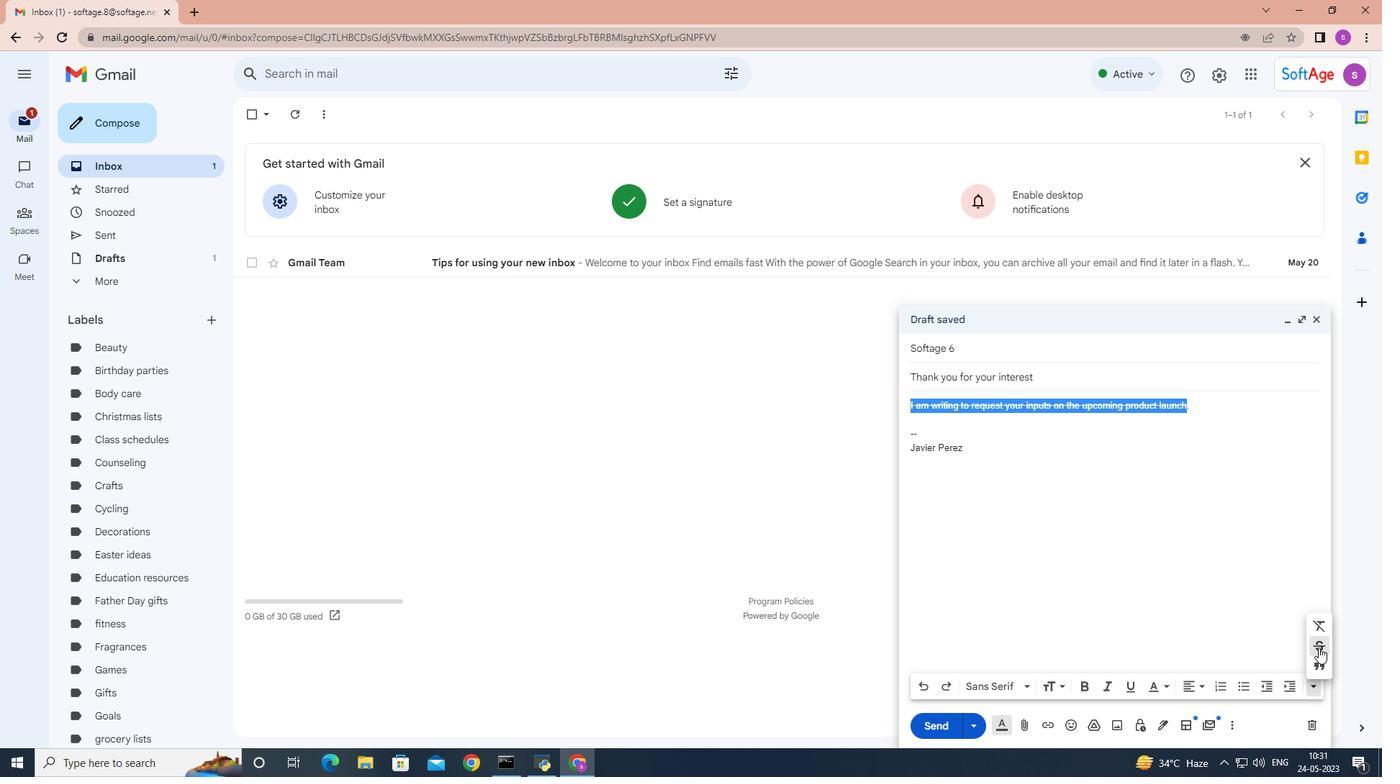 
Action: Mouse pressed left at (1319, 647)
Screenshot: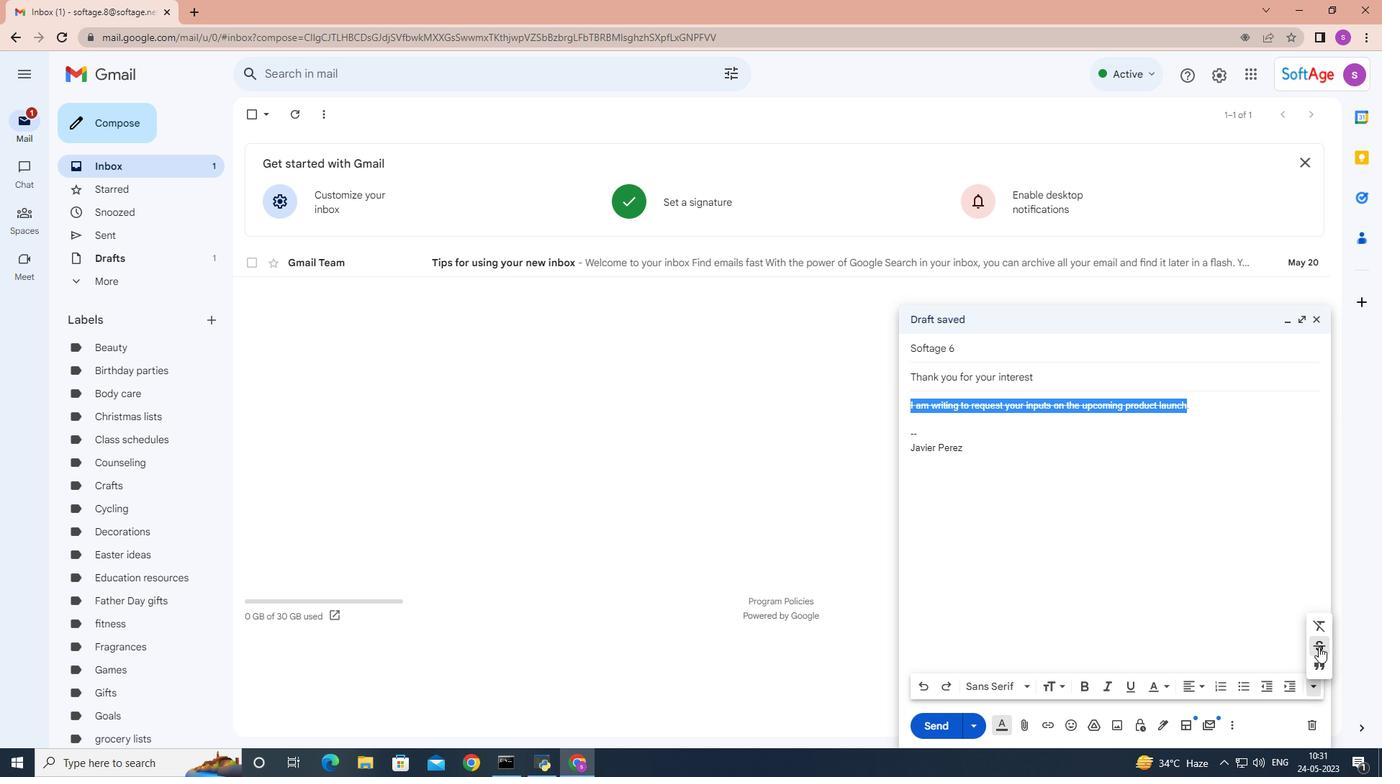 
Action: Mouse moved to (936, 720)
Screenshot: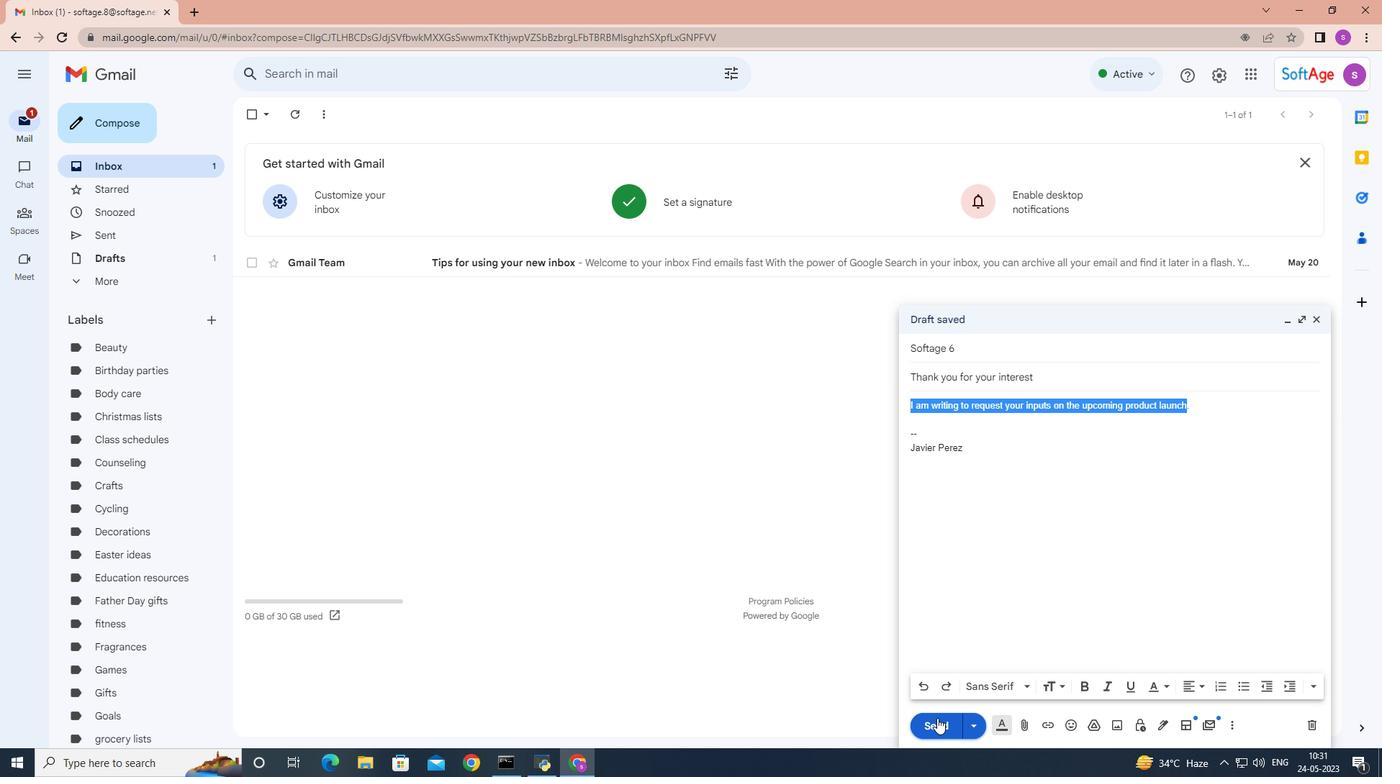 
Action: Mouse pressed left at (936, 720)
Screenshot: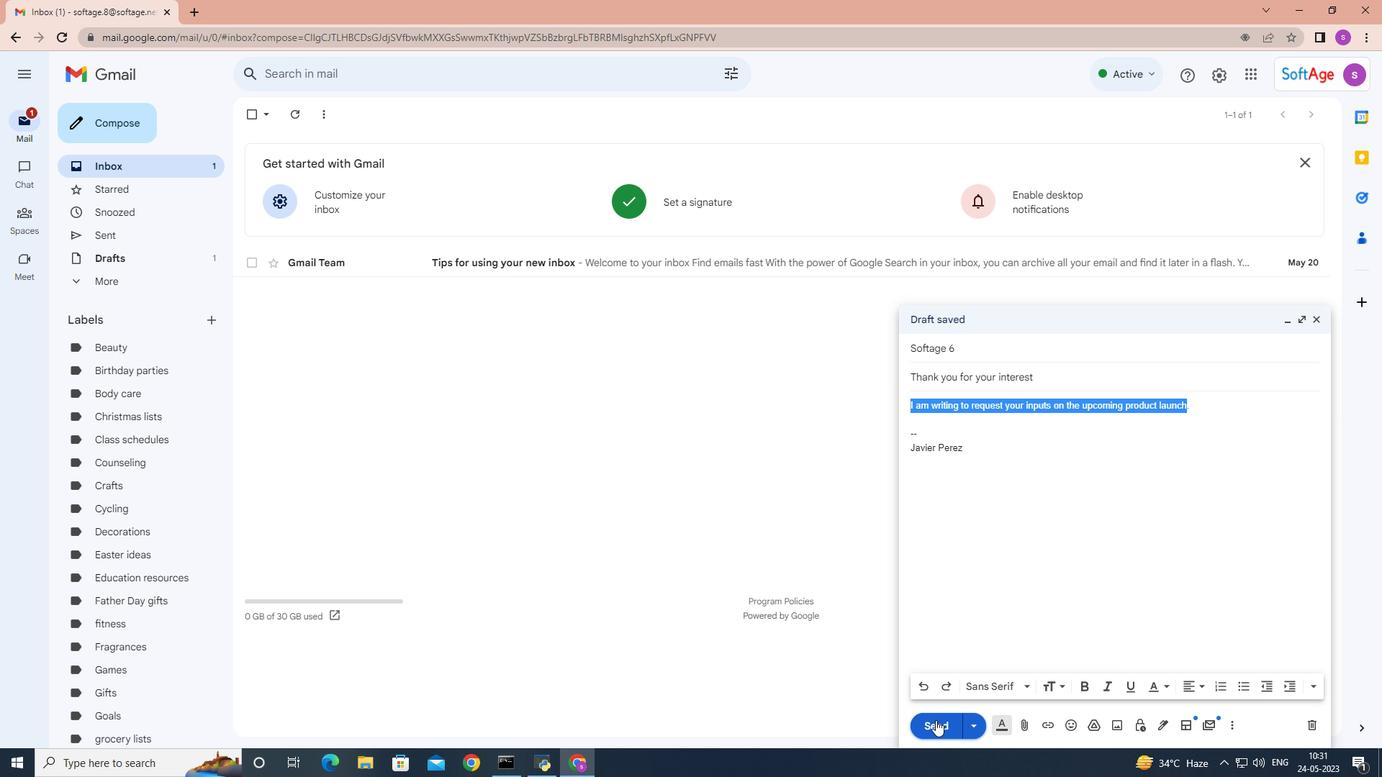 
Action: Mouse moved to (136, 232)
Screenshot: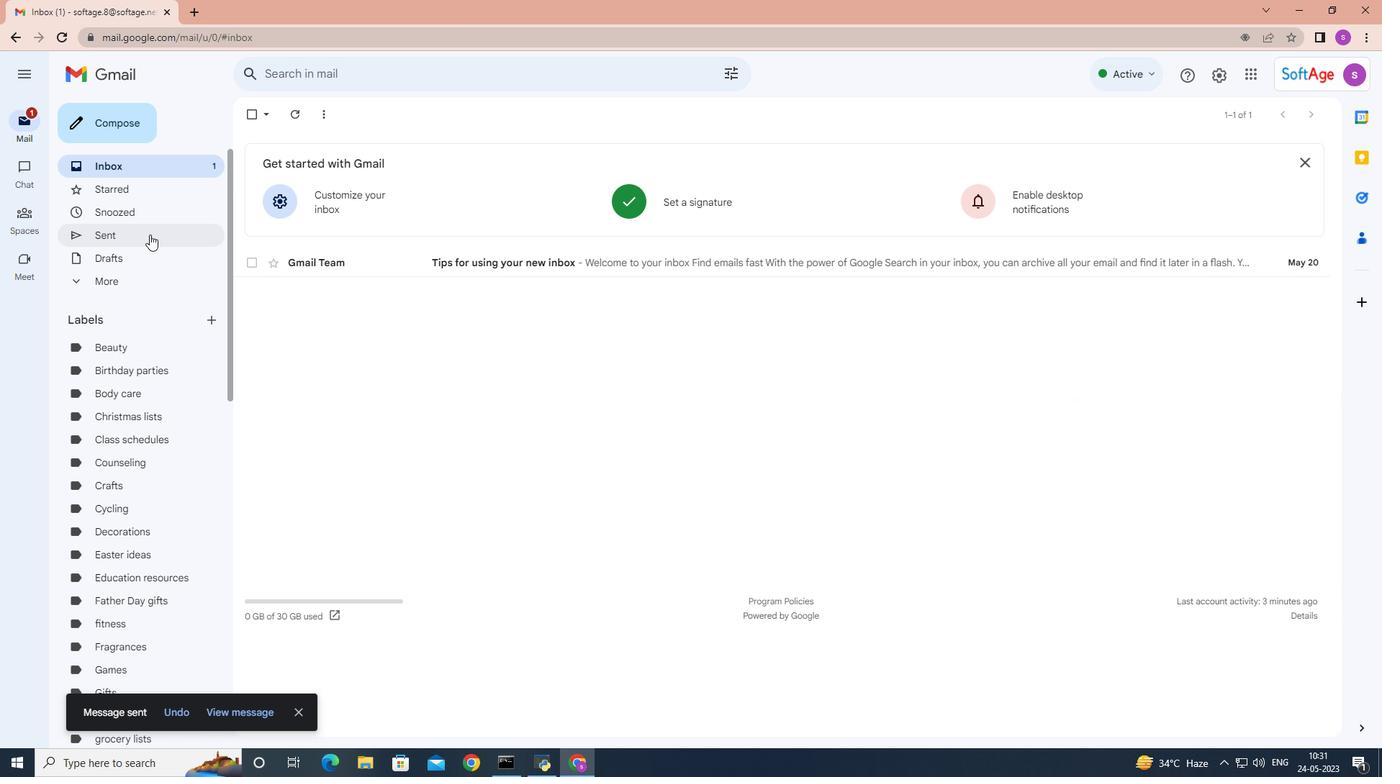 
Action: Mouse pressed left at (136, 232)
Screenshot: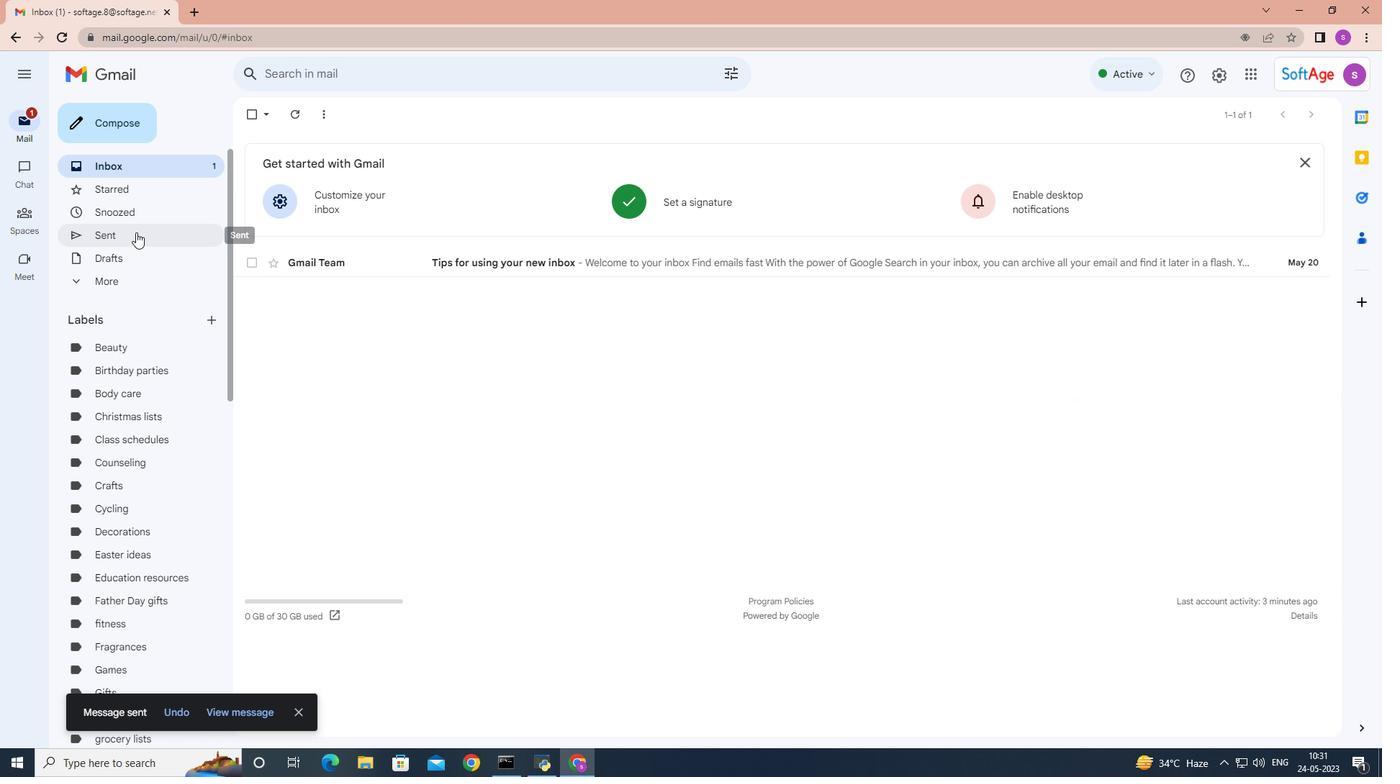 
Action: Mouse moved to (311, 188)
Screenshot: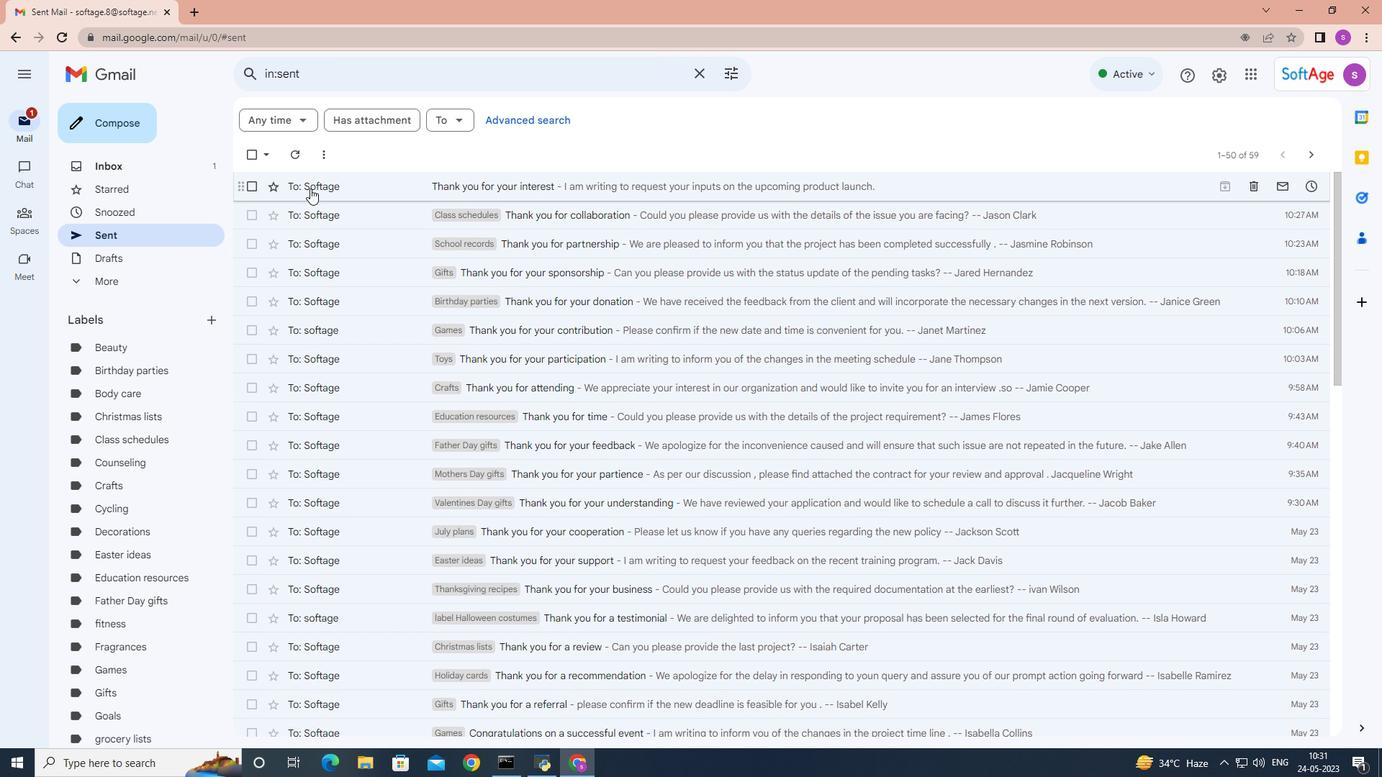 
Action: Mouse pressed right at (311, 188)
Screenshot: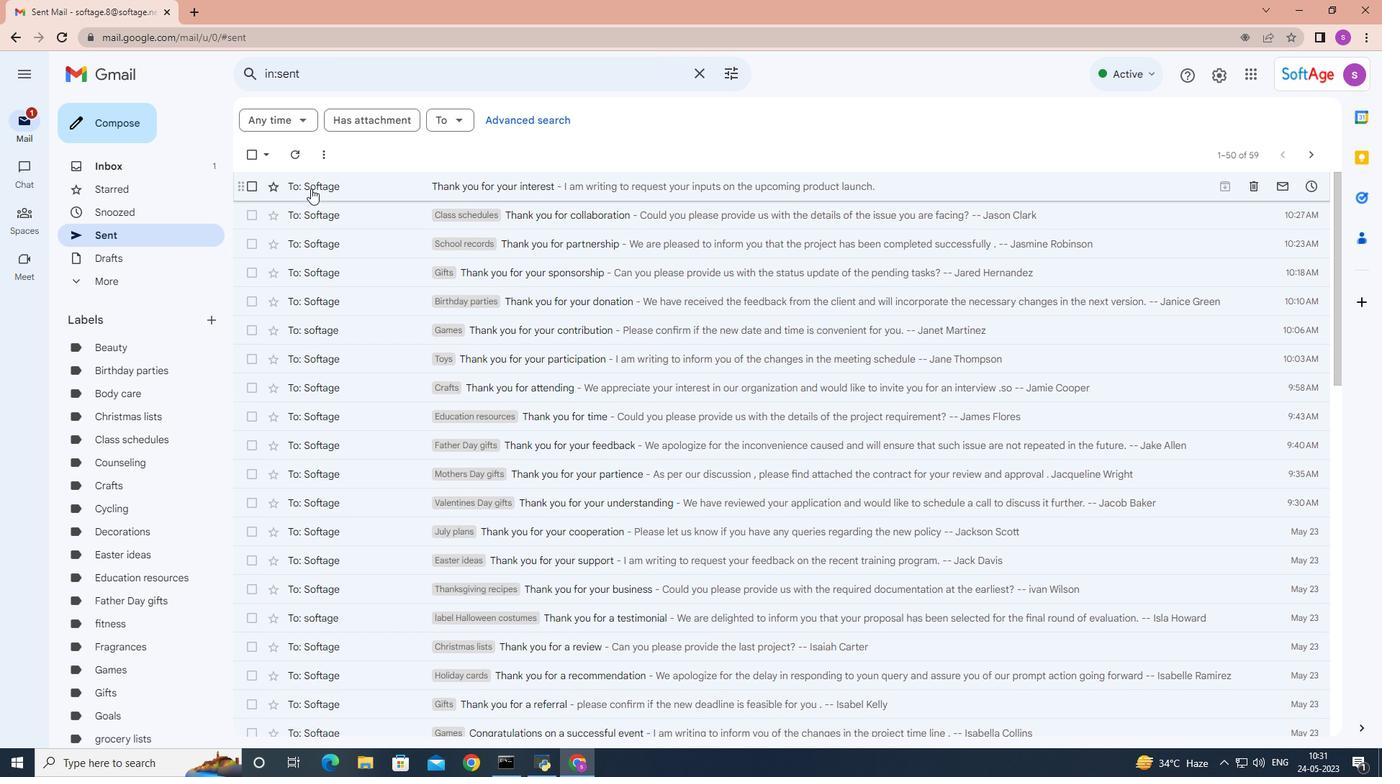 
Action: Mouse moved to (508, 471)
Screenshot: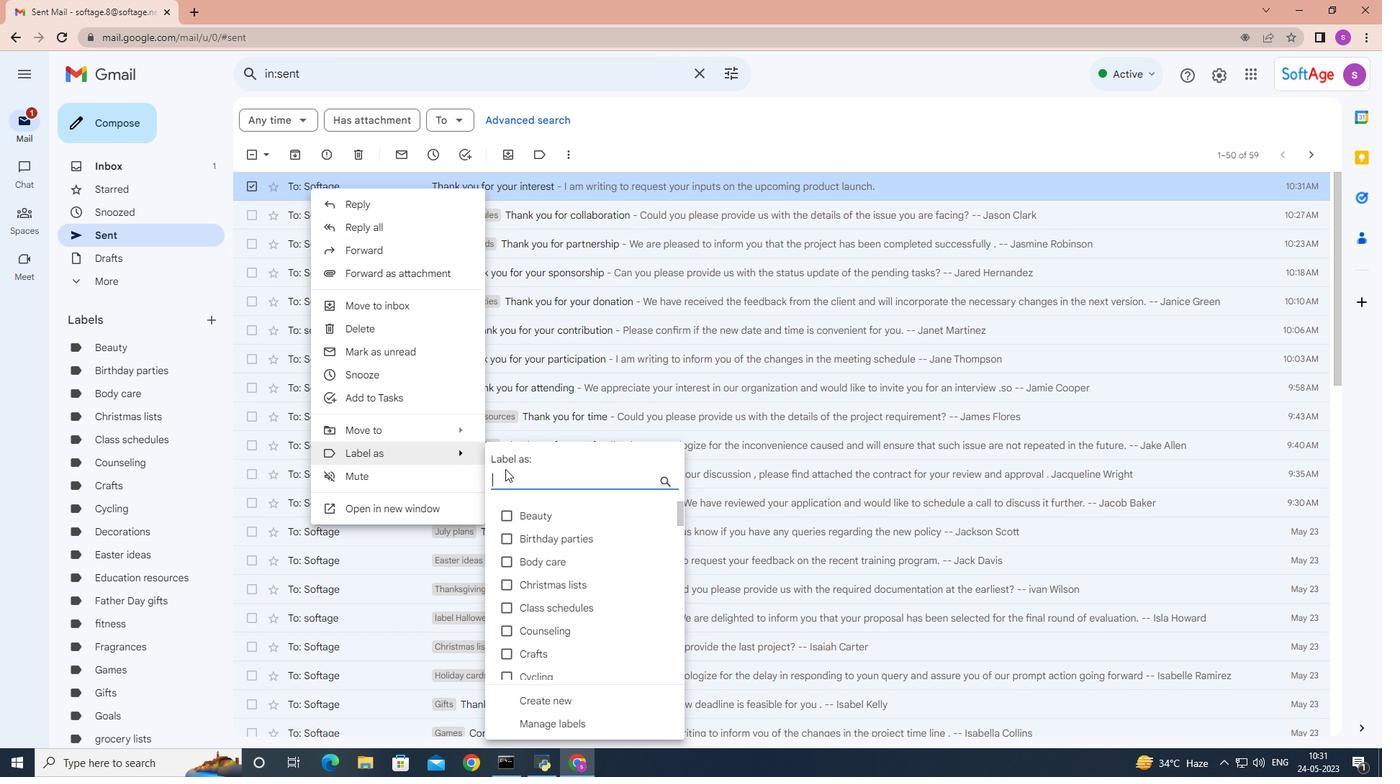 
Action: Key pressed <Key.shift>Syllabi
Screenshot: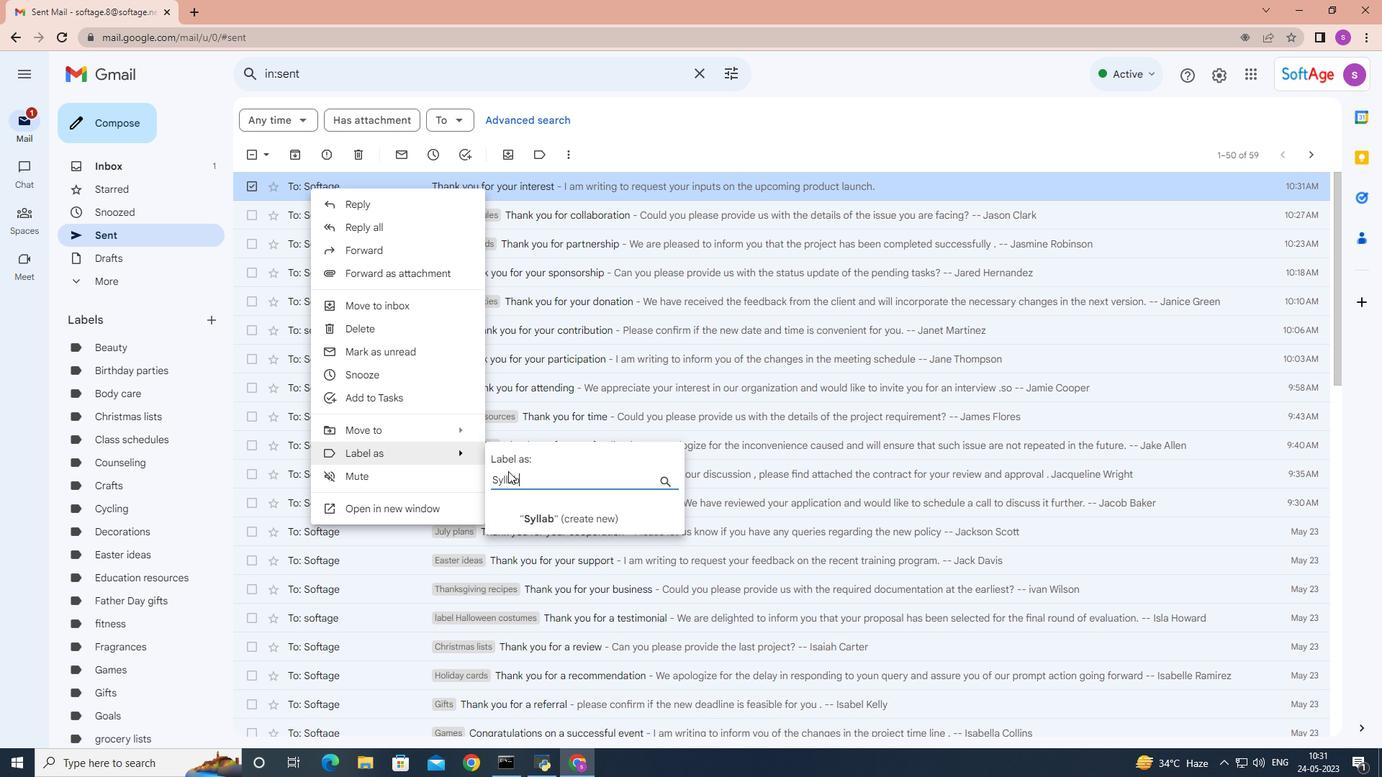 
Action: Mouse moved to (533, 477)
Screenshot: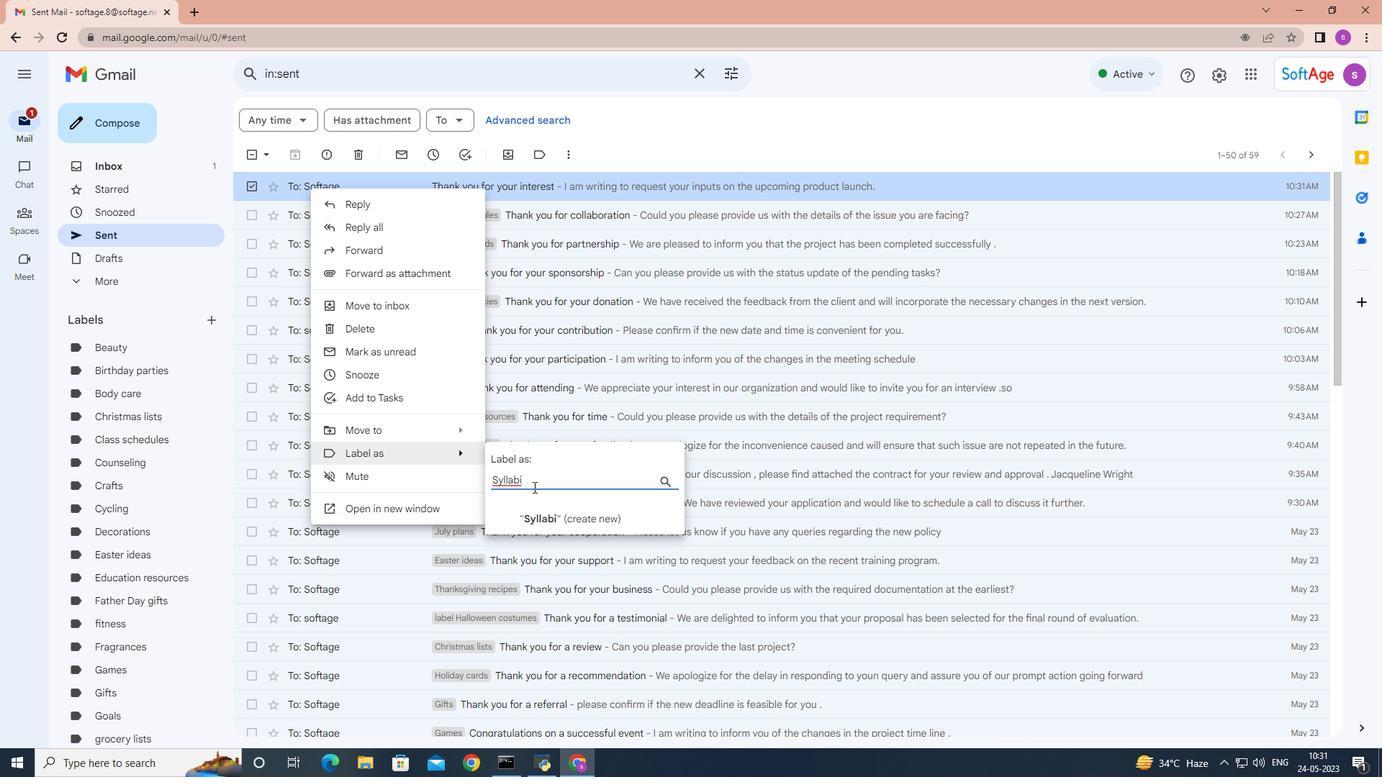 
Action: Key pressed <Key.backspace><Key.backspace>bi
Screenshot: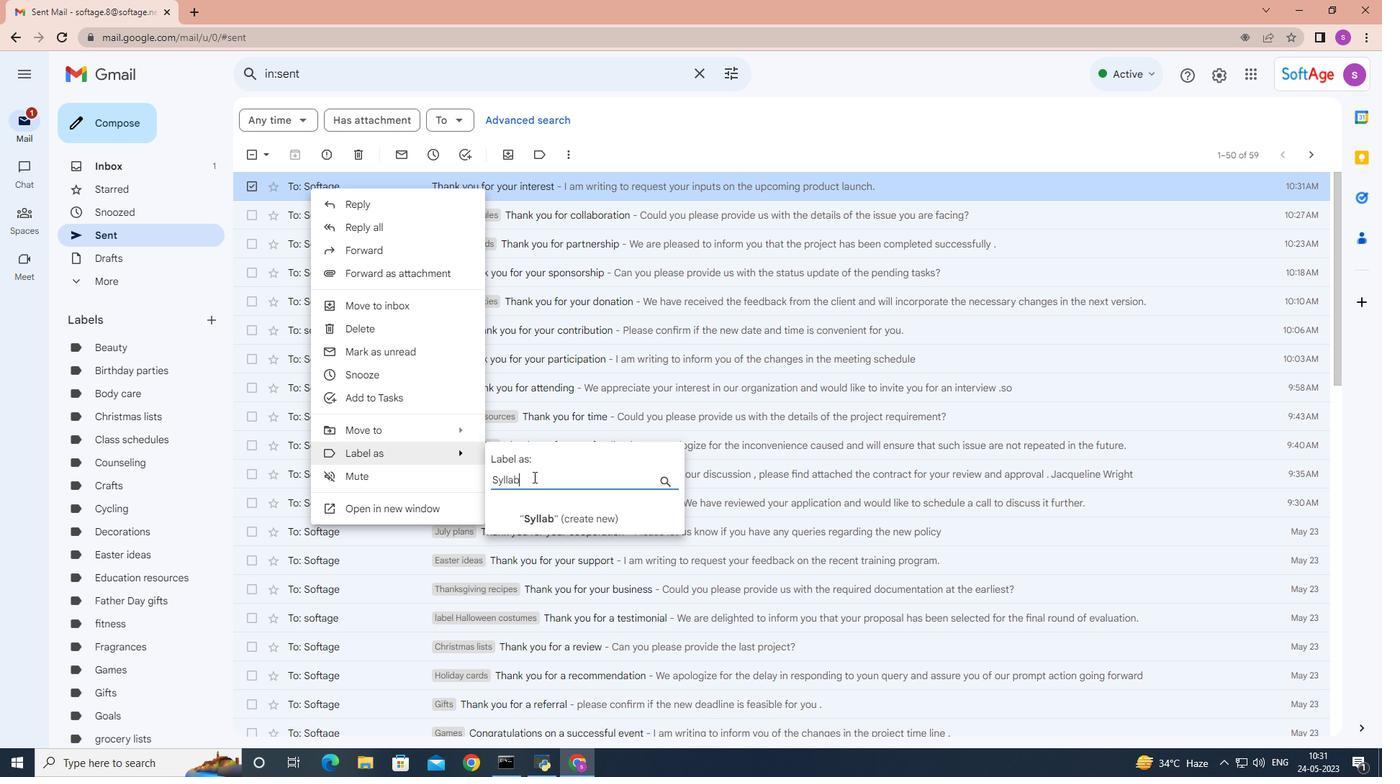 
Action: Mouse moved to (563, 512)
Screenshot: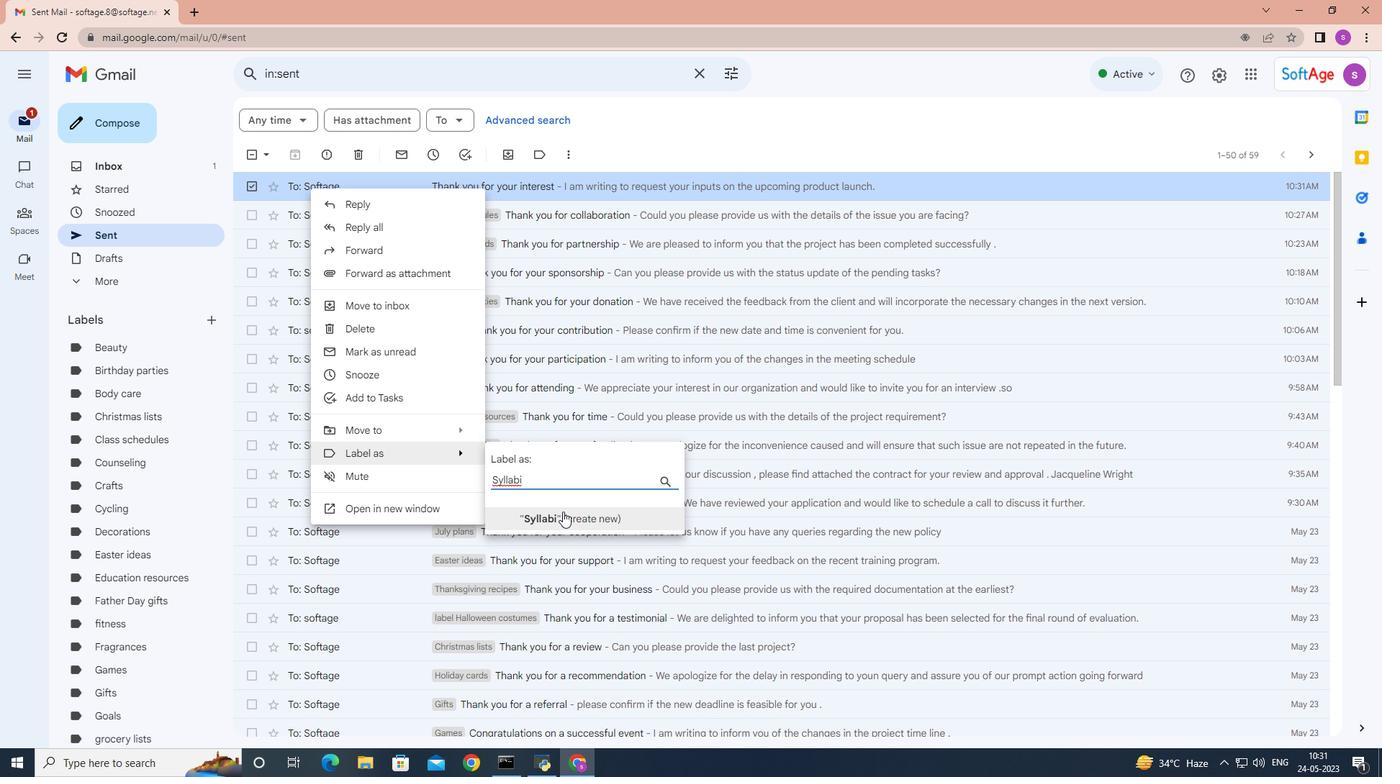 
Action: Mouse pressed left at (563, 512)
Screenshot: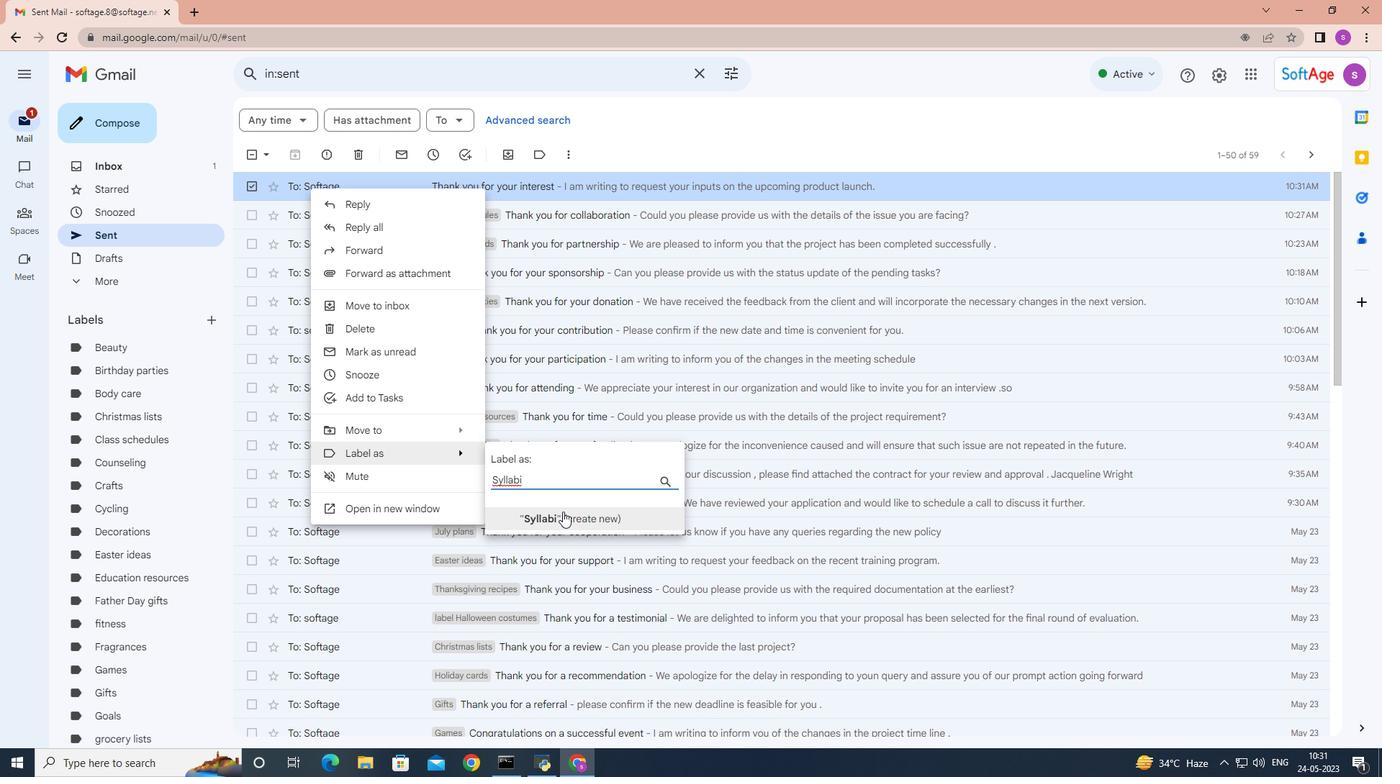 
Action: Mouse moved to (830, 455)
Screenshot: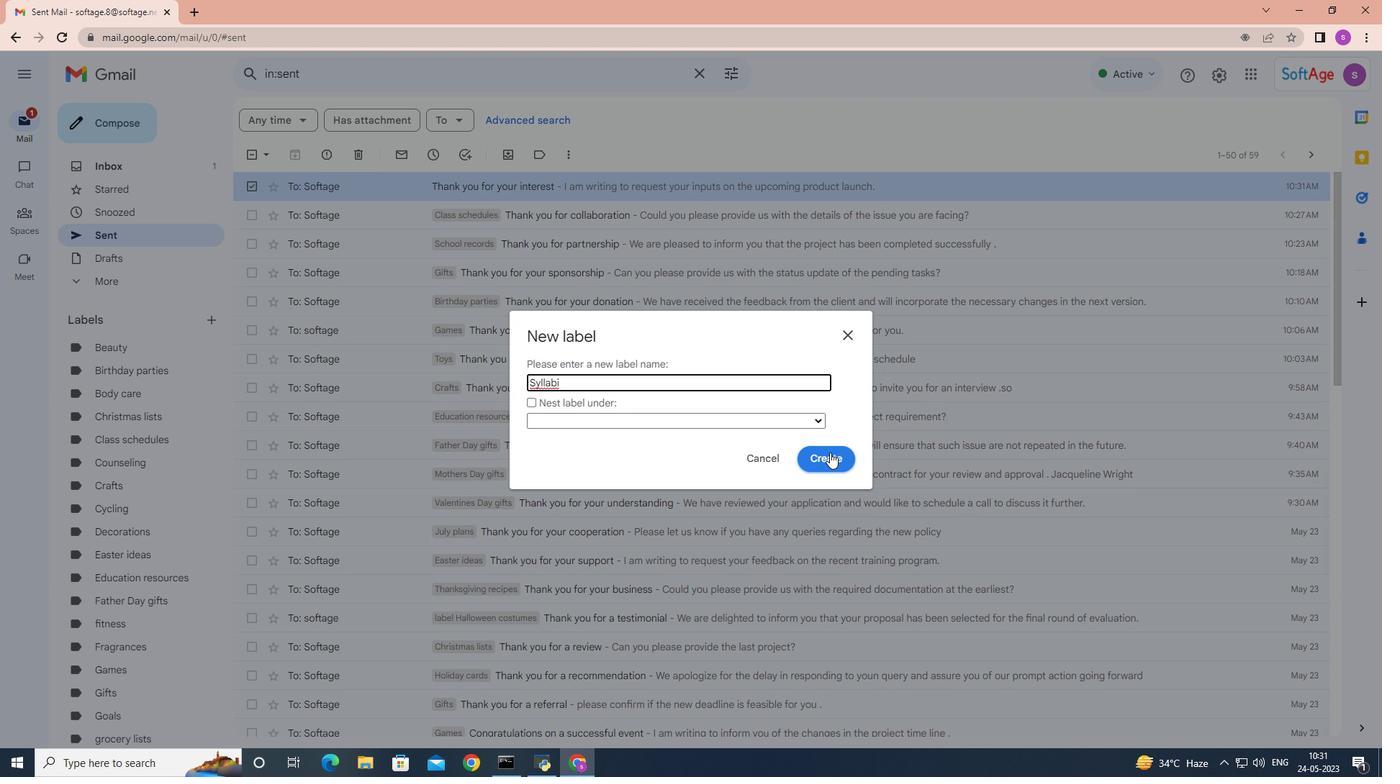 
Action: Mouse pressed left at (830, 455)
Screenshot: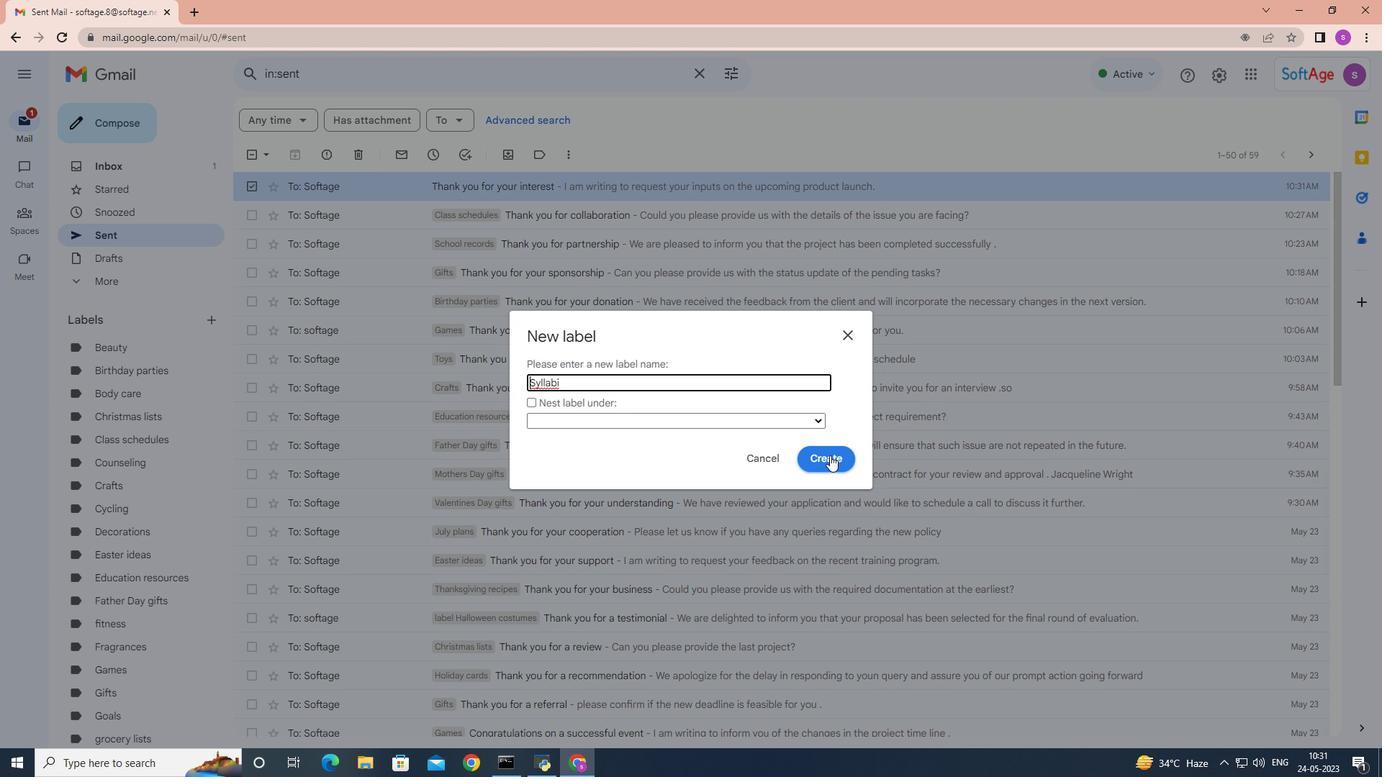 
